 Task: Look for Airbnb properties in Stilfontein, South Africa from 3rd December, 2023 to 17th December, 2023 for 3 adults, 1 child.3 bedrooms having 4 beds and 2 bathrooms. Property type can be house. Amenities needed are: wifi. Look for 5 properties as per requirement.
Action: Mouse moved to (528, 117)
Screenshot: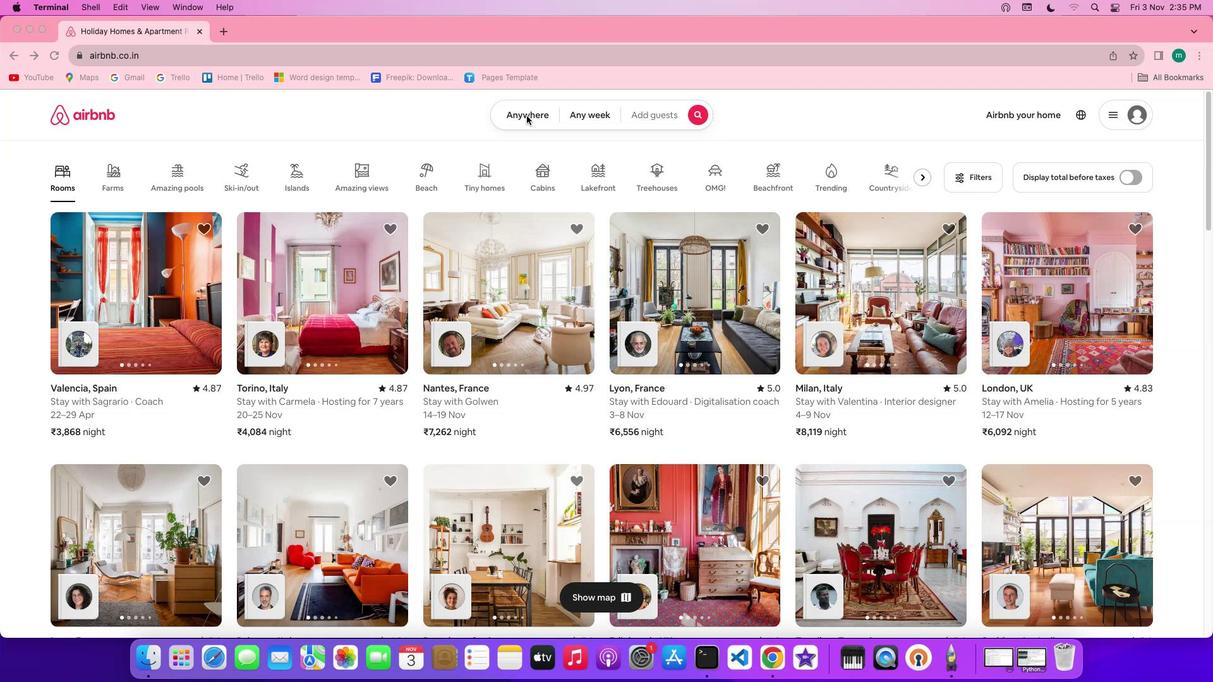 
Action: Mouse pressed left at (528, 117)
Screenshot: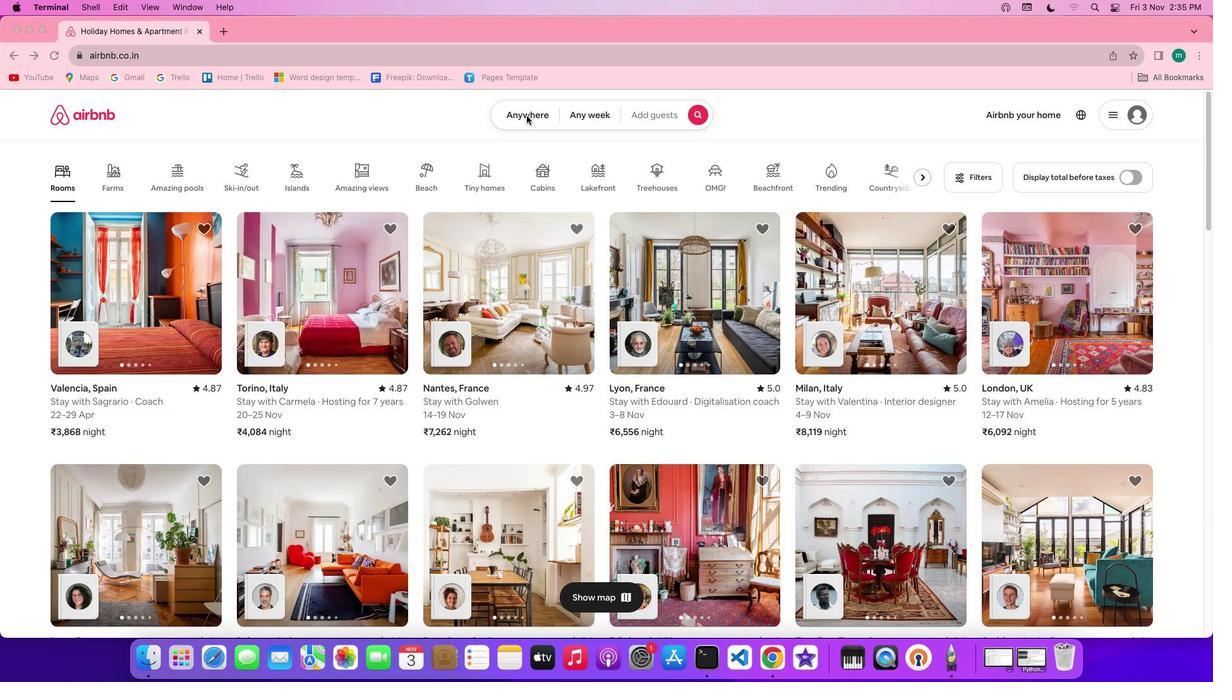 
Action: Mouse pressed left at (528, 117)
Screenshot: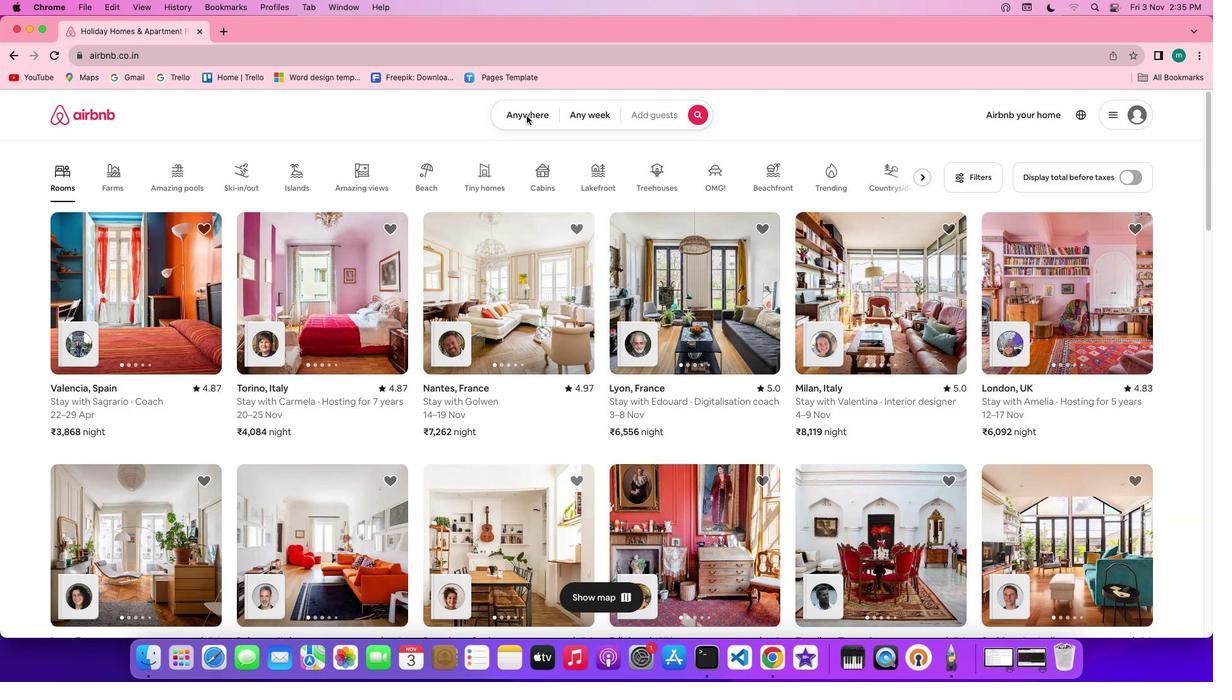 
Action: Mouse moved to (437, 168)
Screenshot: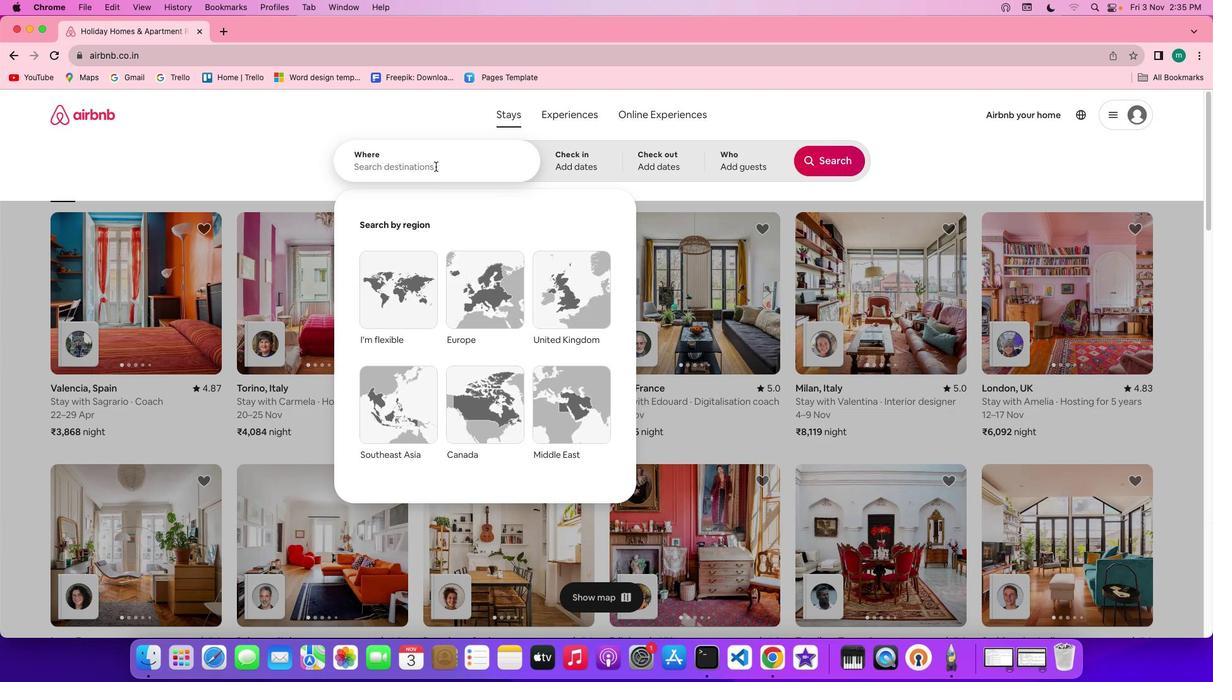 
Action: Mouse pressed left at (437, 168)
Screenshot: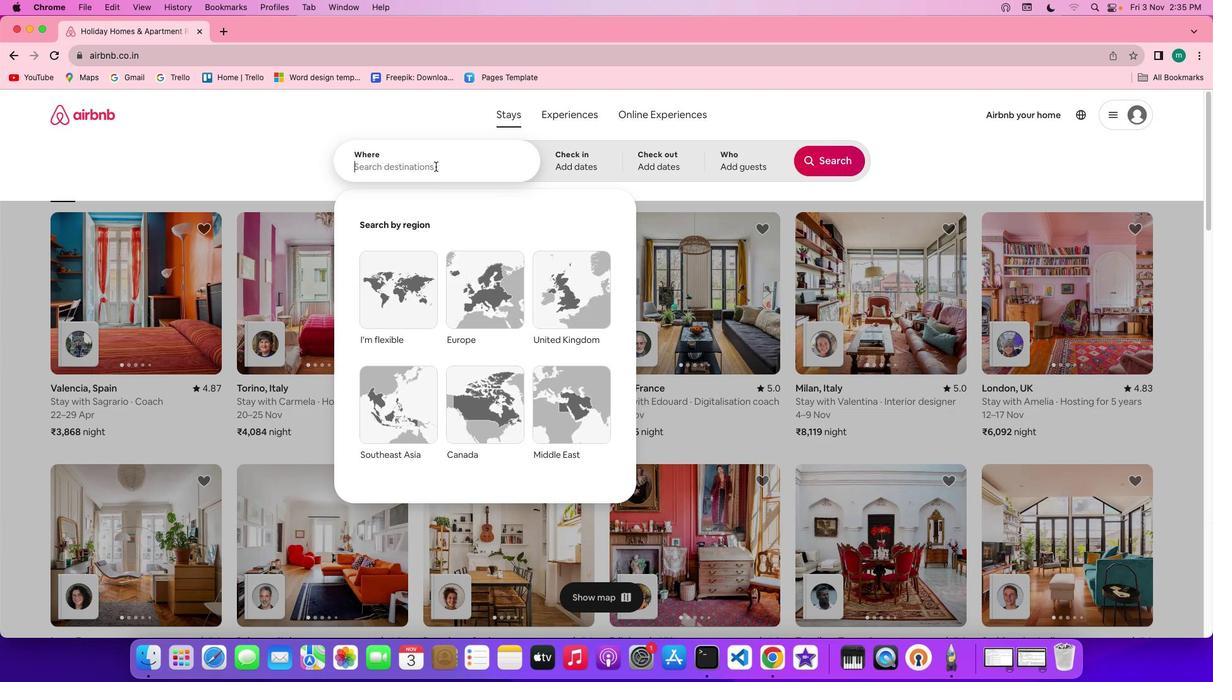 
Action: Key pressed Key.shift'S''t''i''l''f''o''n''t''e''i''n'','Key.spaceKey.shift'S''o''u''t''h'Key.spaceKey.shift'A''f''r''i''c''a'
Screenshot: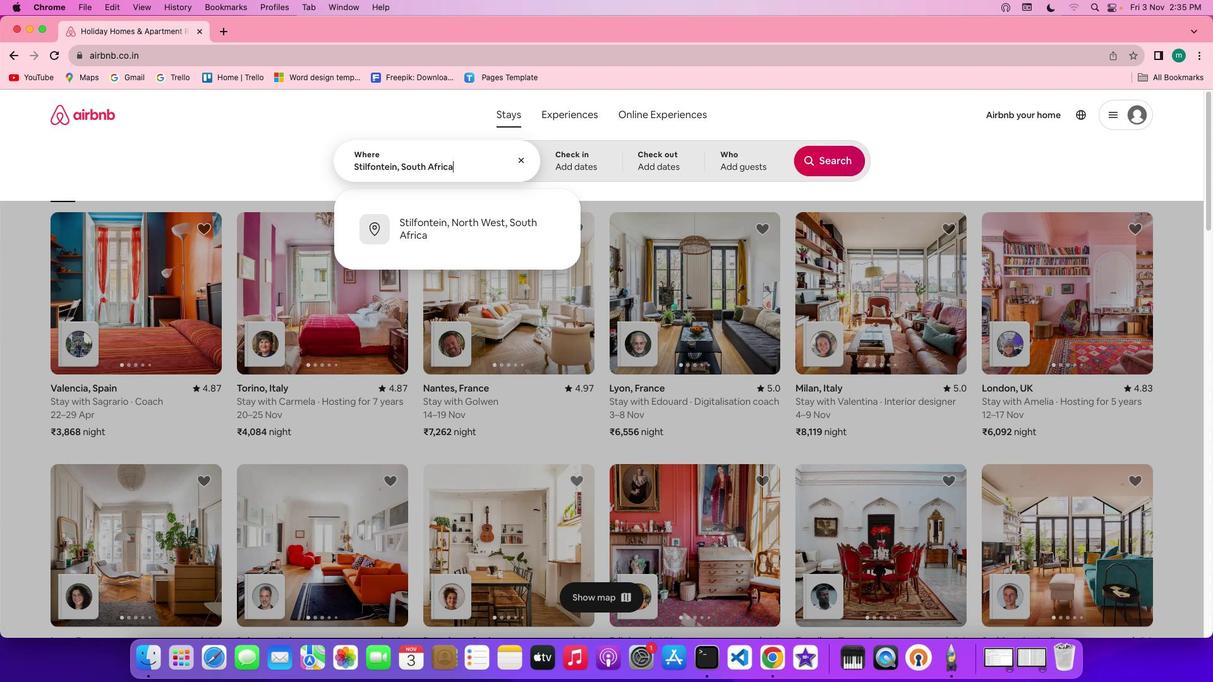 
Action: Mouse moved to (577, 170)
Screenshot: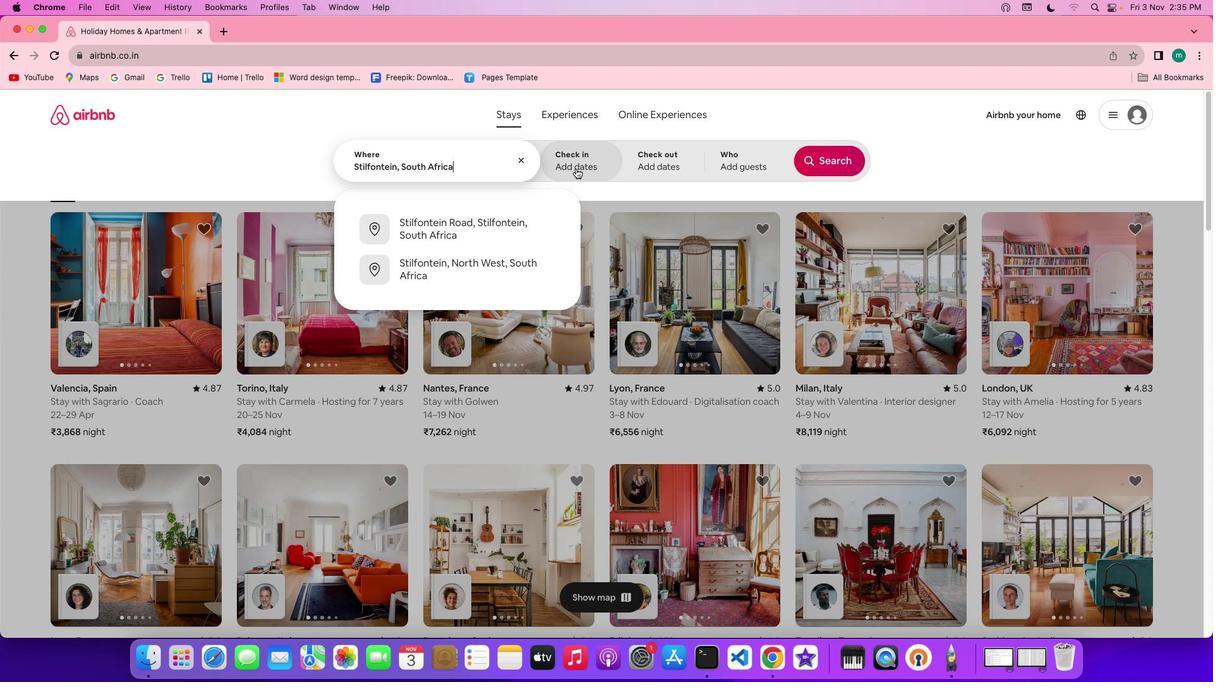 
Action: Mouse pressed left at (577, 170)
Screenshot: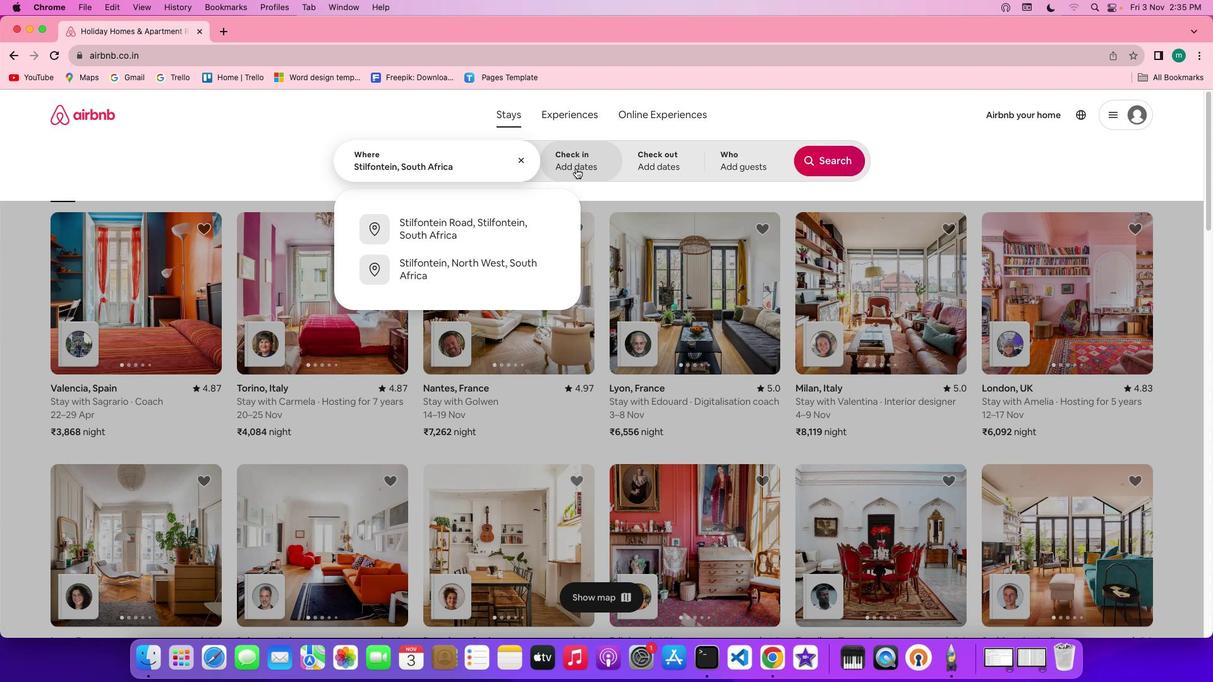 
Action: Mouse moved to (633, 348)
Screenshot: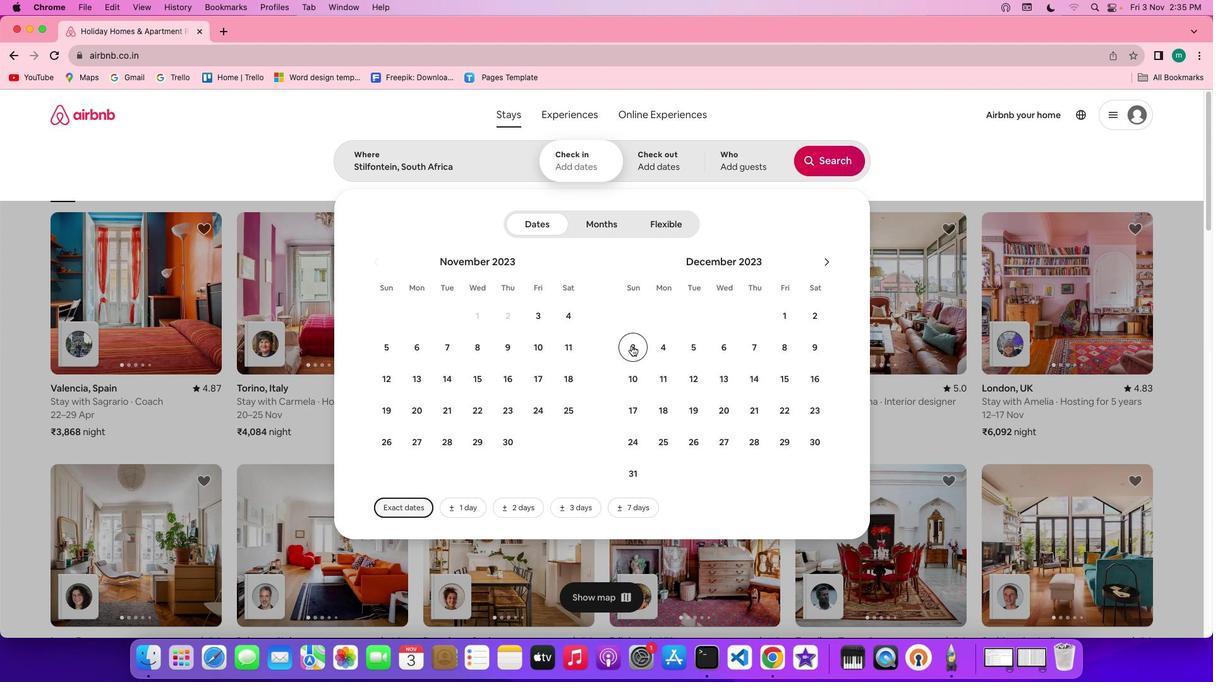 
Action: Mouse pressed left at (633, 348)
Screenshot: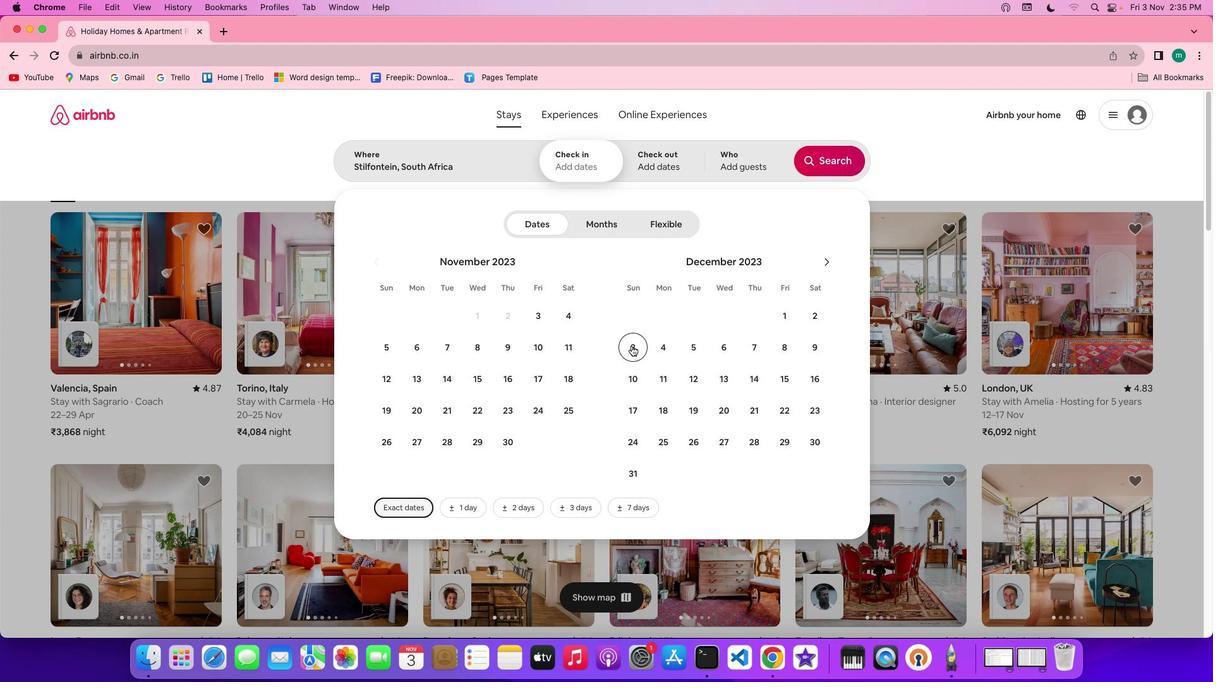 
Action: Mouse moved to (639, 407)
Screenshot: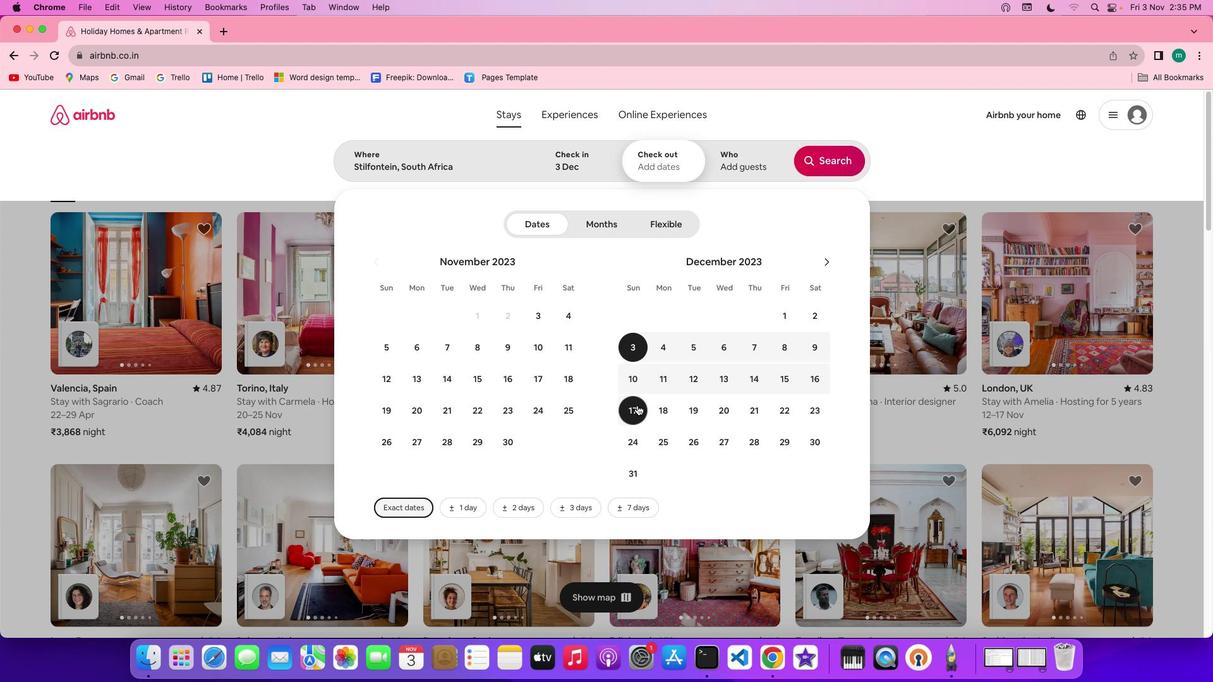 
Action: Mouse pressed left at (639, 407)
Screenshot: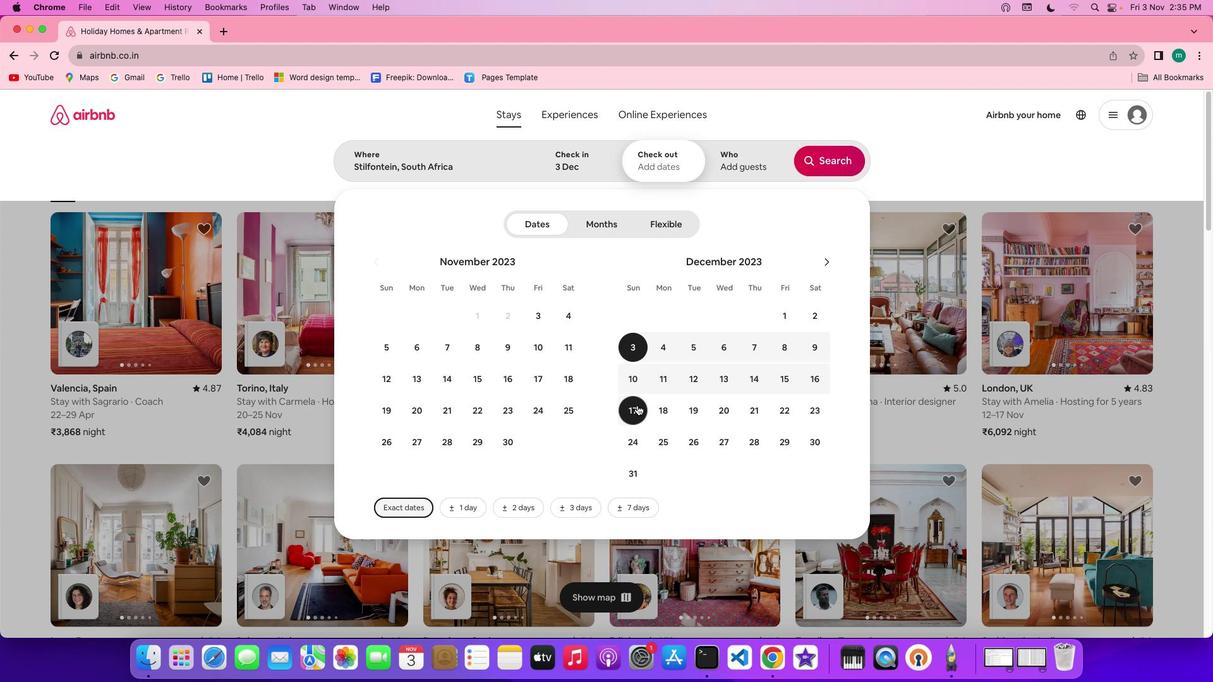 
Action: Mouse moved to (745, 163)
Screenshot: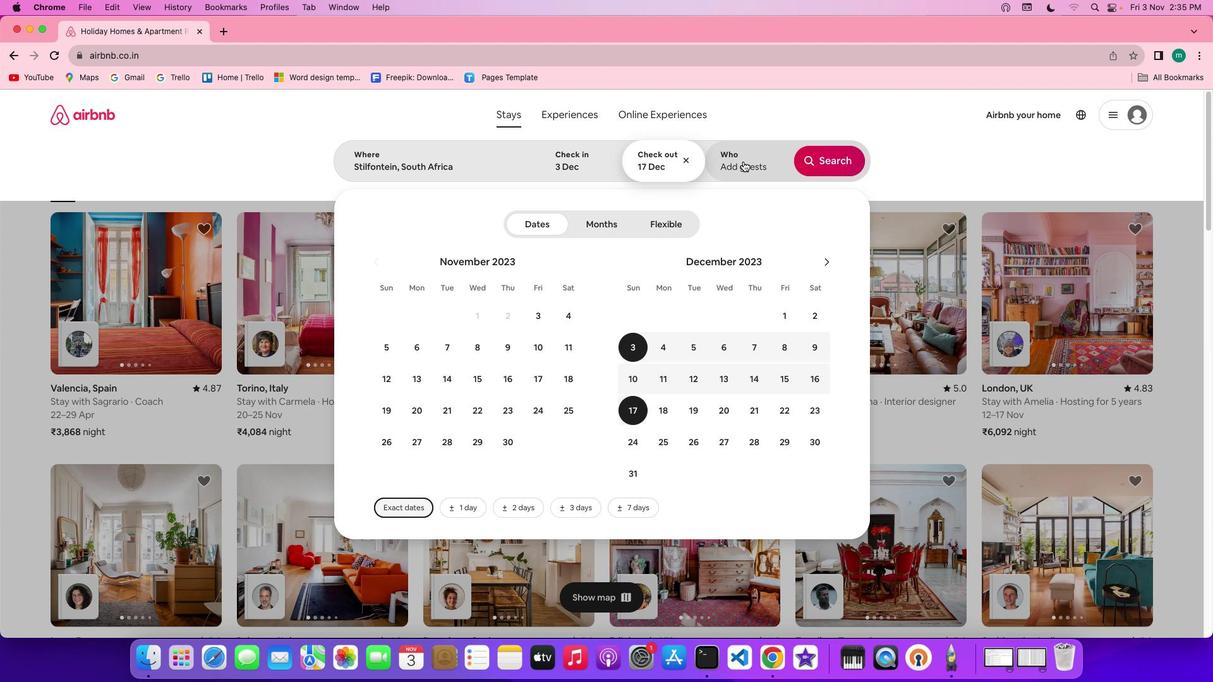 
Action: Mouse pressed left at (745, 163)
Screenshot: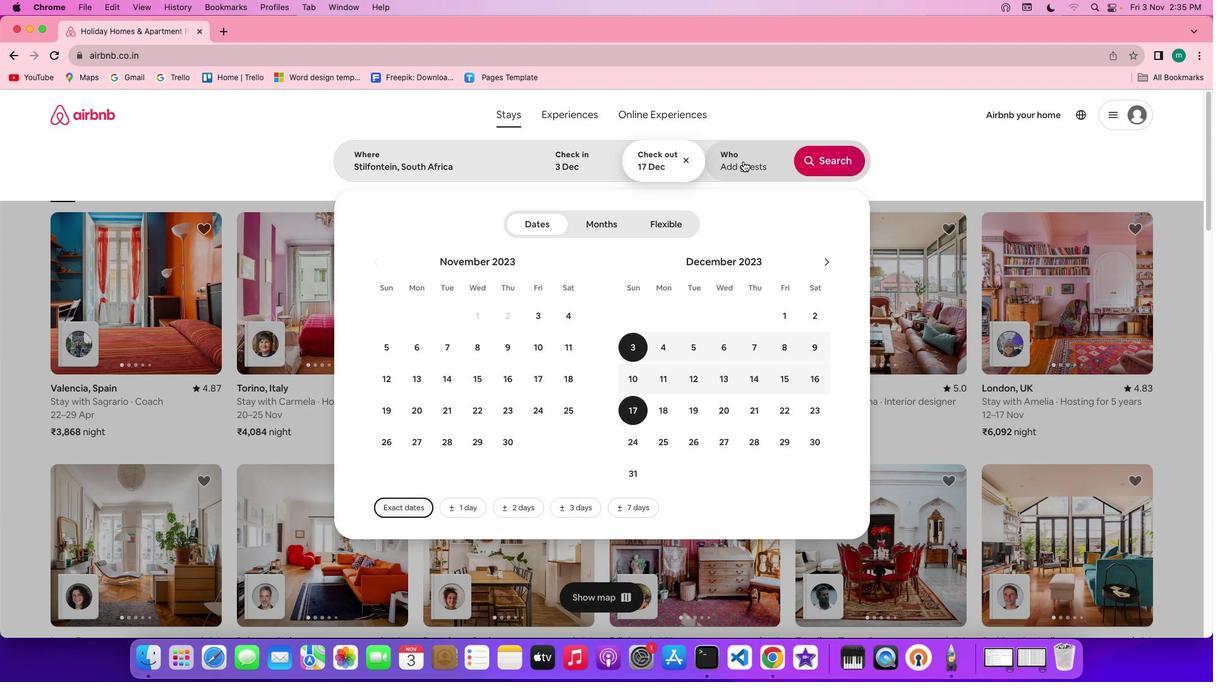
Action: Mouse moved to (842, 228)
Screenshot: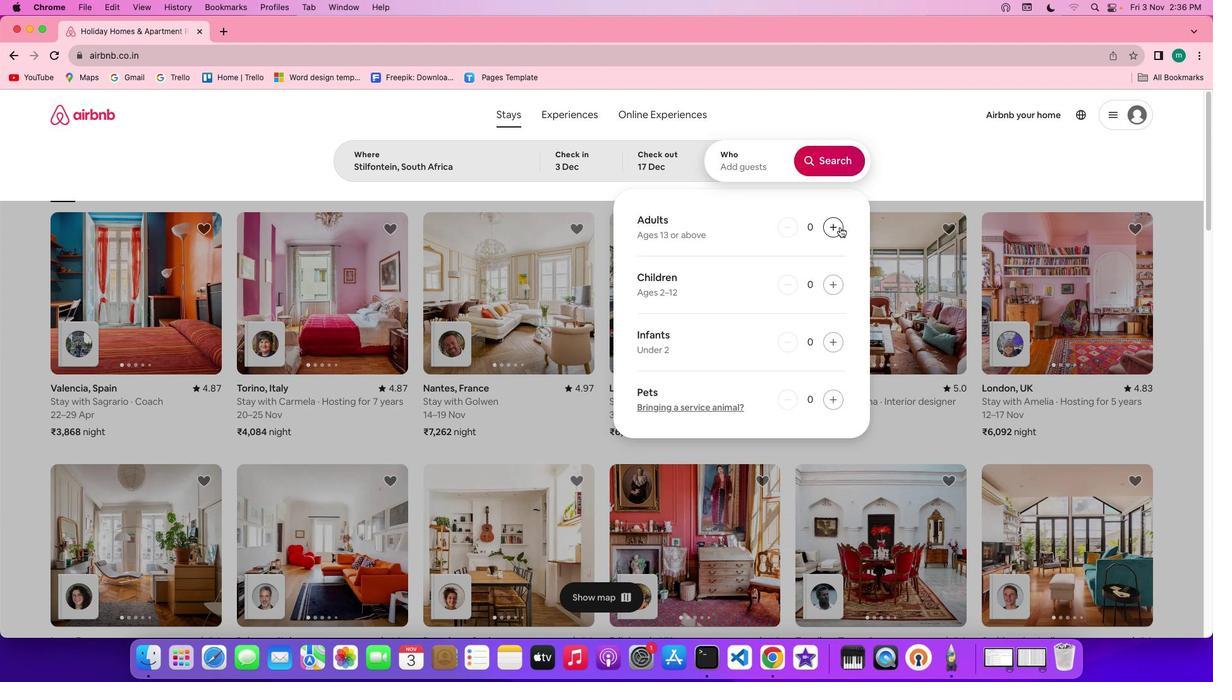 
Action: Mouse pressed left at (842, 228)
Screenshot: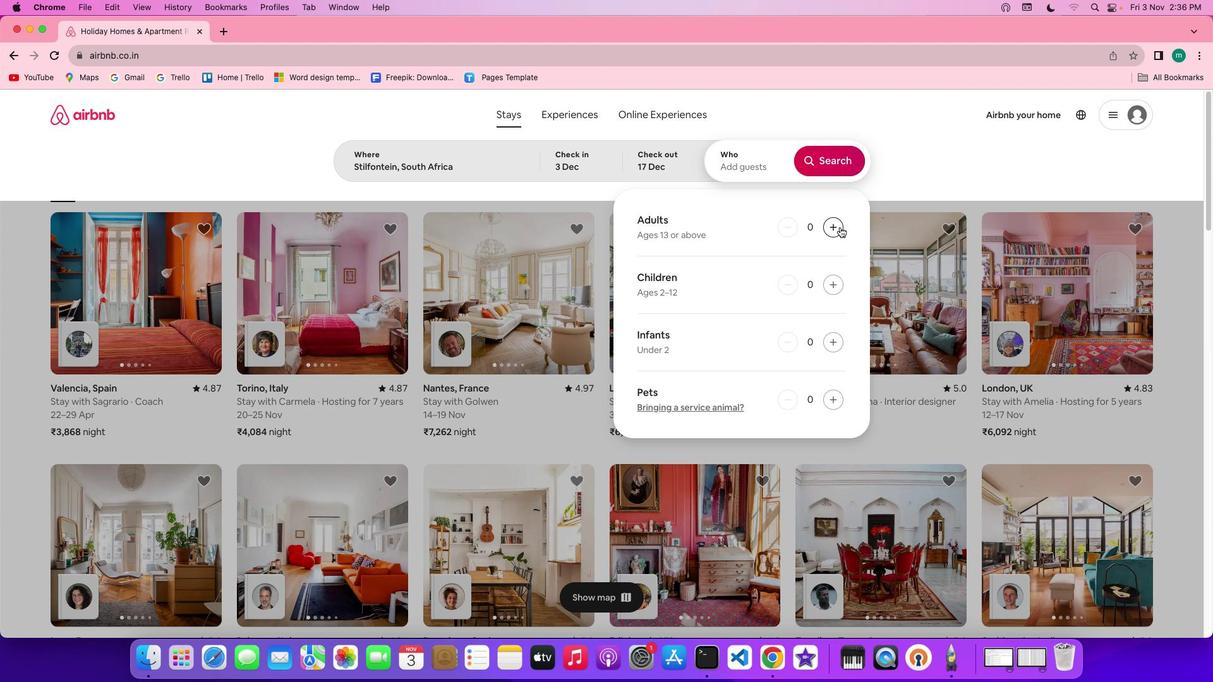 
Action: Mouse pressed left at (842, 228)
Screenshot: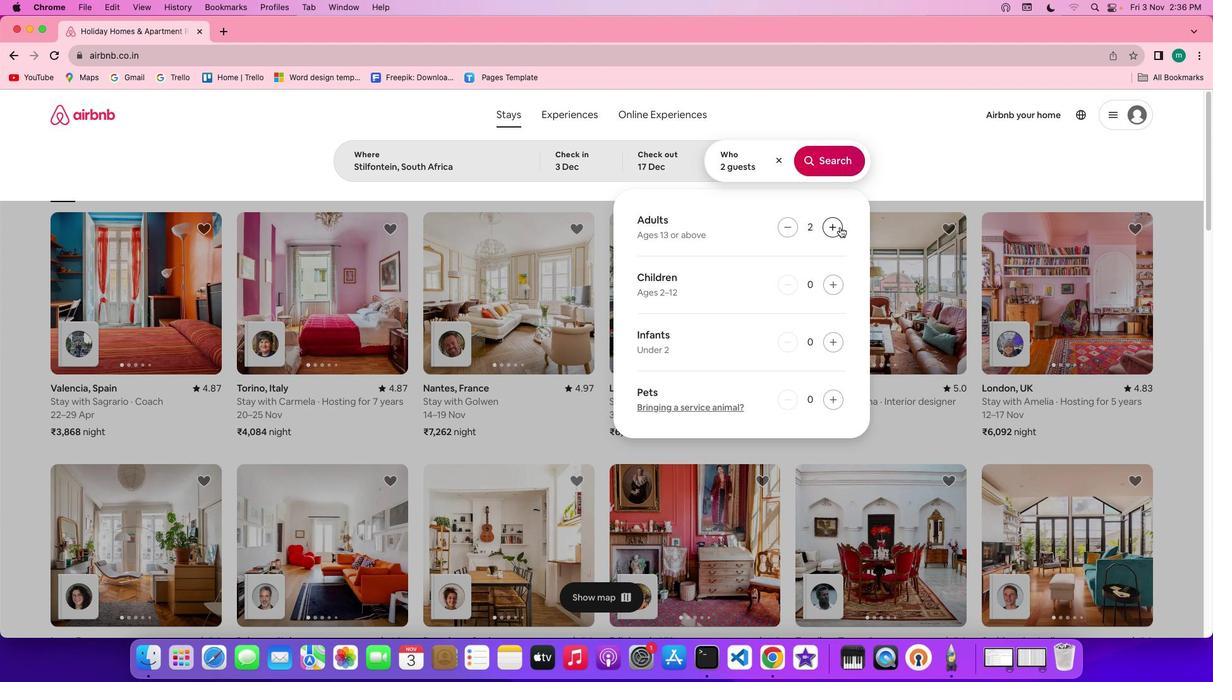 
Action: Mouse pressed left at (842, 228)
Screenshot: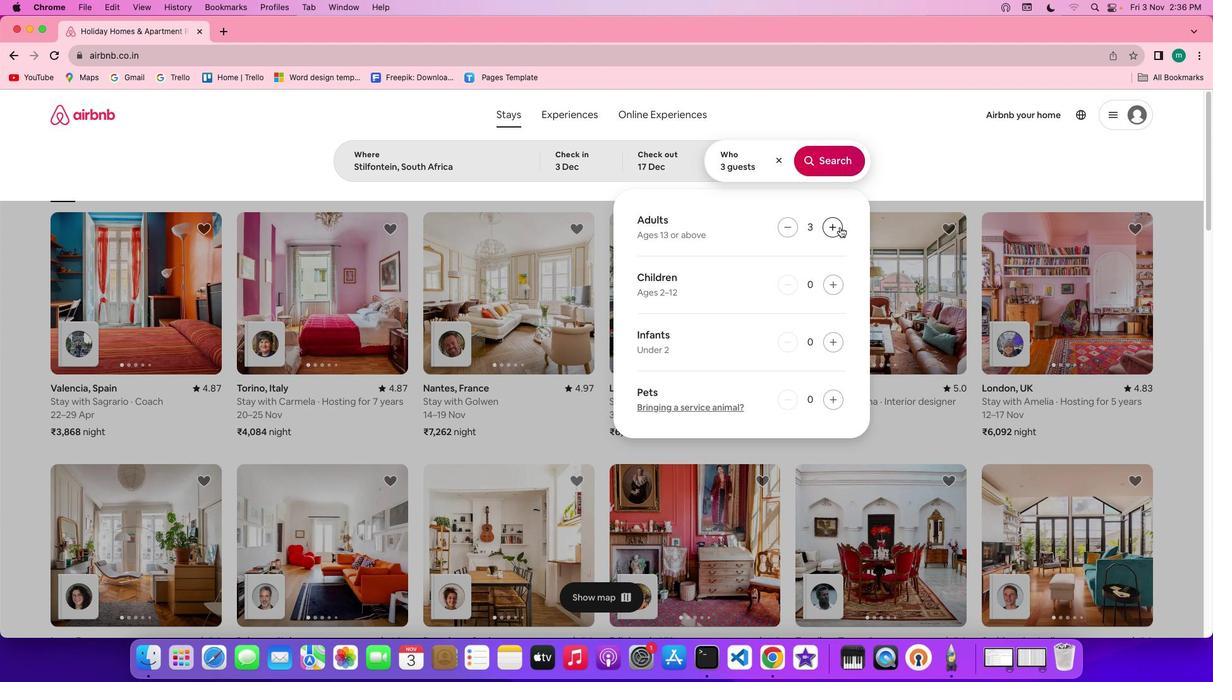 
Action: Mouse moved to (838, 290)
Screenshot: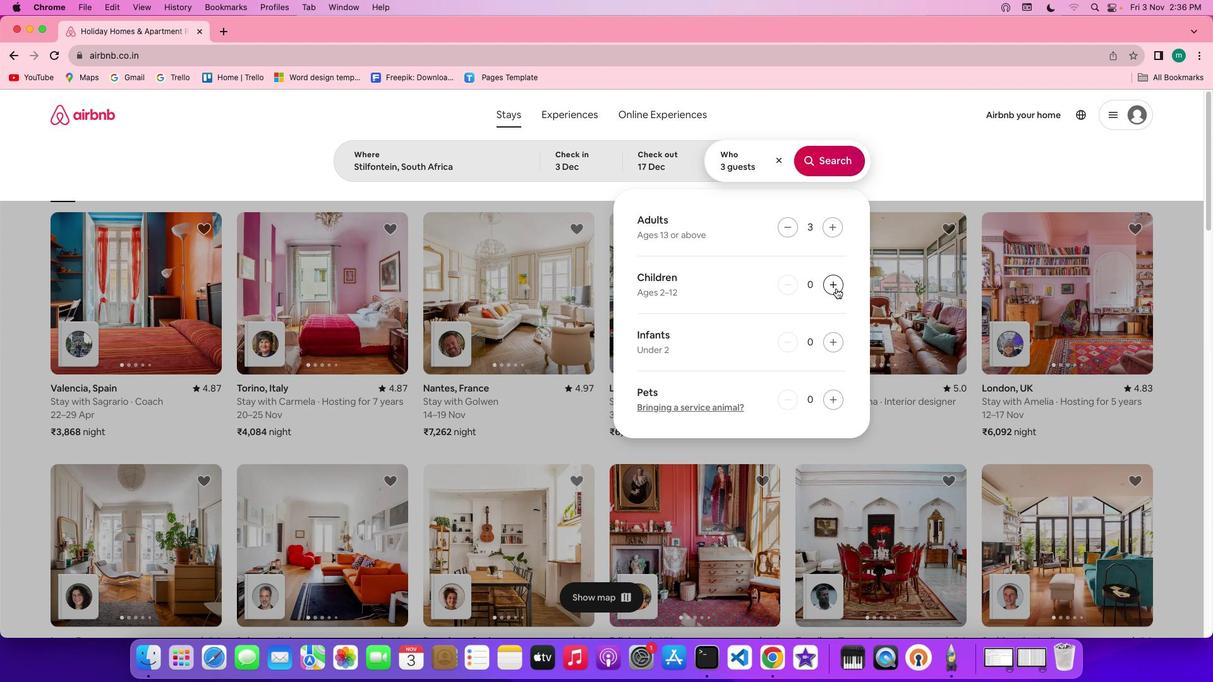 
Action: Mouse pressed left at (838, 290)
Screenshot: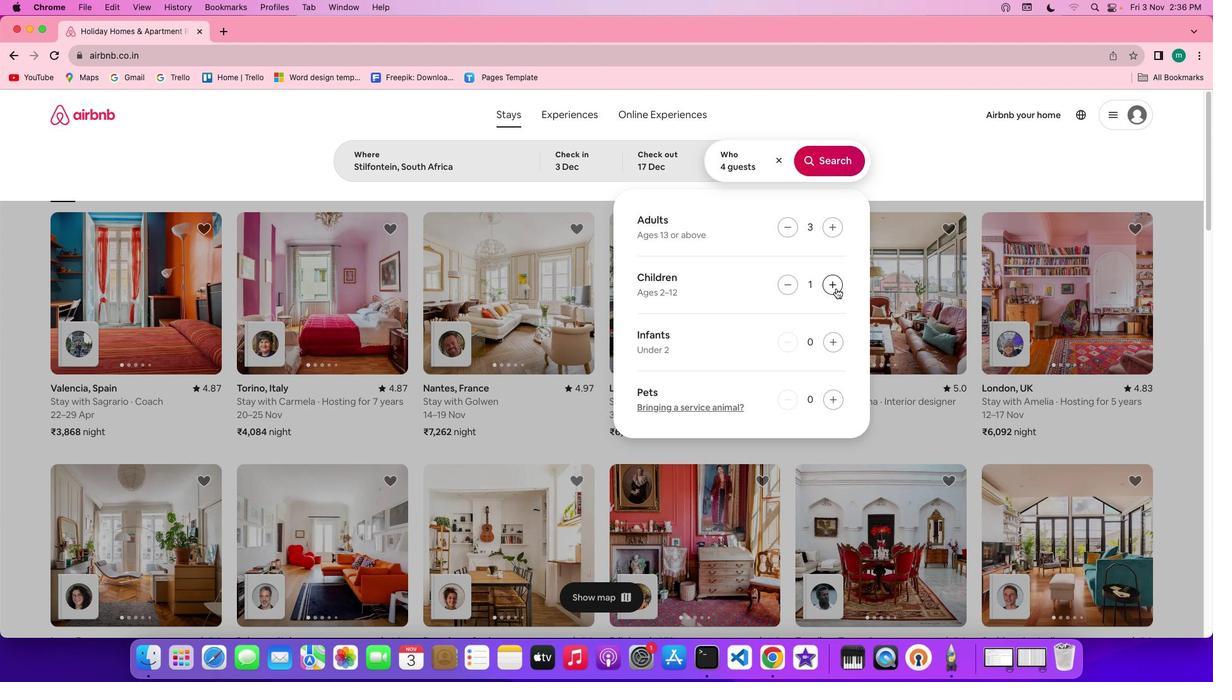 
Action: Mouse moved to (836, 164)
Screenshot: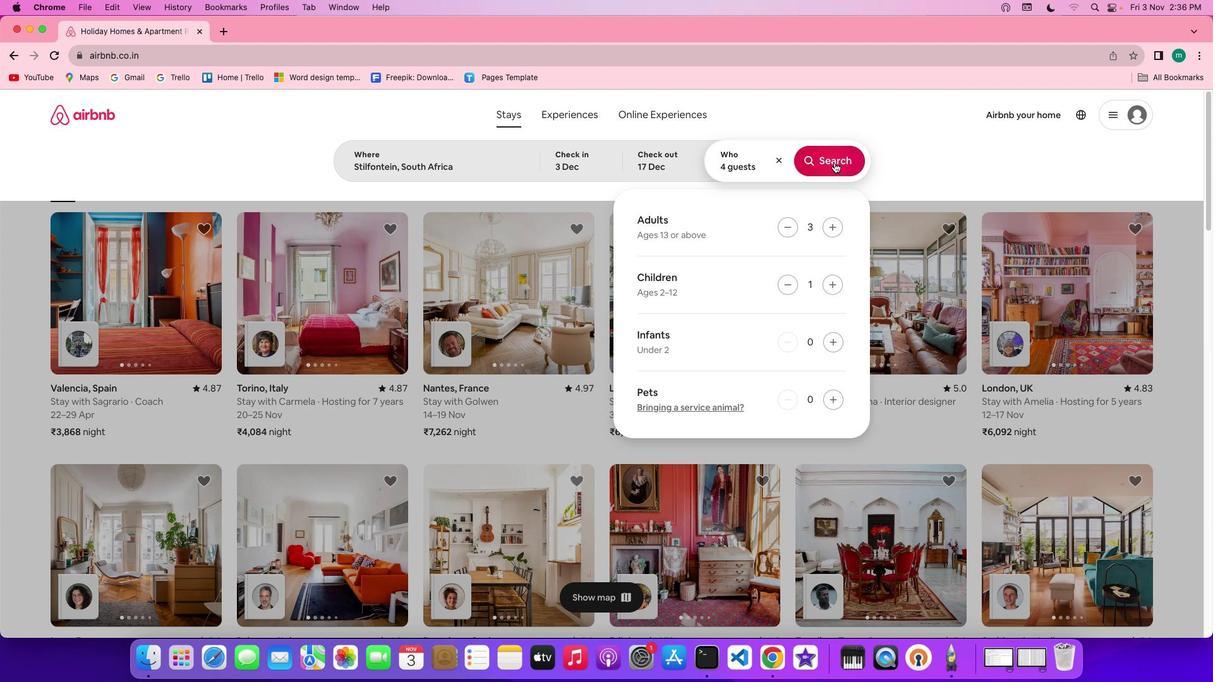 
Action: Mouse pressed left at (836, 164)
Screenshot: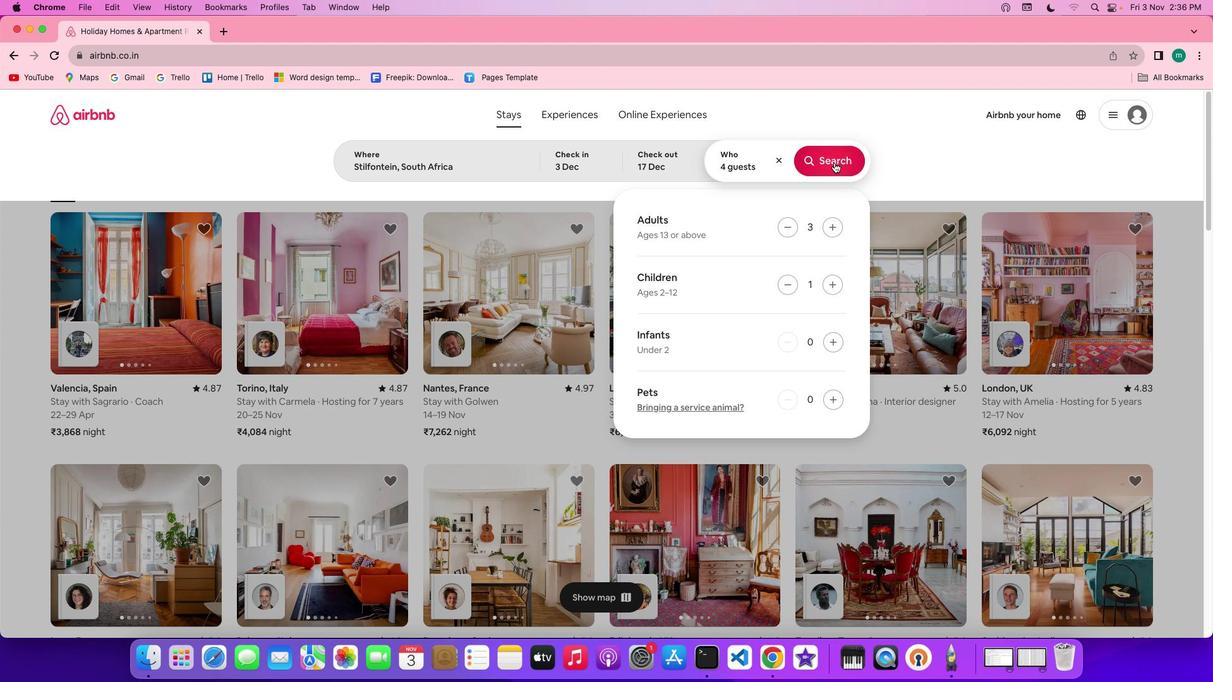 
Action: Mouse moved to (1018, 166)
Screenshot: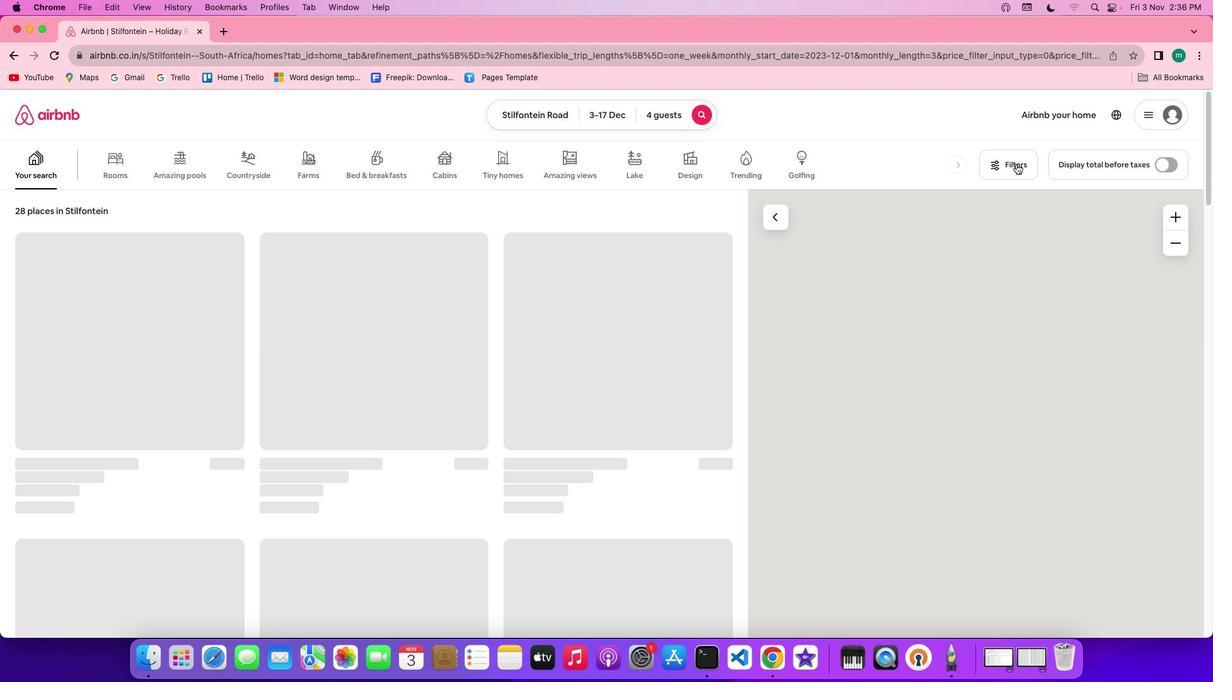 
Action: Mouse pressed left at (1018, 166)
Screenshot: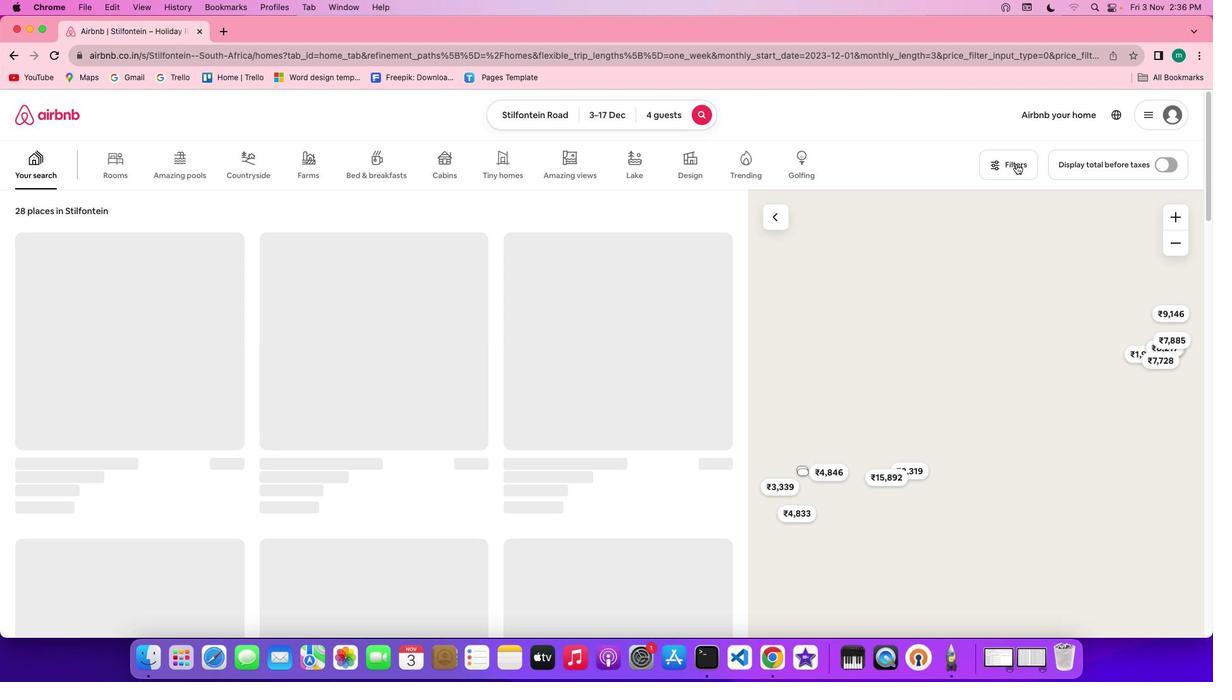 
Action: Mouse moved to (701, 302)
Screenshot: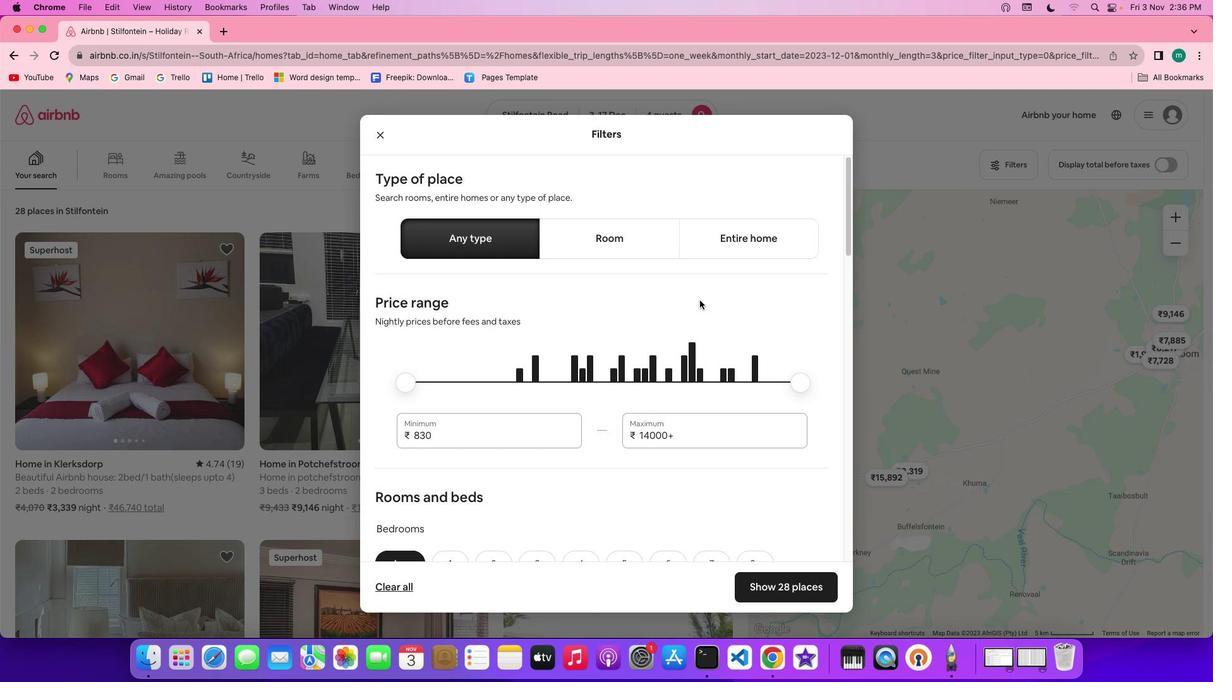 
Action: Mouse scrolled (701, 302) with delta (1, 1)
Screenshot: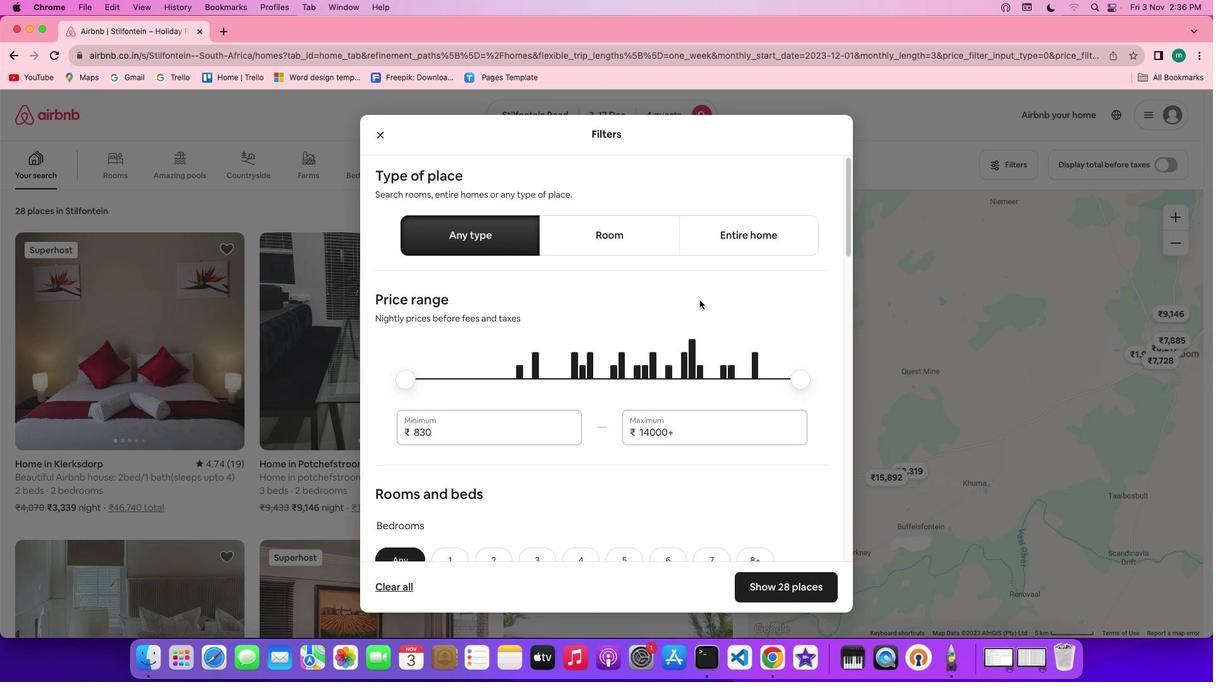 
Action: Mouse scrolled (701, 302) with delta (1, 1)
Screenshot: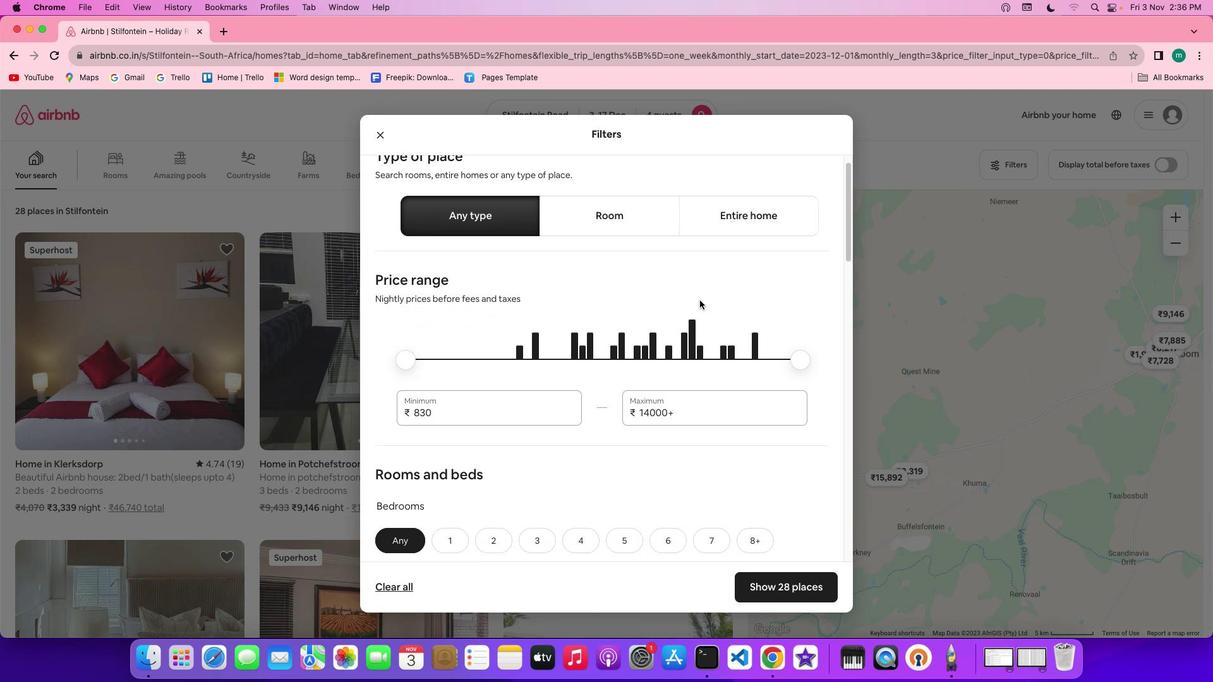 
Action: Mouse scrolled (701, 302) with delta (1, 1)
Screenshot: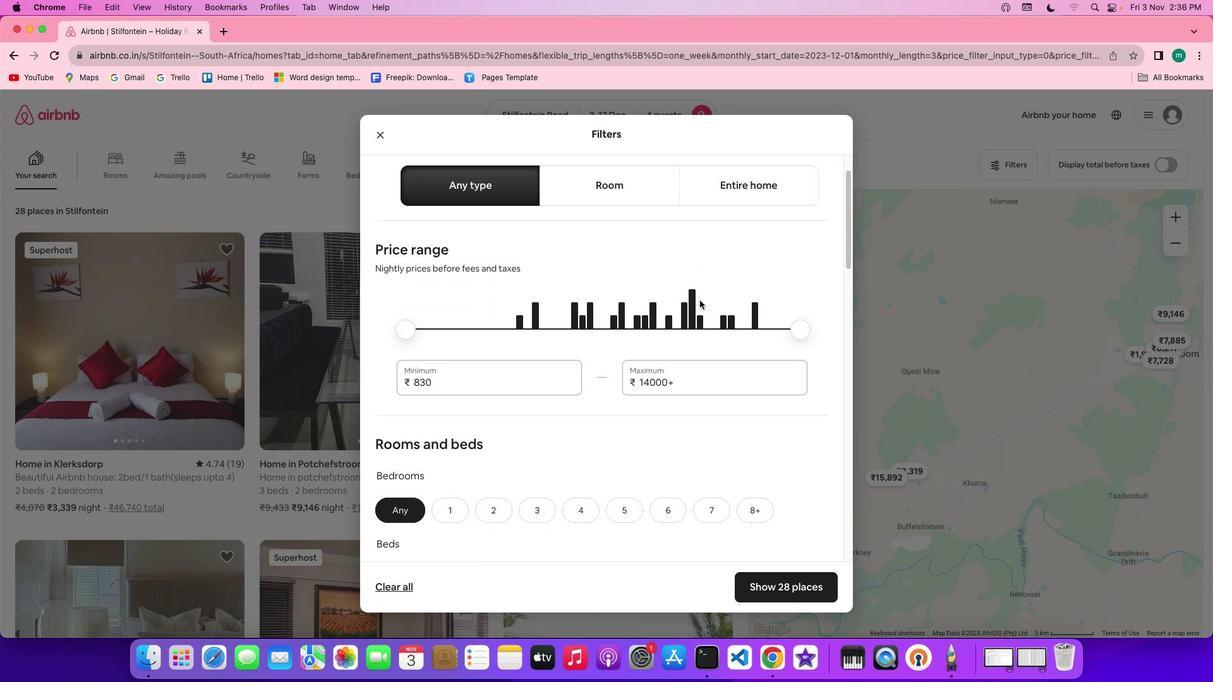 
Action: Mouse scrolled (701, 302) with delta (1, 1)
Screenshot: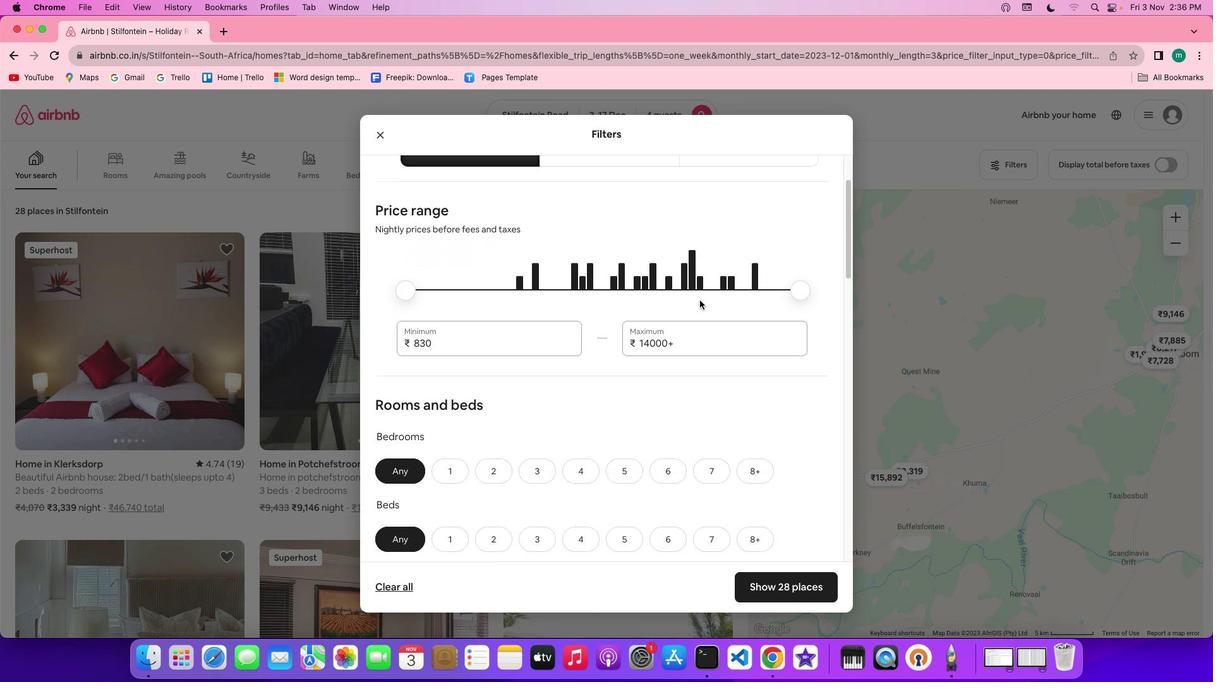 
Action: Mouse scrolled (701, 302) with delta (1, 1)
Screenshot: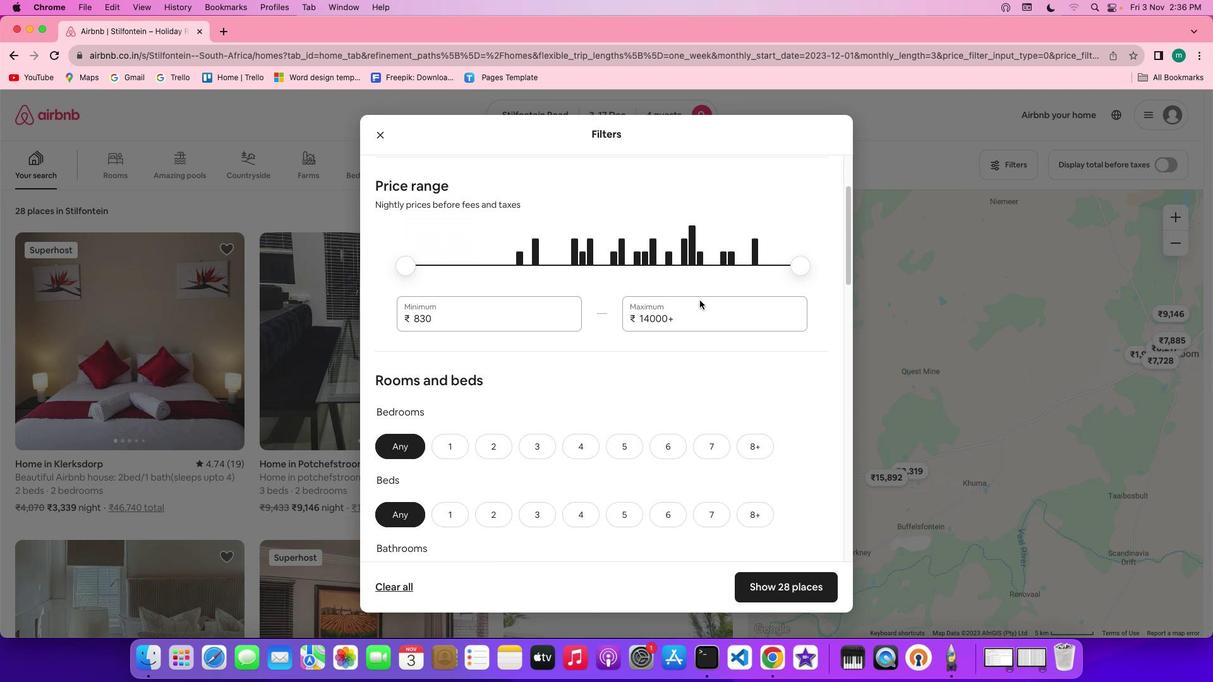 
Action: Mouse scrolled (701, 302) with delta (1, 1)
Screenshot: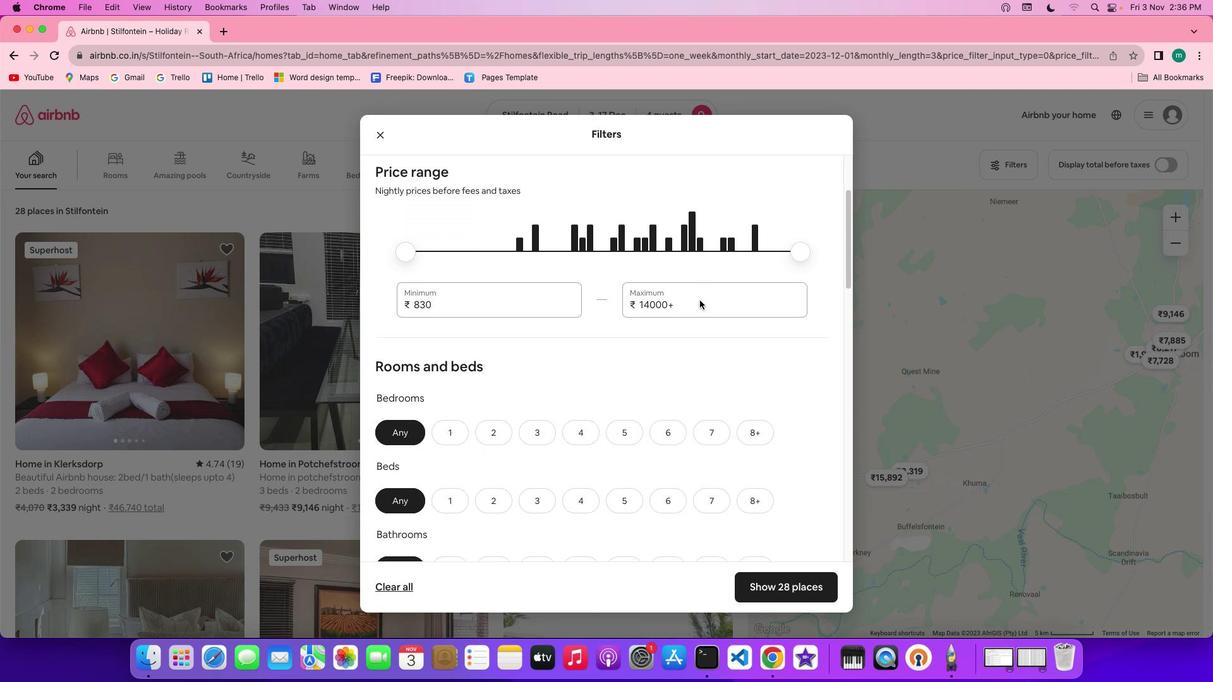 
Action: Mouse scrolled (701, 302) with delta (1, 0)
Screenshot: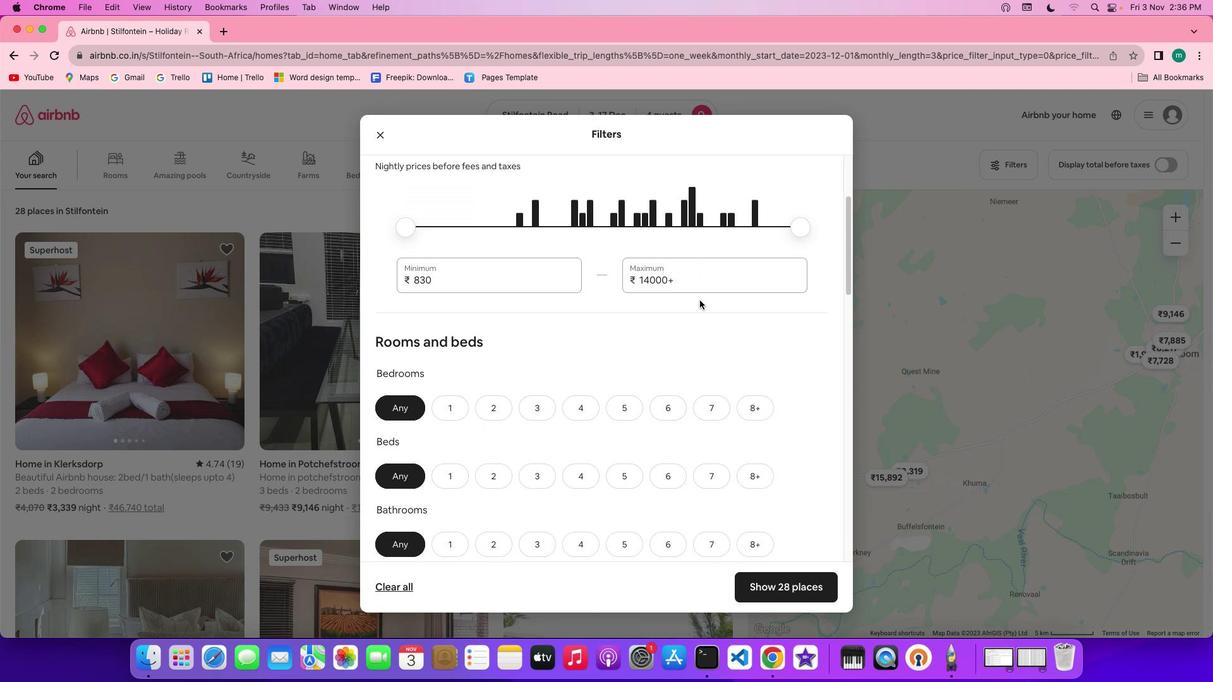 
Action: Mouse scrolled (701, 302) with delta (1, 1)
Screenshot: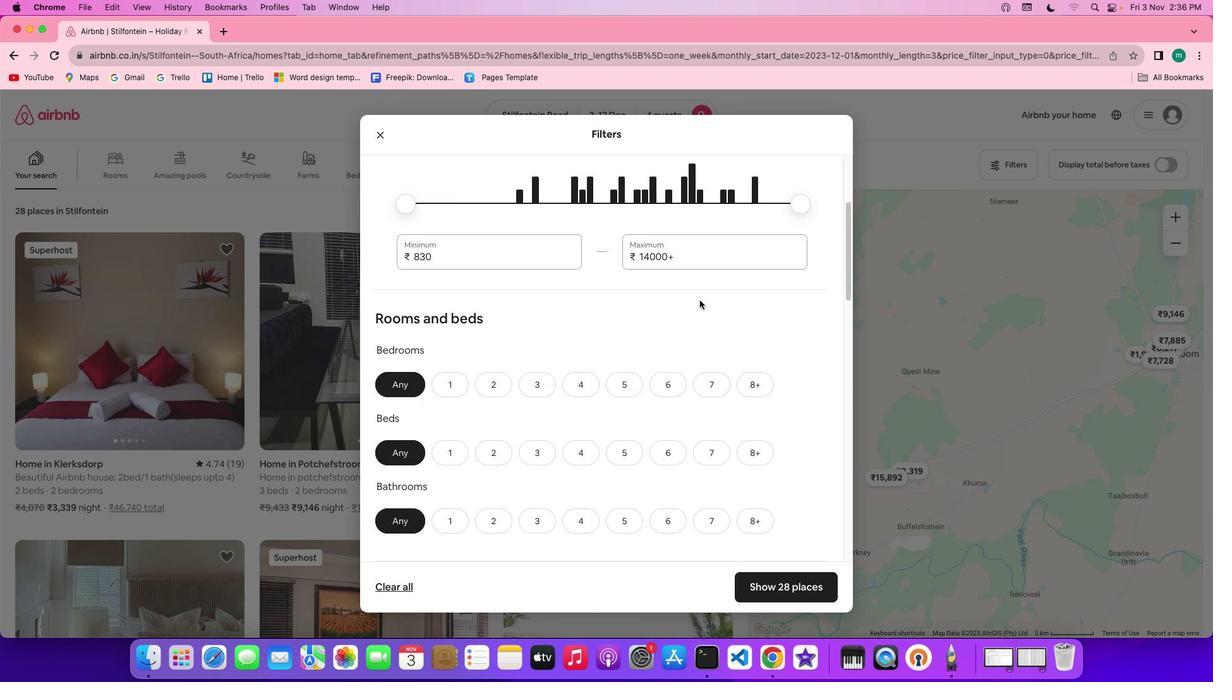 
Action: Mouse scrolled (701, 302) with delta (1, 1)
Screenshot: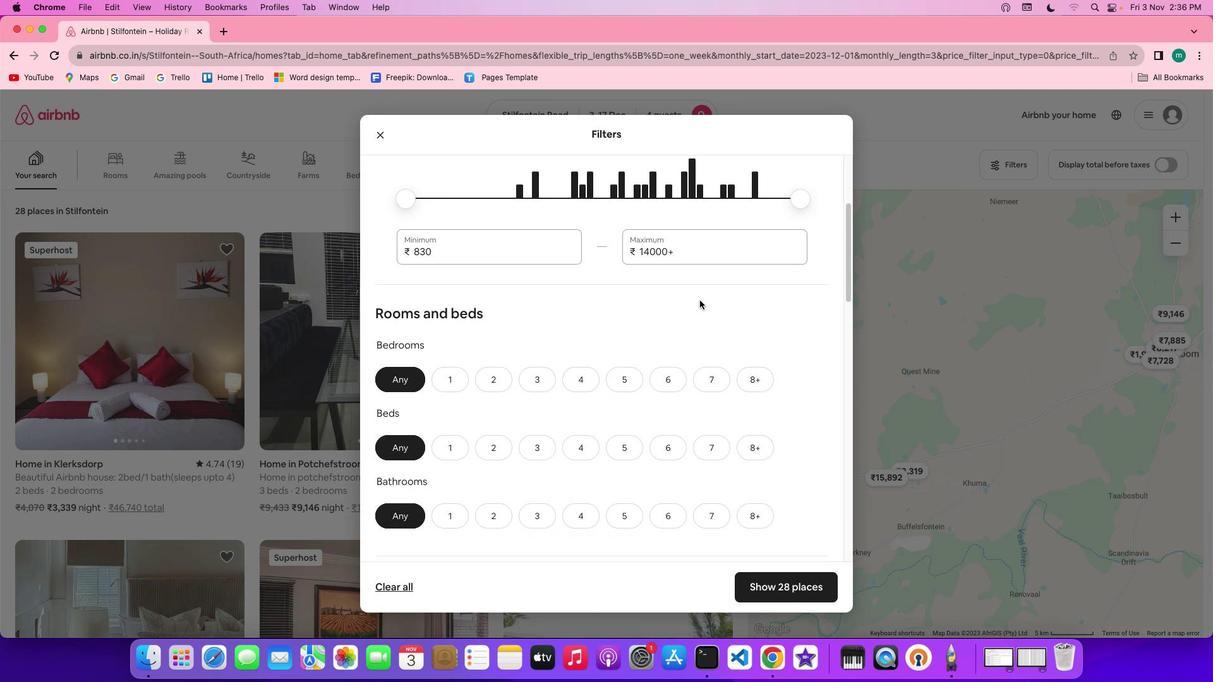 
Action: Mouse scrolled (701, 302) with delta (1, 1)
Screenshot: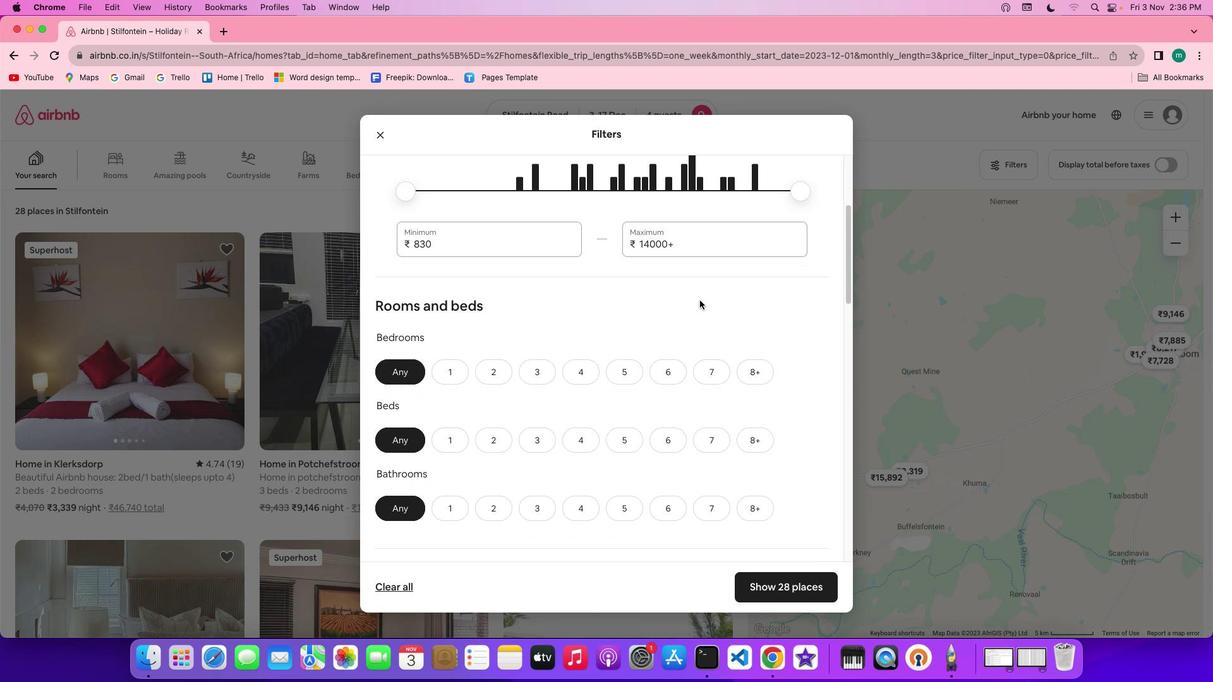 
Action: Mouse scrolled (701, 302) with delta (1, 1)
Screenshot: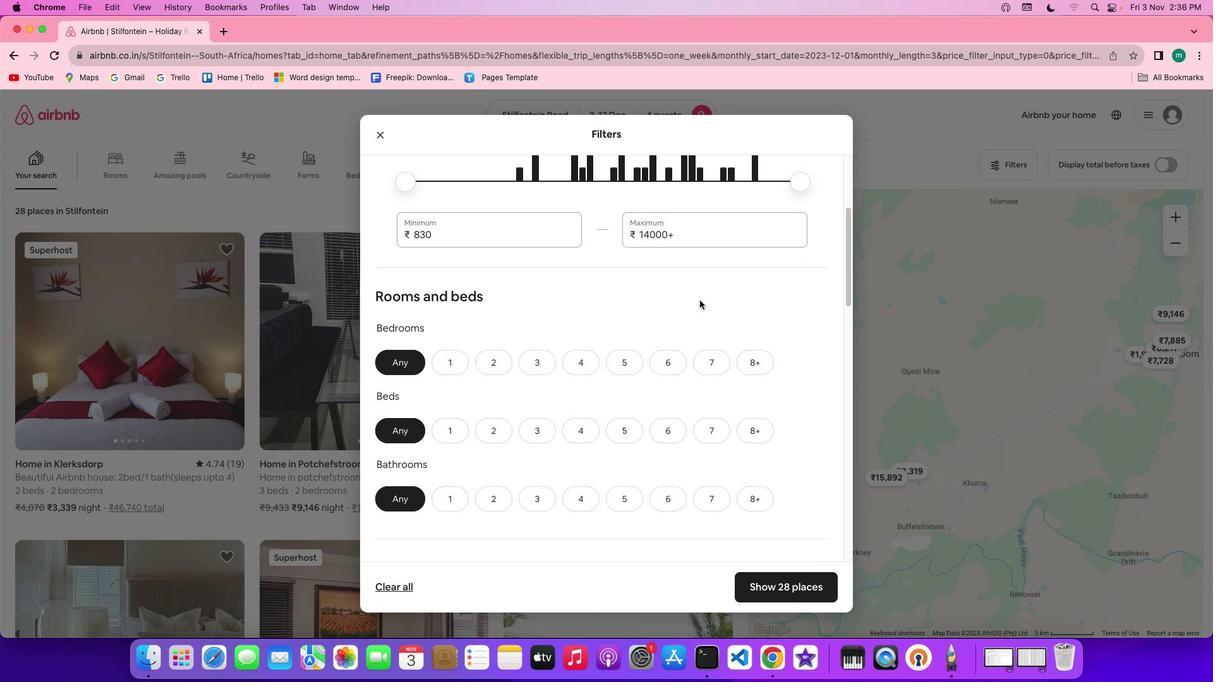 
Action: Mouse scrolled (701, 302) with delta (1, 1)
Screenshot: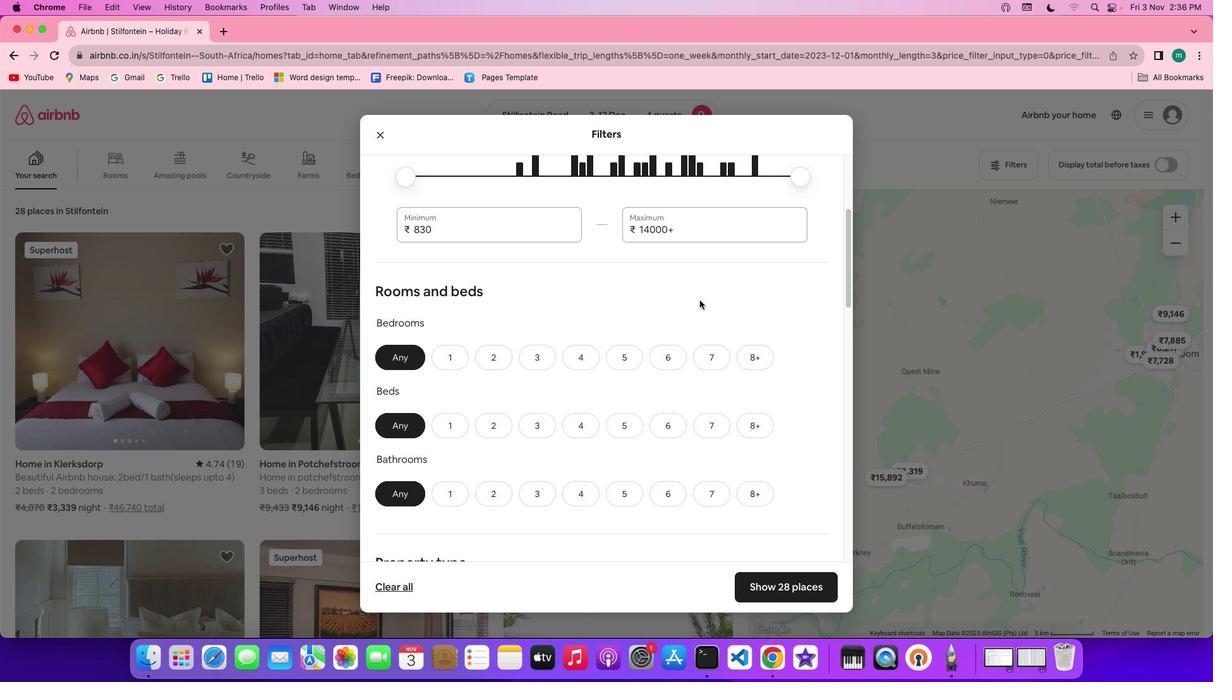 
Action: Mouse scrolled (701, 302) with delta (1, 1)
Screenshot: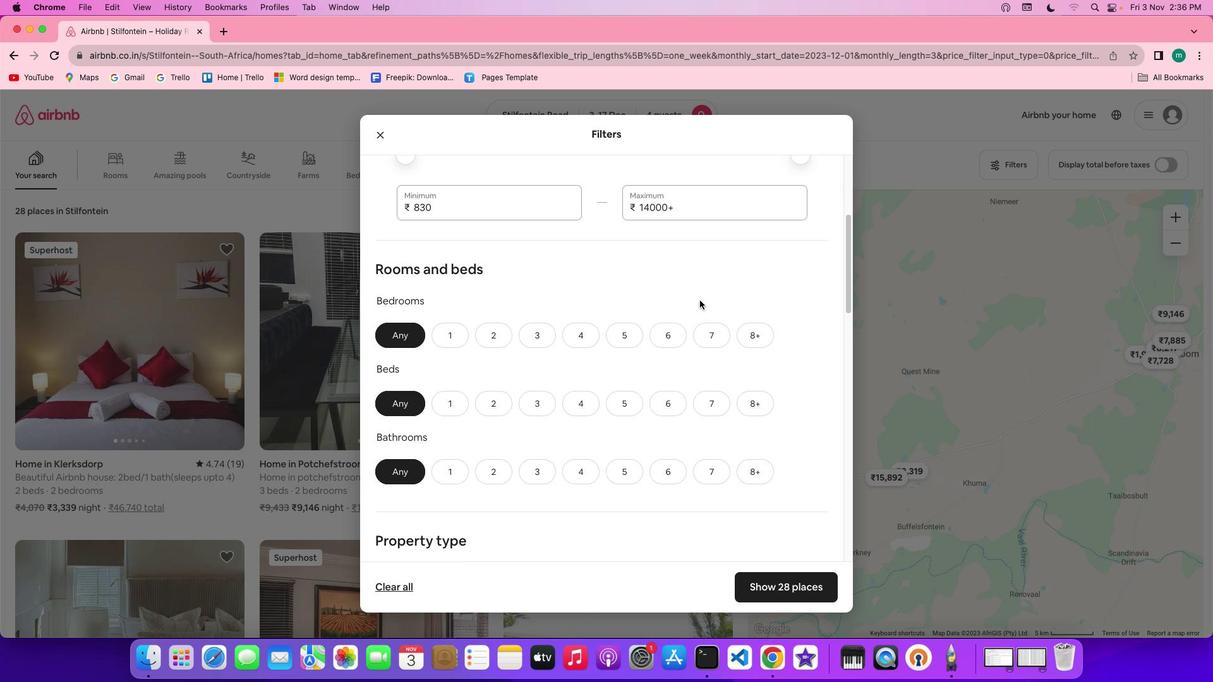 
Action: Mouse scrolled (701, 302) with delta (1, 1)
Screenshot: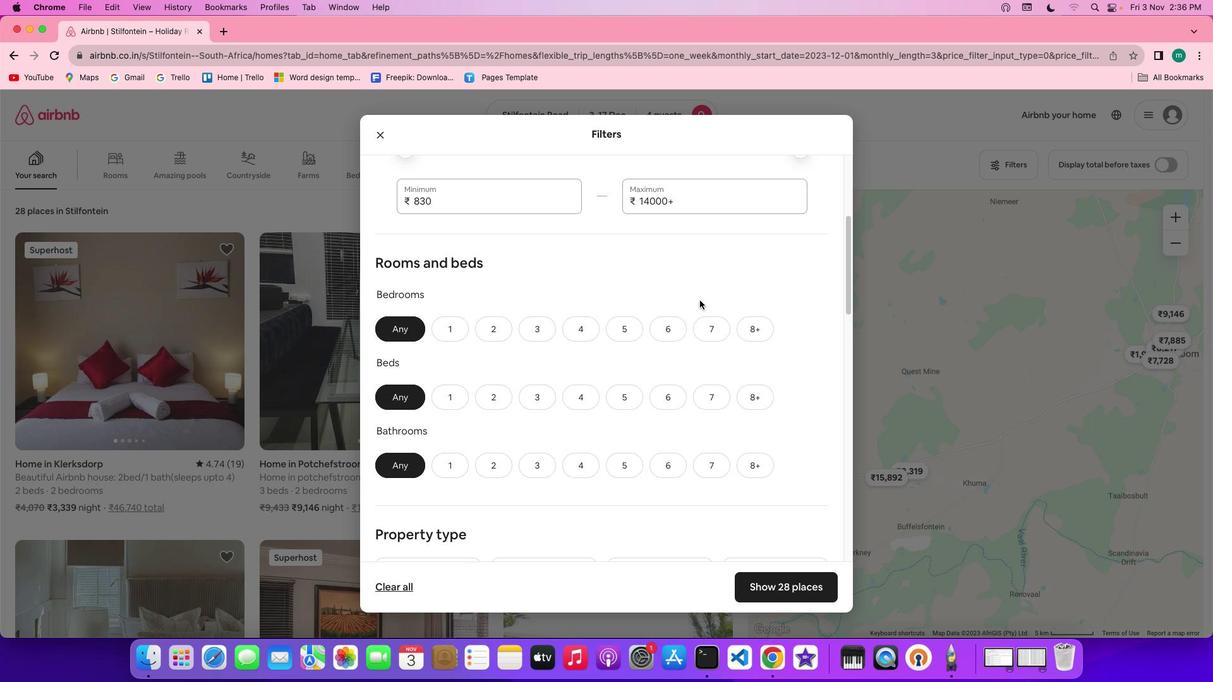 
Action: Mouse scrolled (701, 302) with delta (1, 1)
Screenshot: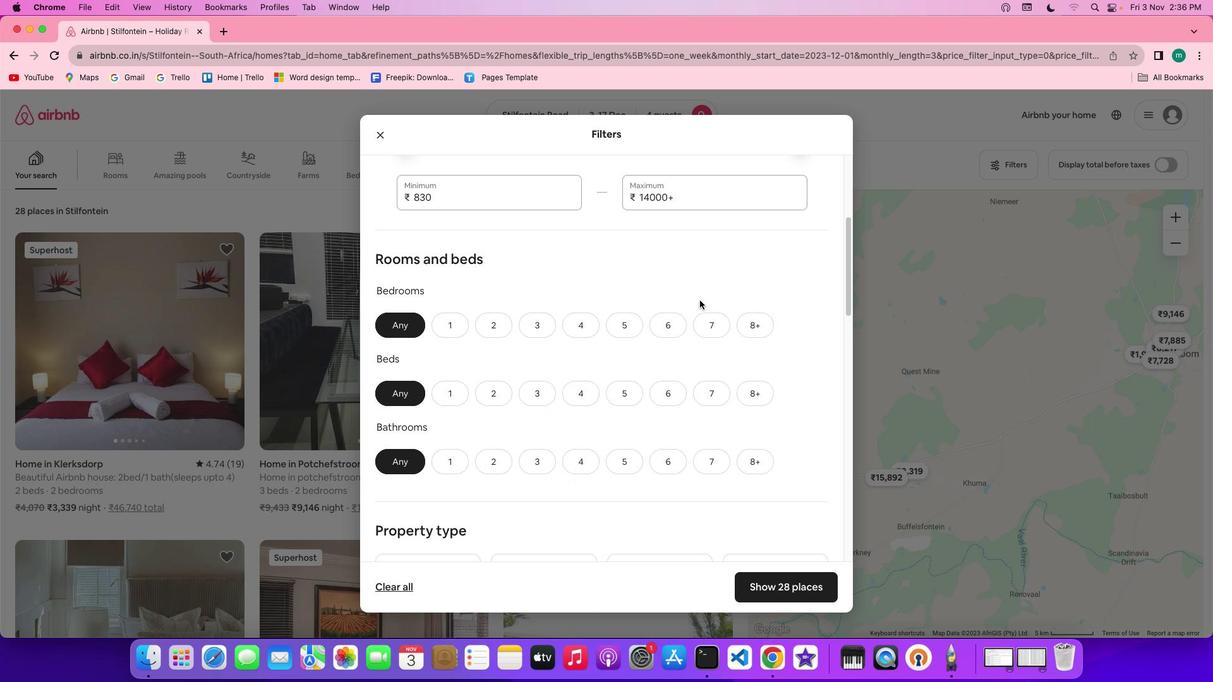 
Action: Mouse scrolled (701, 302) with delta (1, 1)
Screenshot: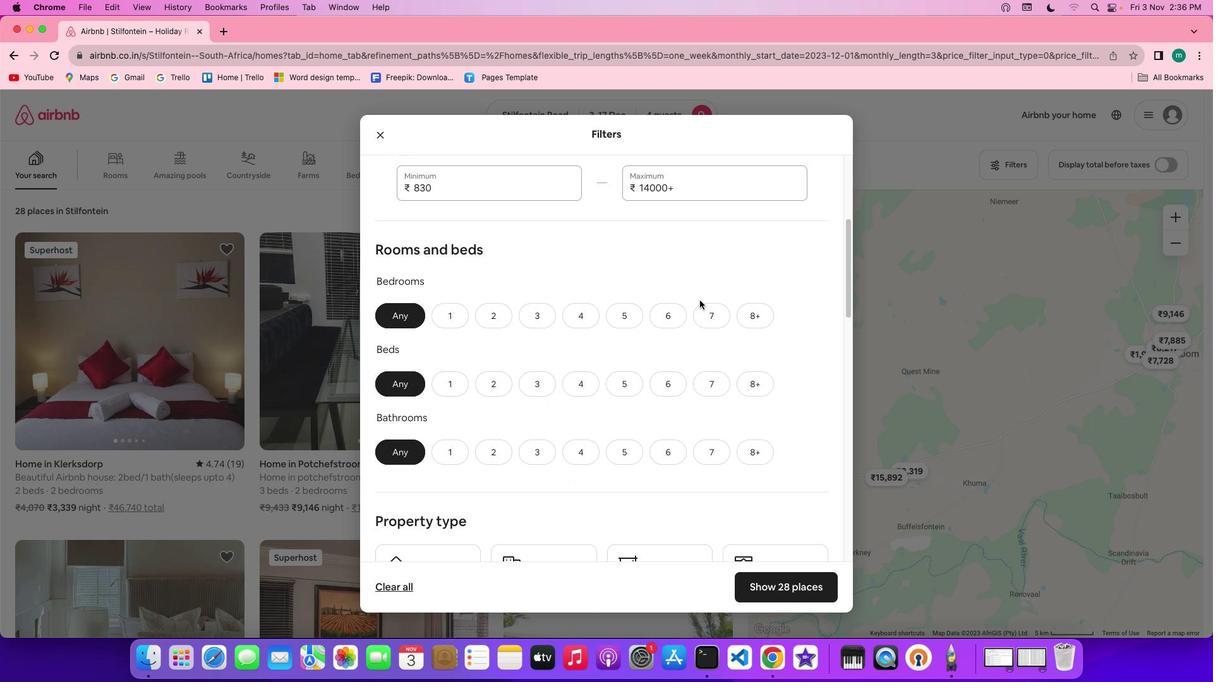 
Action: Mouse scrolled (701, 302) with delta (1, 1)
Screenshot: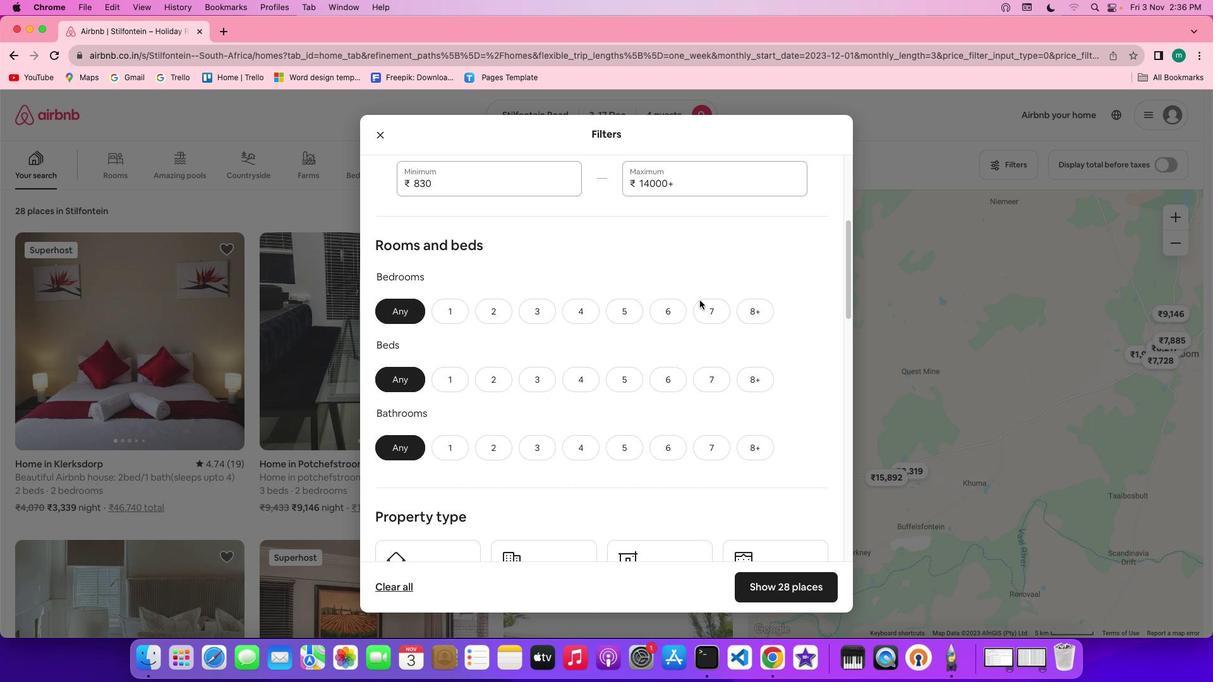 
Action: Mouse scrolled (701, 302) with delta (1, 1)
Screenshot: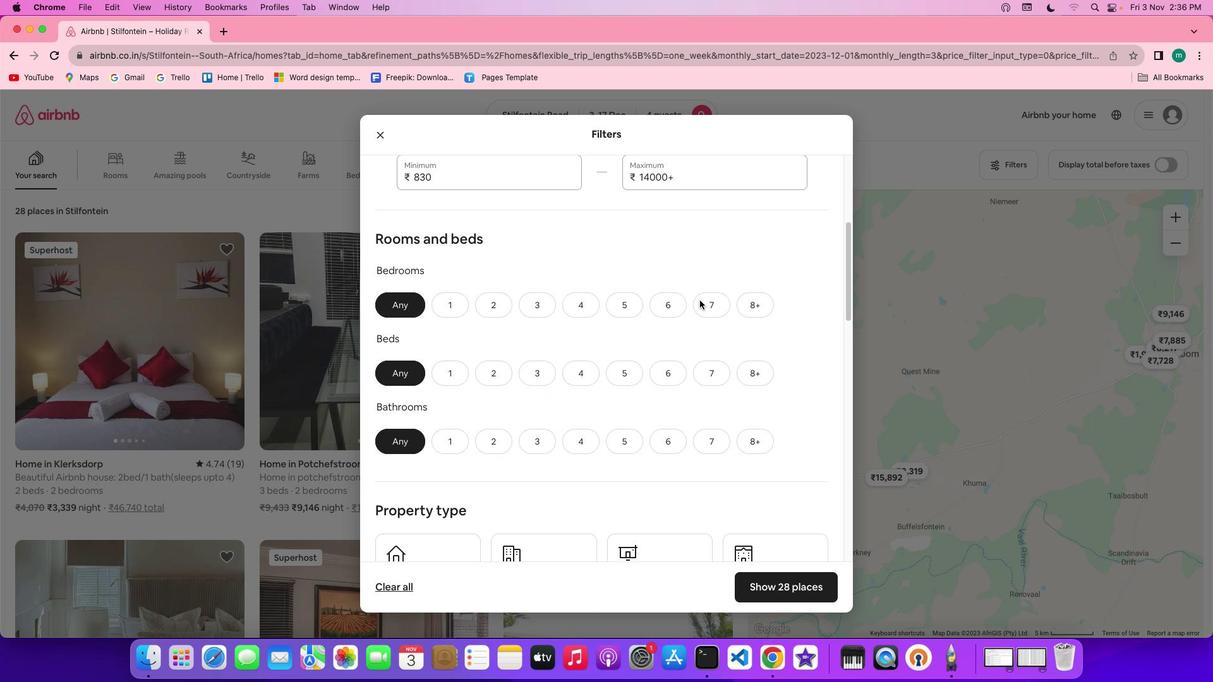 
Action: Mouse scrolled (701, 302) with delta (1, 1)
Screenshot: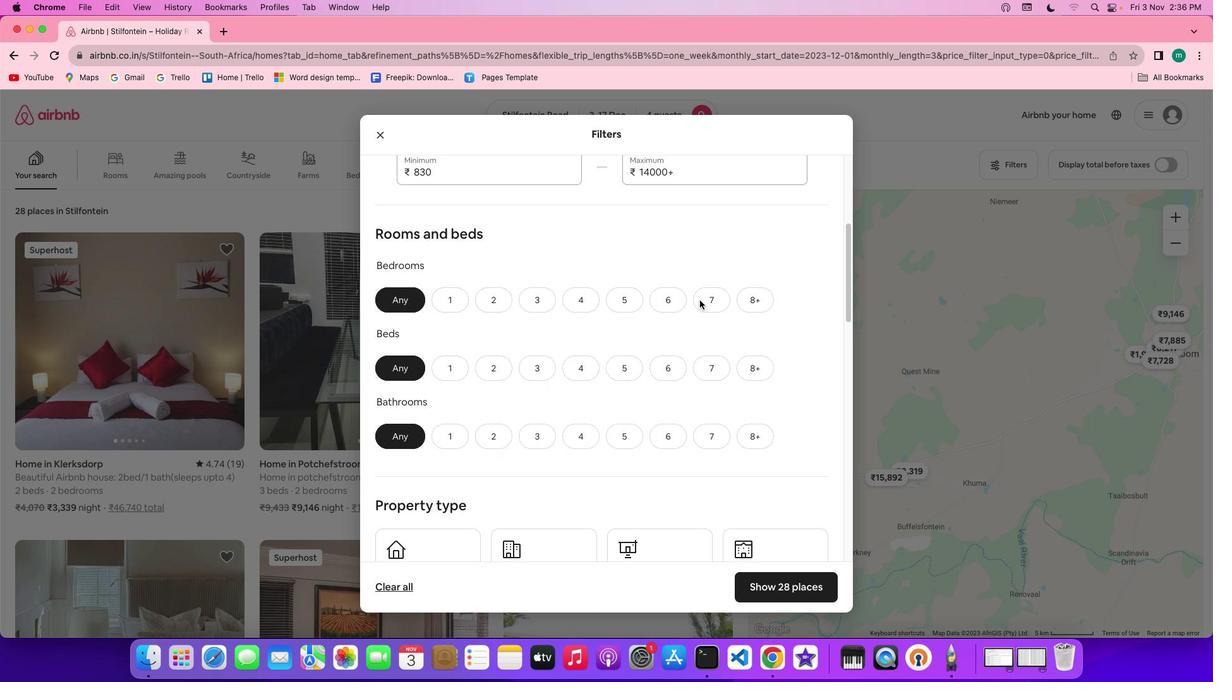 
Action: Mouse scrolled (701, 302) with delta (1, 1)
Screenshot: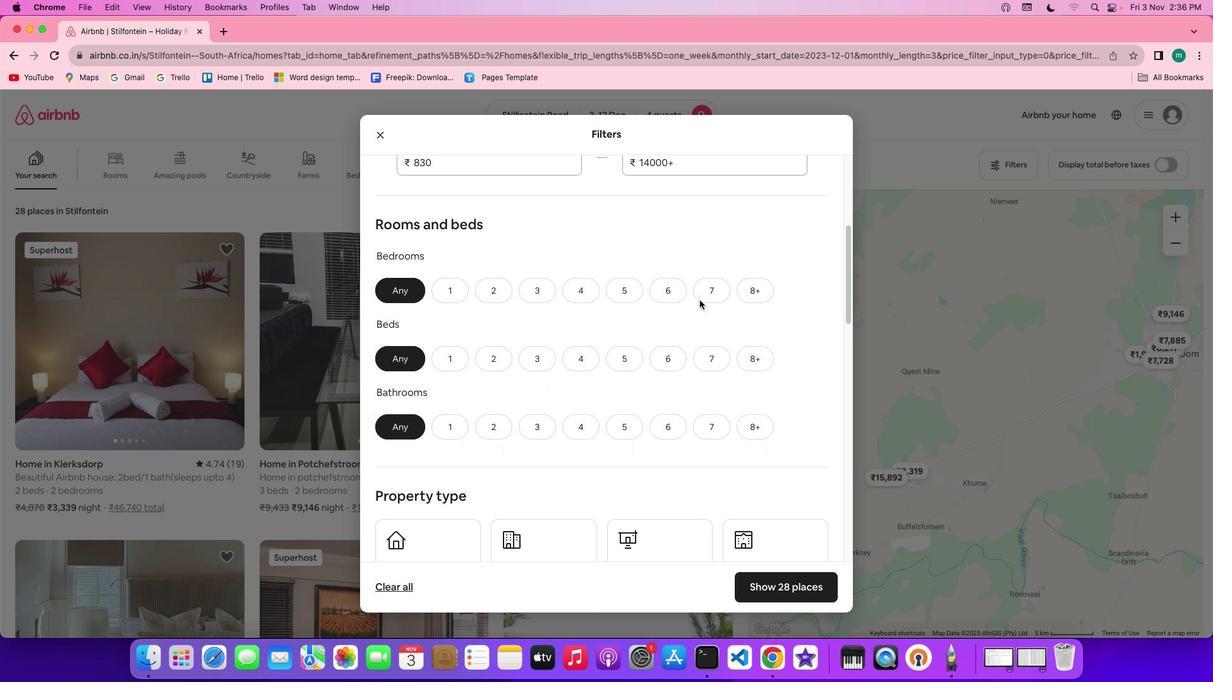 
Action: Mouse scrolled (701, 302) with delta (1, 1)
Screenshot: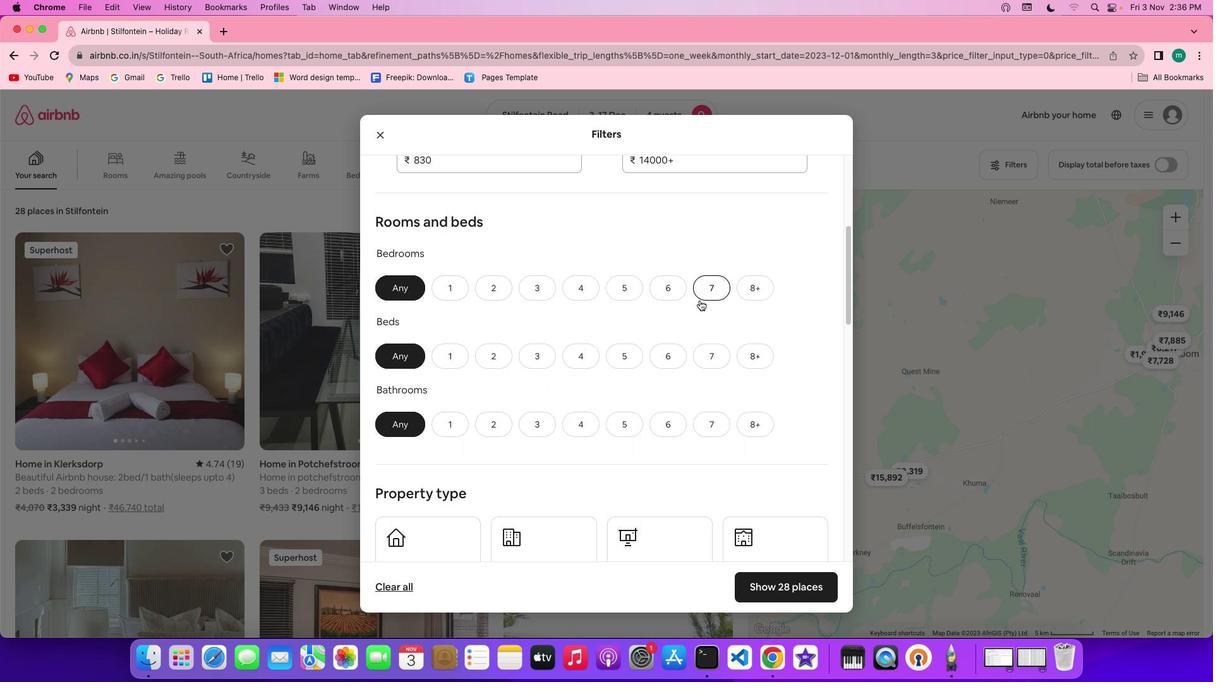 
Action: Mouse scrolled (701, 302) with delta (1, 1)
Screenshot: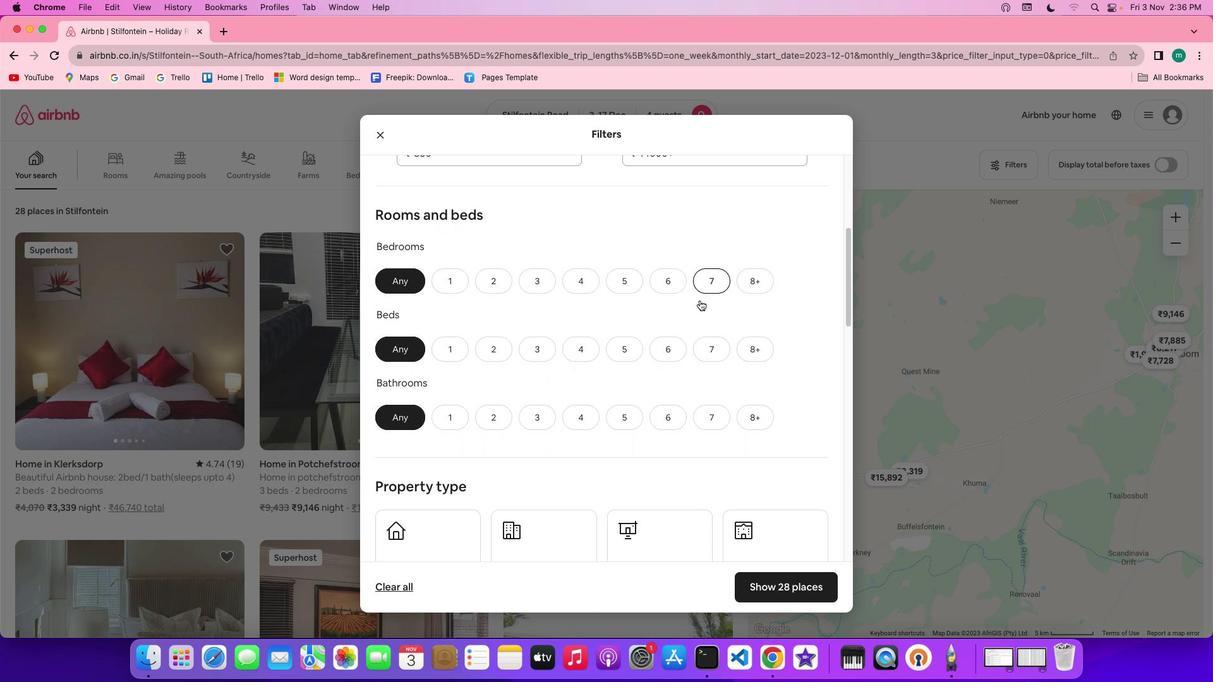 
Action: Mouse scrolled (701, 302) with delta (1, 1)
Screenshot: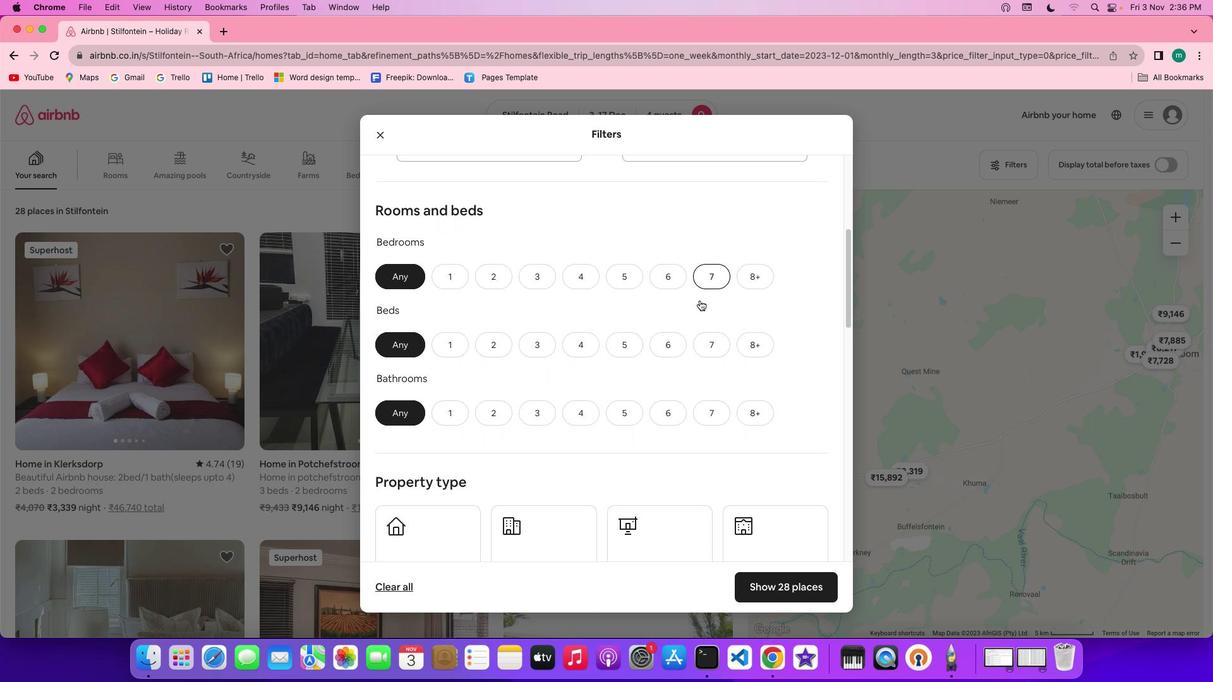 
Action: Mouse scrolled (701, 302) with delta (1, 1)
Screenshot: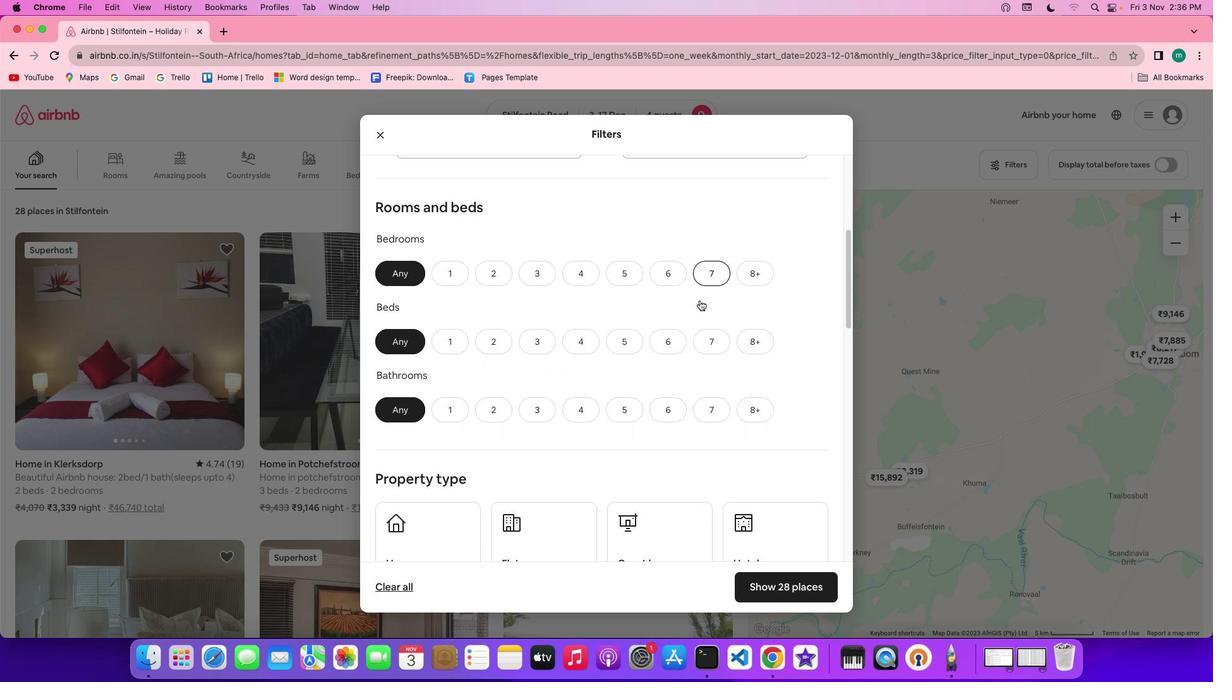 
Action: Mouse scrolled (701, 302) with delta (1, 1)
Screenshot: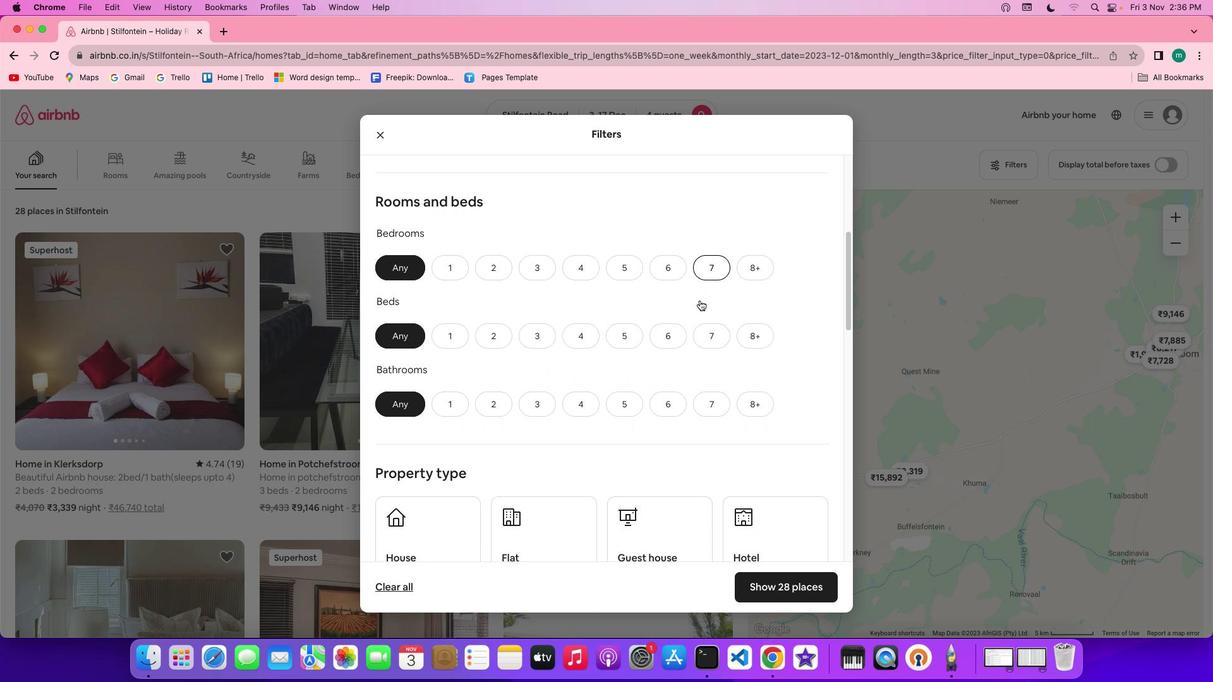 
Action: Mouse moved to (544, 261)
Screenshot: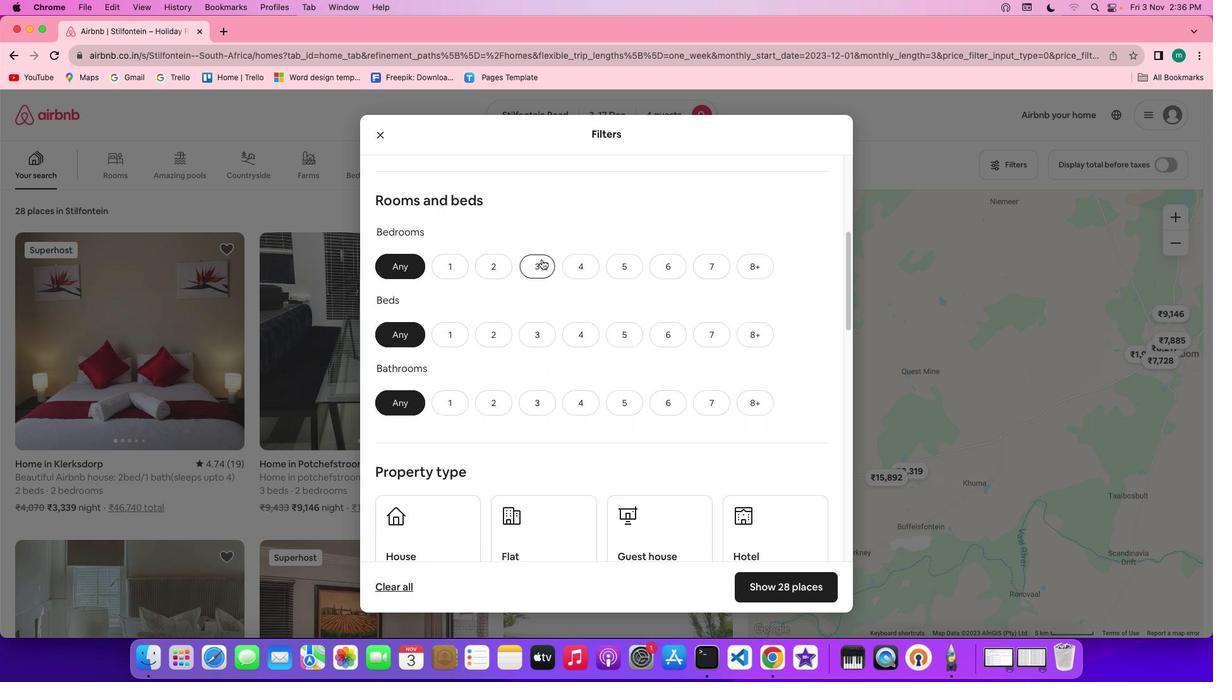 
Action: Mouse pressed left at (544, 261)
Screenshot: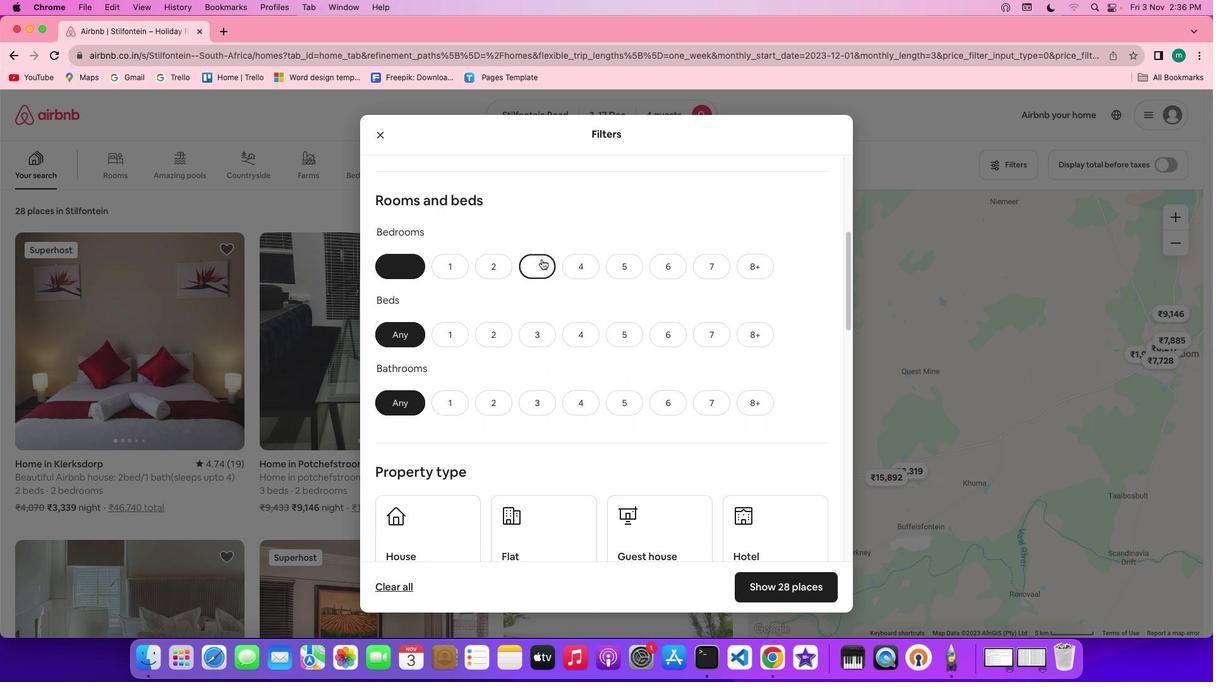 
Action: Mouse moved to (582, 330)
Screenshot: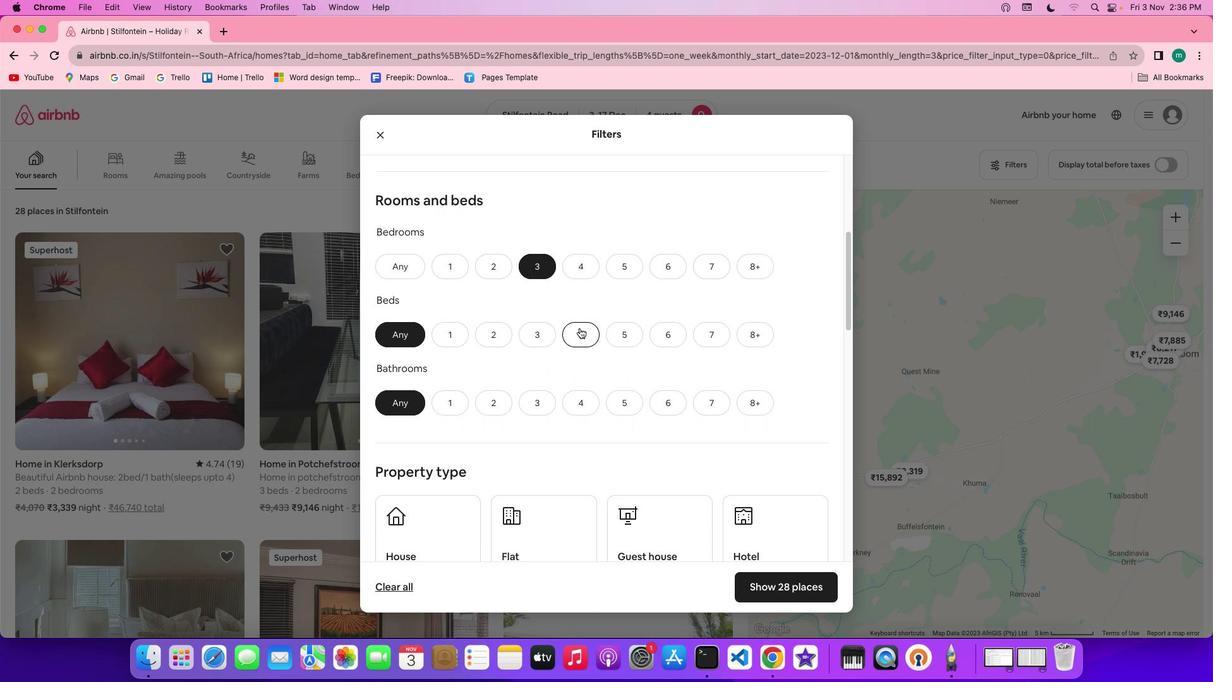
Action: Mouse pressed left at (582, 330)
Screenshot: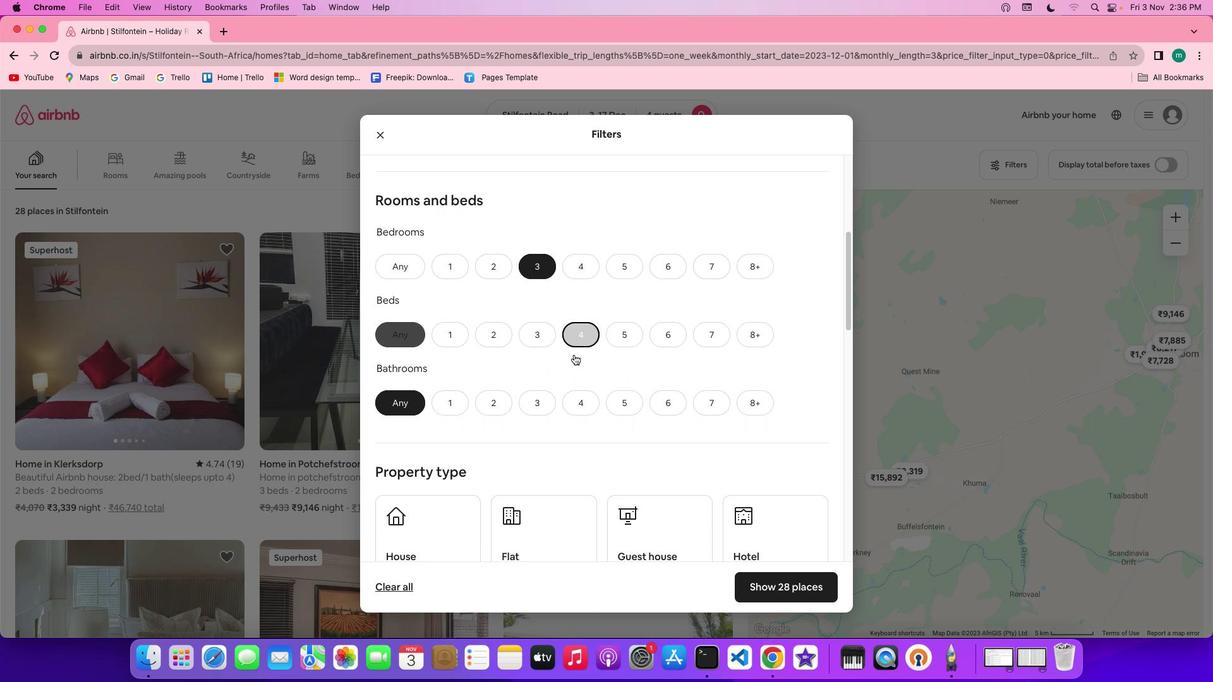 
Action: Mouse moved to (503, 398)
Screenshot: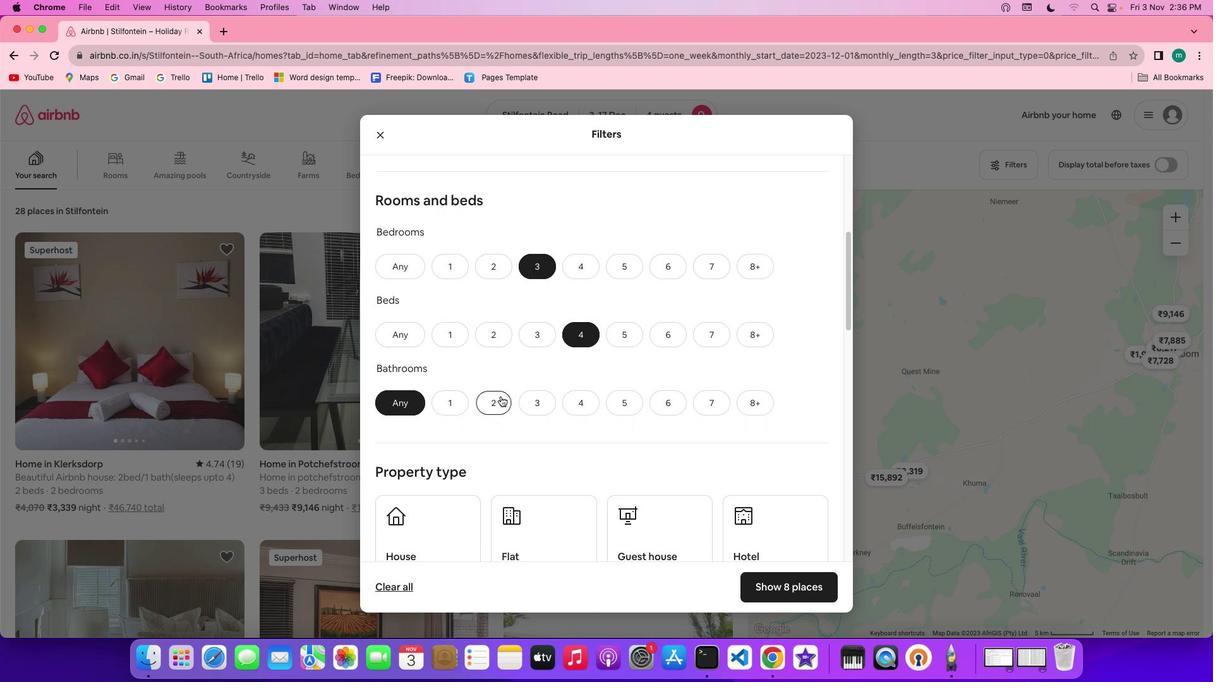
Action: Mouse pressed left at (503, 398)
Screenshot: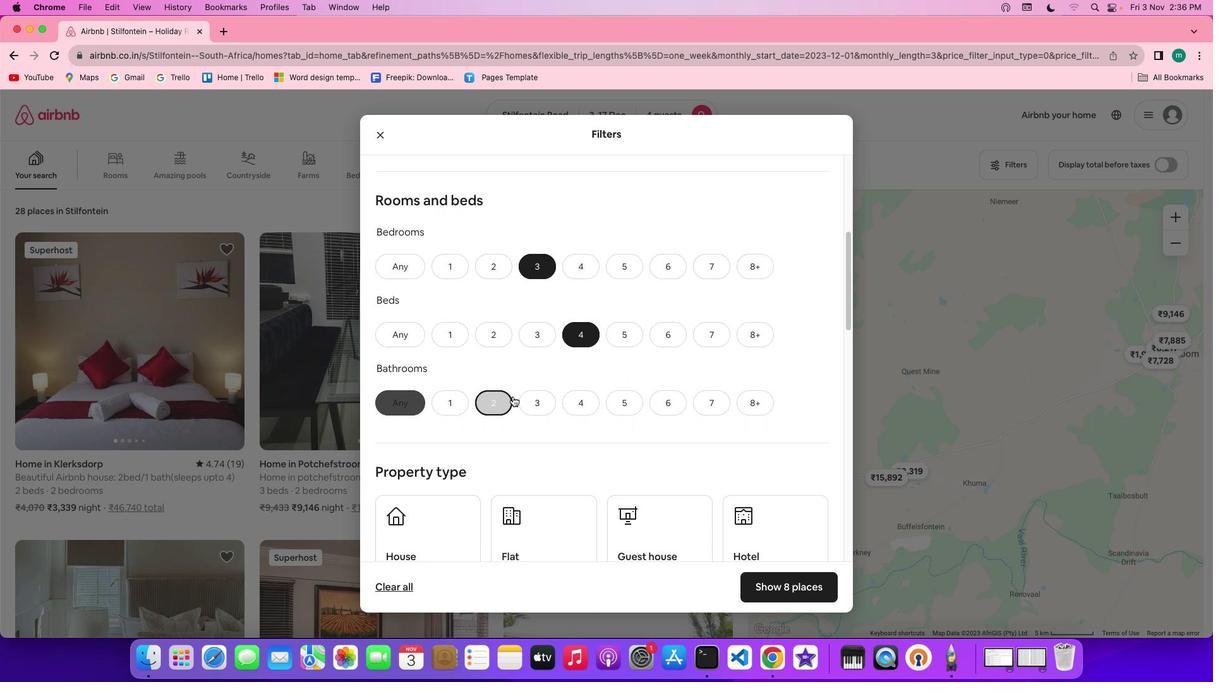 
Action: Mouse moved to (725, 376)
Screenshot: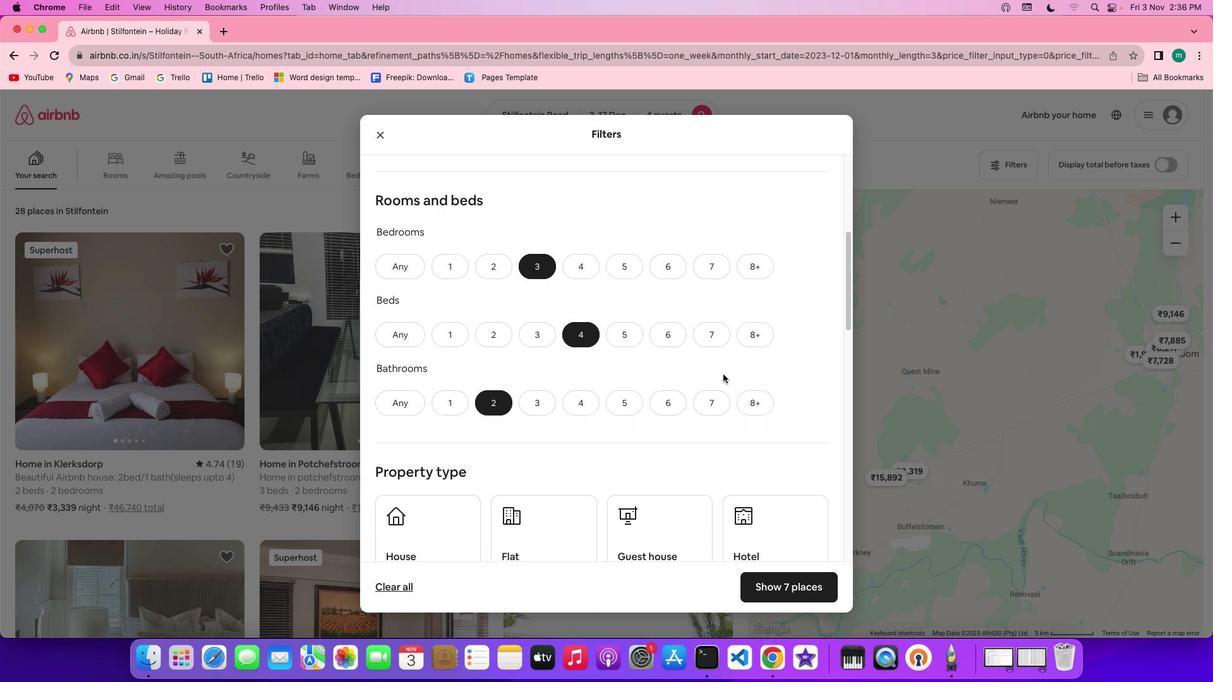 
Action: Mouse scrolled (725, 376) with delta (1, 1)
Screenshot: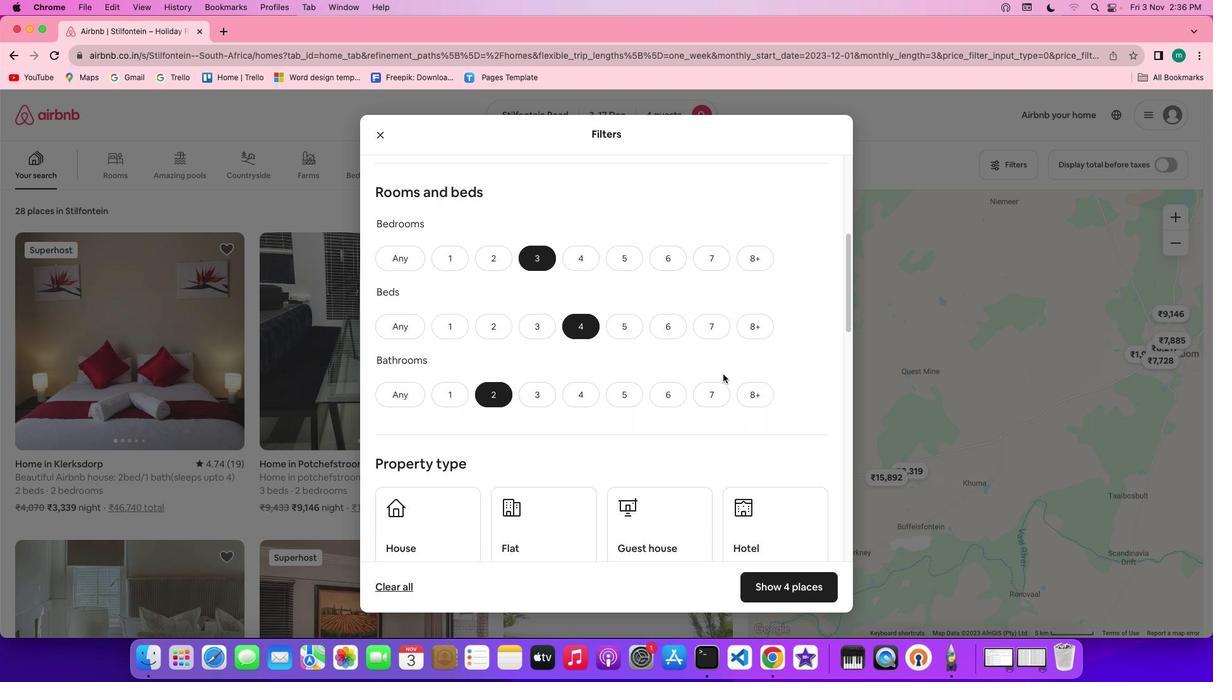 
Action: Mouse scrolled (725, 376) with delta (1, 1)
Screenshot: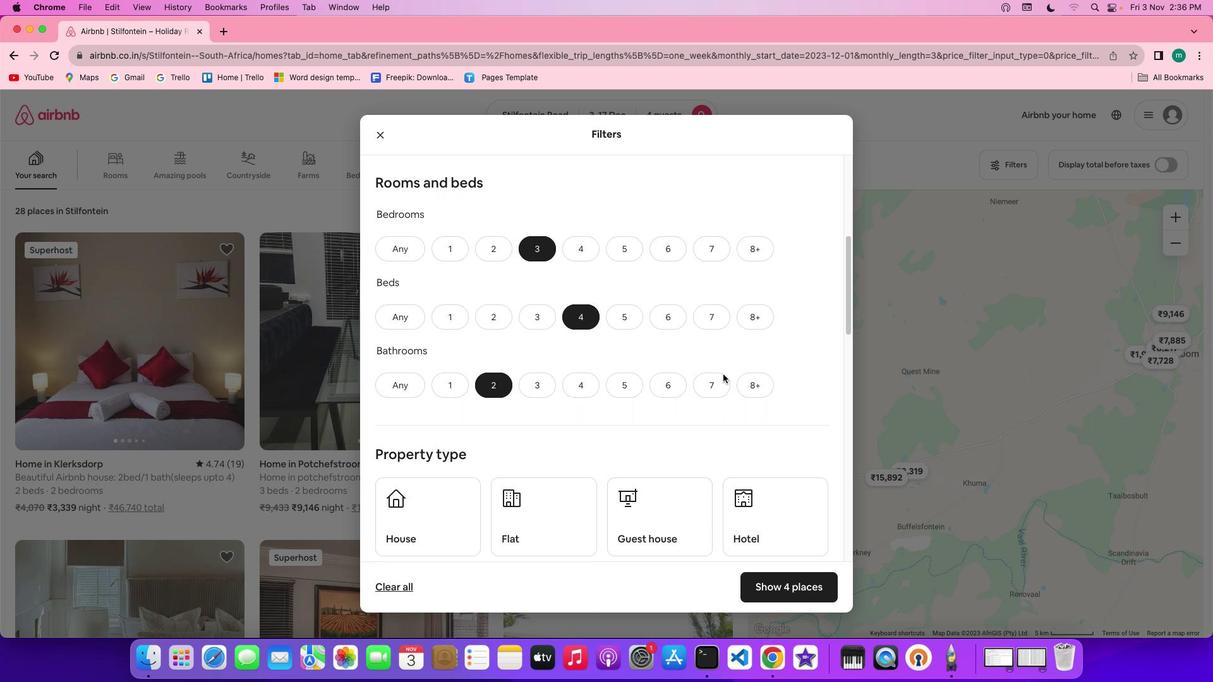 
Action: Mouse scrolled (725, 376) with delta (1, 1)
Screenshot: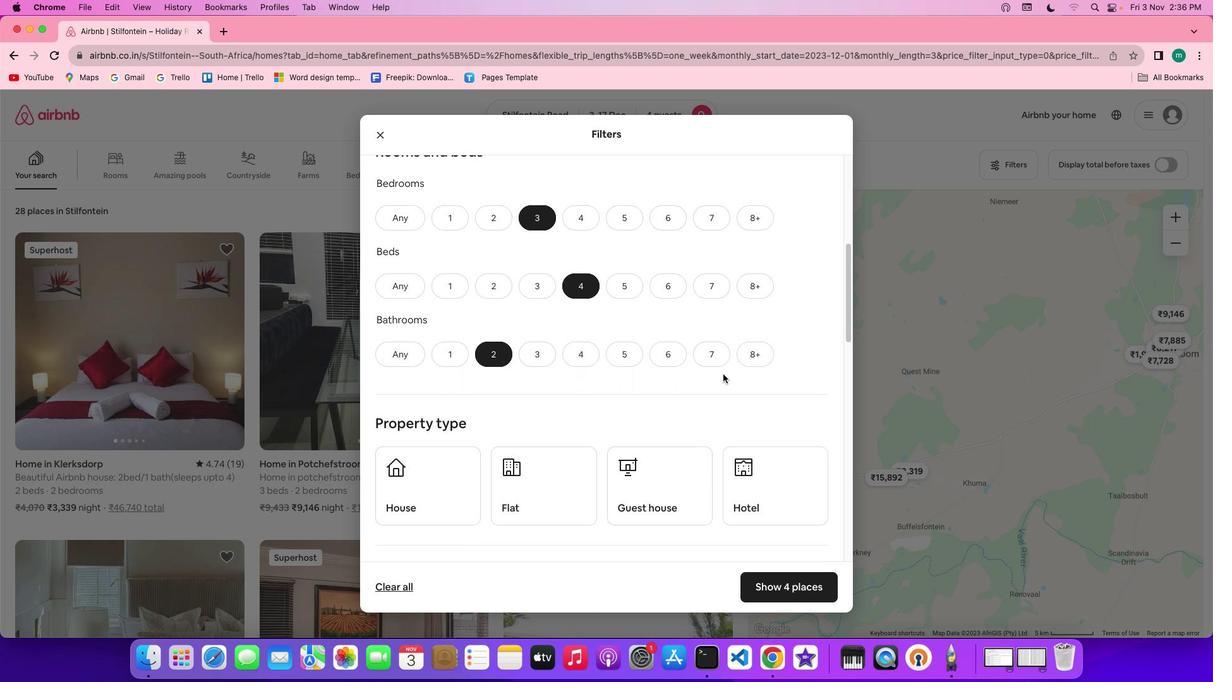 
Action: Mouse scrolled (725, 376) with delta (1, 1)
Screenshot: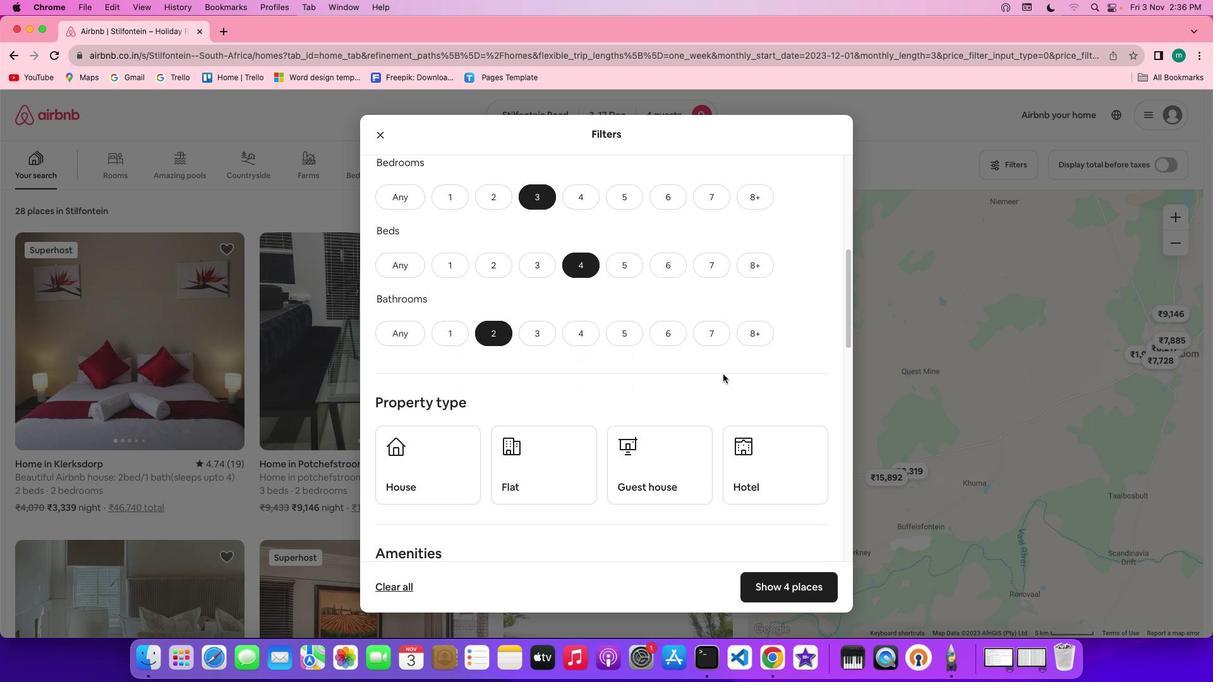 
Action: Mouse scrolled (725, 376) with delta (1, 1)
Screenshot: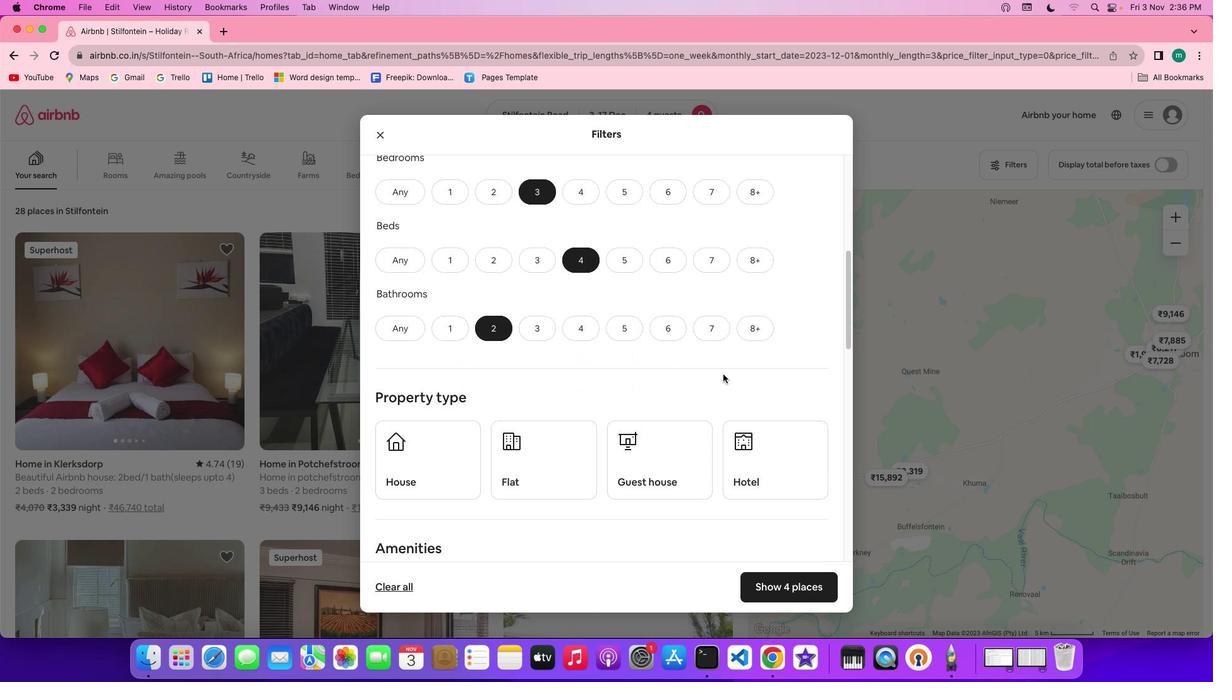 
Action: Mouse scrolled (725, 376) with delta (1, 1)
Screenshot: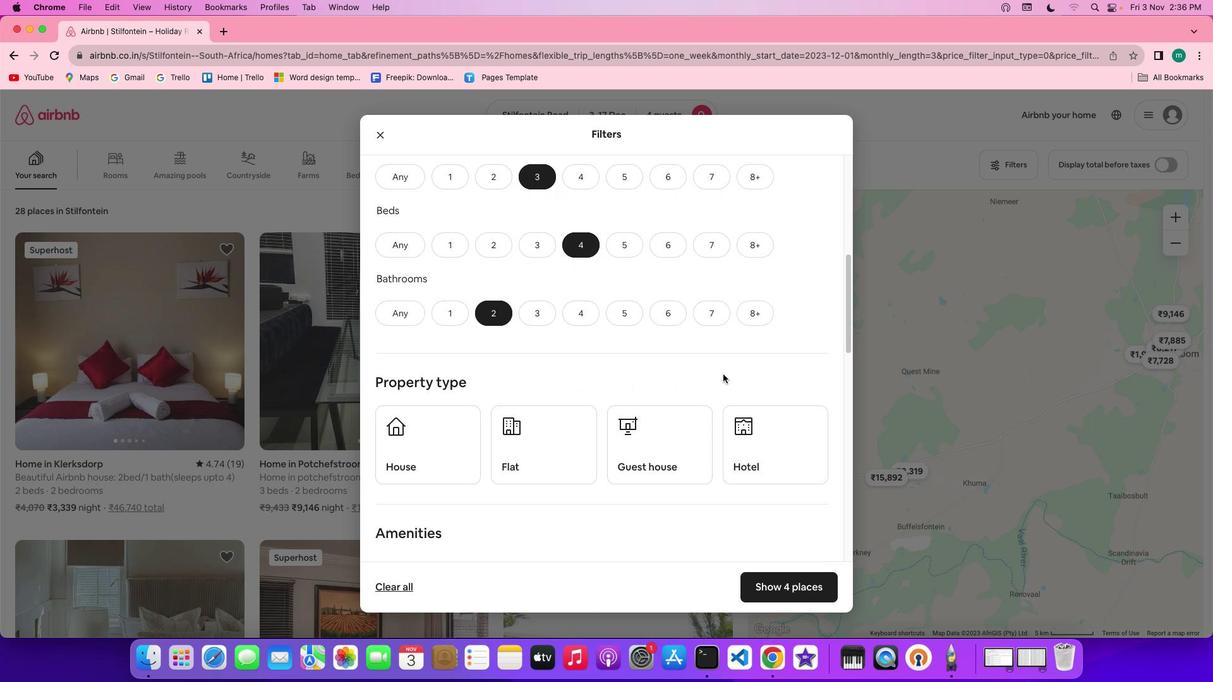 
Action: Mouse scrolled (725, 376) with delta (1, 1)
Screenshot: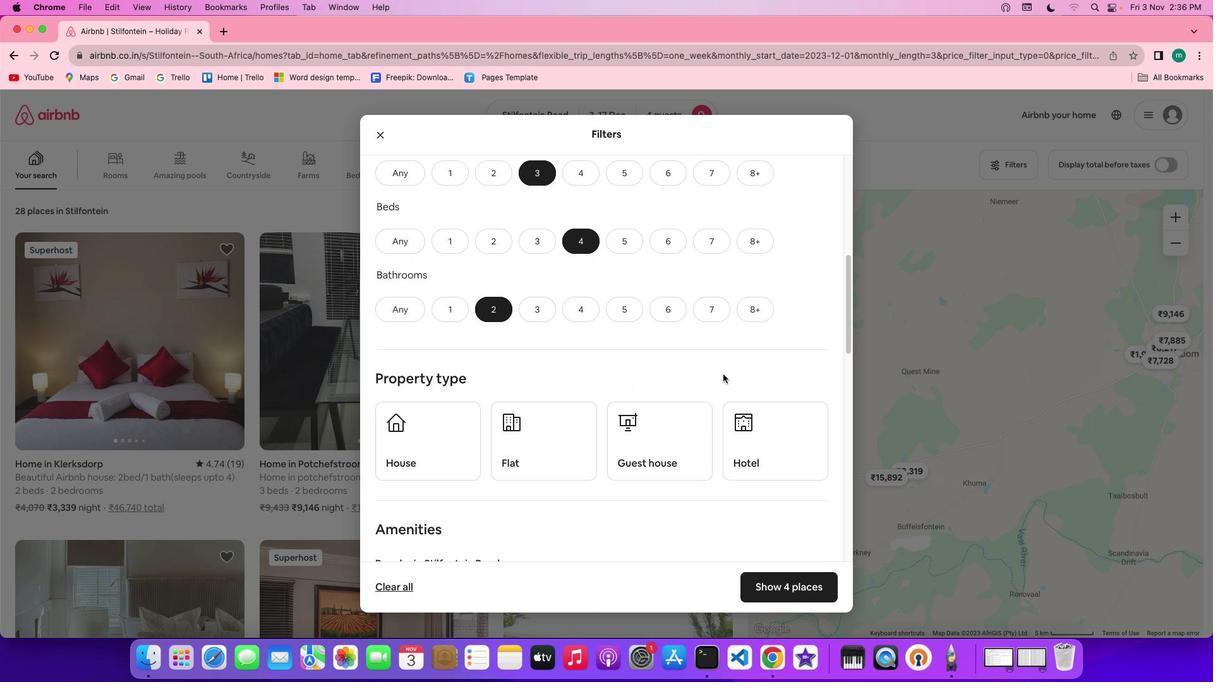 
Action: Mouse scrolled (725, 376) with delta (1, 1)
Screenshot: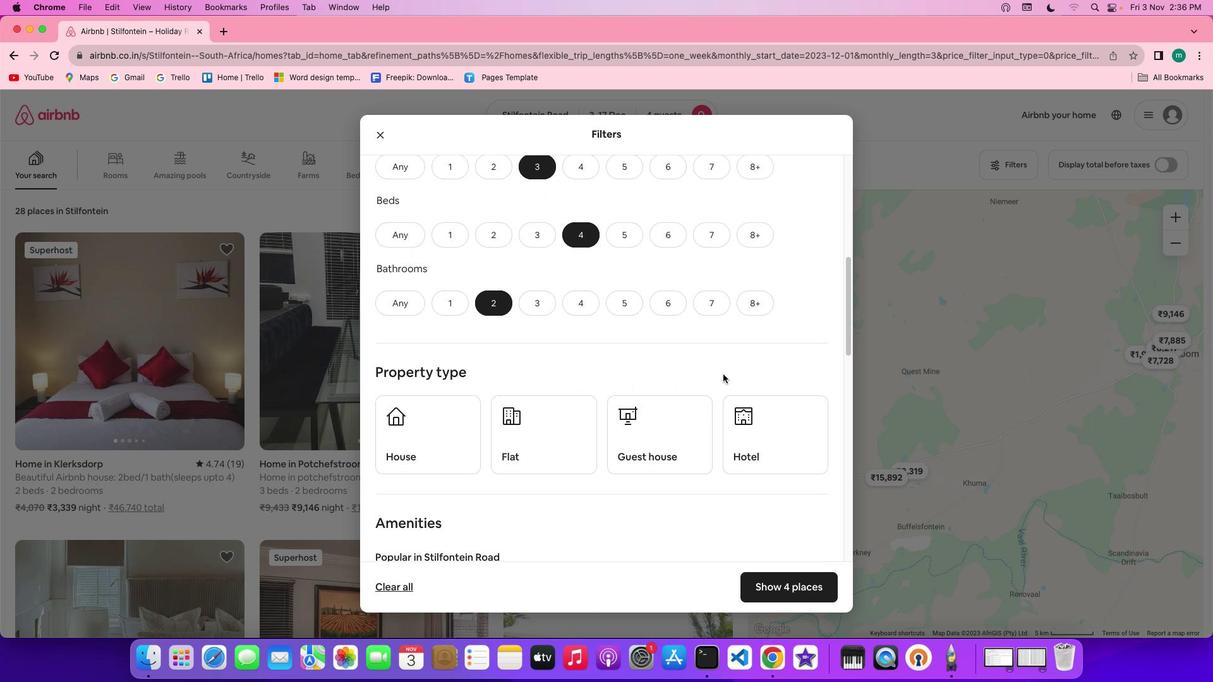 
Action: Mouse scrolled (725, 376) with delta (1, 1)
Screenshot: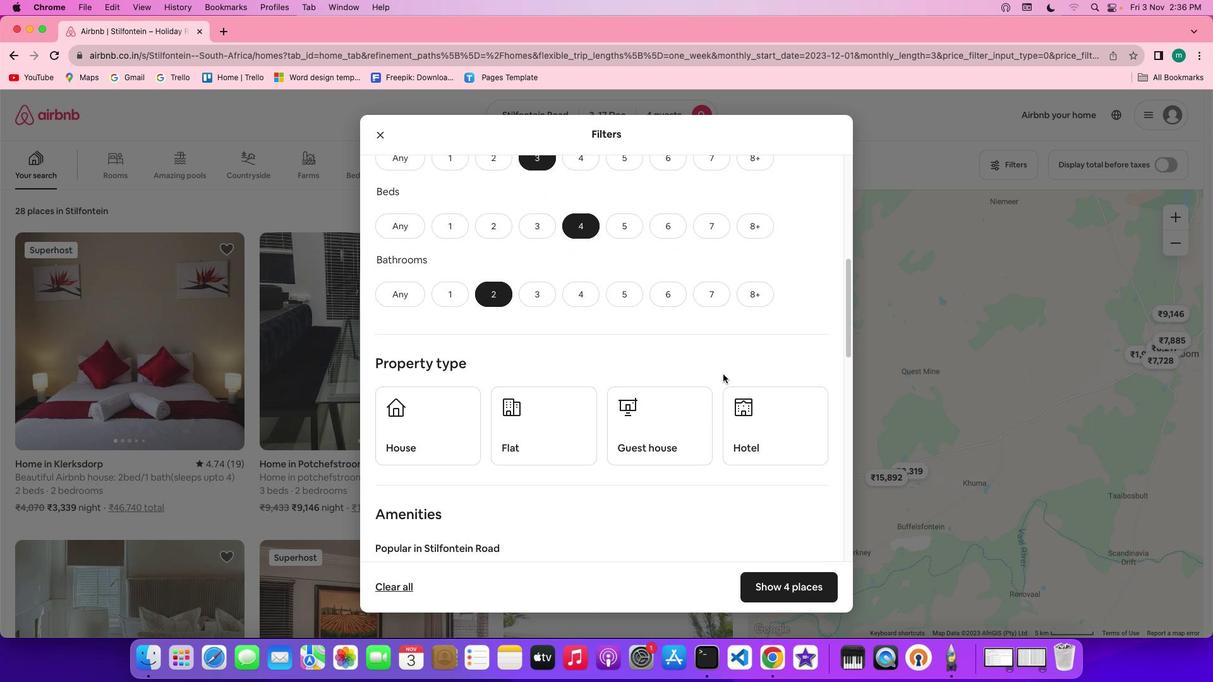 
Action: Mouse scrolled (725, 376) with delta (1, 1)
Screenshot: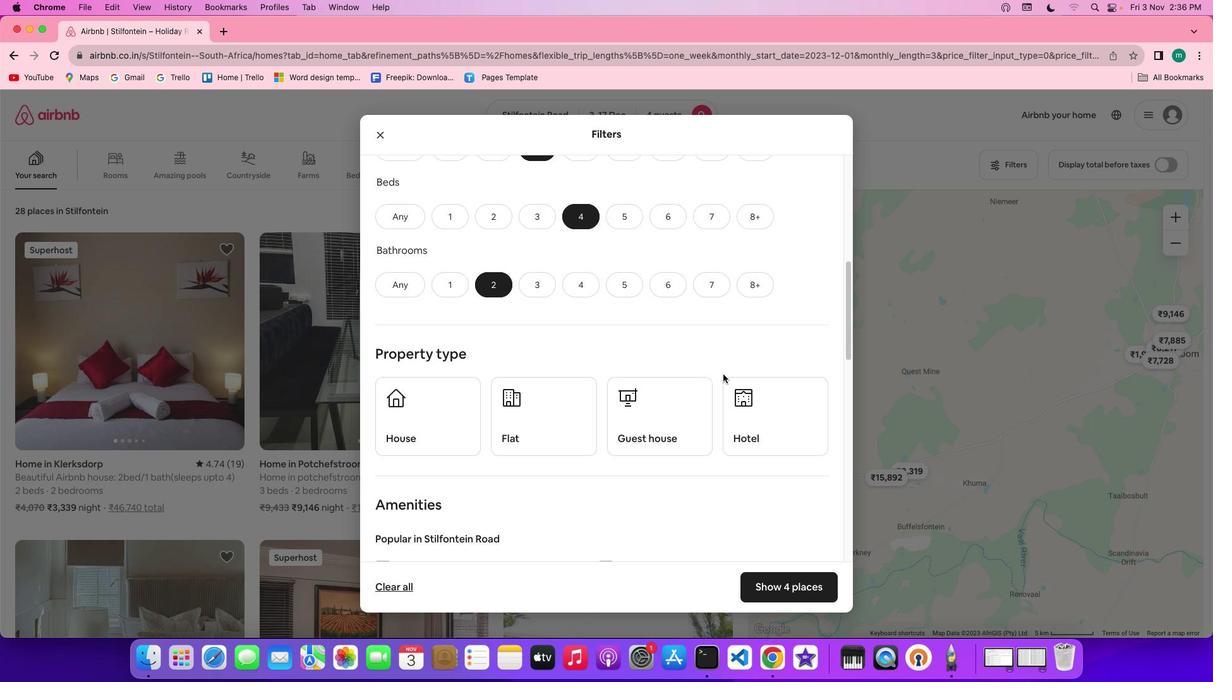 
Action: Mouse scrolled (725, 376) with delta (1, 1)
Screenshot: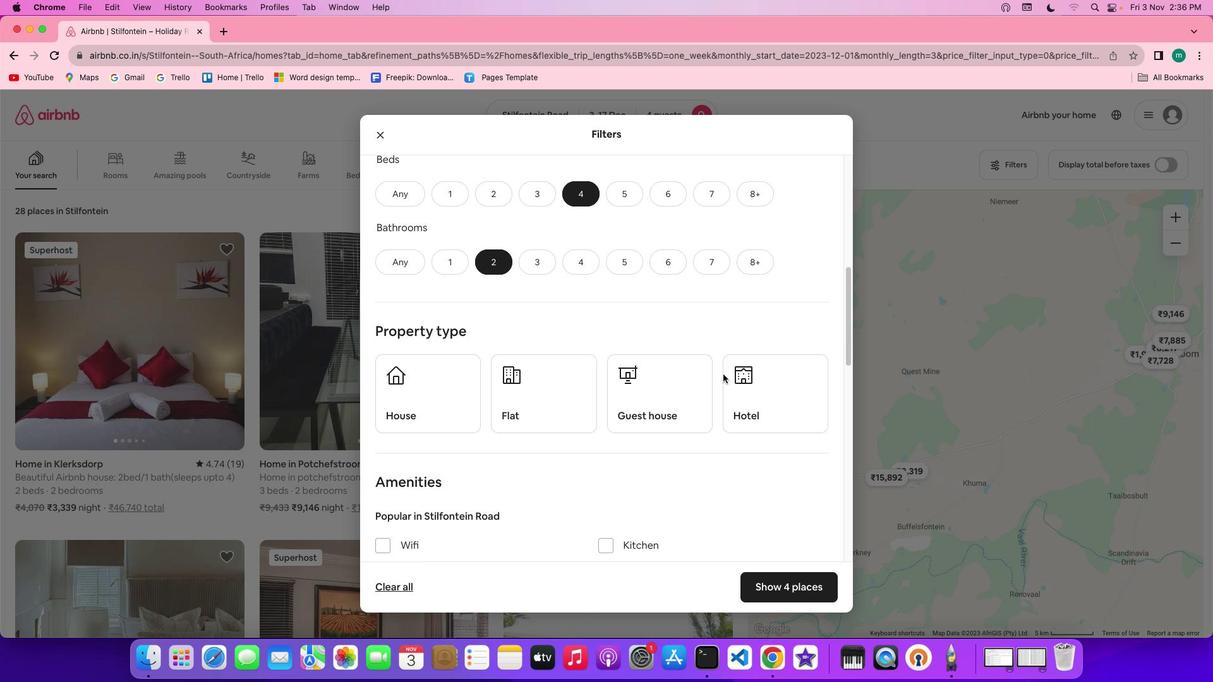 
Action: Mouse scrolled (725, 376) with delta (1, 1)
Screenshot: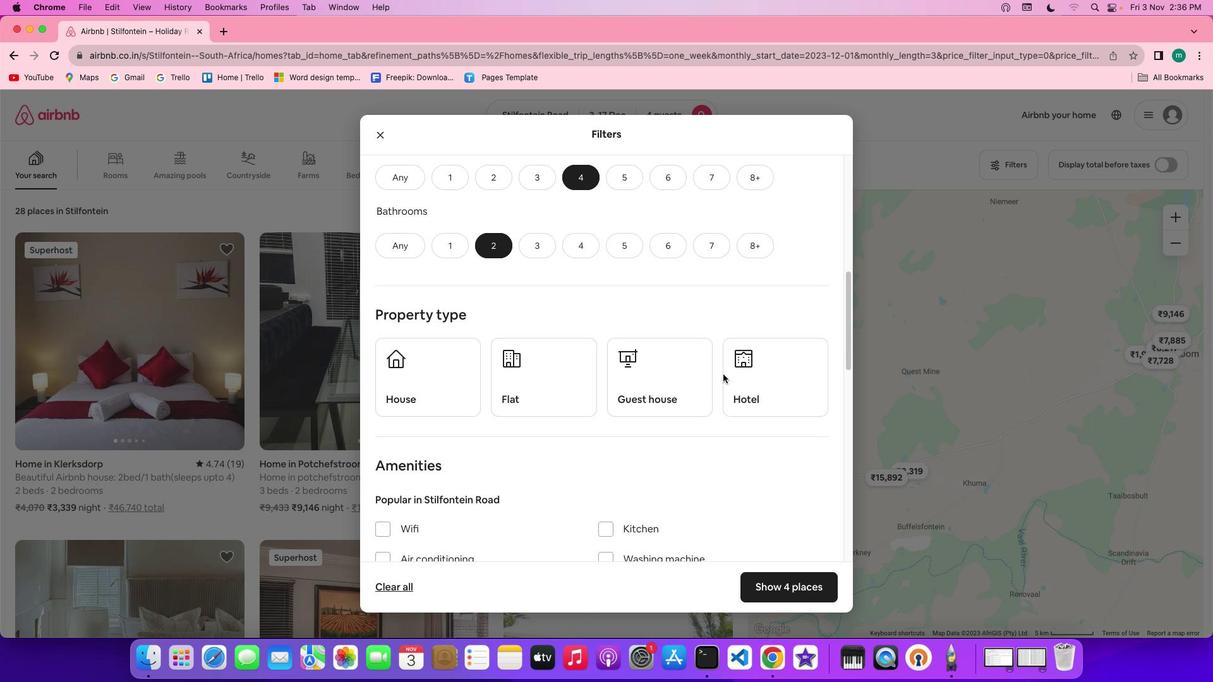 
Action: Mouse scrolled (725, 376) with delta (1, 1)
Screenshot: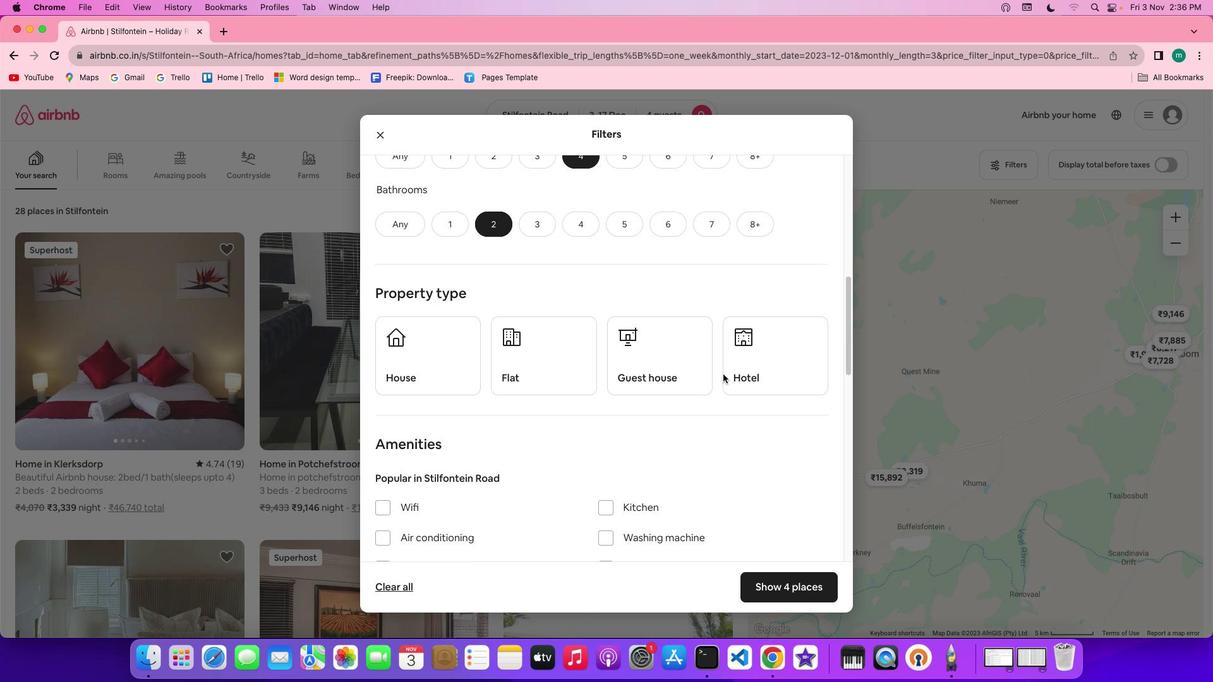 
Action: Mouse scrolled (725, 376) with delta (1, 1)
Screenshot: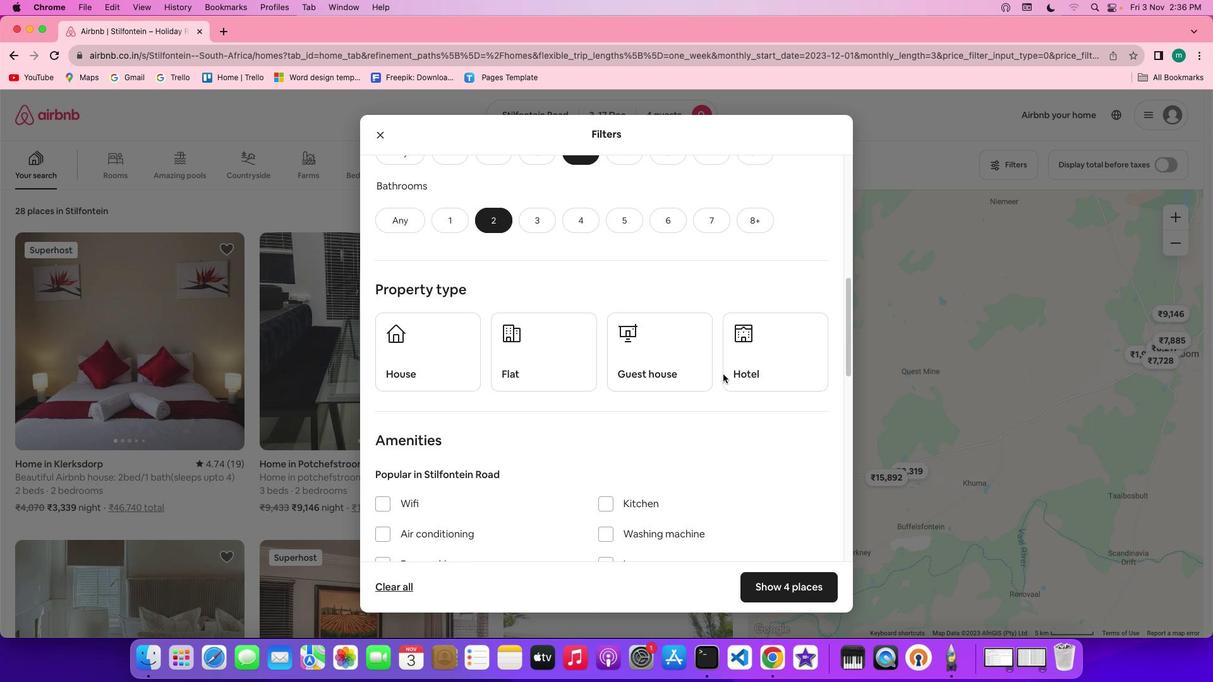 
Action: Mouse scrolled (725, 376) with delta (1, 1)
Screenshot: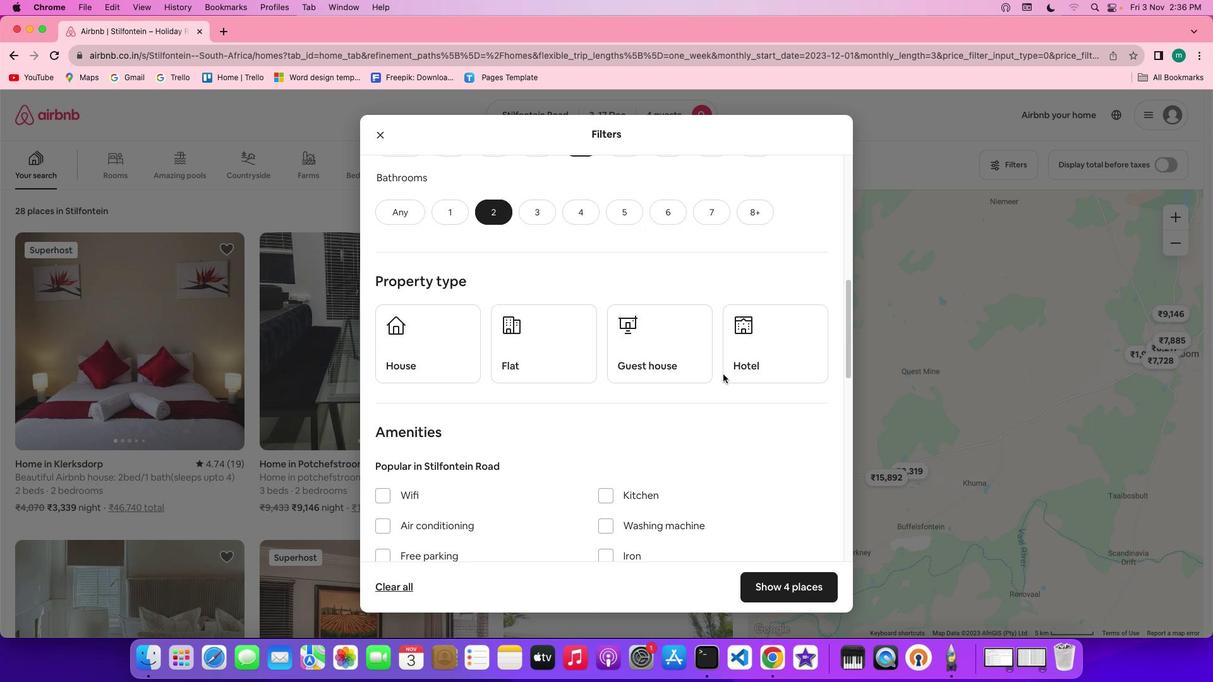 
Action: Mouse moved to (409, 304)
Screenshot: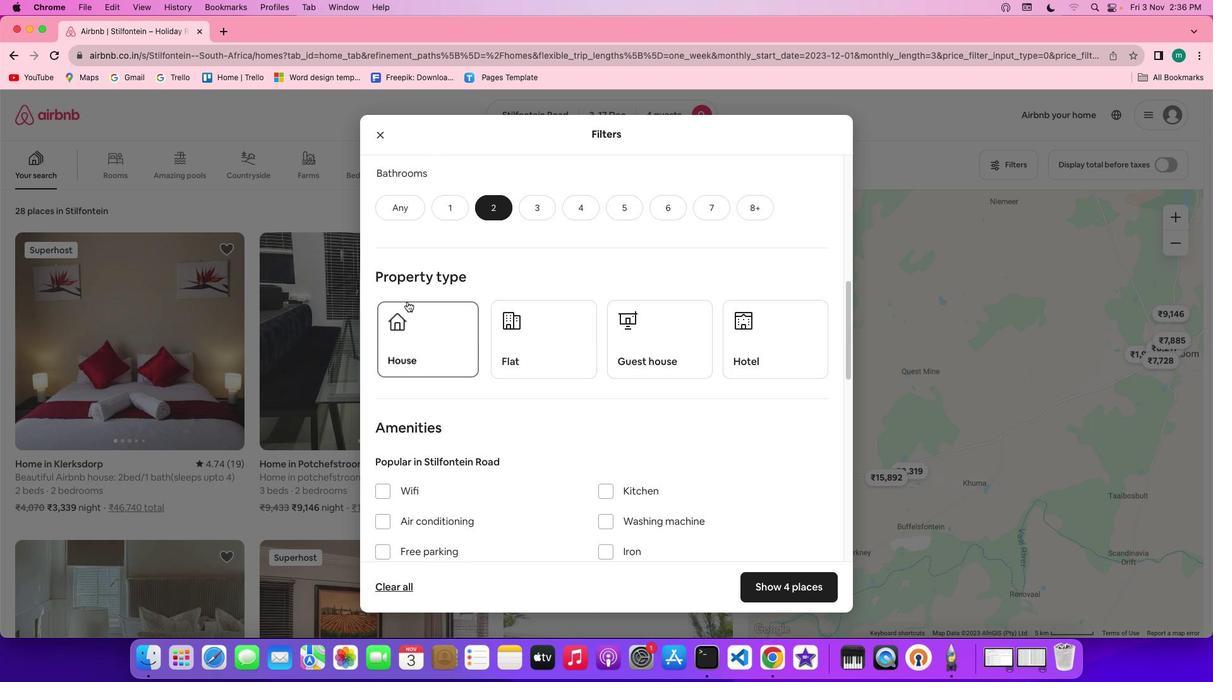 
Action: Mouse pressed left at (409, 304)
Screenshot: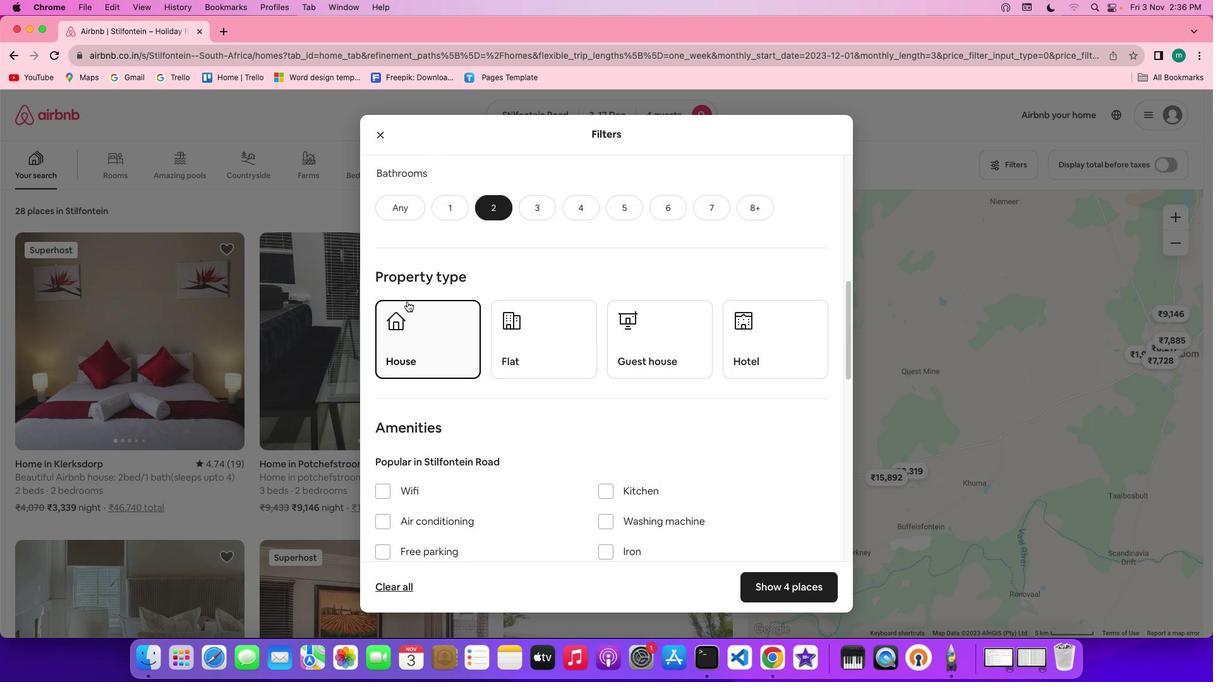 
Action: Mouse moved to (659, 390)
Screenshot: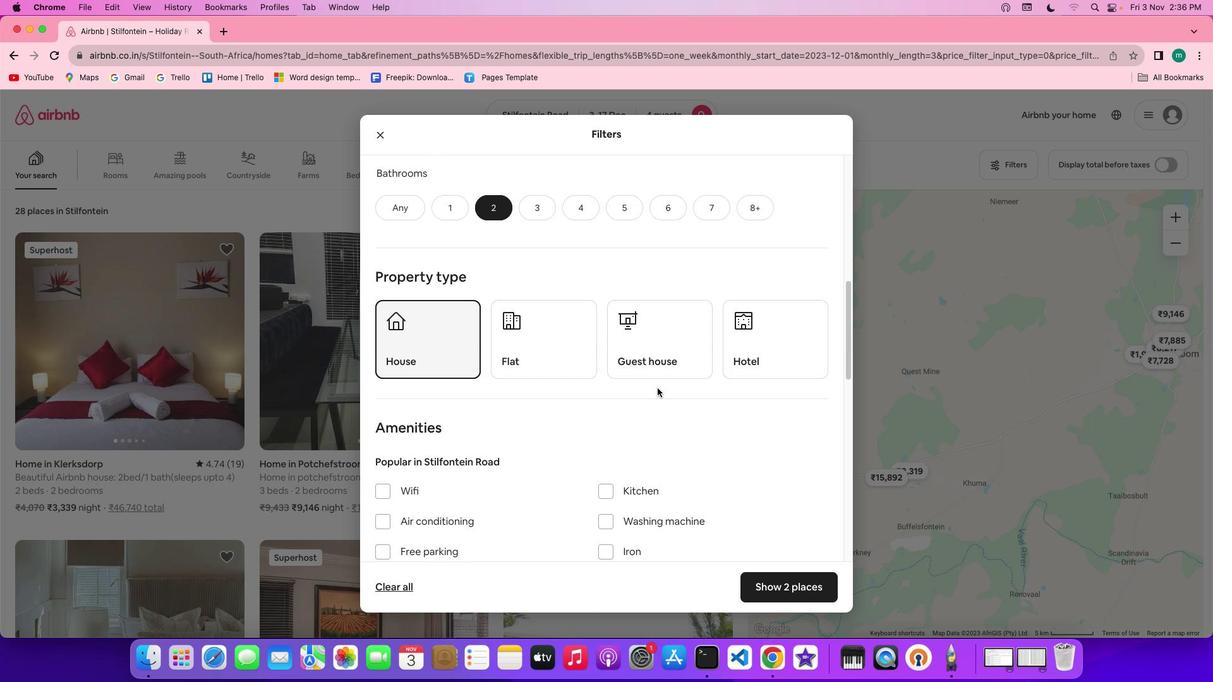 
Action: Mouse scrolled (659, 390) with delta (1, 1)
Screenshot: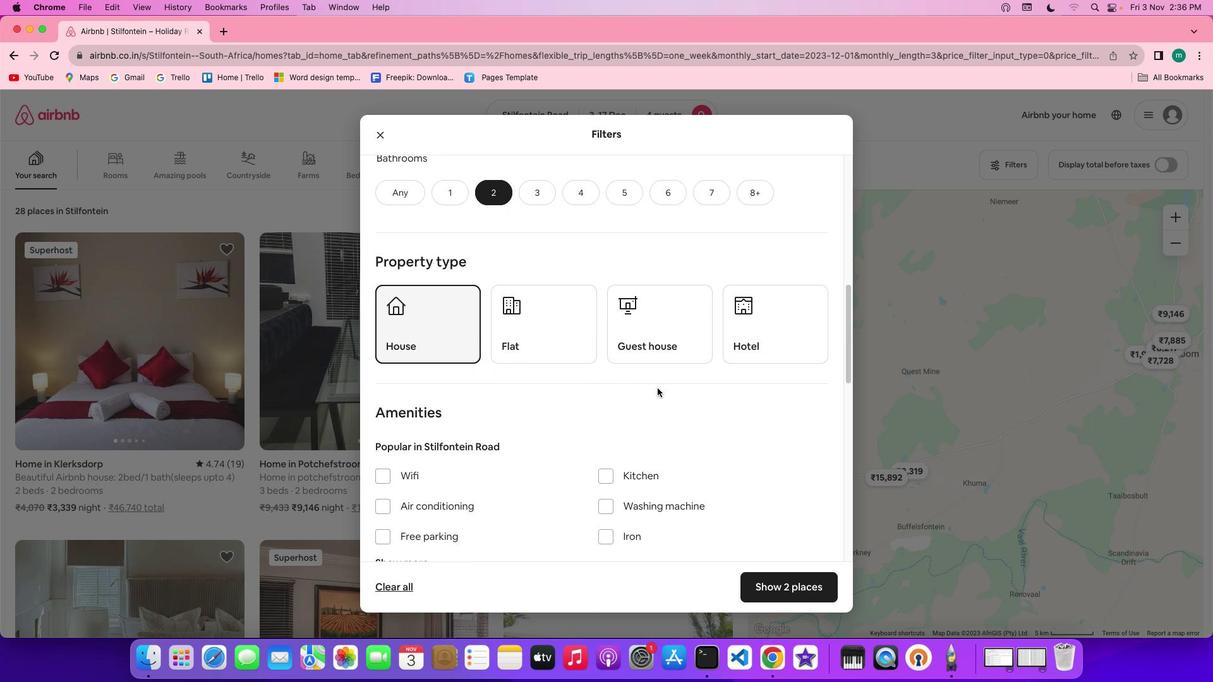 
Action: Mouse scrolled (659, 390) with delta (1, 1)
Screenshot: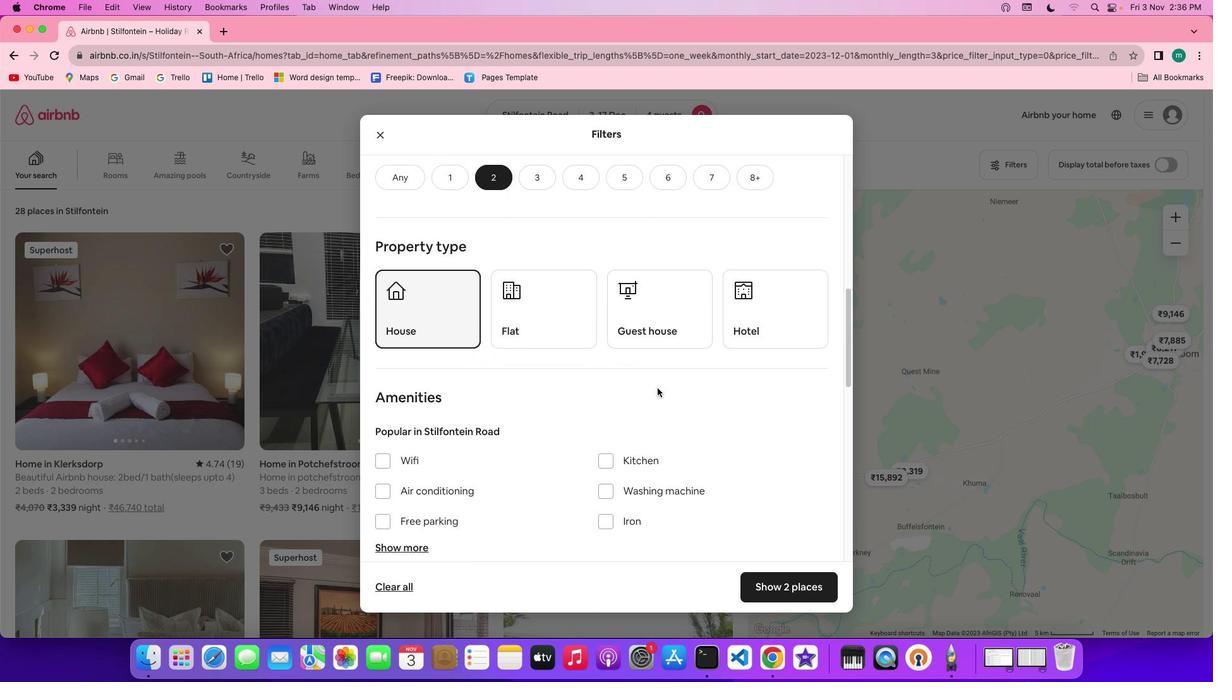 
Action: Mouse scrolled (659, 390) with delta (1, 0)
Screenshot: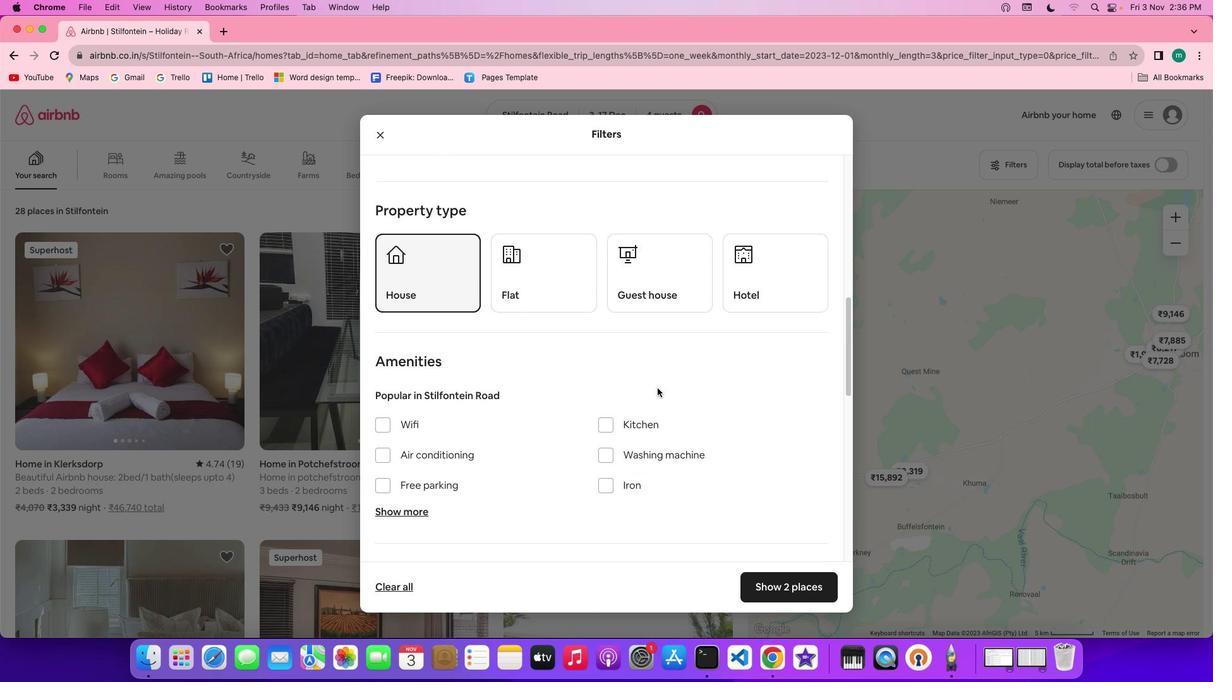 
Action: Mouse scrolled (659, 390) with delta (1, 1)
Screenshot: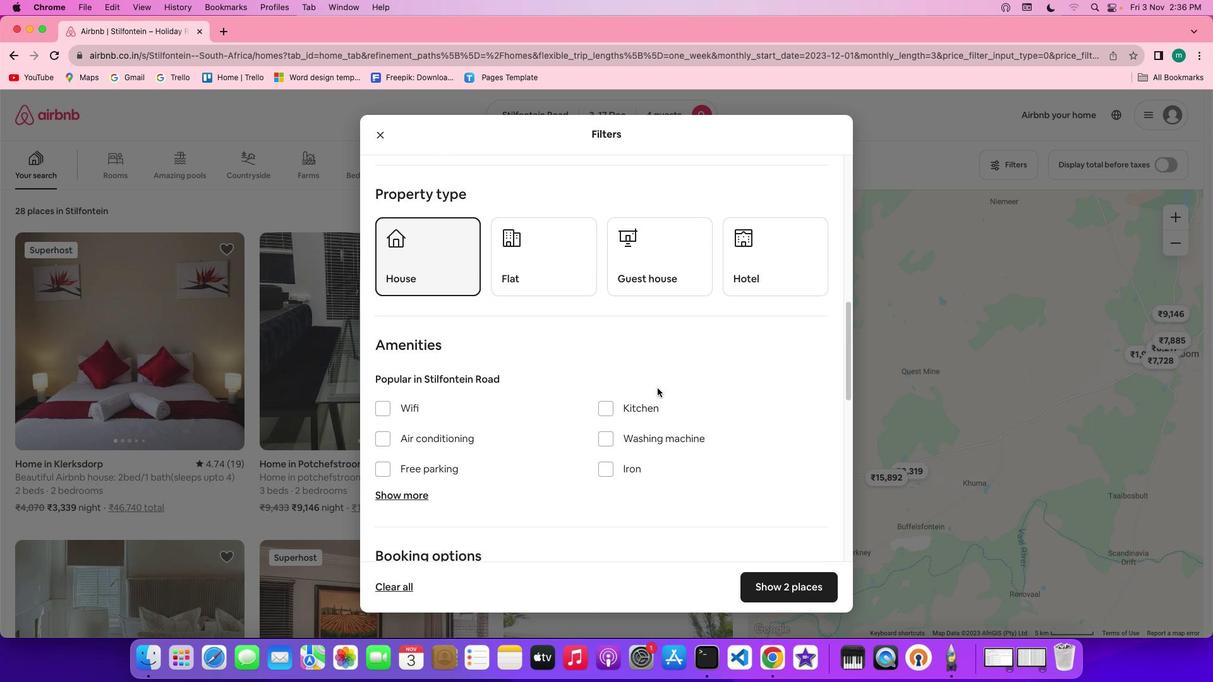 
Action: Mouse scrolled (659, 390) with delta (1, 1)
Screenshot: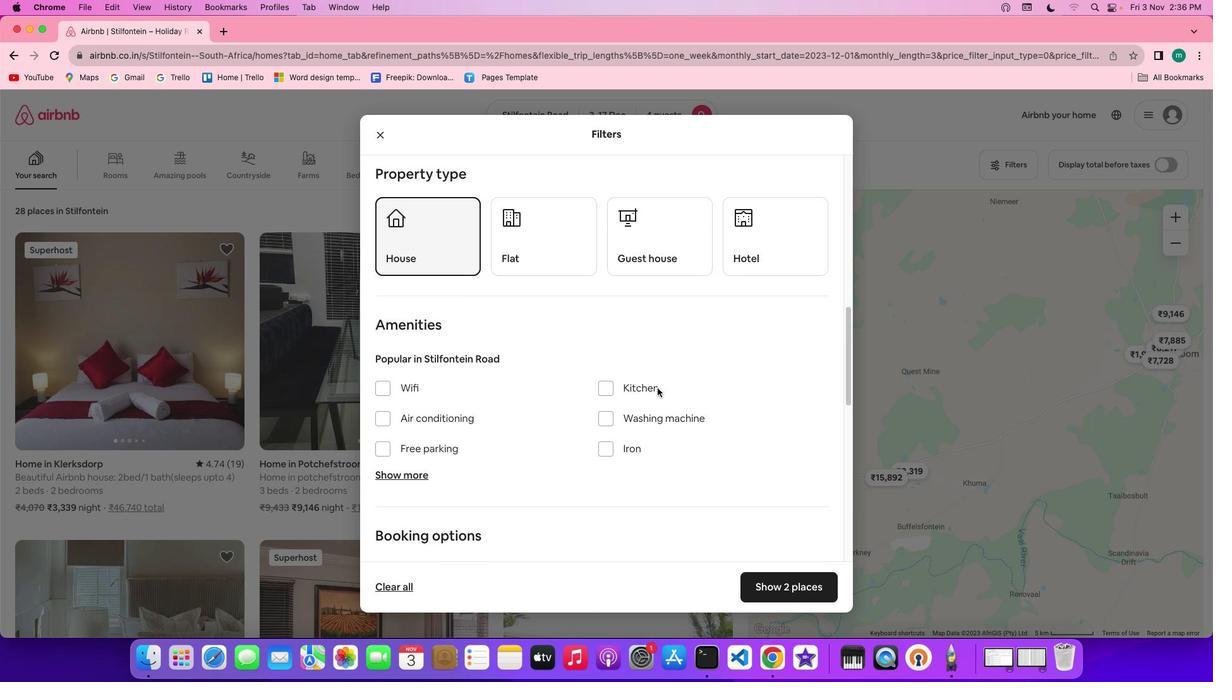 
Action: Mouse scrolled (659, 390) with delta (1, 1)
Screenshot: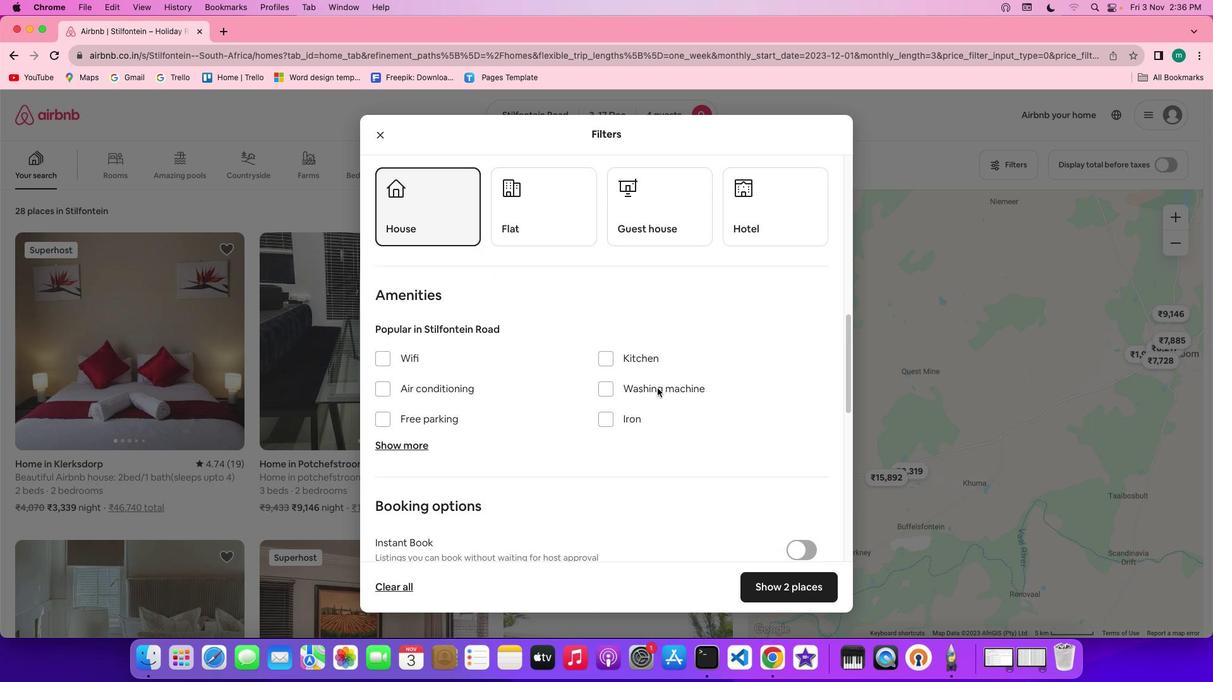 
Action: Mouse scrolled (659, 390) with delta (1, 1)
Screenshot: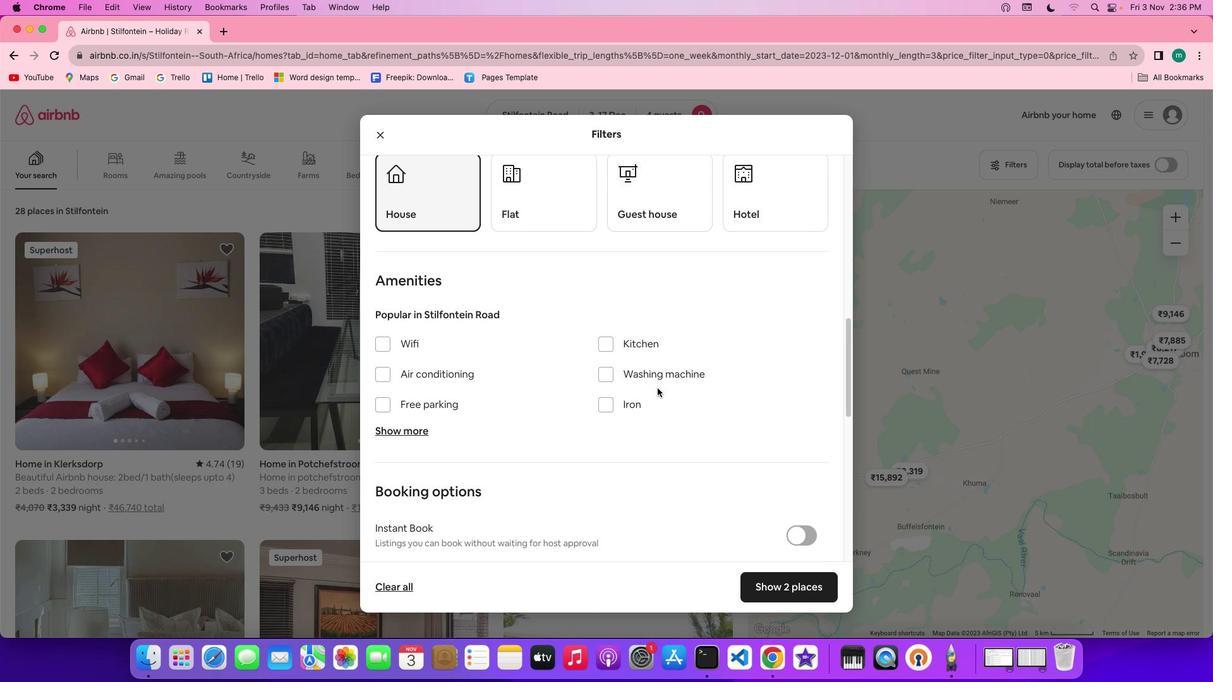
Action: Mouse scrolled (659, 390) with delta (1, 1)
Screenshot: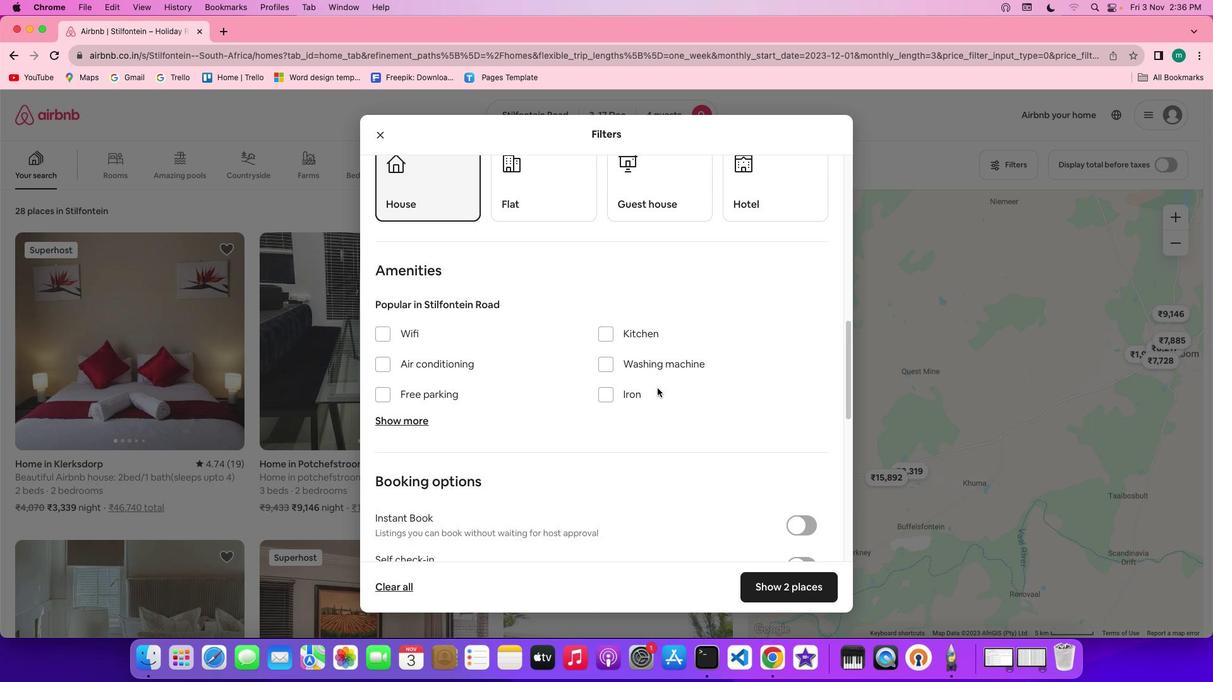 
Action: Mouse scrolled (659, 390) with delta (1, 1)
Screenshot: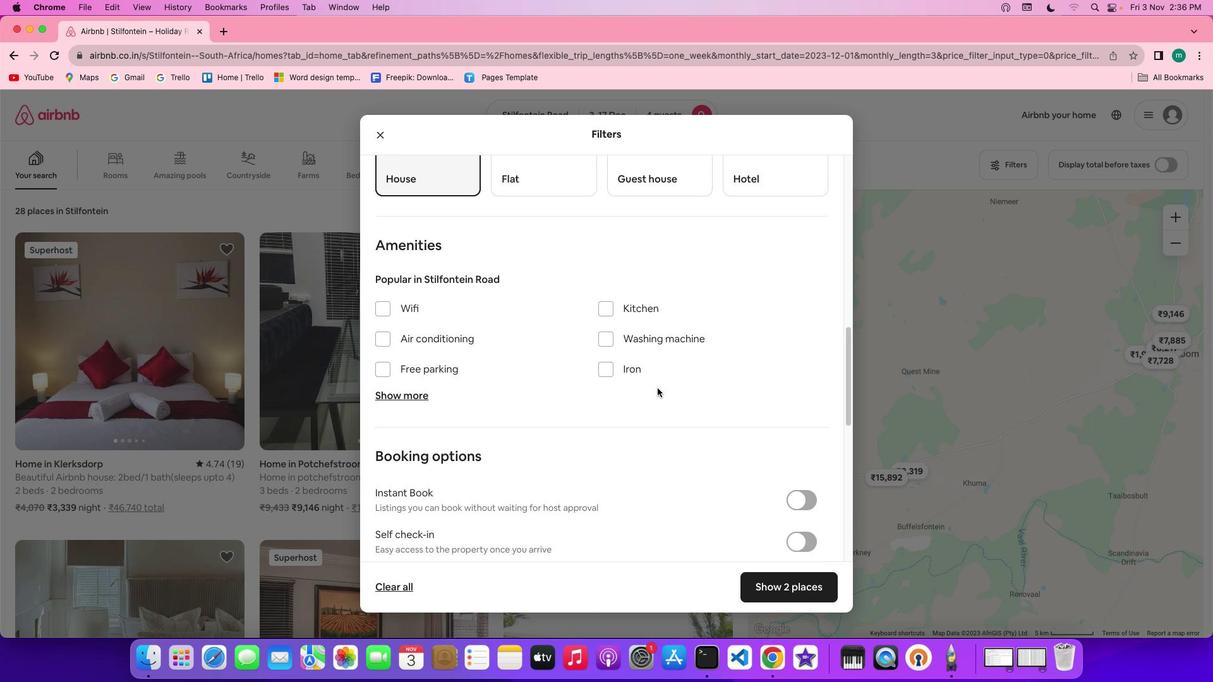 
Action: Mouse scrolled (659, 390) with delta (1, 1)
Screenshot: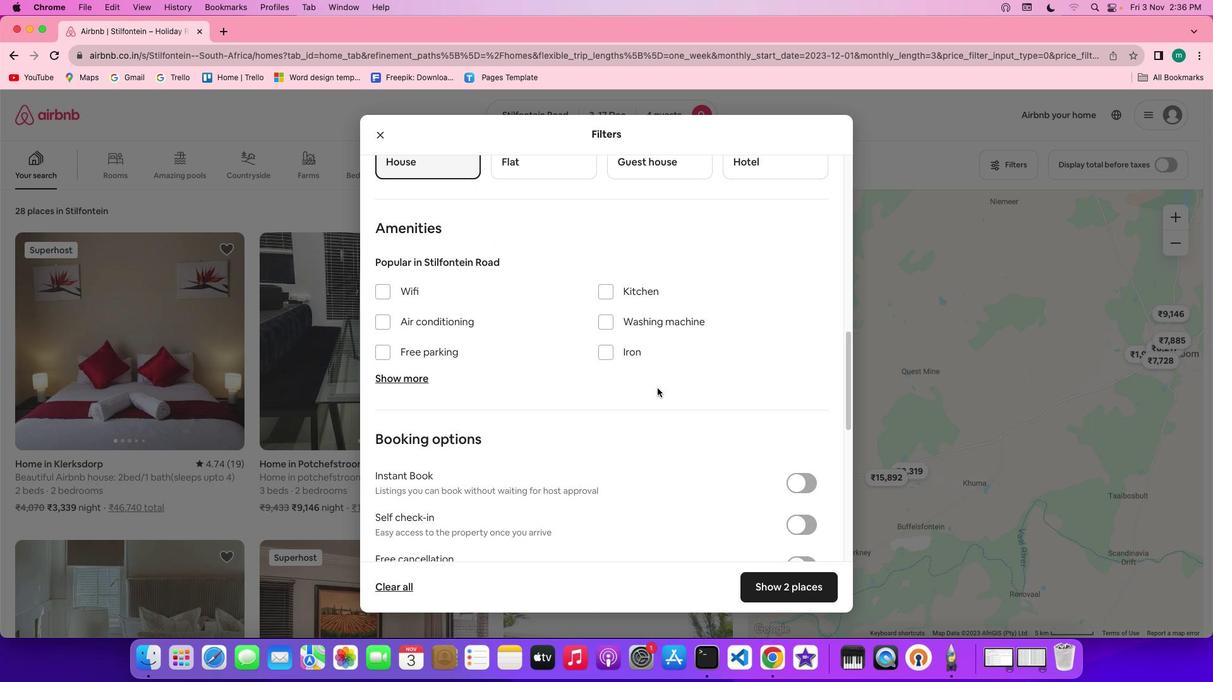 
Action: Mouse scrolled (659, 390) with delta (1, 1)
Screenshot: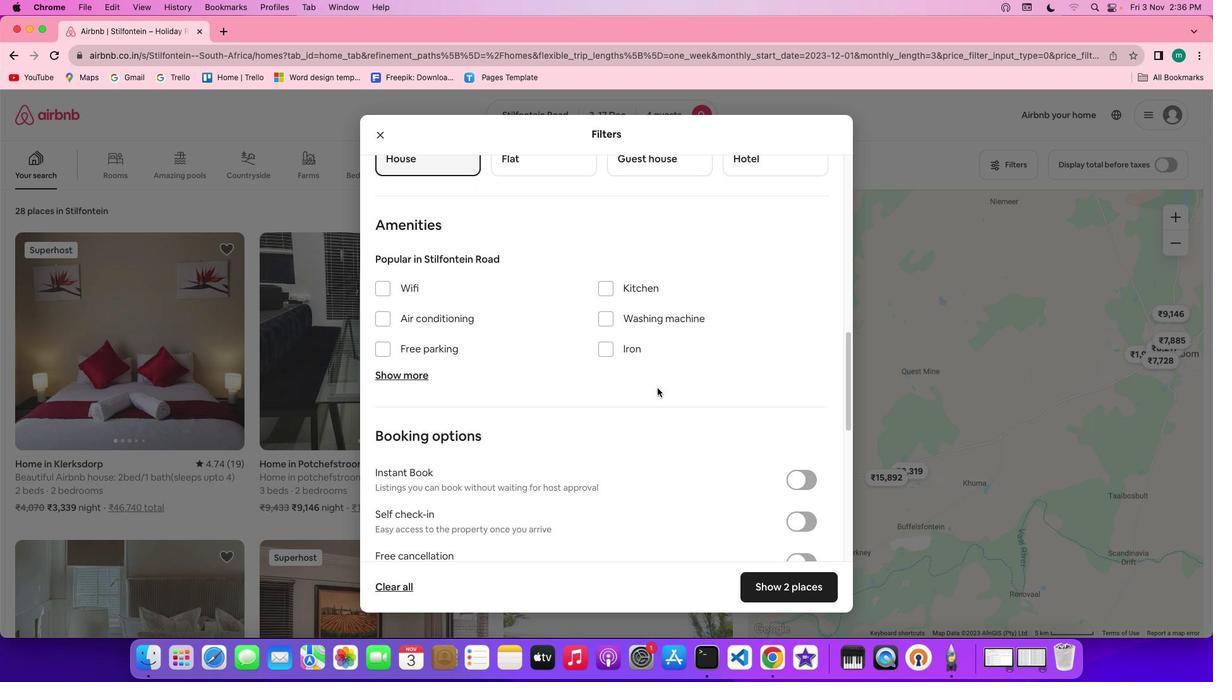 
Action: Mouse scrolled (659, 390) with delta (1, 1)
Screenshot: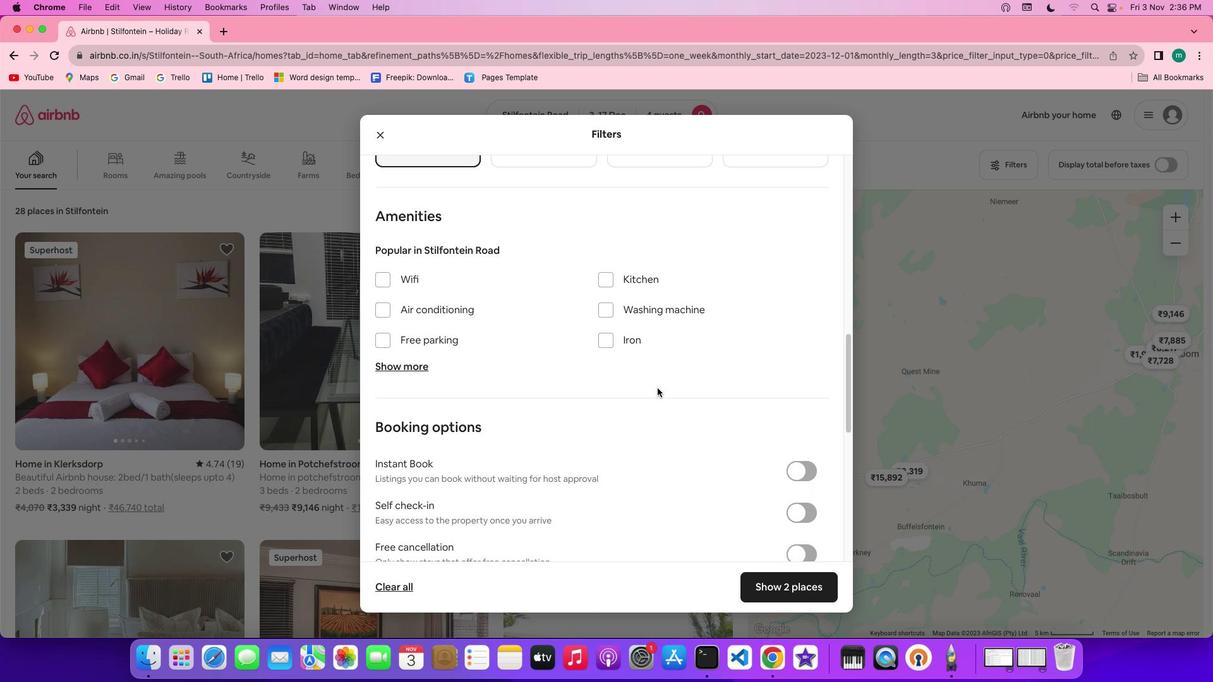 
Action: Mouse scrolled (659, 390) with delta (1, 1)
Screenshot: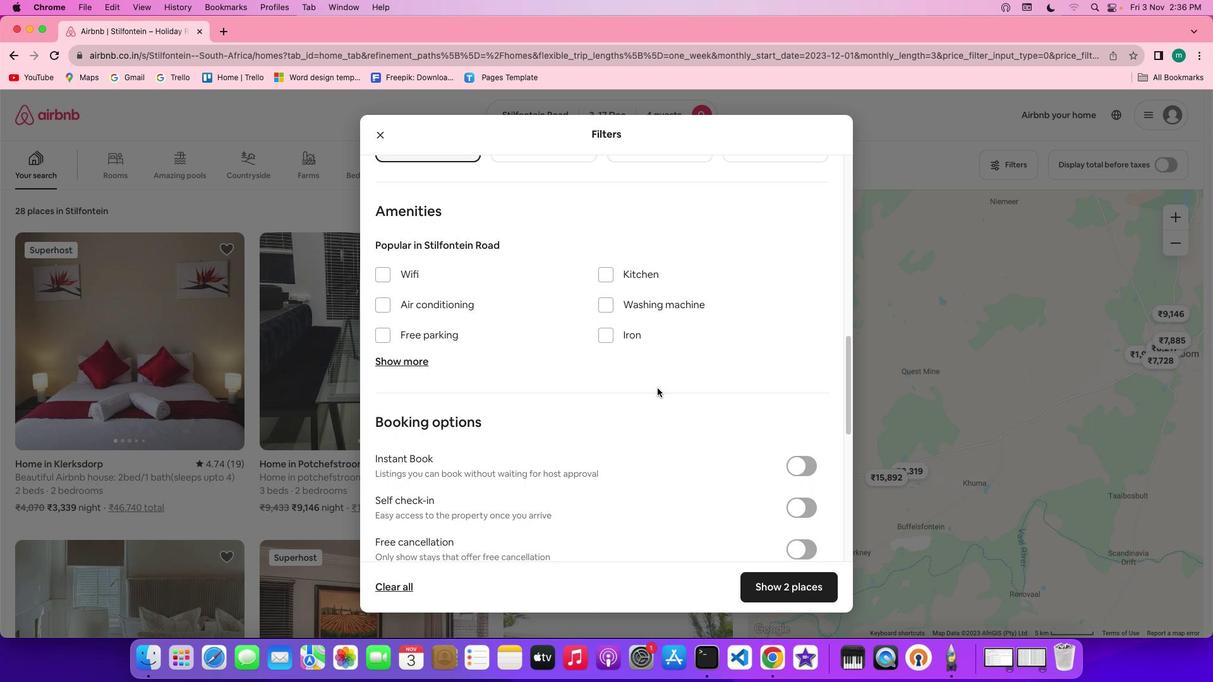 
Action: Mouse scrolled (659, 390) with delta (1, 1)
Screenshot: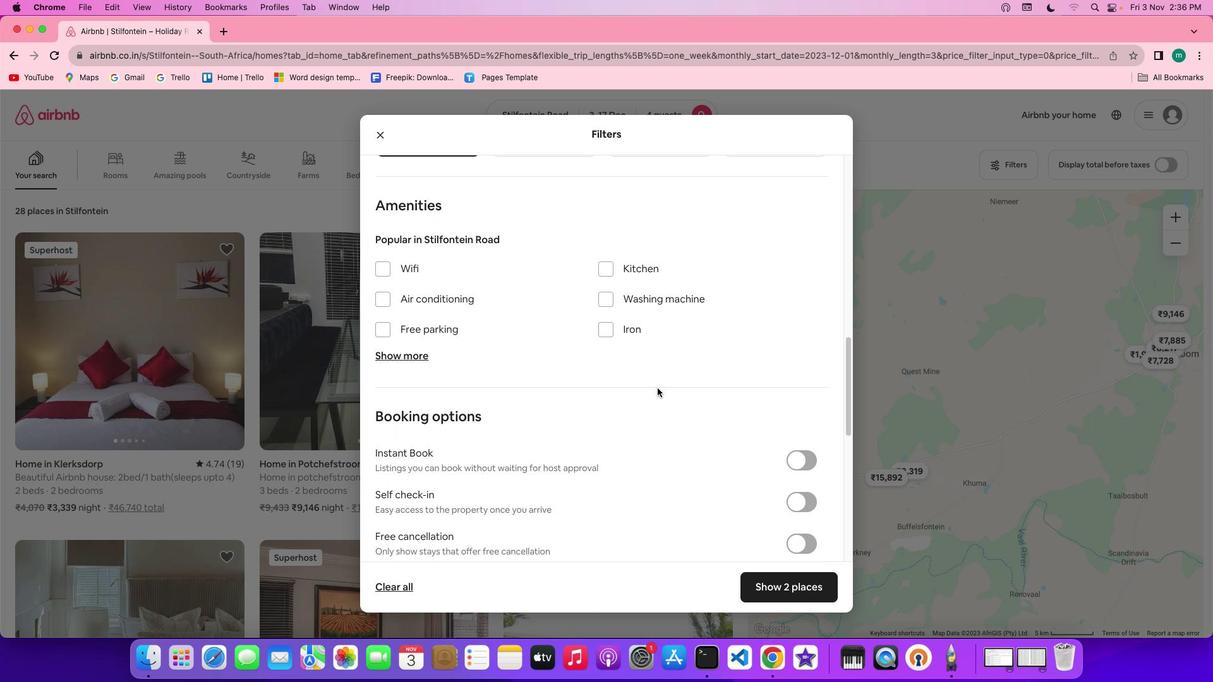 
Action: Mouse scrolled (659, 390) with delta (1, 1)
Screenshot: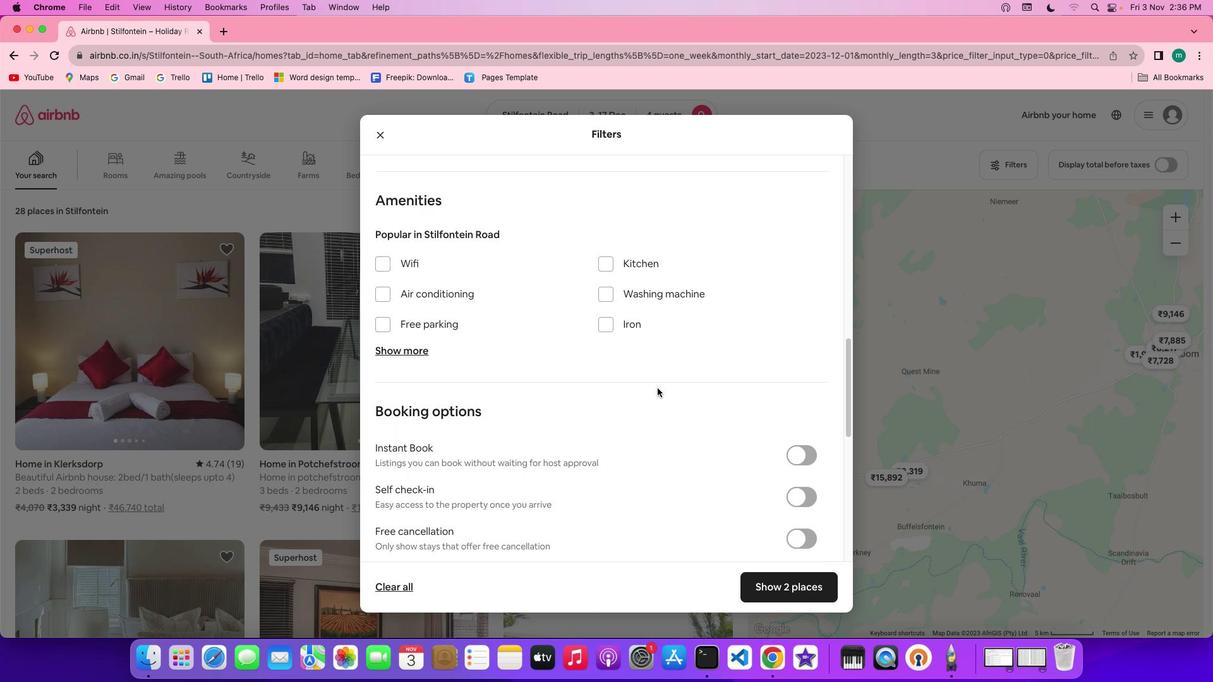 
Action: Mouse scrolled (659, 390) with delta (1, 1)
Screenshot: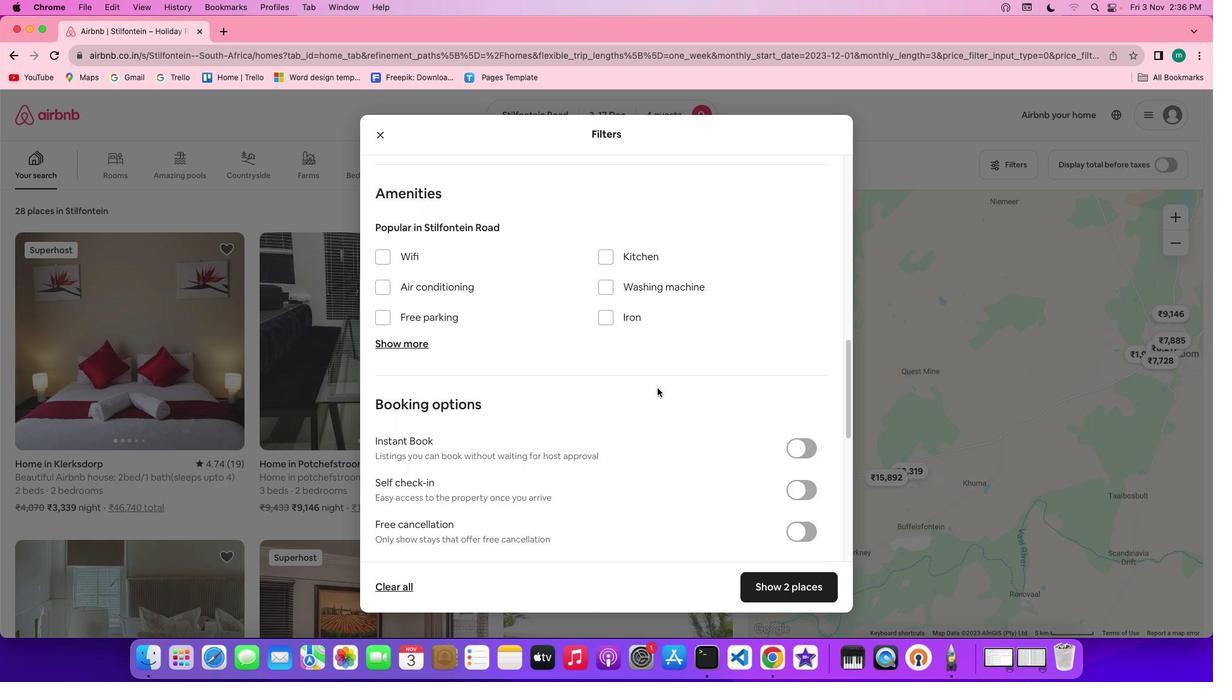 
Action: Mouse moved to (400, 259)
Screenshot: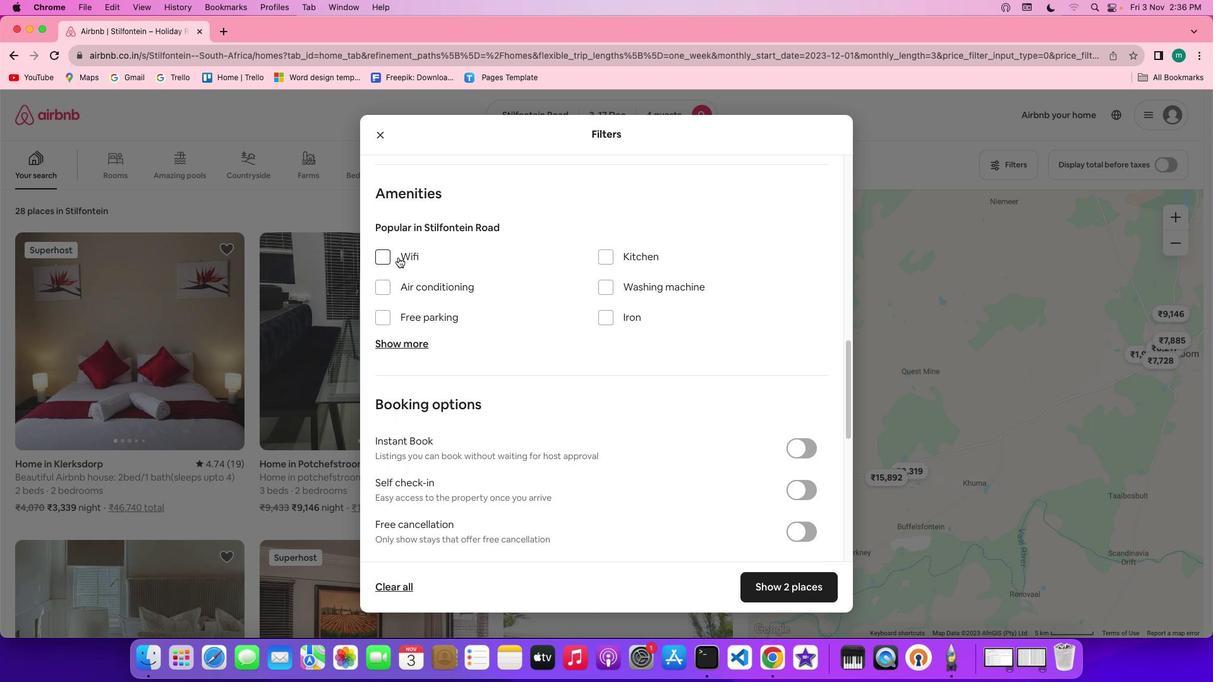 
Action: Mouse pressed left at (400, 259)
Screenshot: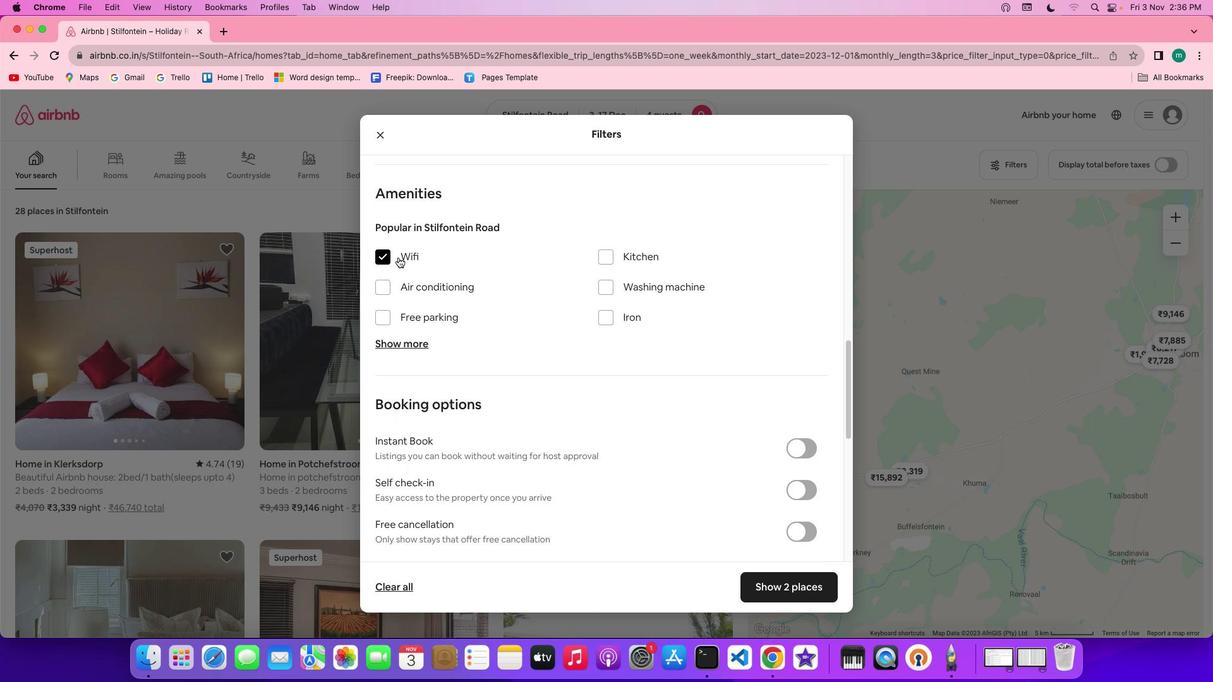 
Action: Mouse moved to (597, 413)
Screenshot: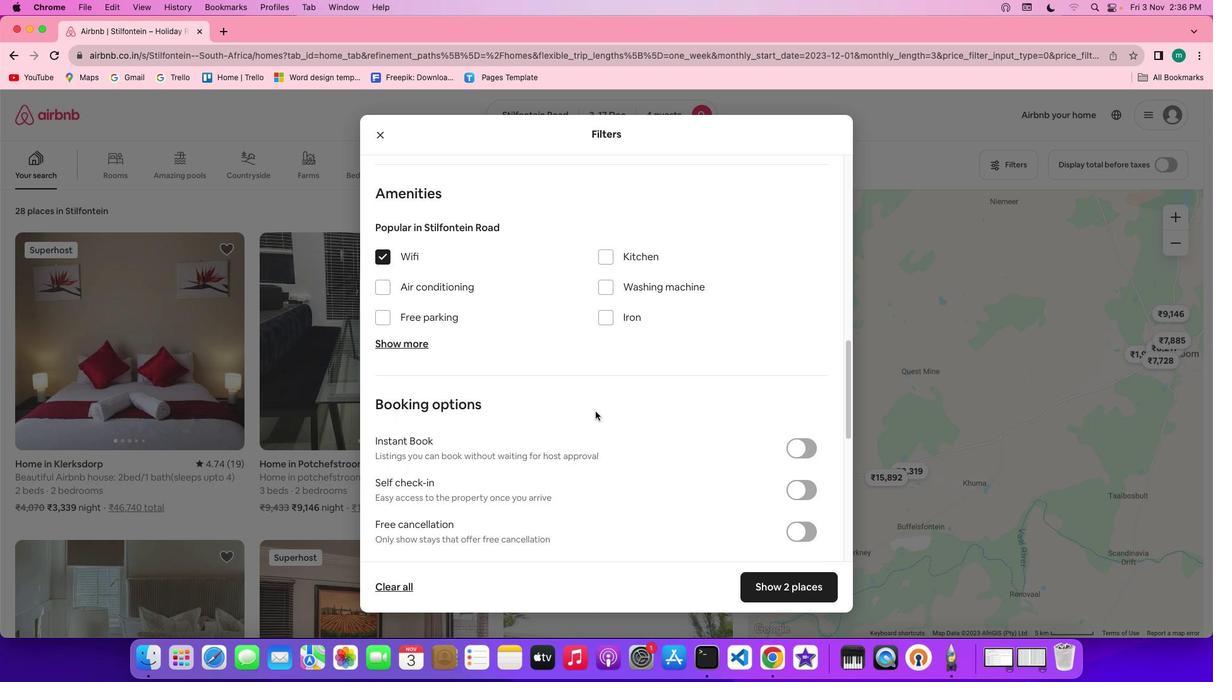 
Action: Mouse scrolled (597, 413) with delta (1, 1)
Screenshot: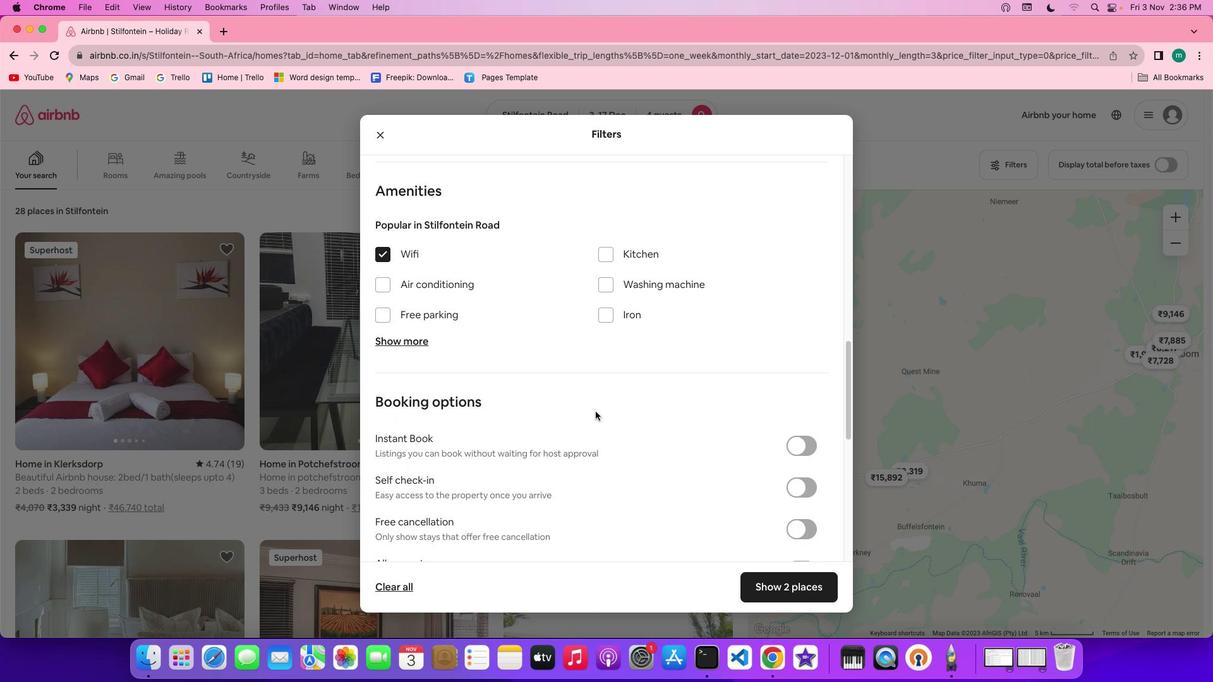 
Action: Mouse scrolled (597, 413) with delta (1, 1)
Screenshot: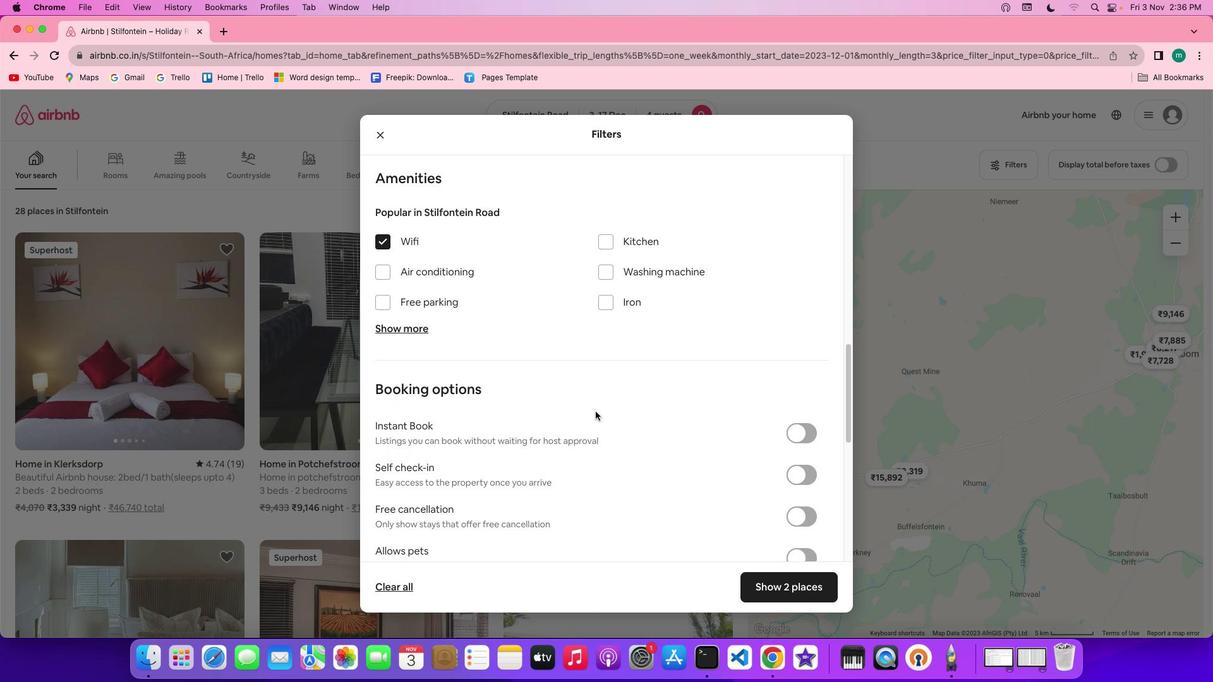 
Action: Mouse scrolled (597, 413) with delta (1, 1)
Screenshot: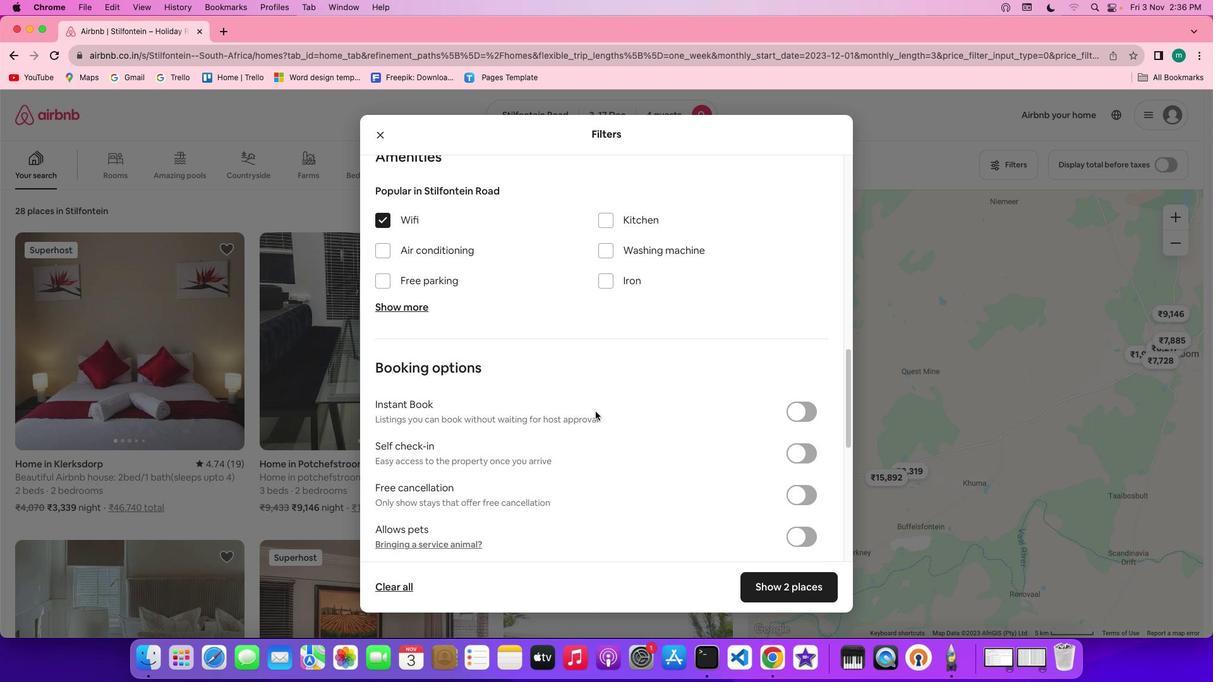 
Action: Mouse moved to (644, 435)
Screenshot: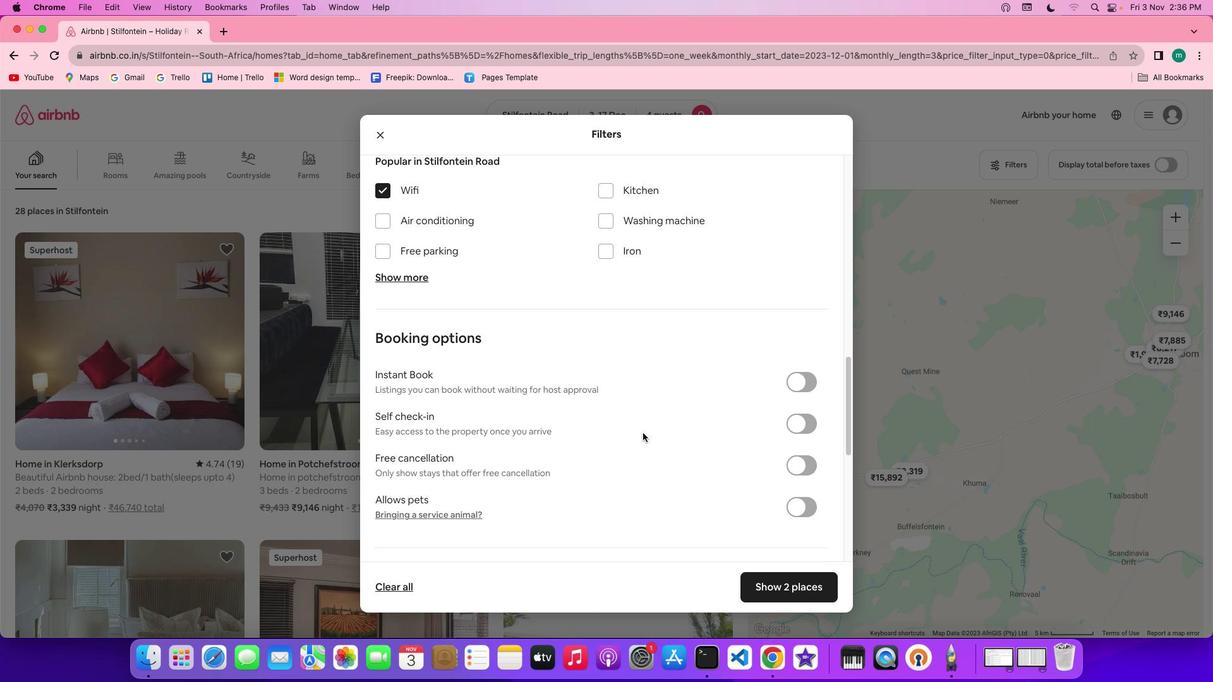 
Action: Mouse scrolled (644, 435) with delta (1, 1)
Screenshot: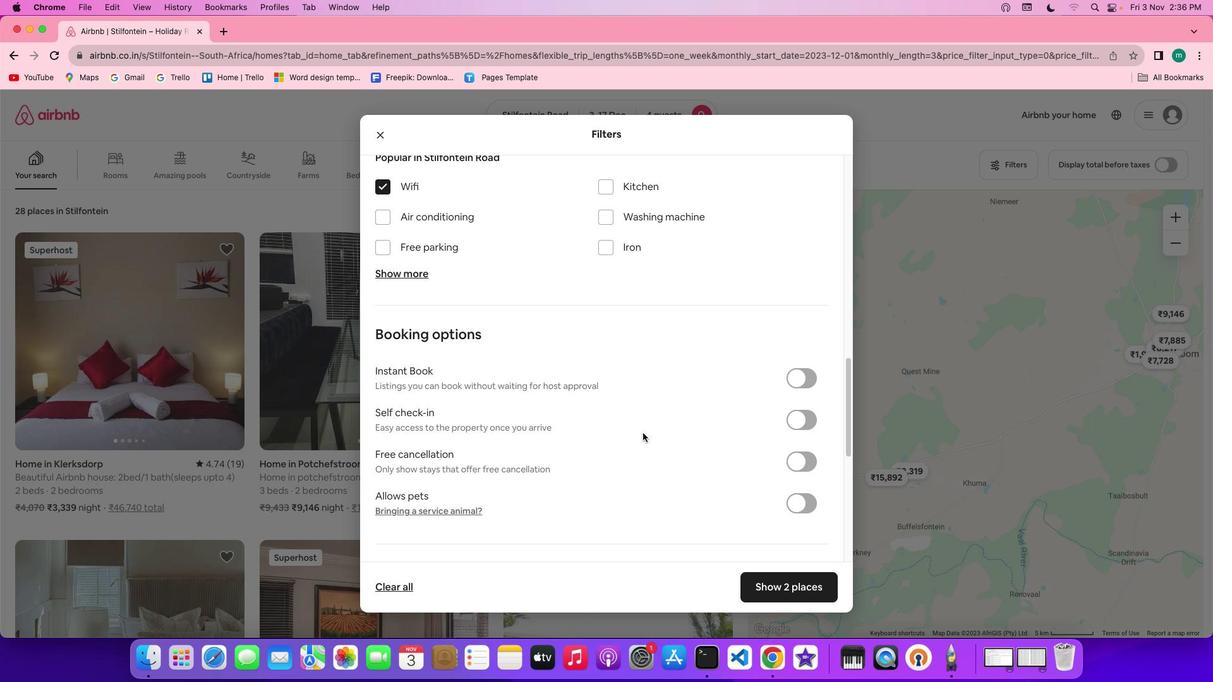 
Action: Mouse scrolled (644, 435) with delta (1, 1)
Screenshot: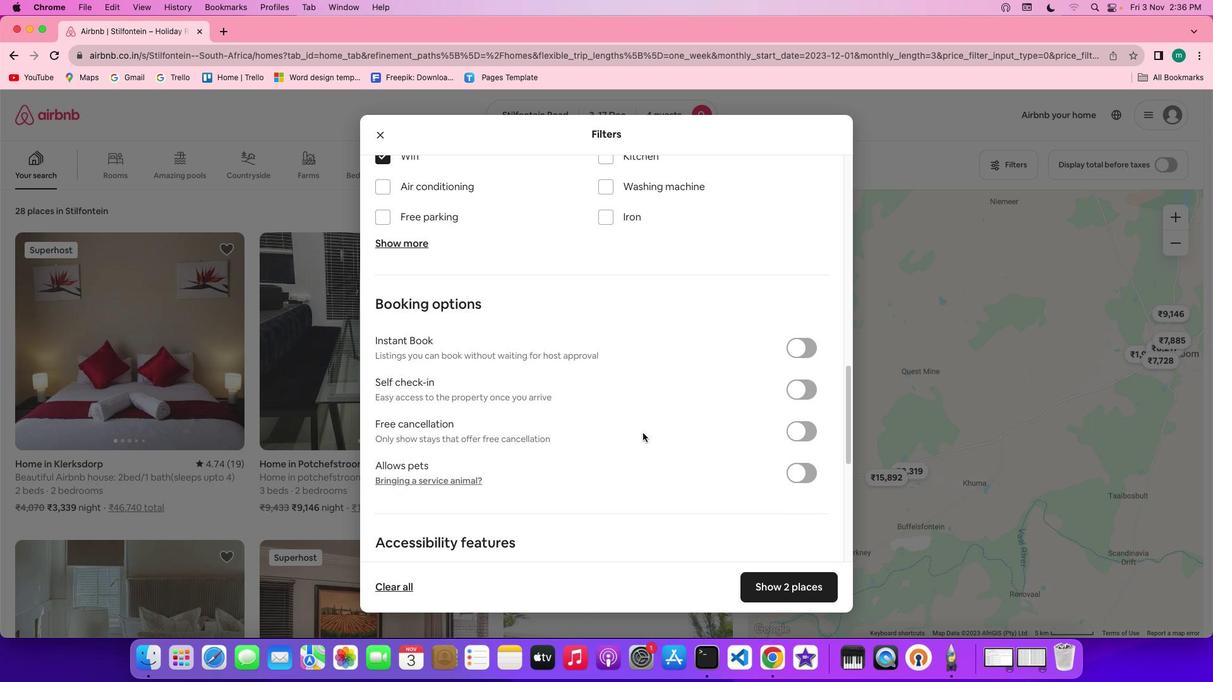 
Action: Mouse scrolled (644, 435) with delta (1, 0)
Screenshot: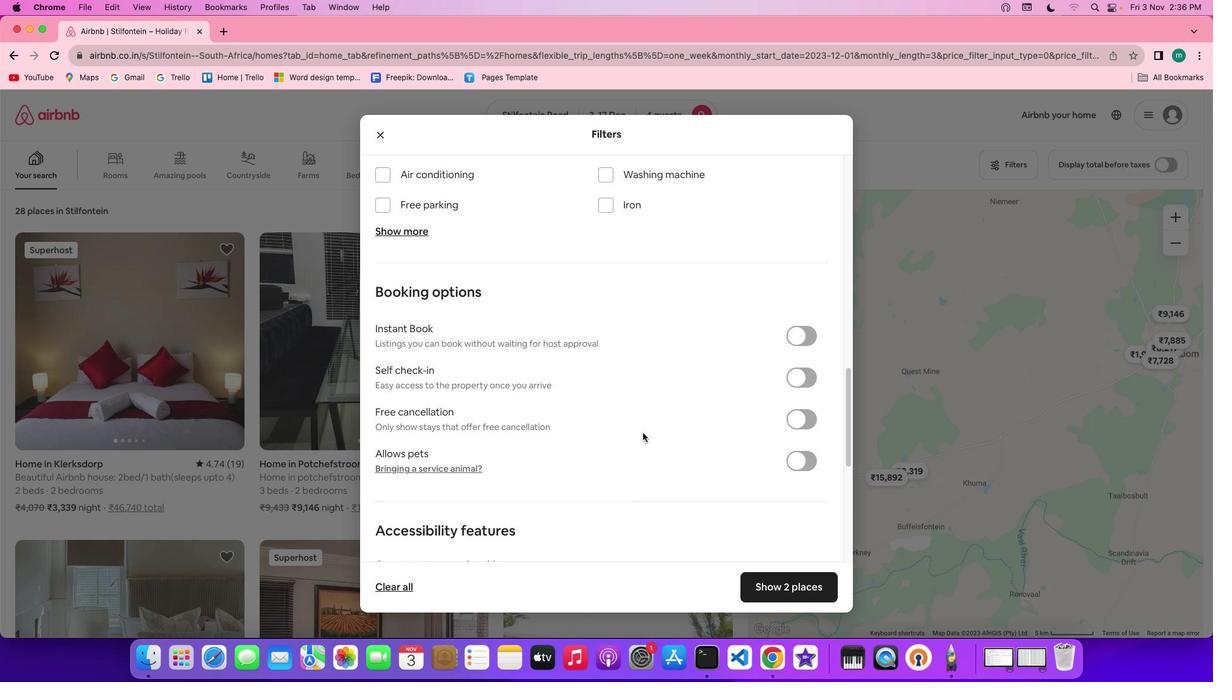 
Action: Mouse scrolled (644, 435) with delta (1, 0)
Screenshot: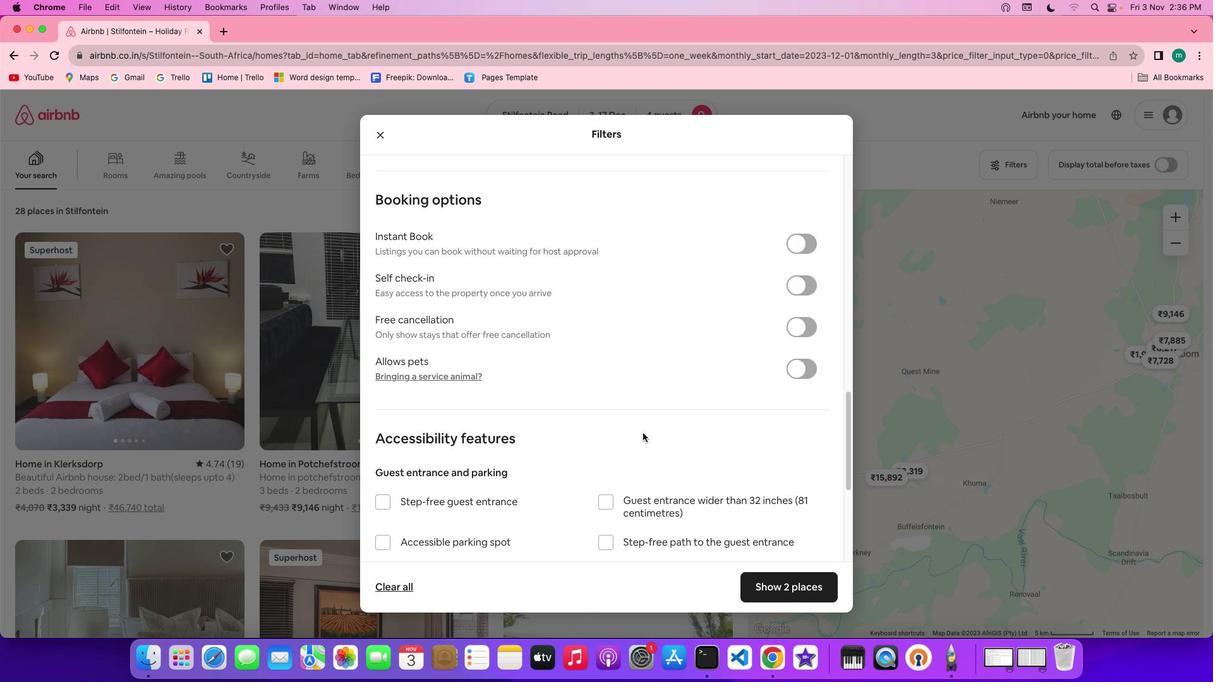 
Action: Mouse scrolled (644, 435) with delta (1, 1)
Screenshot: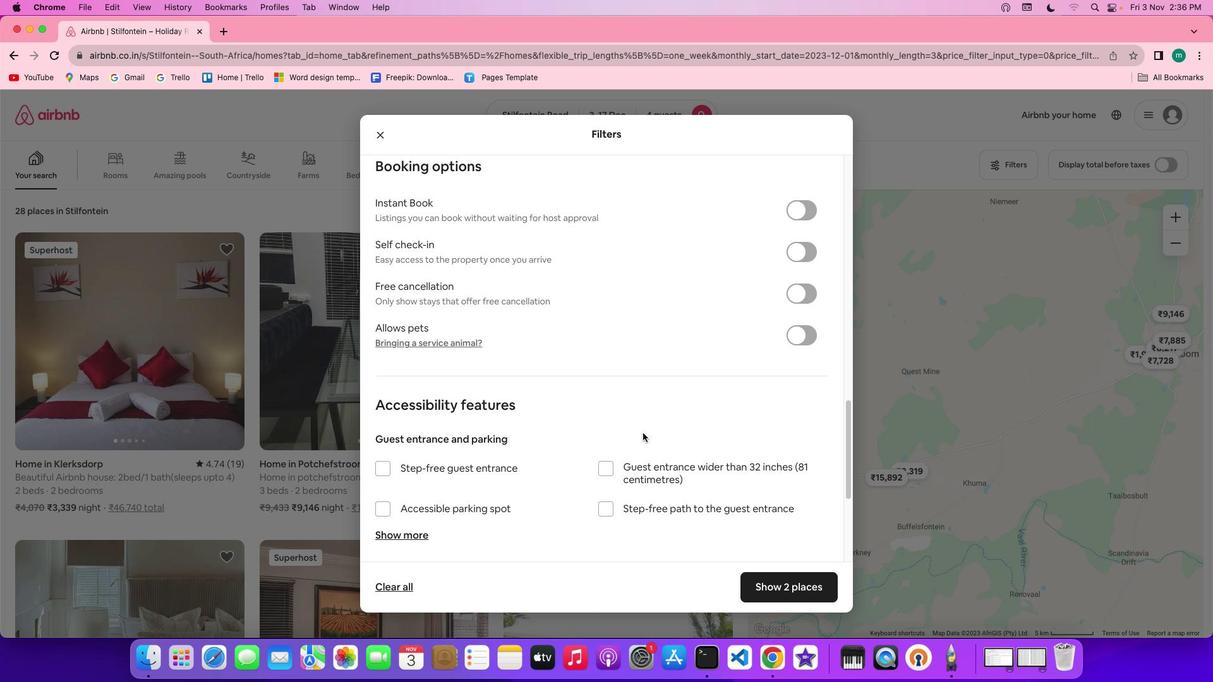
Action: Mouse scrolled (644, 435) with delta (1, 1)
Screenshot: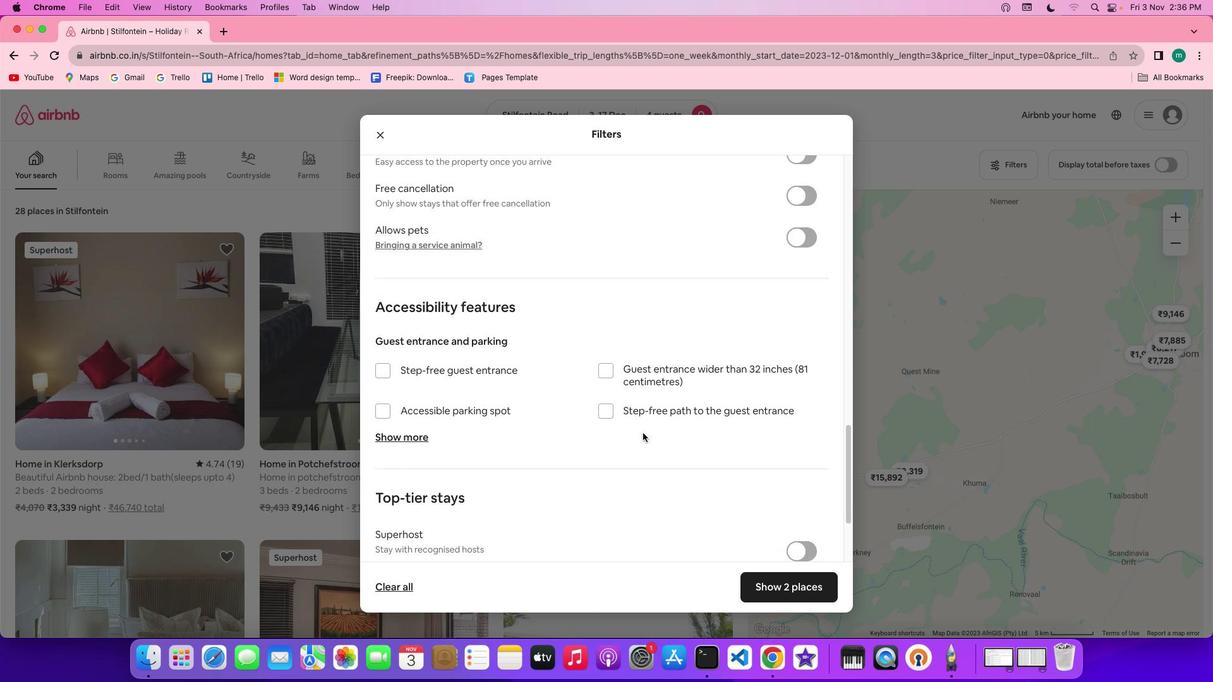 
Action: Mouse scrolled (644, 435) with delta (1, 0)
Screenshot: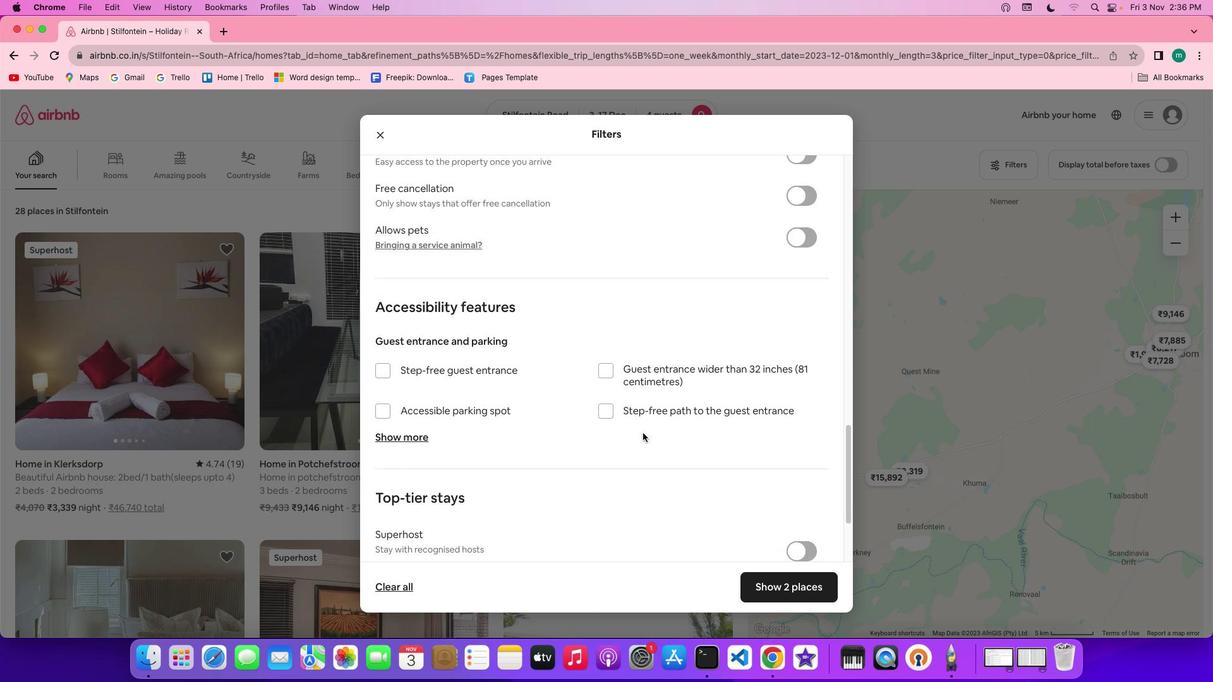 
Action: Mouse scrolled (644, 435) with delta (1, 0)
Screenshot: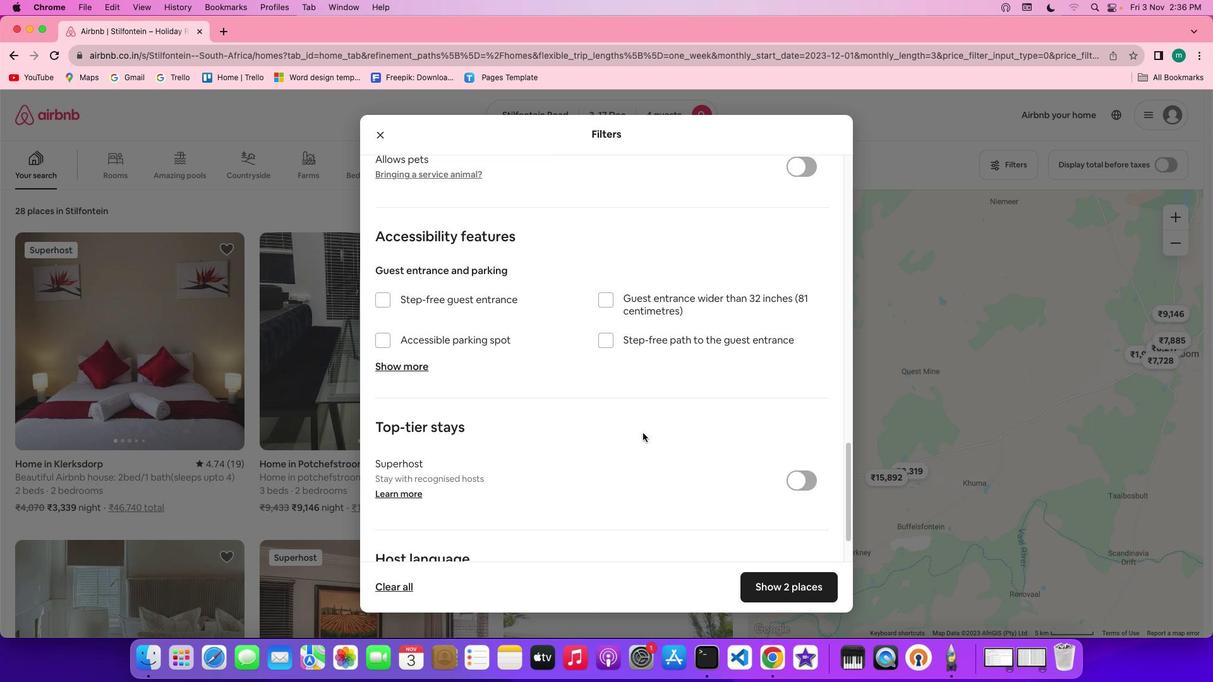 
Action: Mouse scrolled (644, 435) with delta (1, 0)
Screenshot: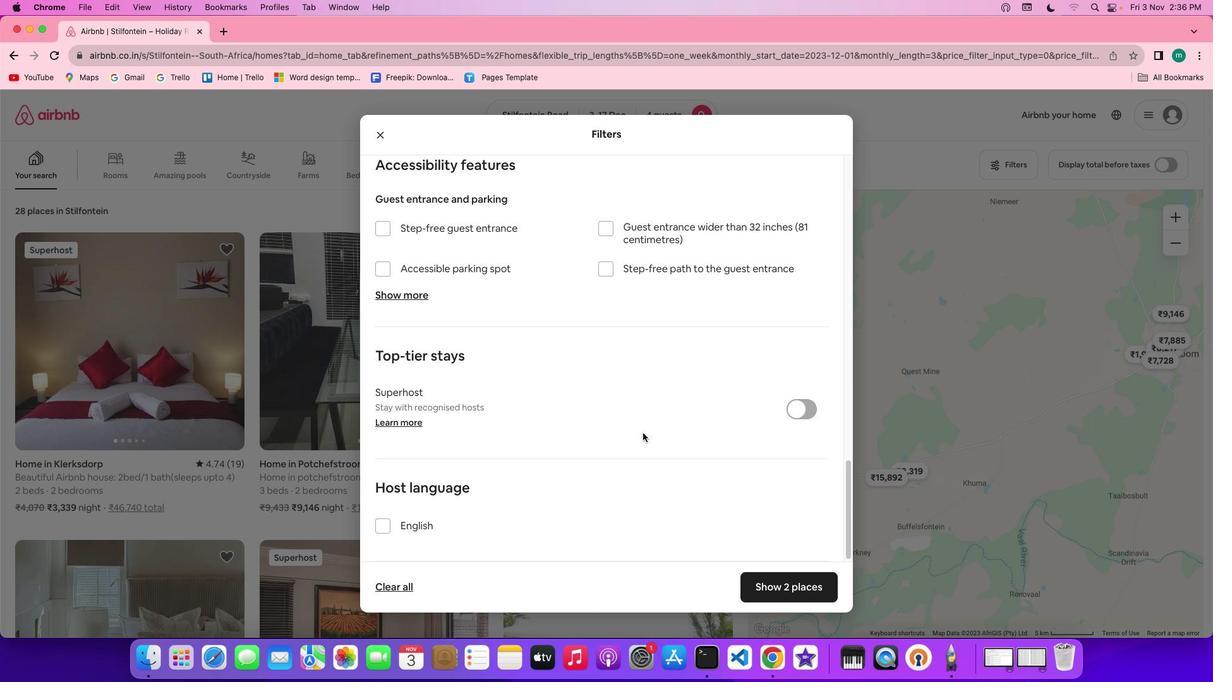 
Action: Mouse scrolled (644, 435) with delta (1, 1)
Screenshot: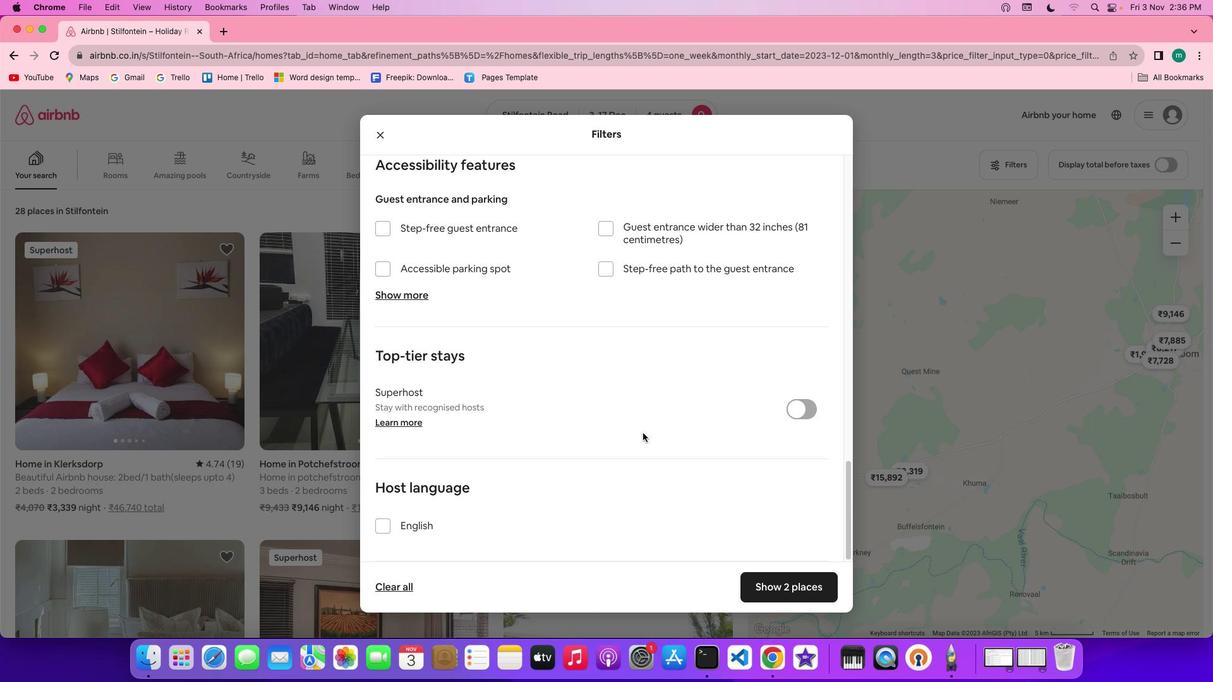 
Action: Mouse scrolled (644, 435) with delta (1, 1)
Screenshot: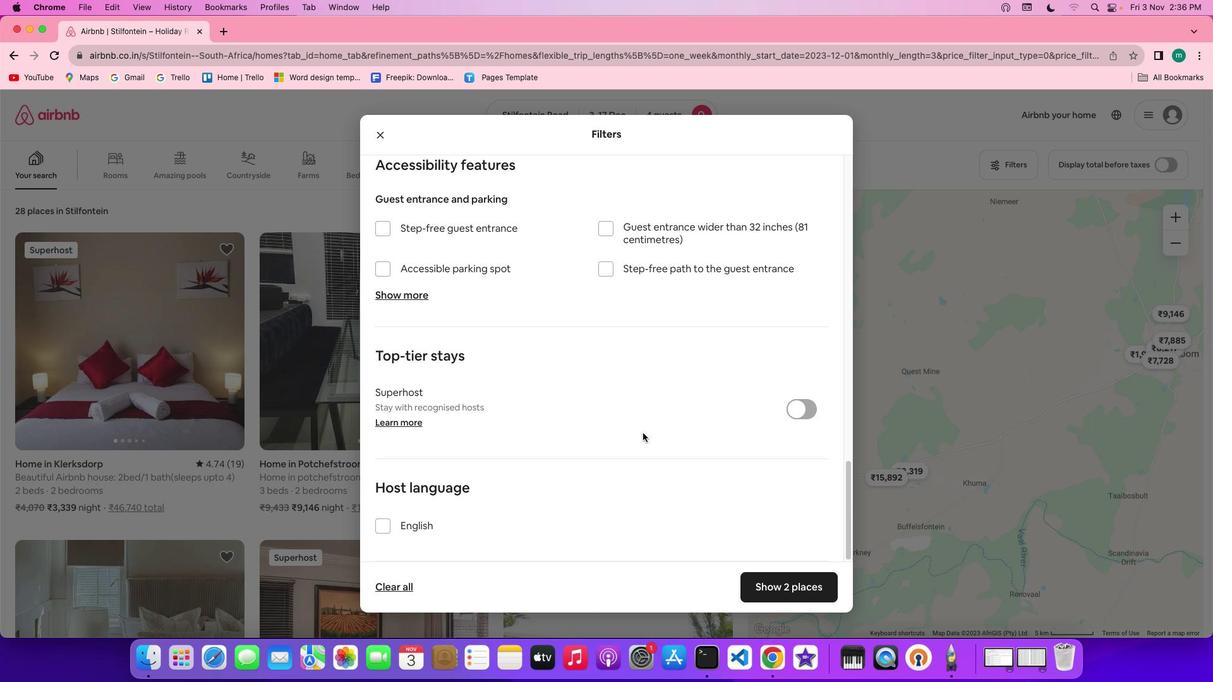 
Action: Mouse scrolled (644, 435) with delta (1, 0)
Screenshot: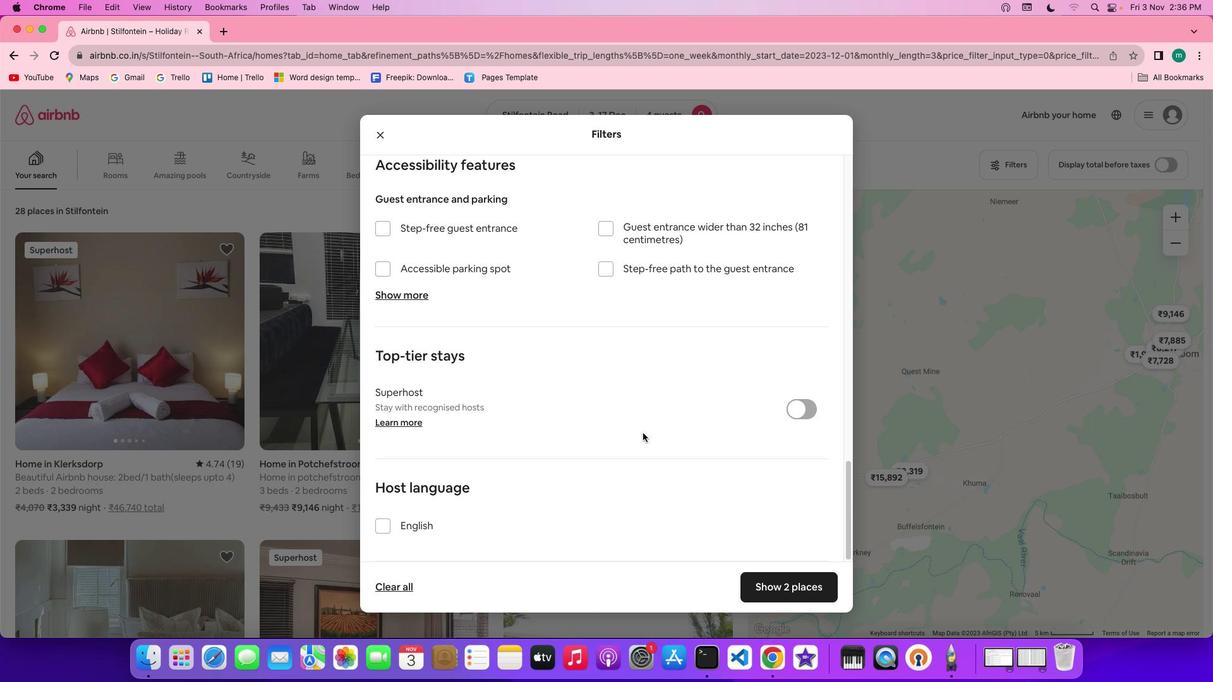 
Action: Mouse scrolled (644, 435) with delta (1, 0)
Screenshot: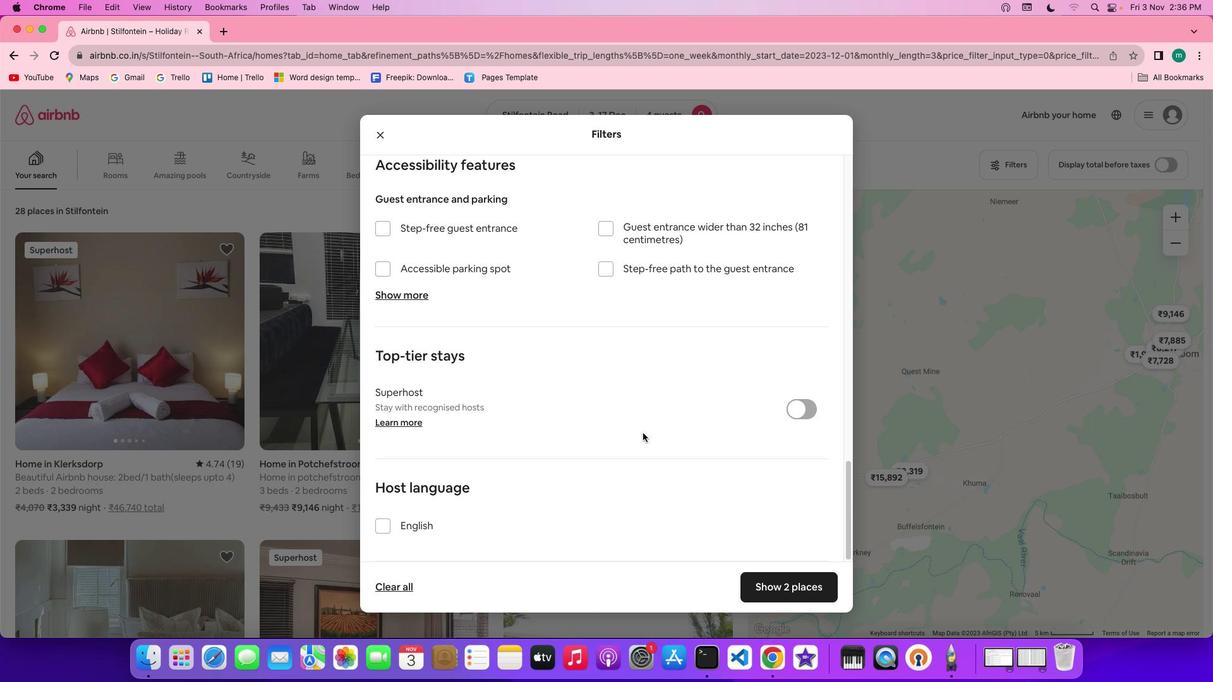 
Action: Mouse moved to (797, 583)
Screenshot: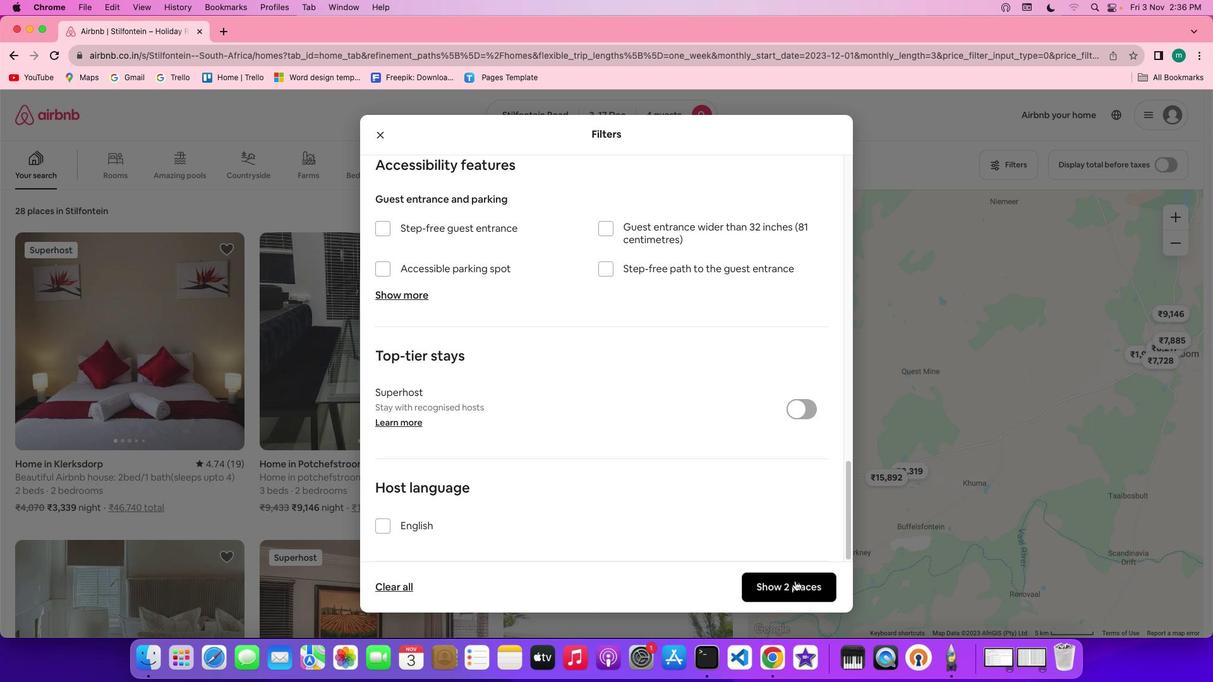 
Action: Mouse pressed left at (797, 583)
Screenshot: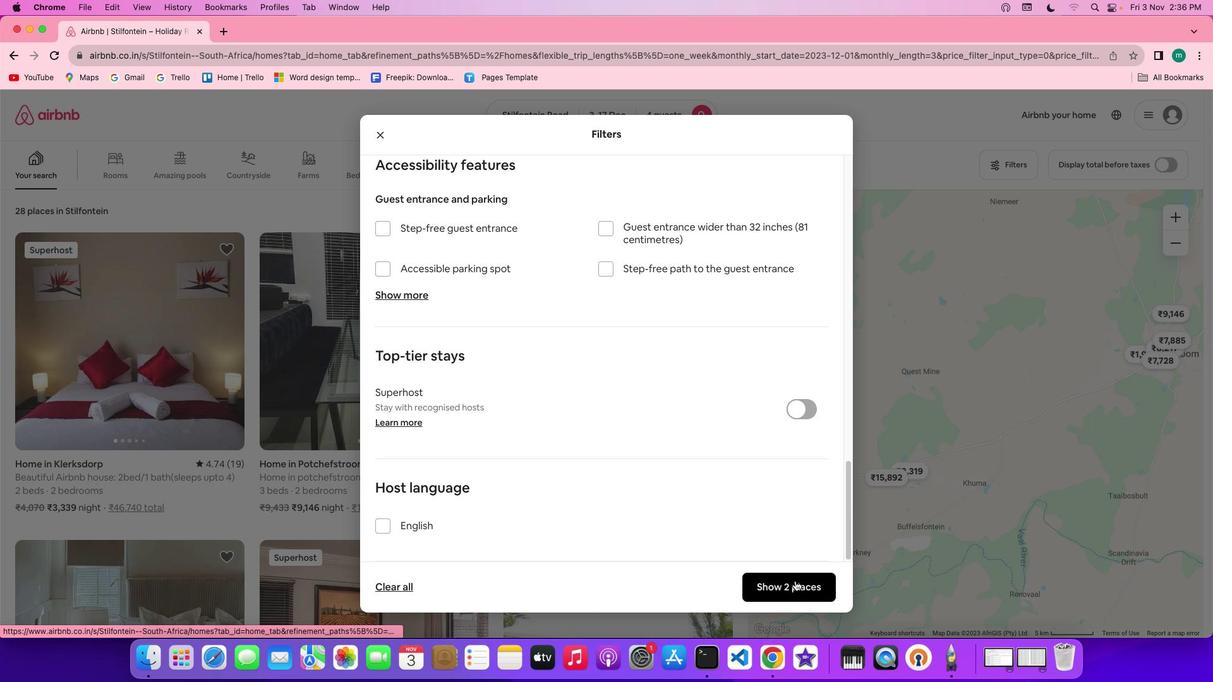 
Action: Mouse moved to (84, 329)
Screenshot: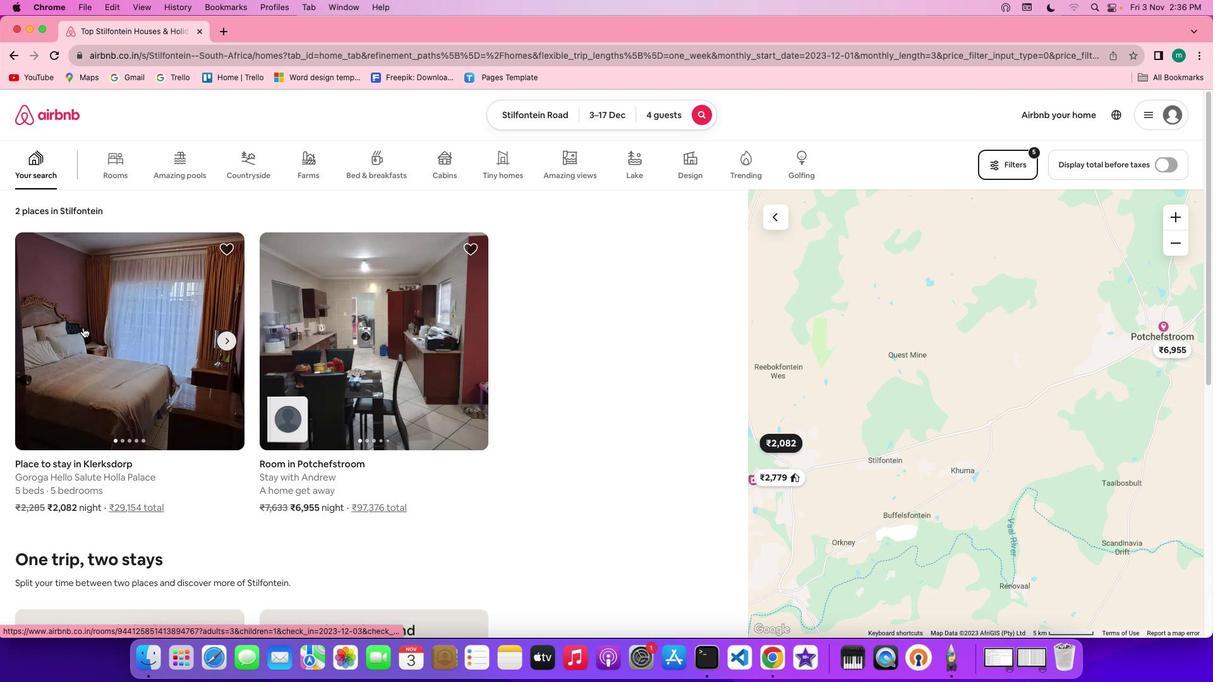 
Action: Mouse pressed left at (84, 329)
Screenshot: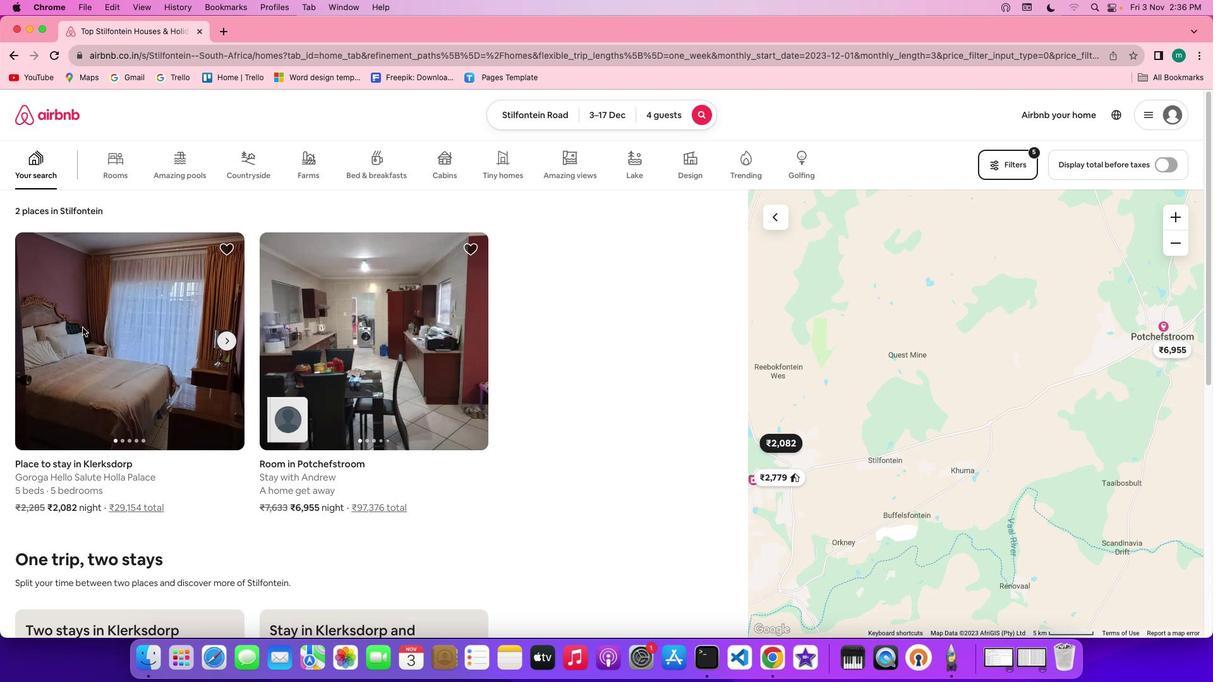 
Action: Mouse moved to (904, 470)
Screenshot: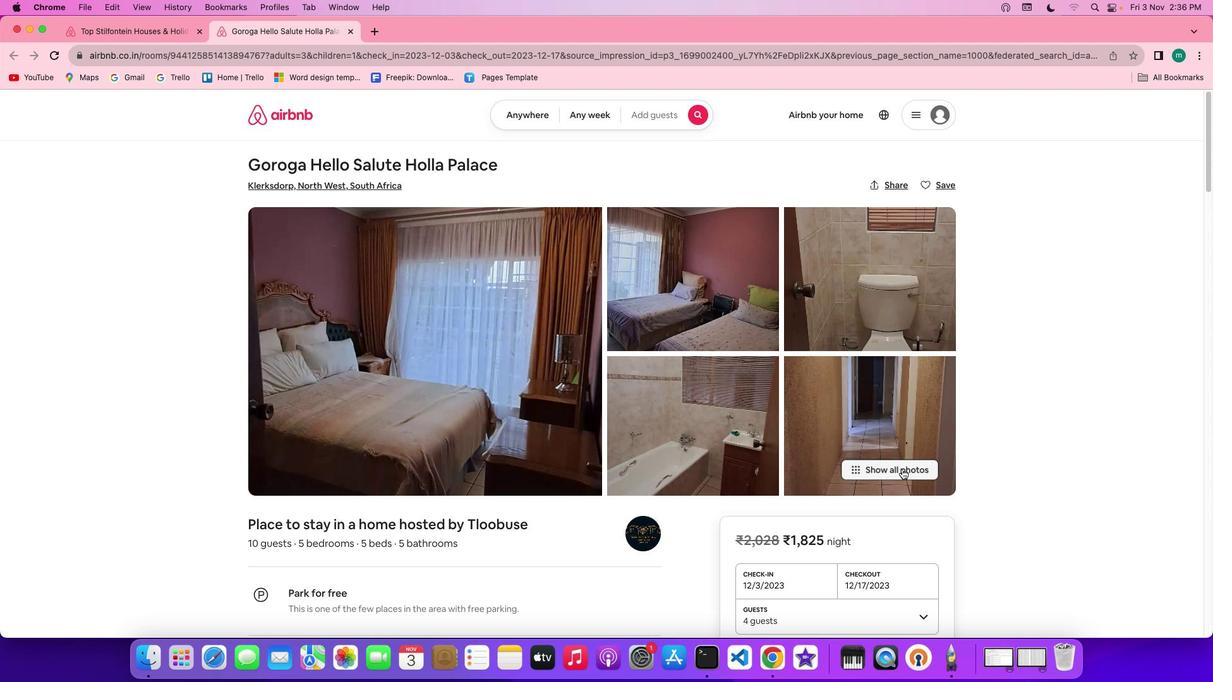 
Action: Mouse pressed left at (904, 470)
Screenshot: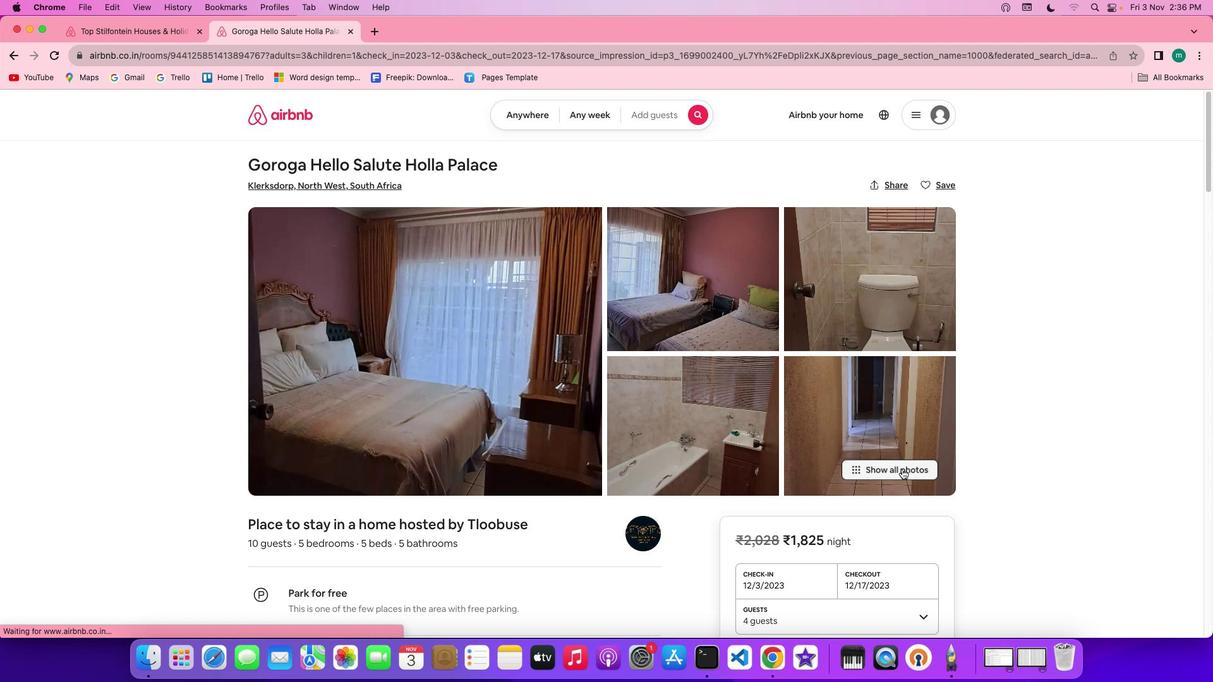 
Action: Mouse moved to (672, 436)
Screenshot: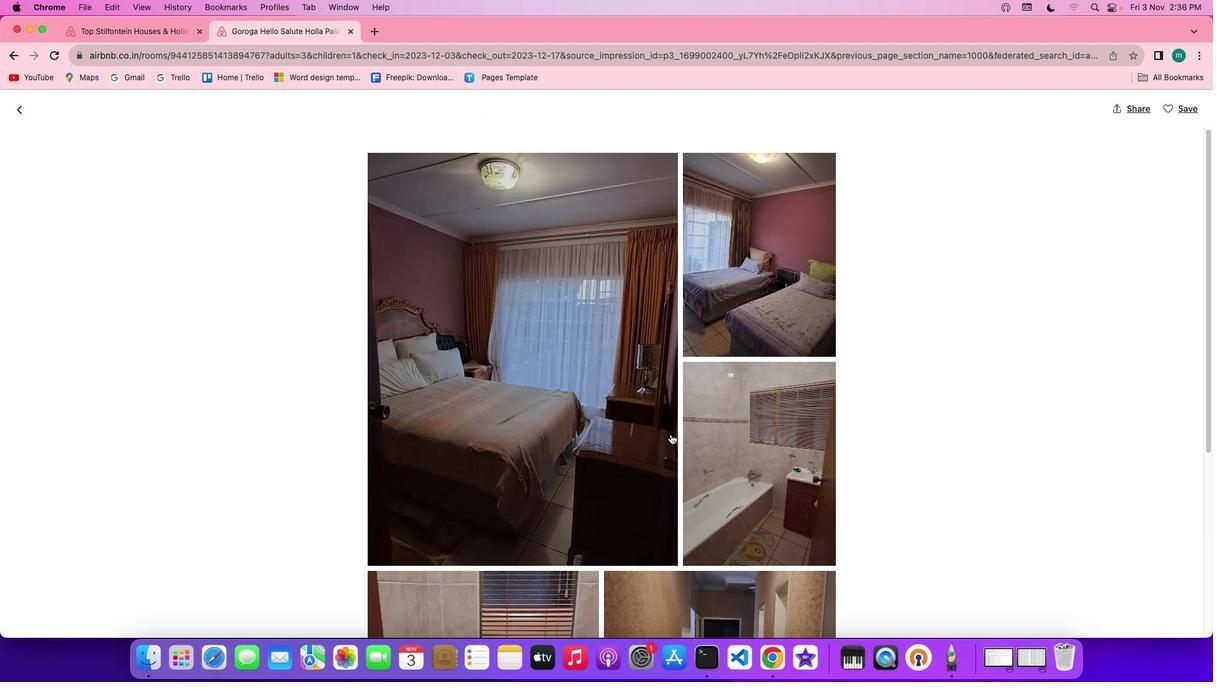 
Action: Mouse scrolled (672, 436) with delta (1, 1)
Screenshot: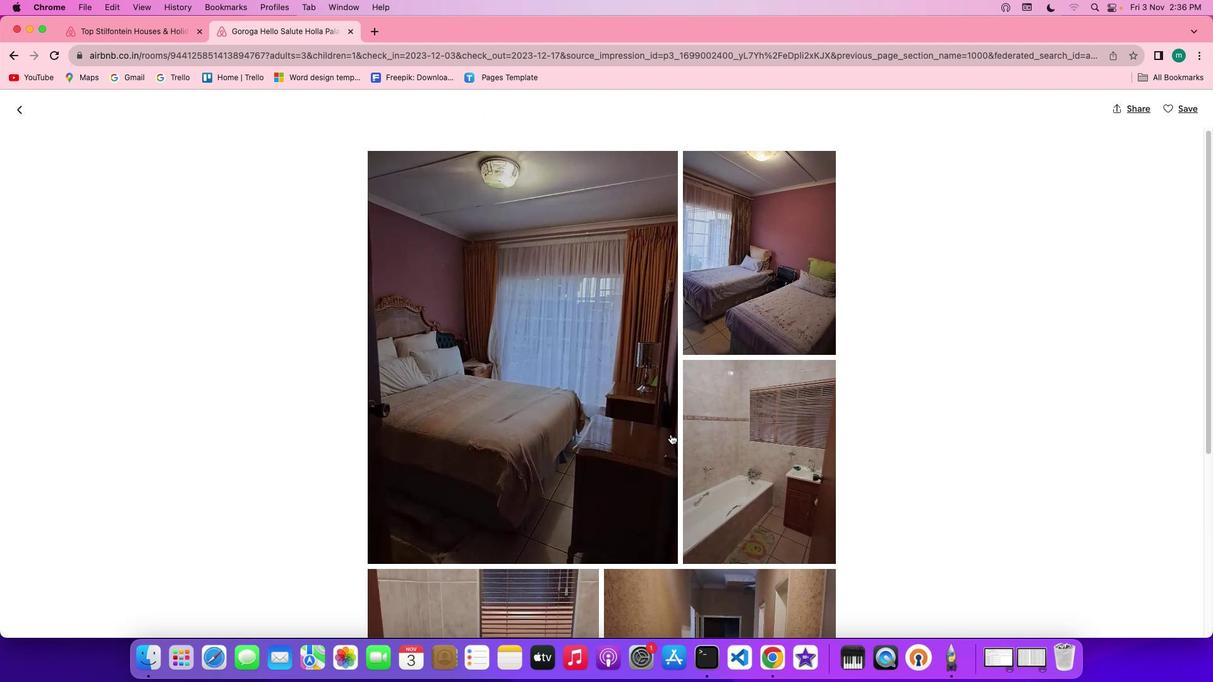 
Action: Mouse scrolled (672, 436) with delta (1, 1)
Screenshot: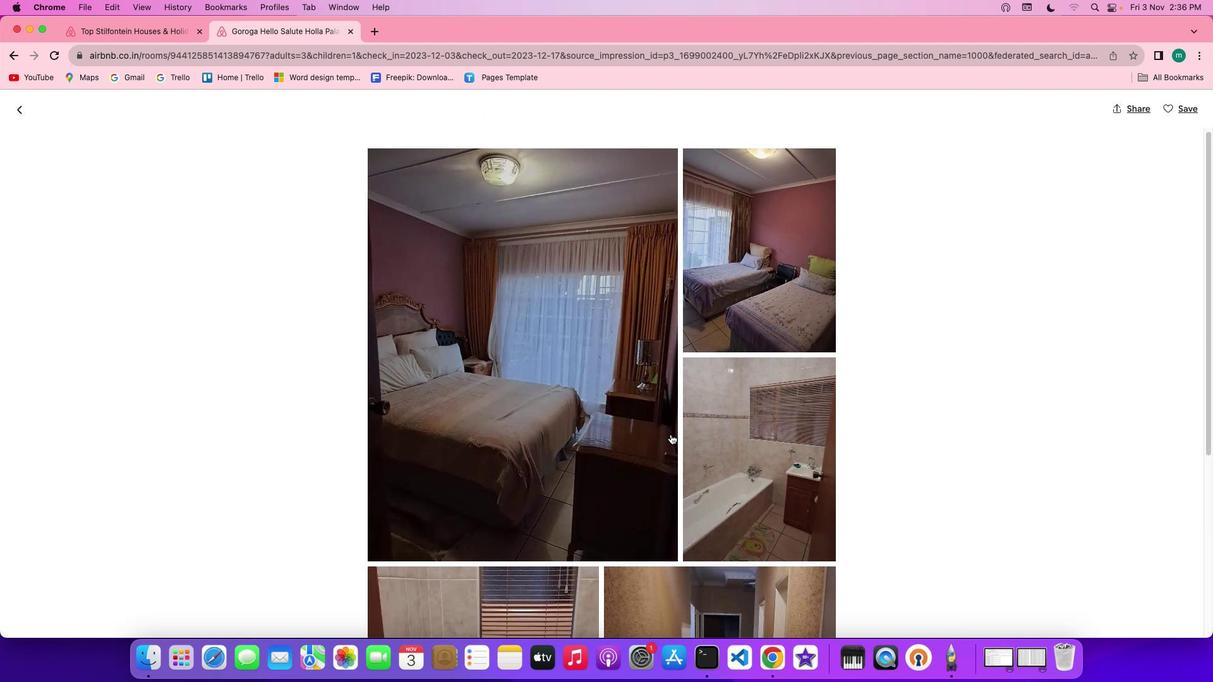 
Action: Mouse scrolled (672, 436) with delta (1, 1)
Screenshot: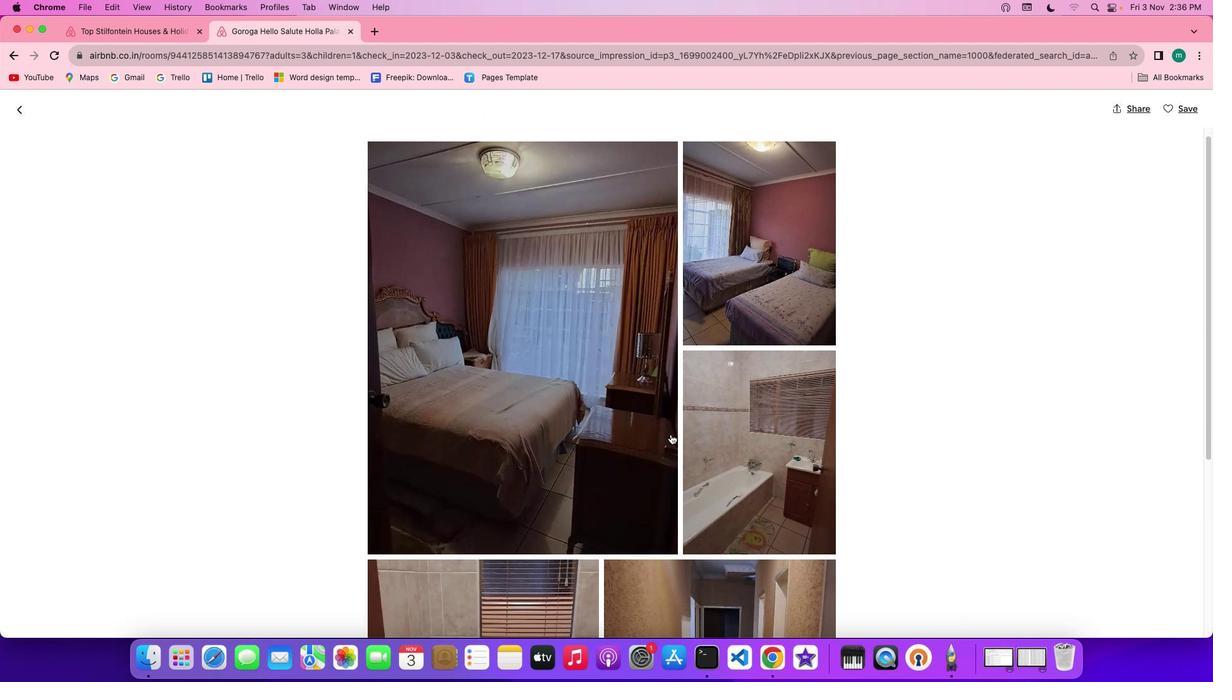 
Action: Mouse scrolled (672, 436) with delta (1, 1)
Screenshot: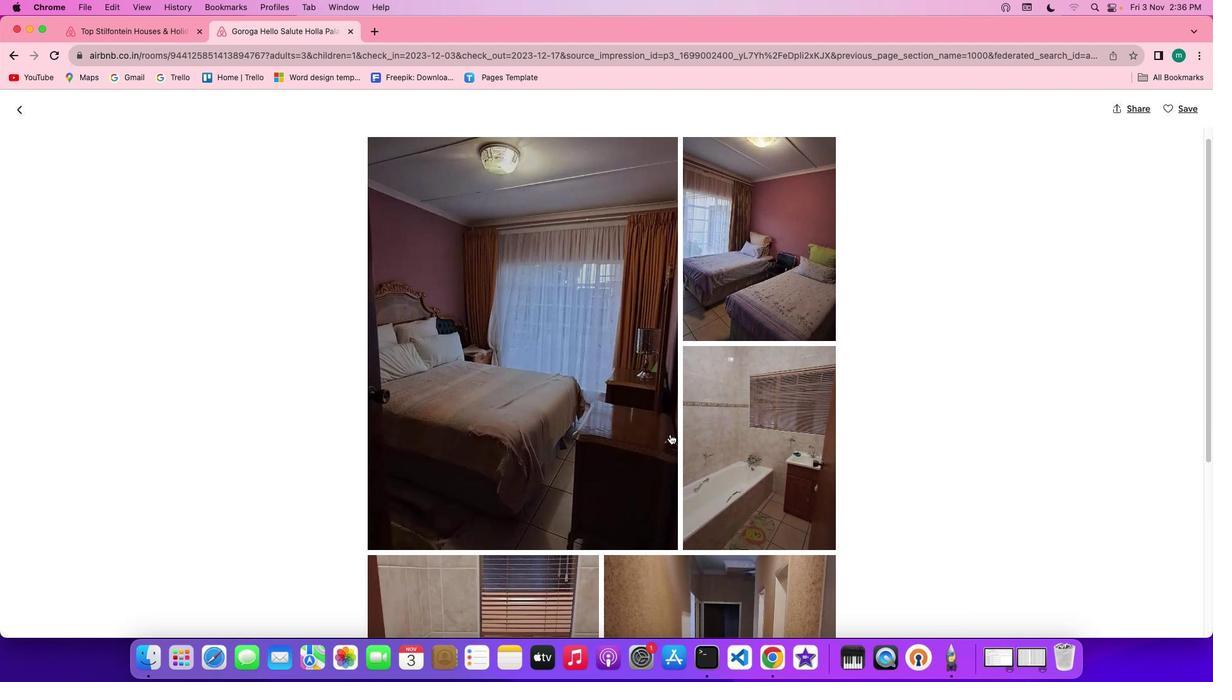 
Action: Mouse scrolled (672, 436) with delta (1, 1)
Screenshot: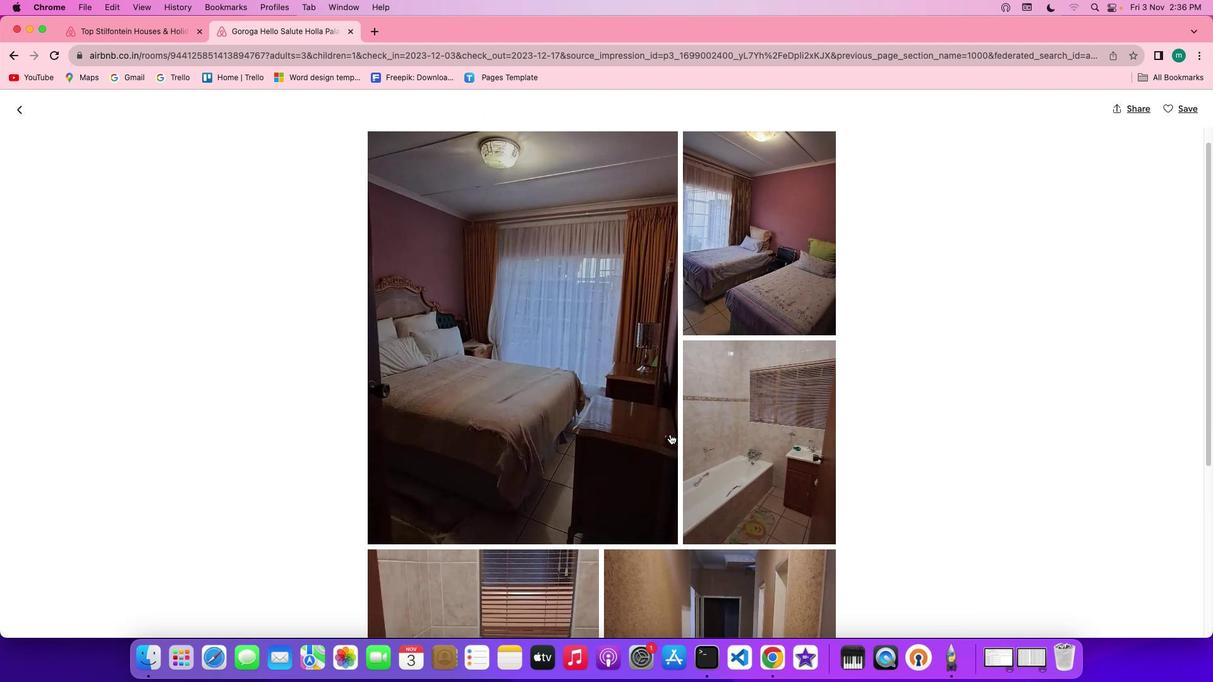 
Action: Mouse moved to (672, 436)
Screenshot: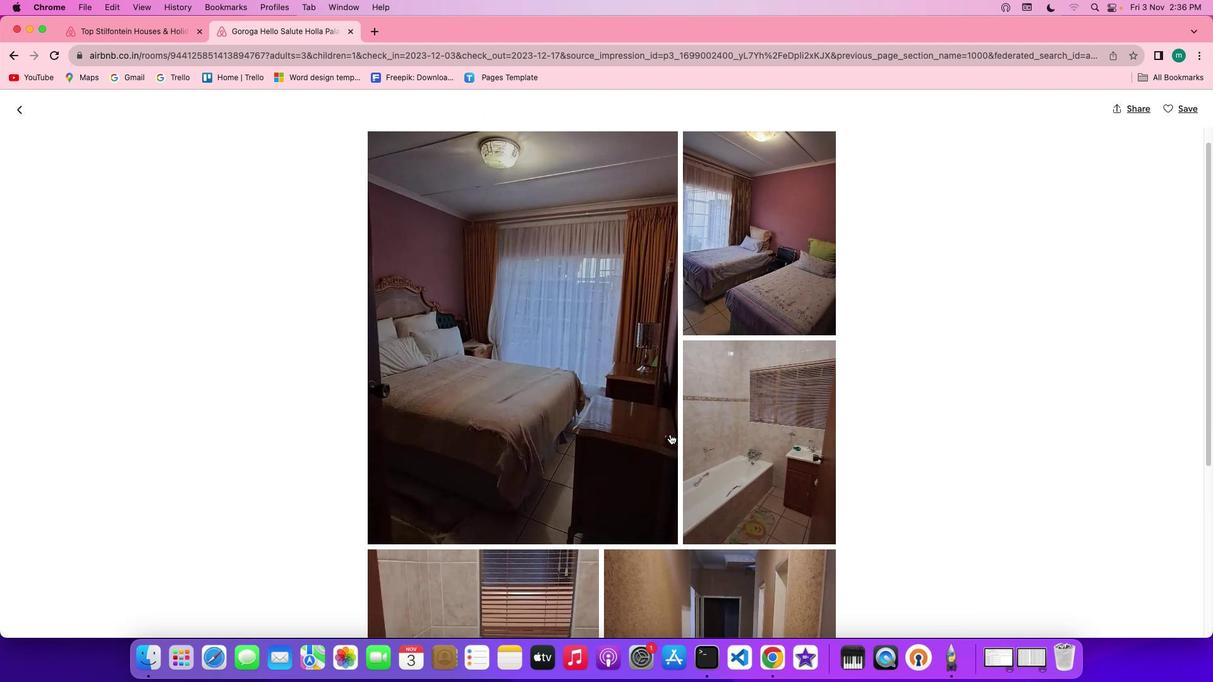 
Action: Mouse scrolled (672, 436) with delta (1, 1)
Screenshot: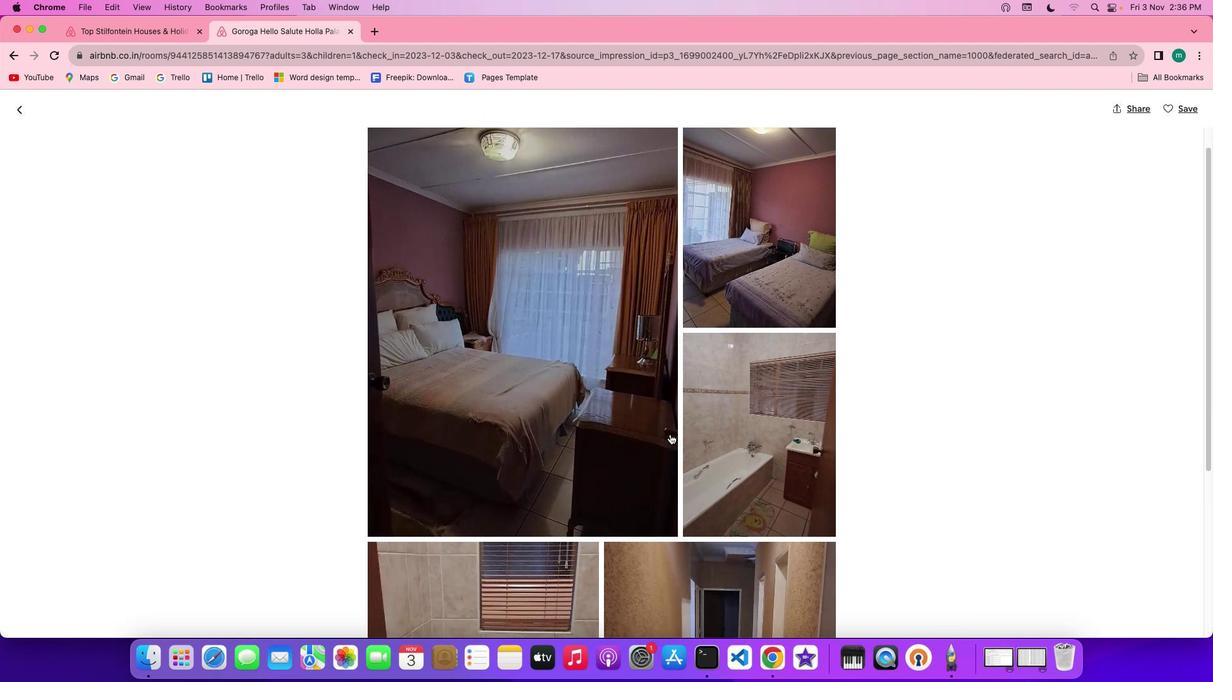 
Action: Mouse scrolled (672, 436) with delta (1, 1)
Screenshot: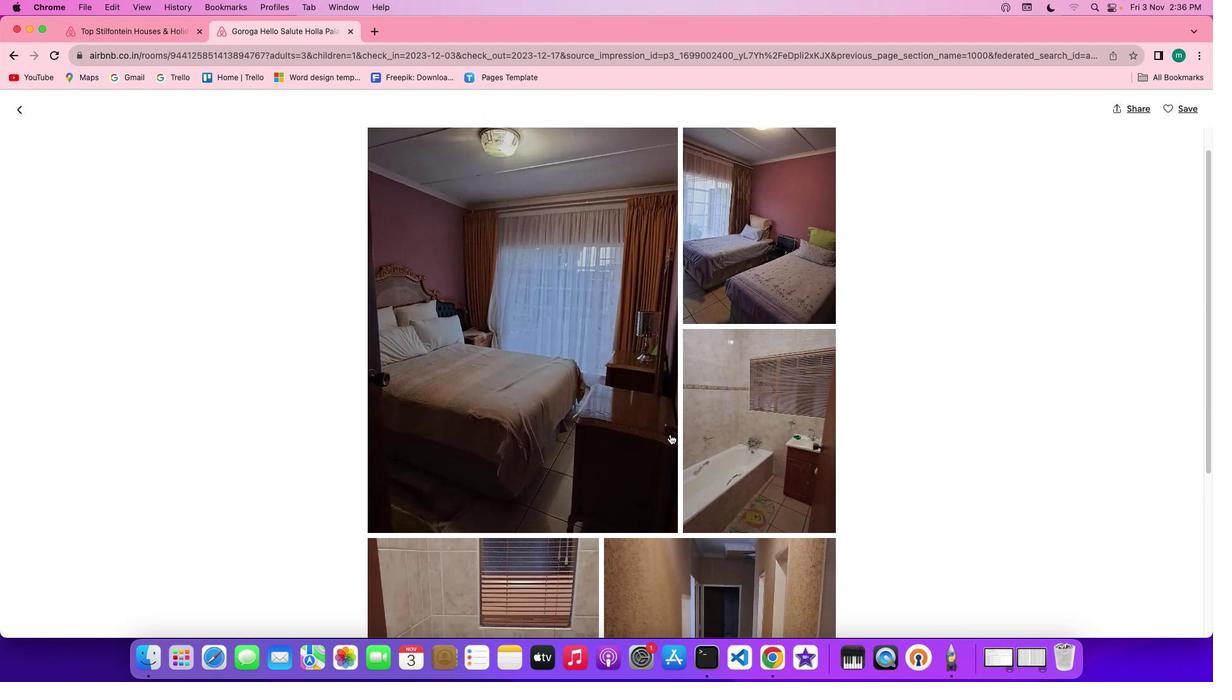 
Action: Mouse scrolled (672, 436) with delta (1, 1)
Screenshot: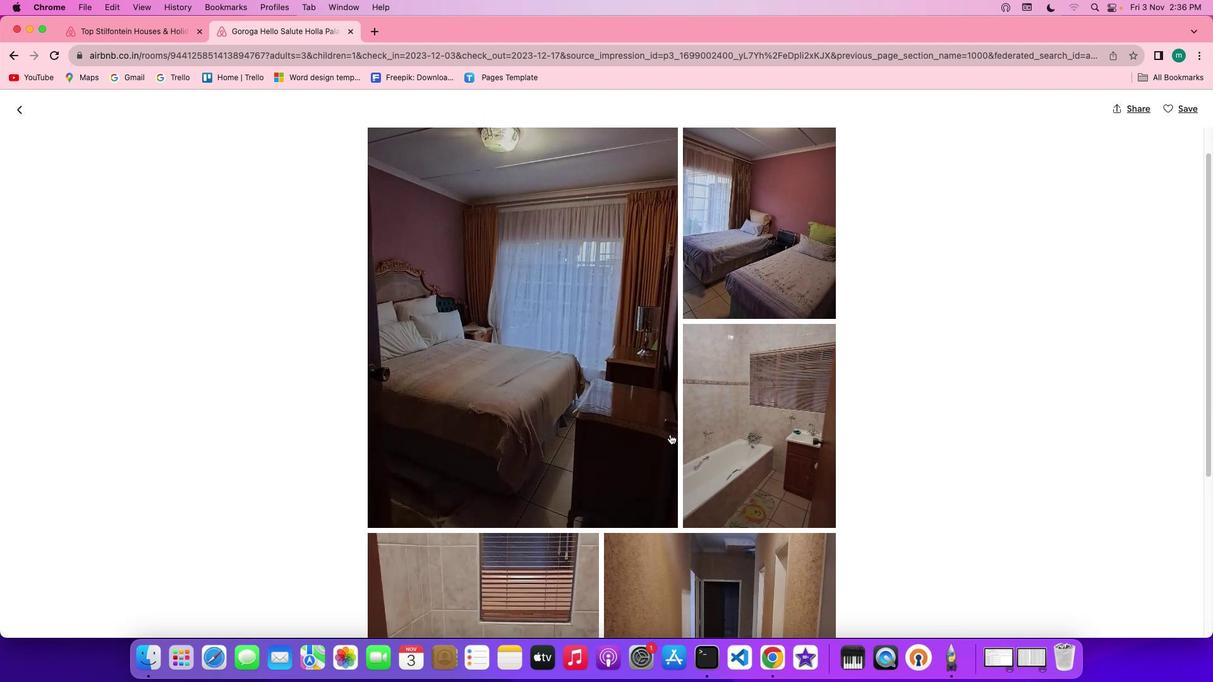 
Action: Mouse scrolled (672, 436) with delta (1, 1)
Screenshot: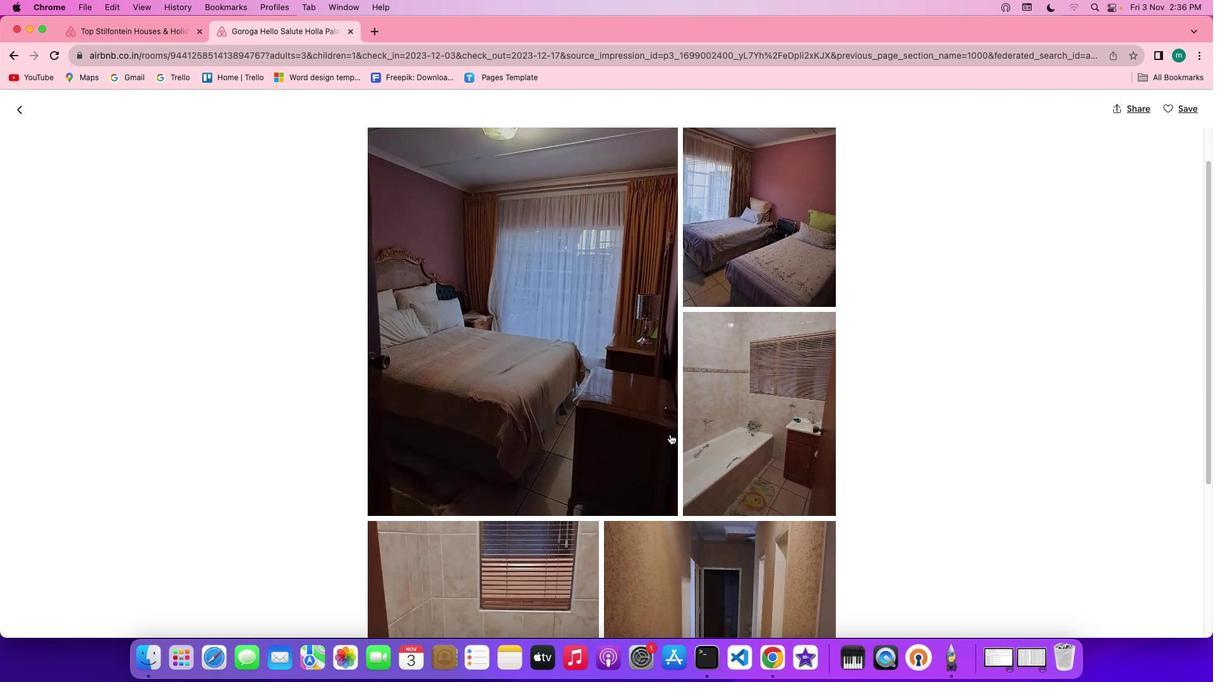 
Action: Mouse scrolled (672, 436) with delta (1, 1)
Screenshot: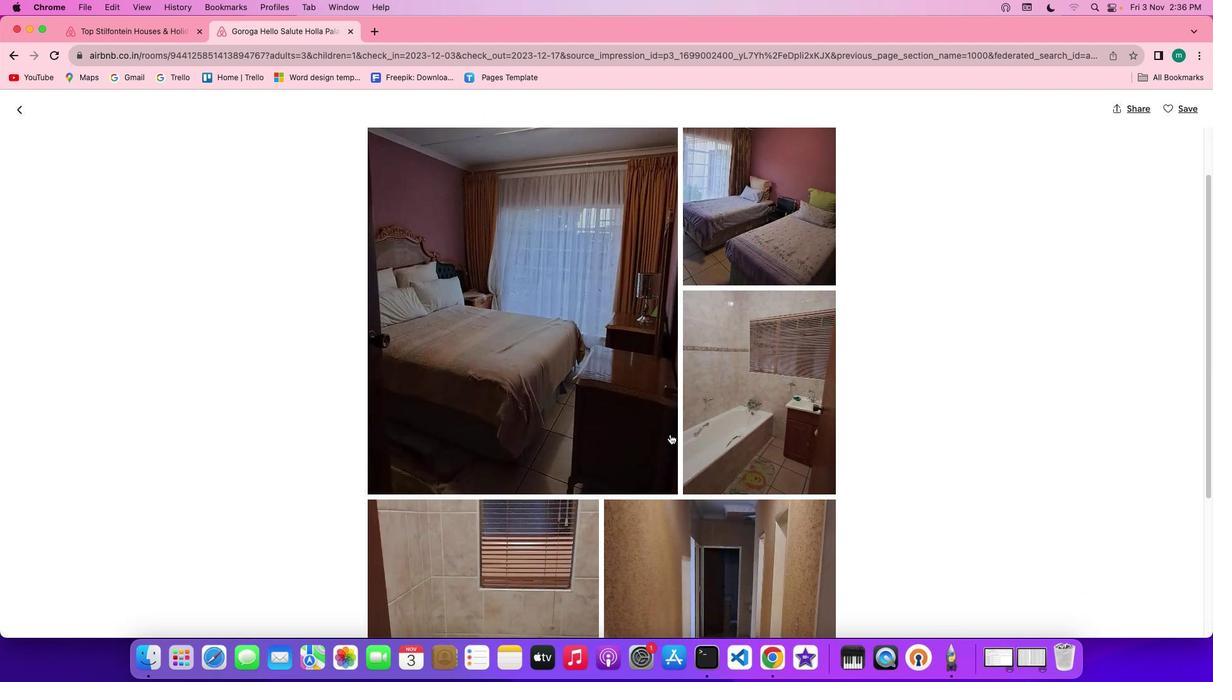 
Action: Mouse scrolled (672, 436) with delta (1, 1)
Screenshot: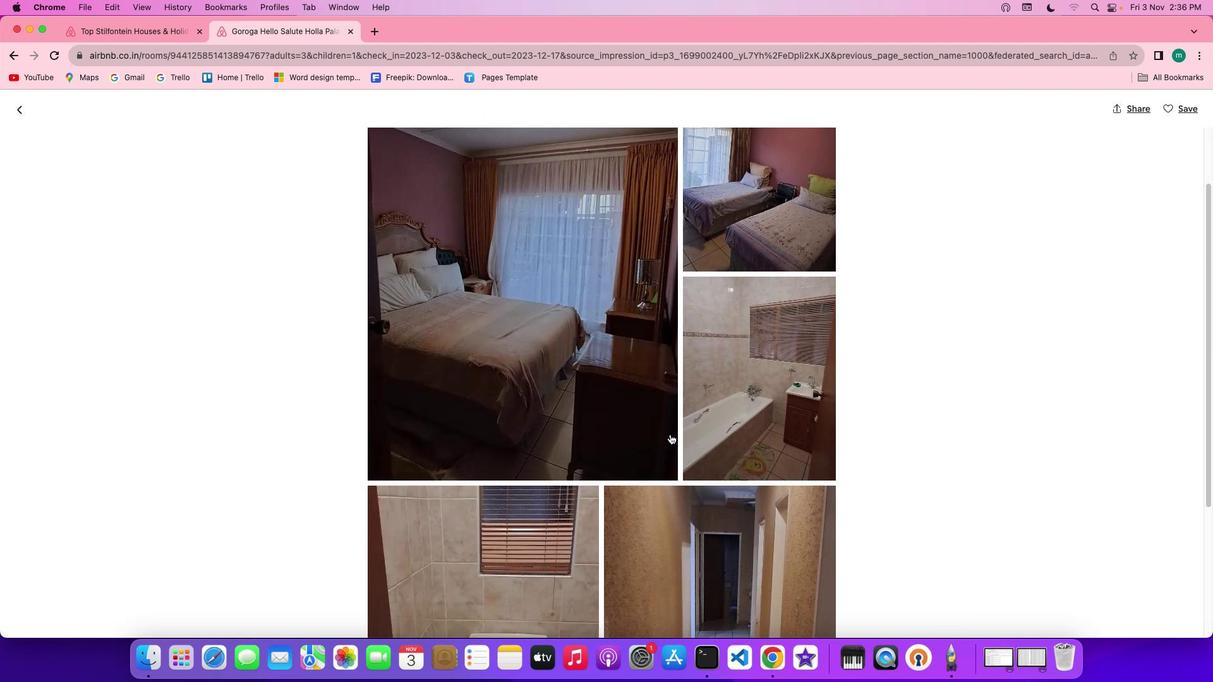 
Action: Mouse scrolled (672, 436) with delta (1, 1)
Screenshot: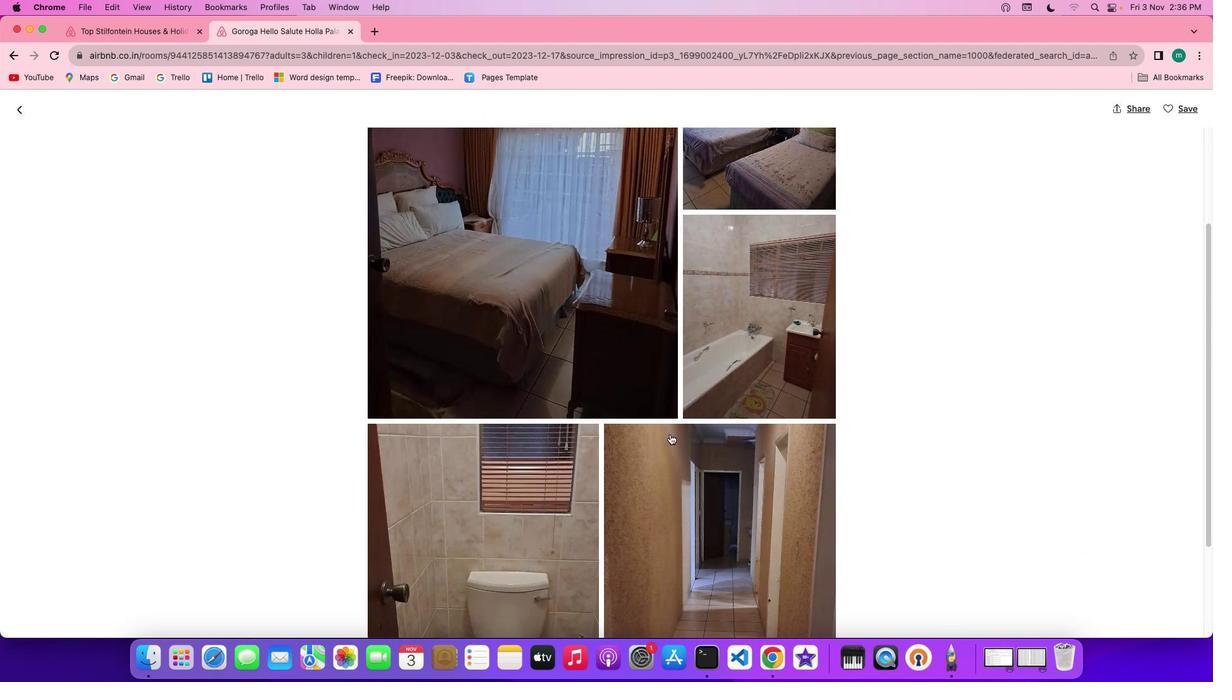 
Action: Mouse scrolled (672, 436) with delta (1, 1)
Screenshot: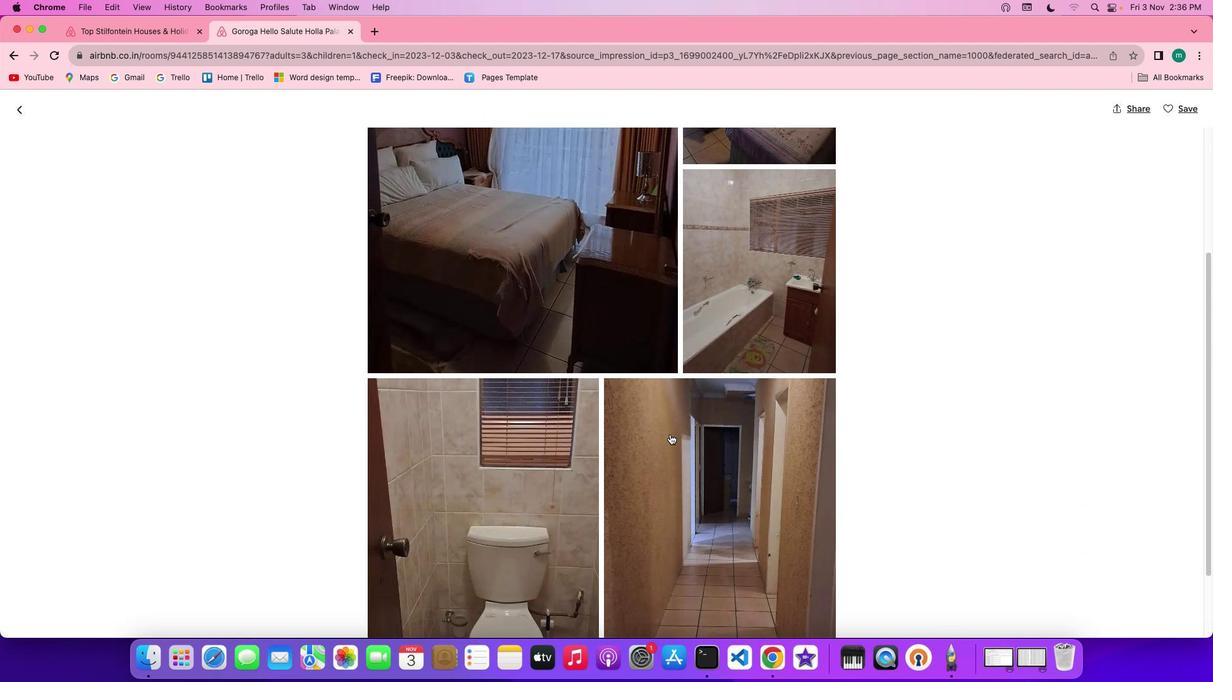 
Action: Mouse scrolled (672, 436) with delta (1, 0)
Screenshot: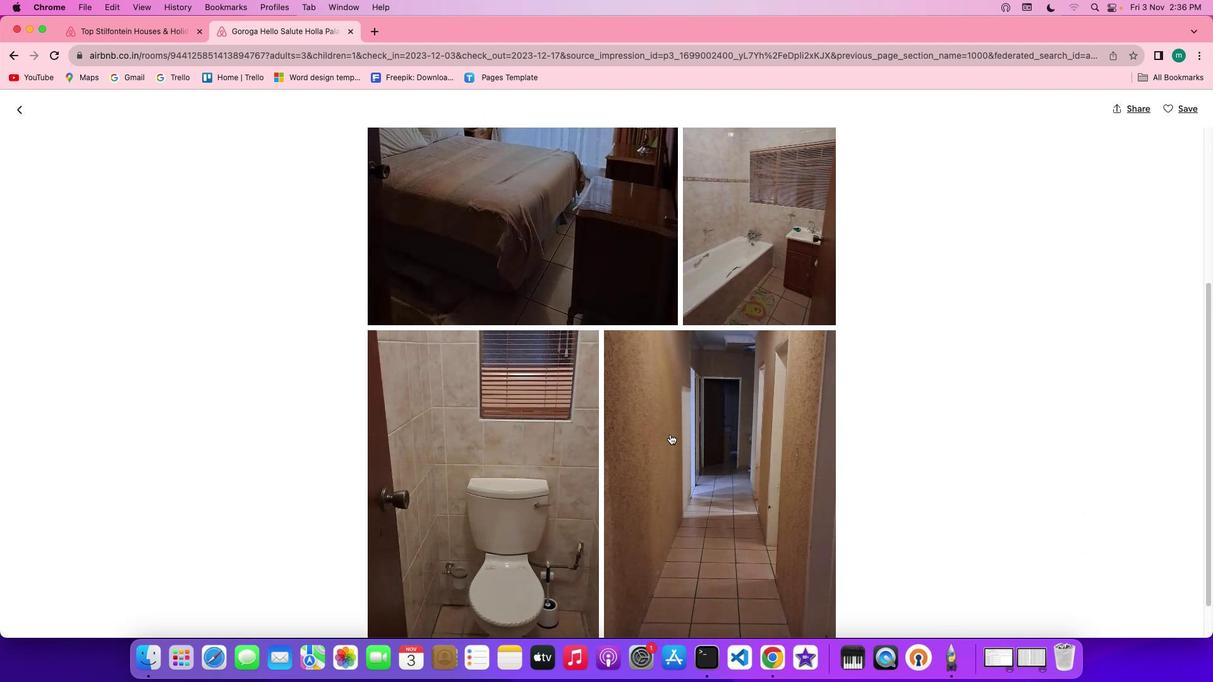 
Action: Mouse scrolled (672, 436) with delta (1, 0)
Screenshot: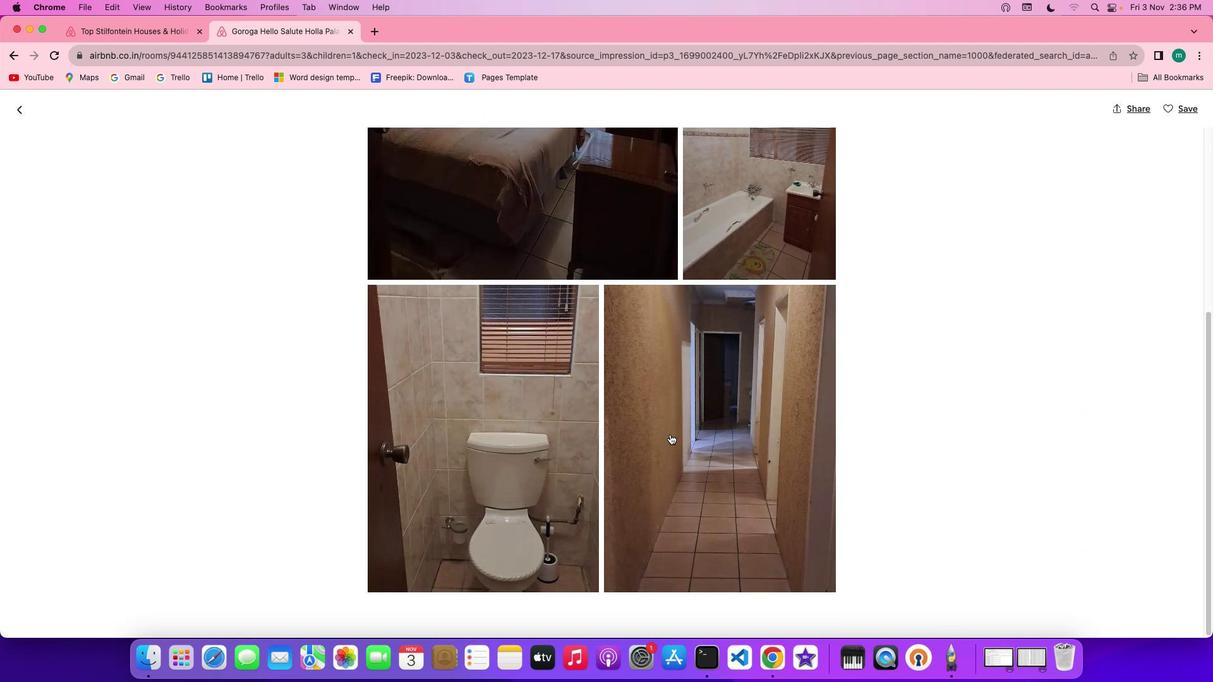 
Action: Mouse scrolled (672, 436) with delta (1, 1)
Screenshot: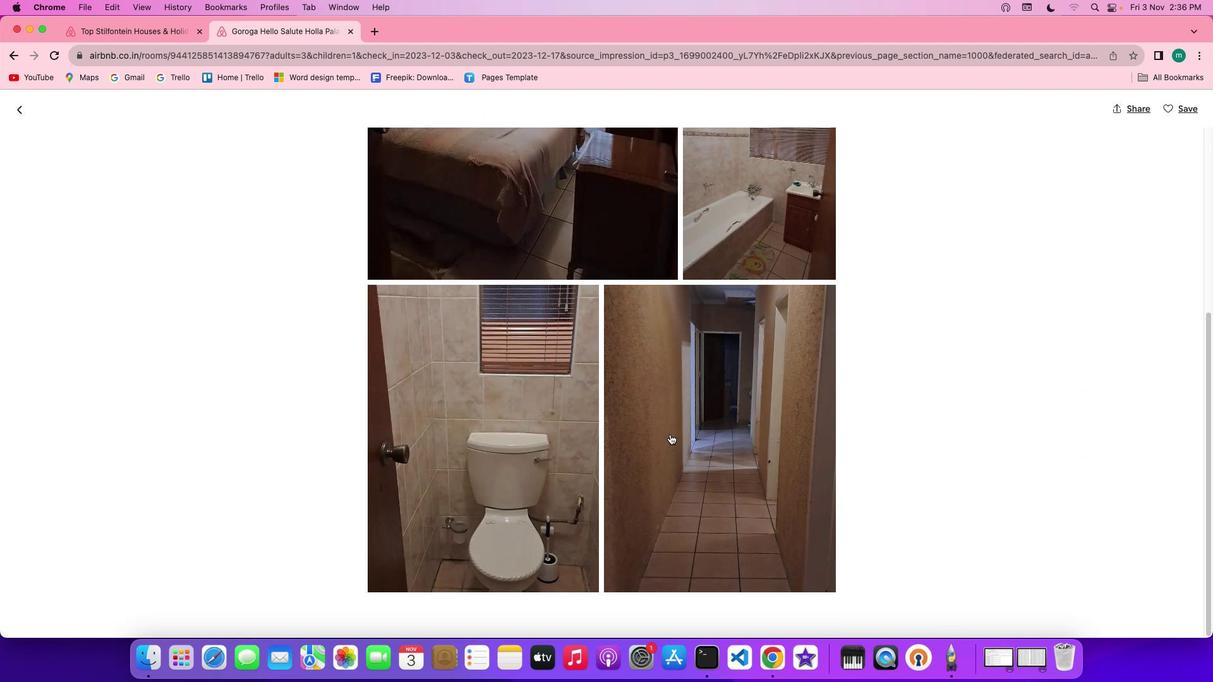 
Action: Mouse scrolled (672, 436) with delta (1, 1)
Screenshot: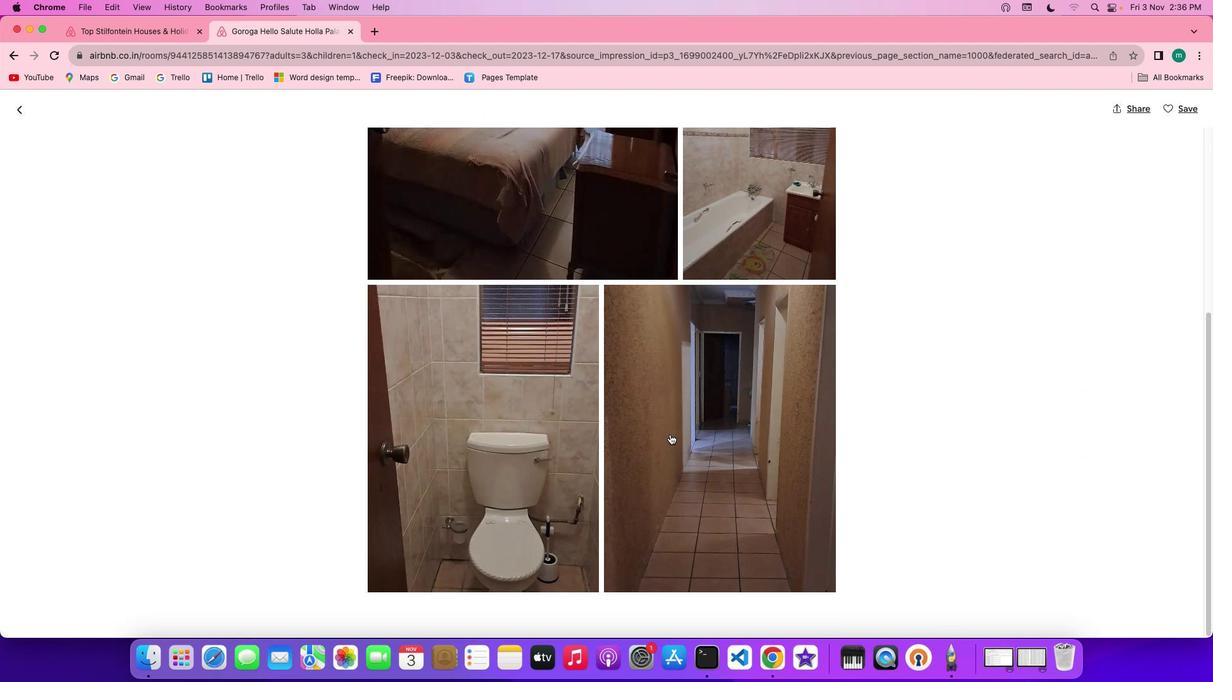 
Action: Mouse scrolled (672, 436) with delta (1, 0)
Screenshot: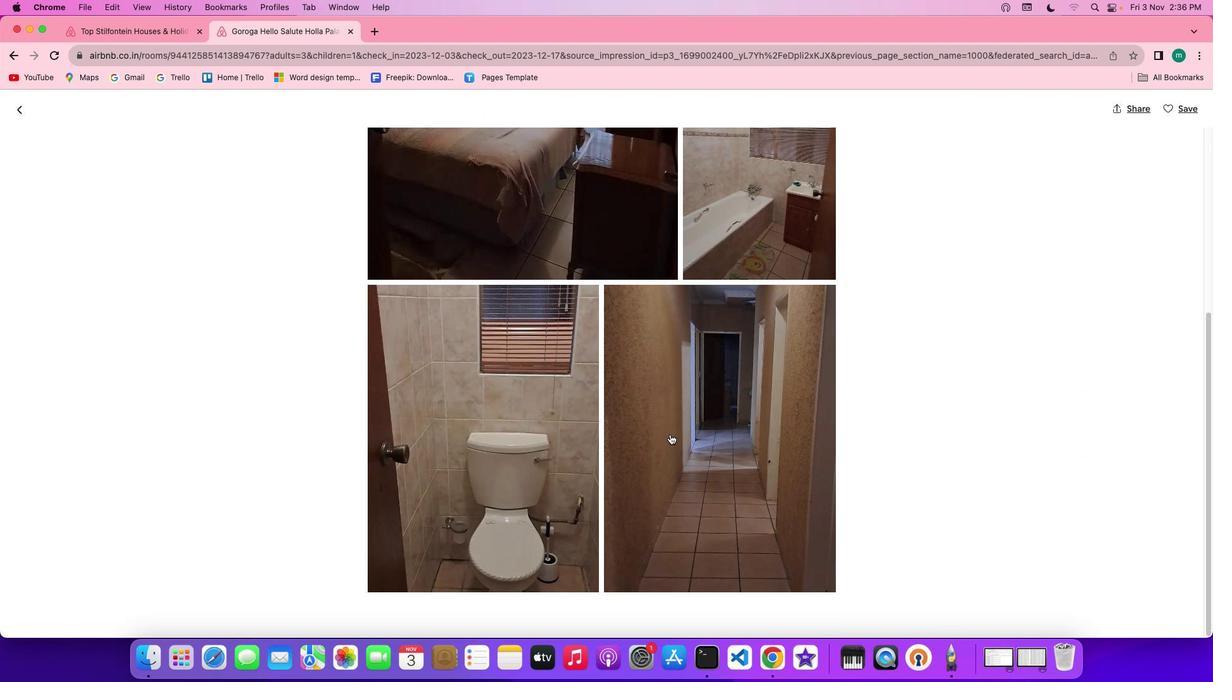 
Action: Mouse scrolled (672, 436) with delta (1, 0)
Screenshot: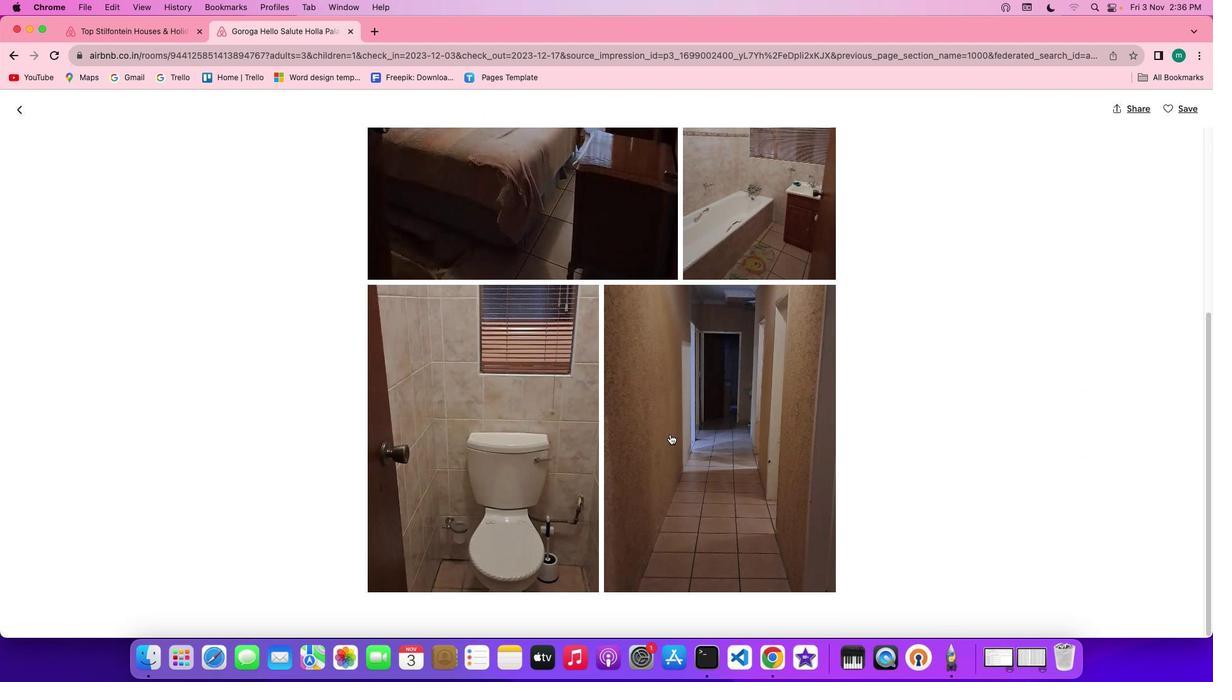 
Action: Mouse scrolled (672, 436) with delta (1, 1)
Screenshot: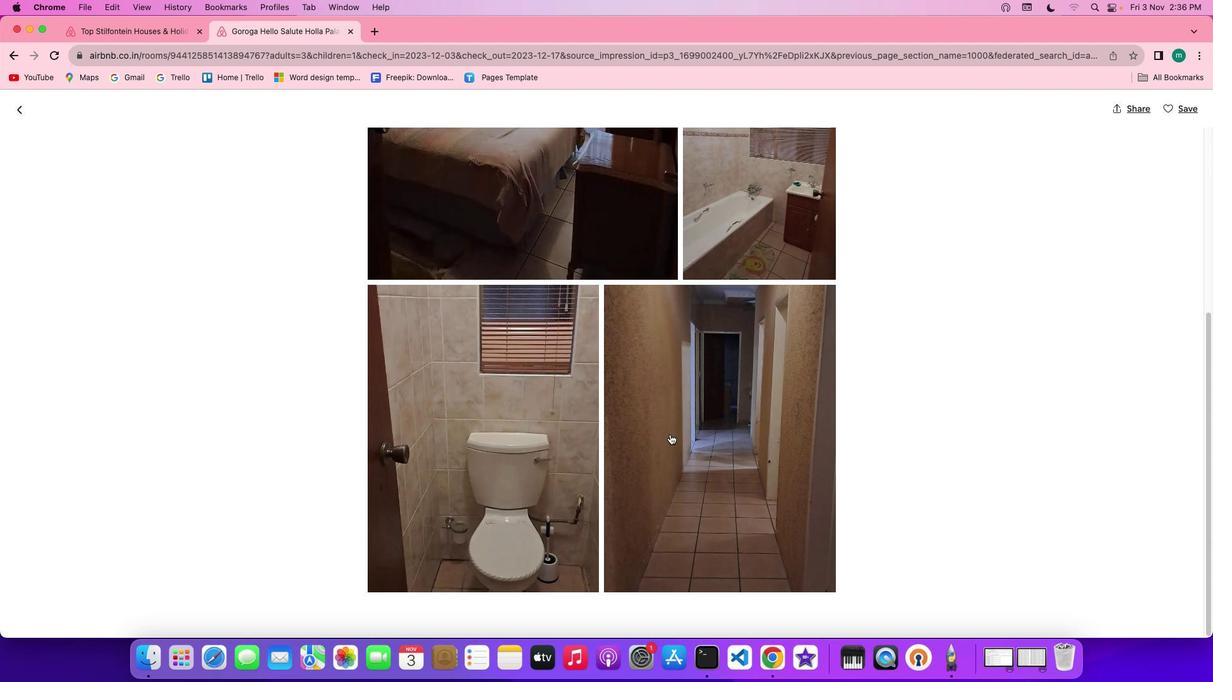 
Action: Mouse scrolled (672, 436) with delta (1, 1)
Screenshot: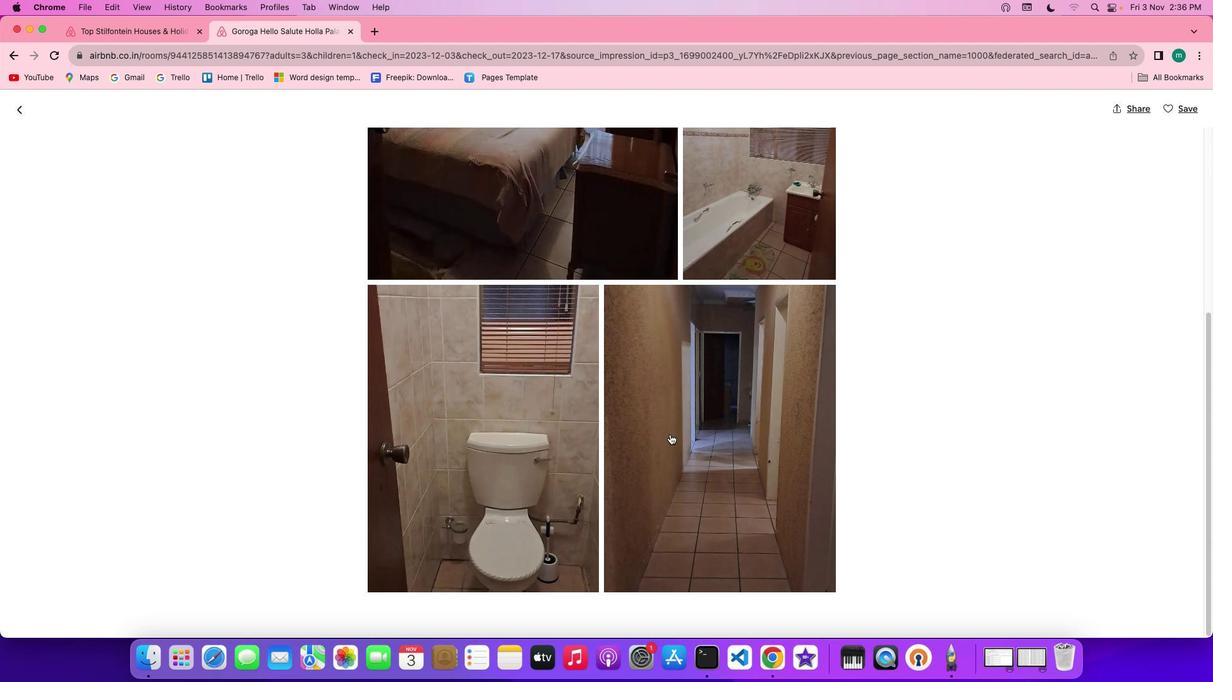 
Action: Mouse scrolled (672, 436) with delta (1, 0)
Screenshot: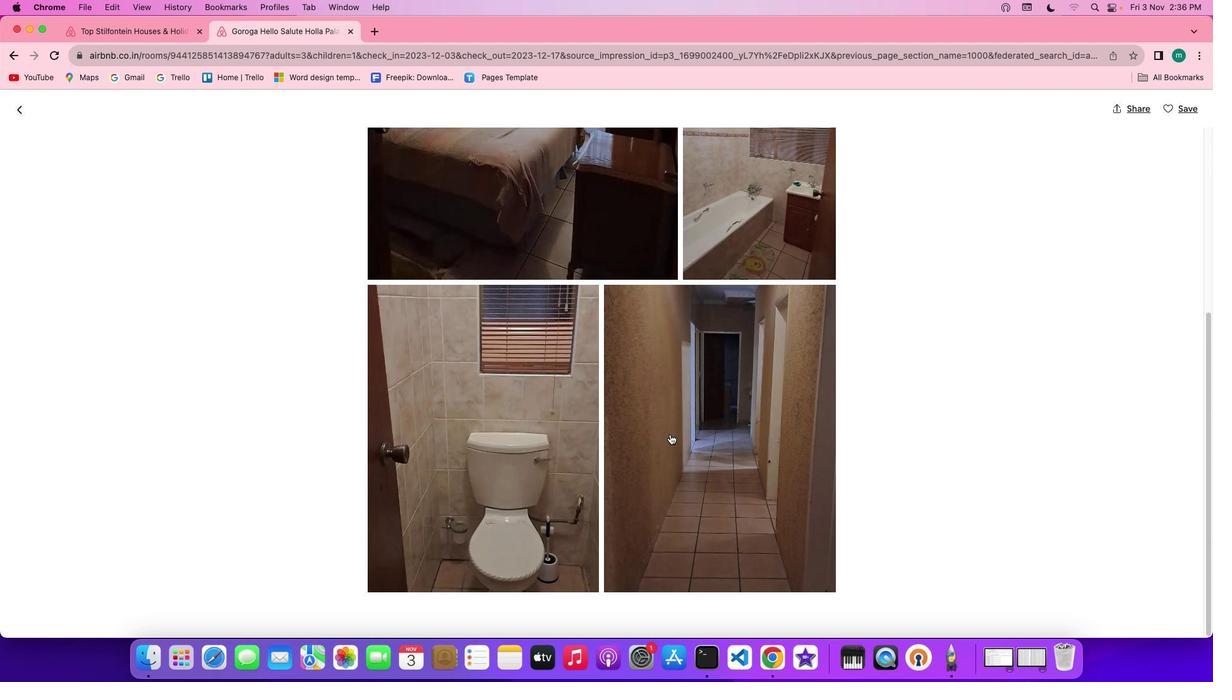 
Action: Mouse scrolled (672, 436) with delta (1, 1)
Screenshot: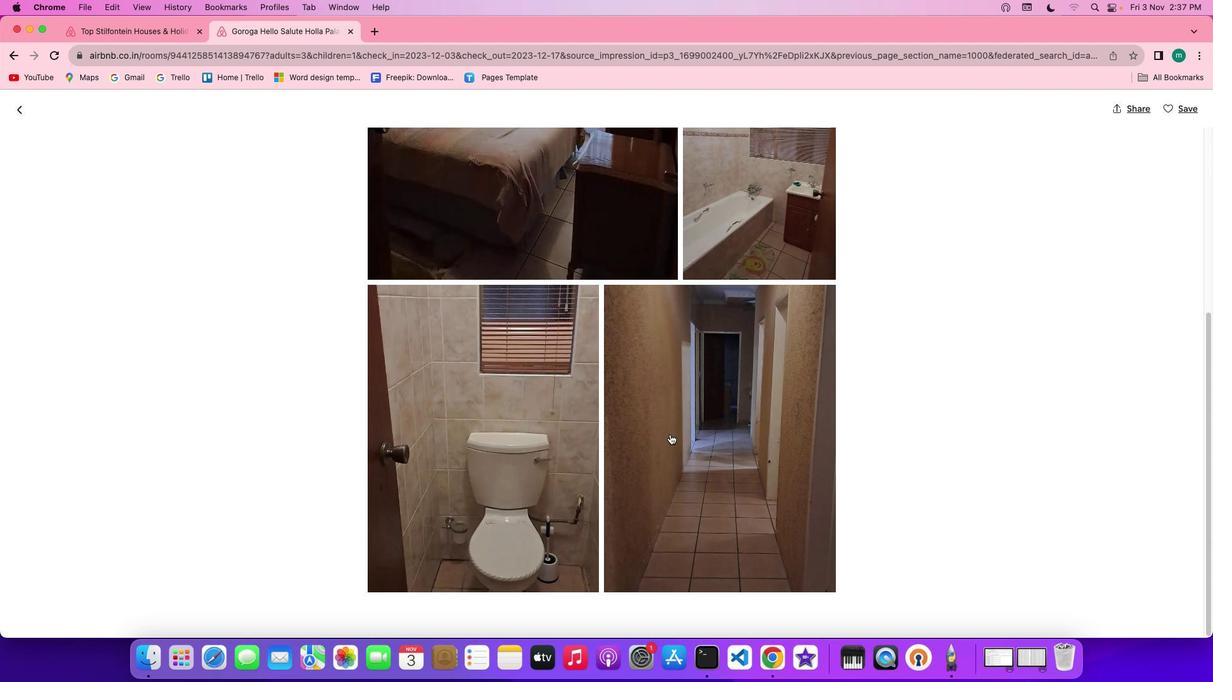 
Action: Mouse scrolled (672, 436) with delta (1, 1)
Screenshot: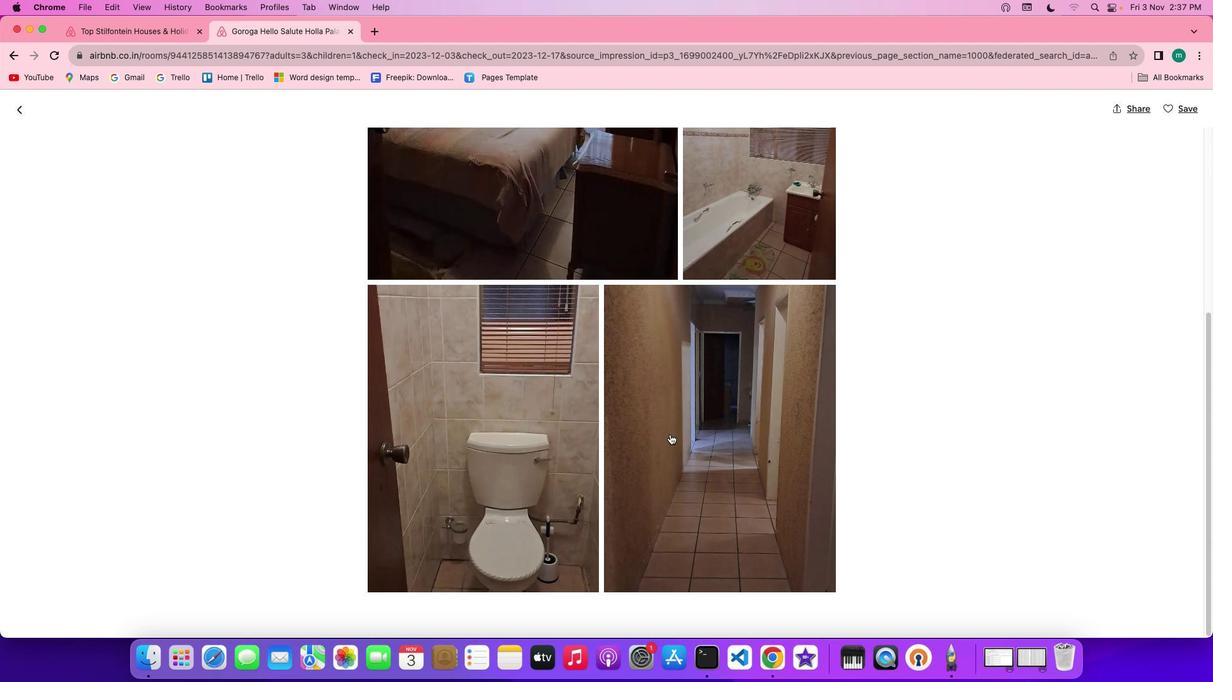
Action: Mouse scrolled (672, 436) with delta (1, 0)
Screenshot: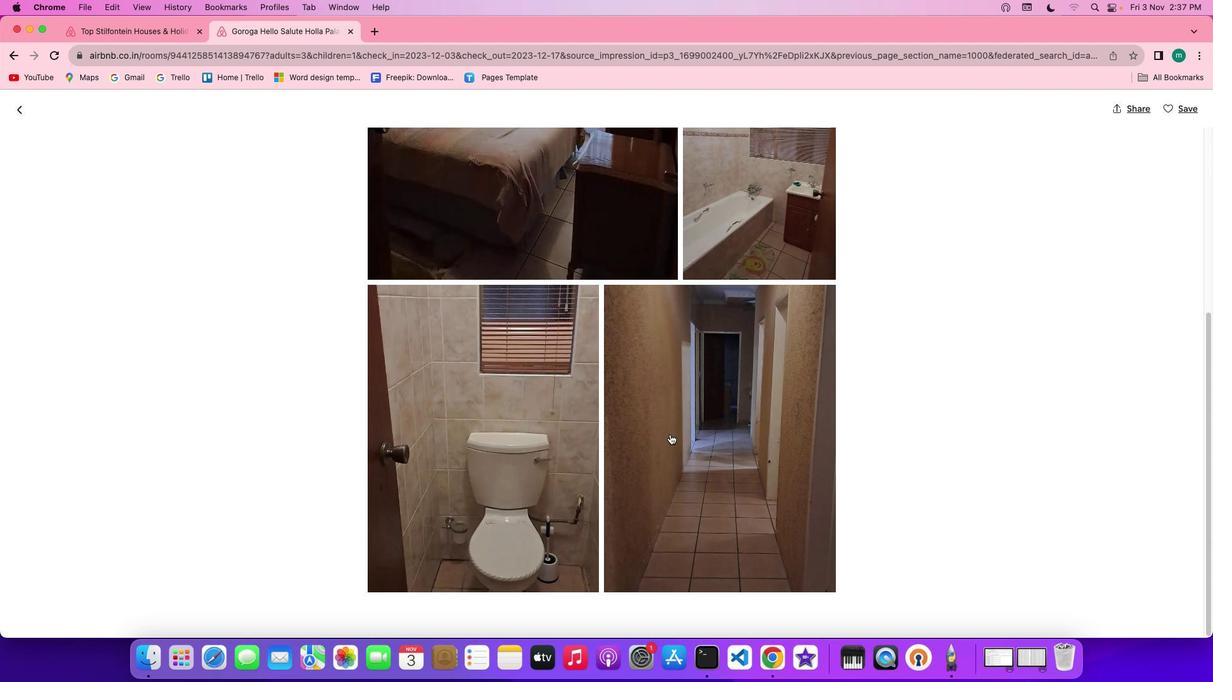 
Action: Mouse scrolled (672, 436) with delta (1, 1)
Screenshot: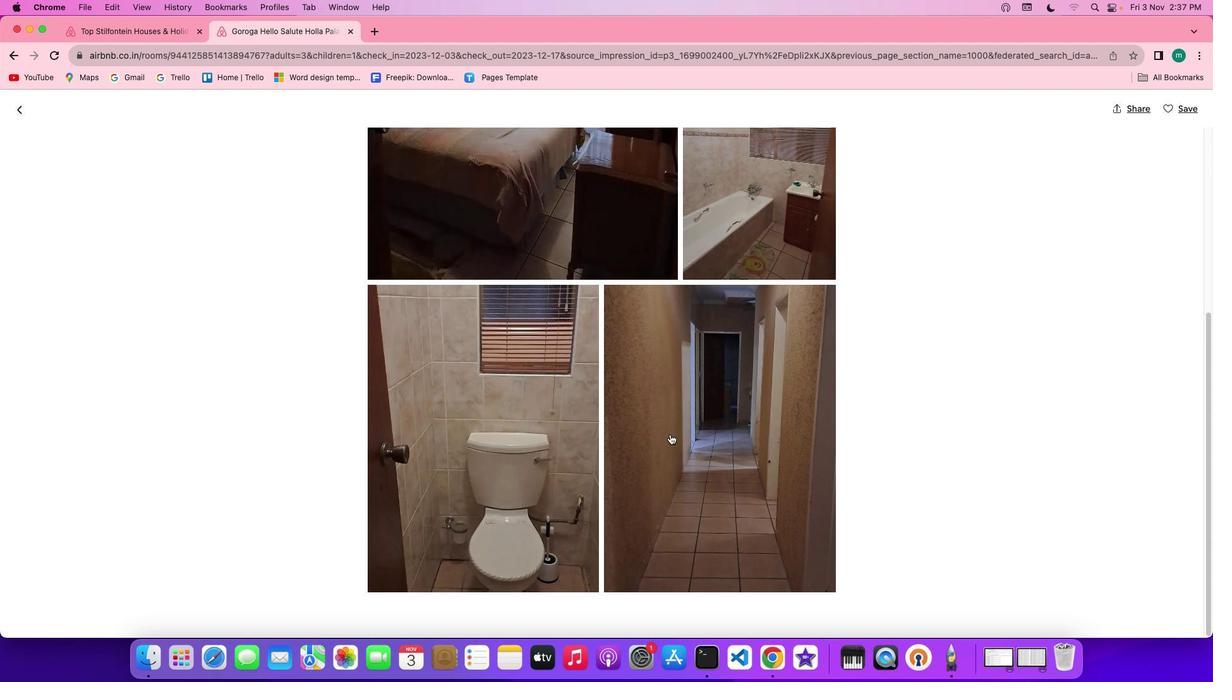 
Action: Mouse scrolled (672, 436) with delta (1, 1)
Screenshot: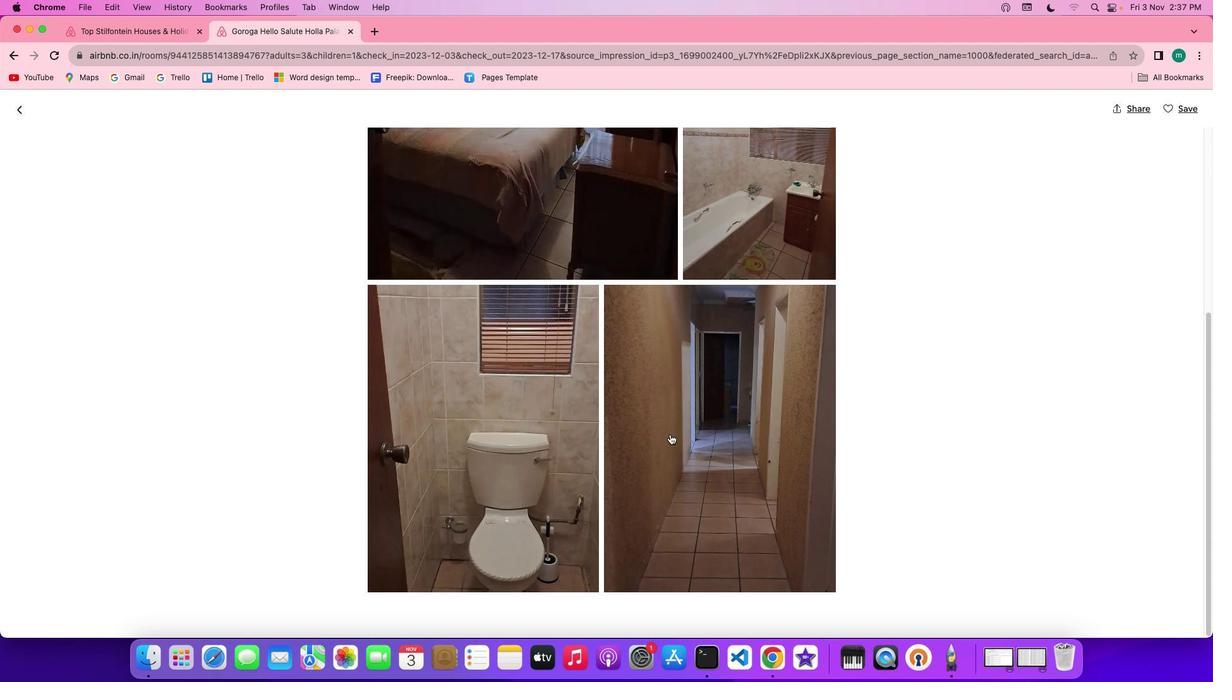 
Action: Mouse scrolled (672, 436) with delta (1, 0)
Screenshot: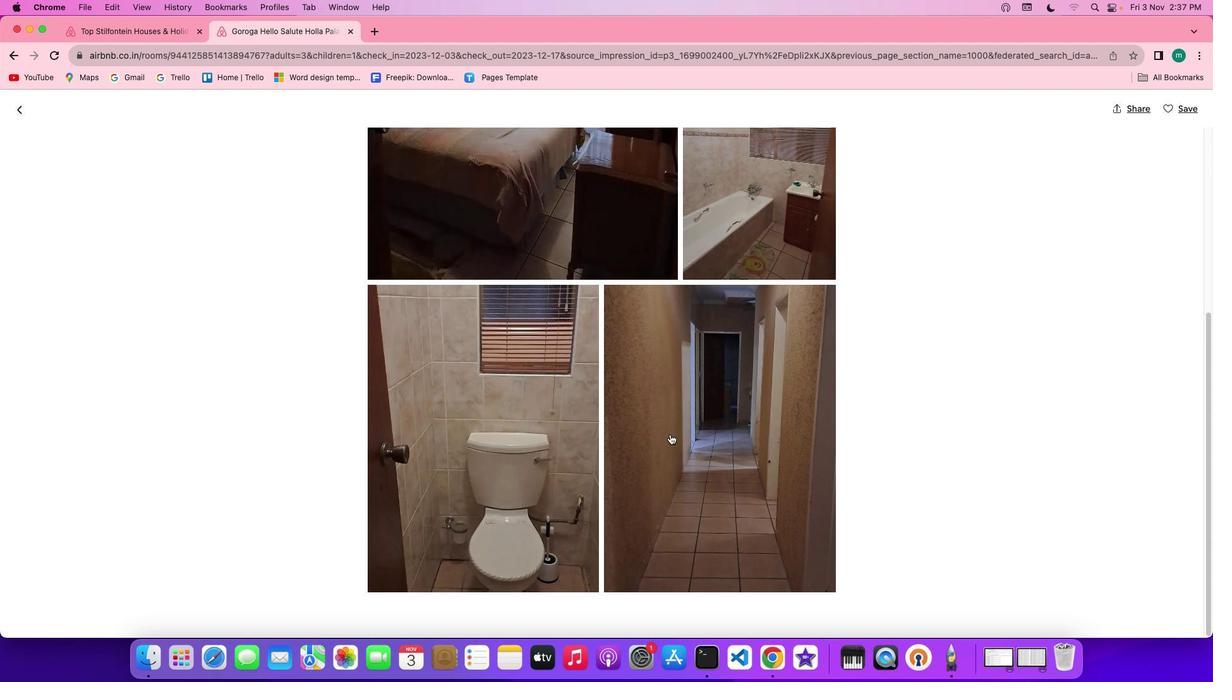 
Action: Mouse scrolled (672, 436) with delta (1, 1)
Screenshot: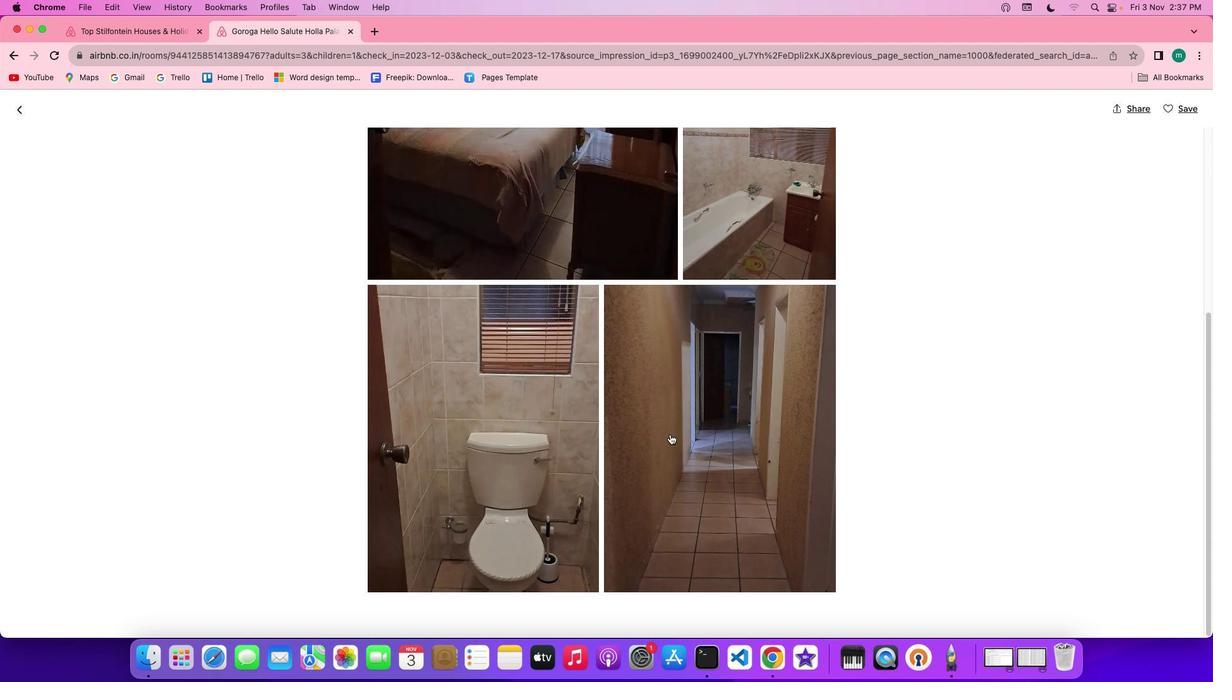 
Action: Mouse scrolled (672, 436) with delta (1, 1)
Screenshot: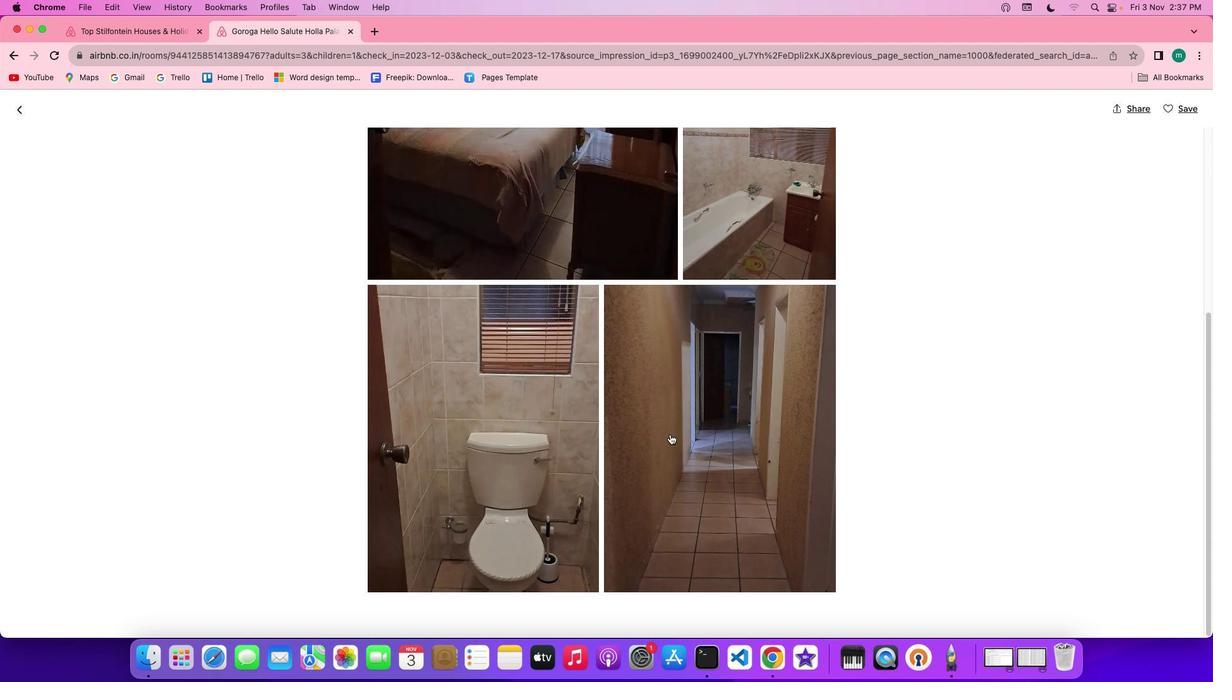 
Action: Mouse scrolled (672, 436) with delta (1, 1)
Screenshot: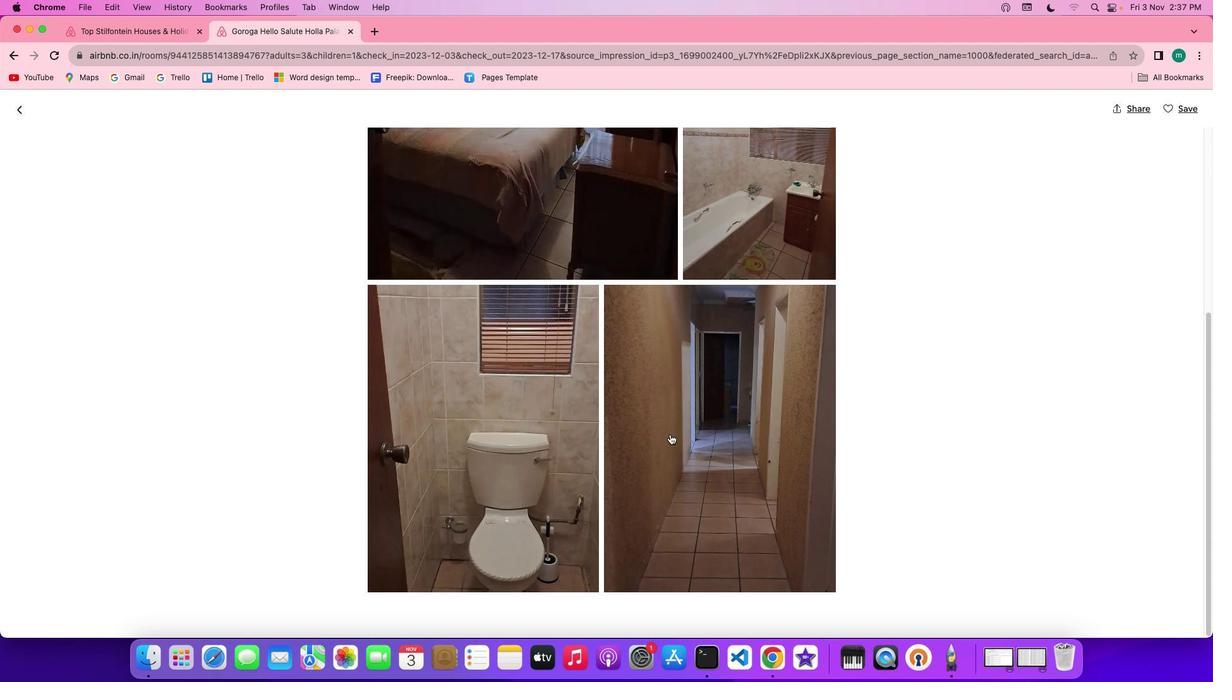 
Action: Mouse scrolled (672, 436) with delta (1, 1)
Screenshot: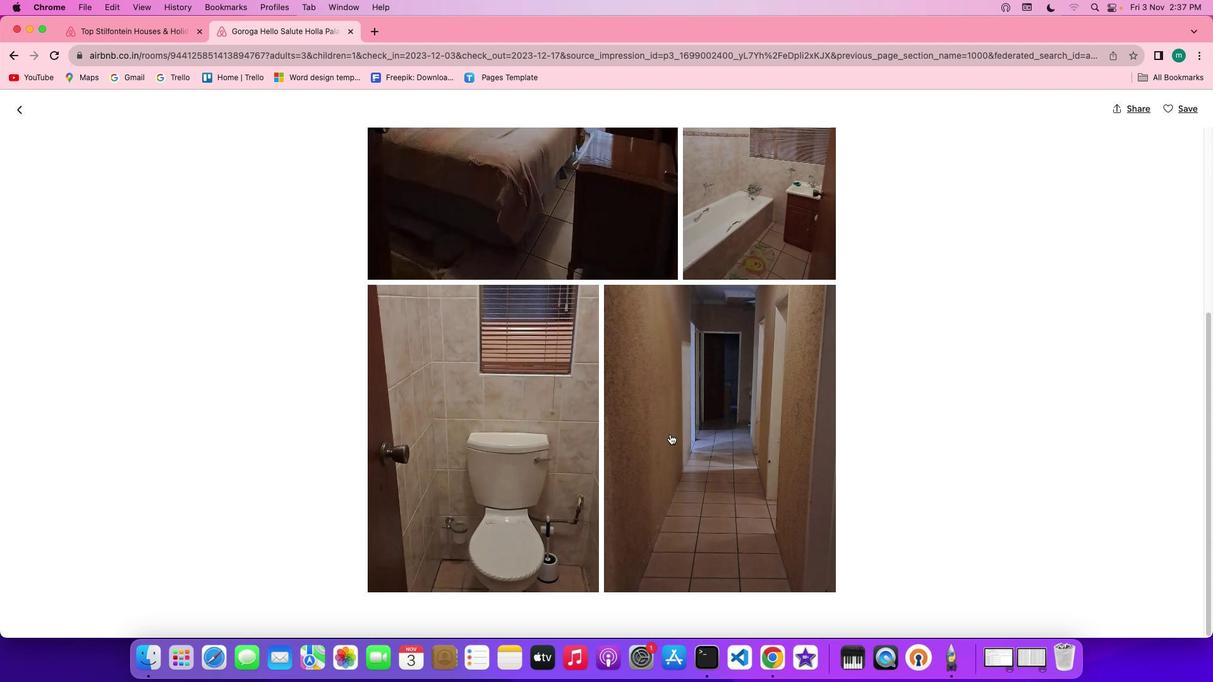 
Action: Mouse scrolled (672, 436) with delta (1, 1)
Screenshot: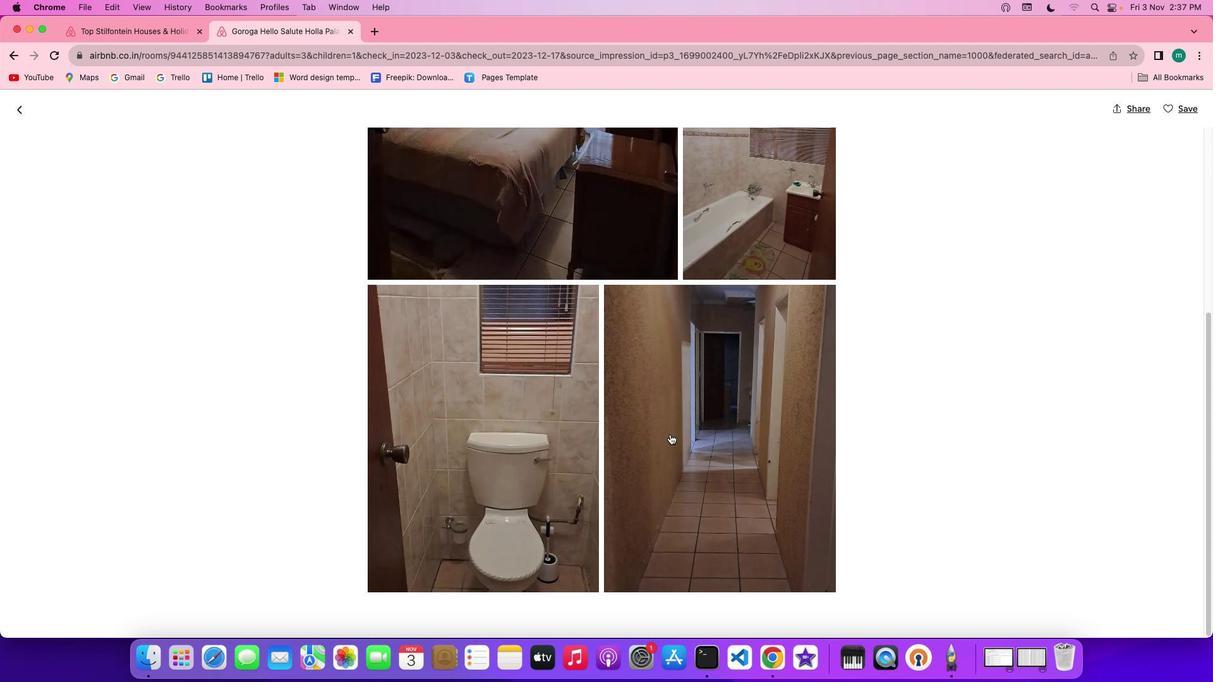 
Action: Mouse scrolled (672, 436) with delta (1, 0)
Screenshot: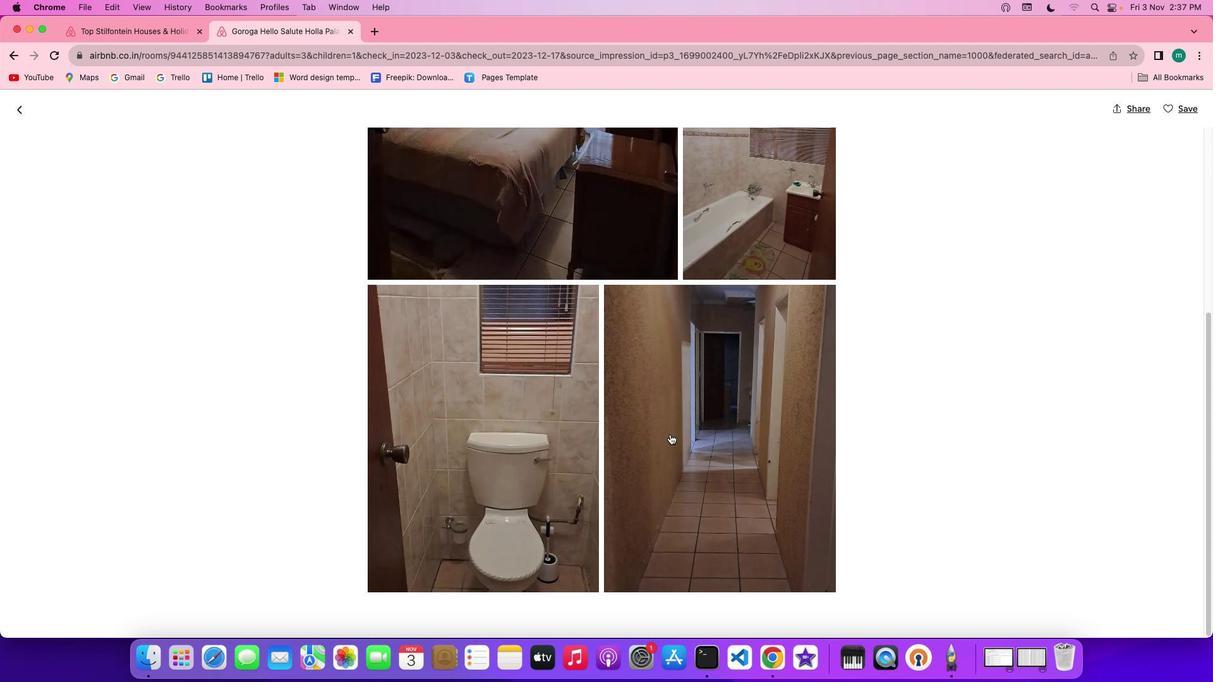 
Action: Mouse scrolled (672, 436) with delta (1, 0)
Screenshot: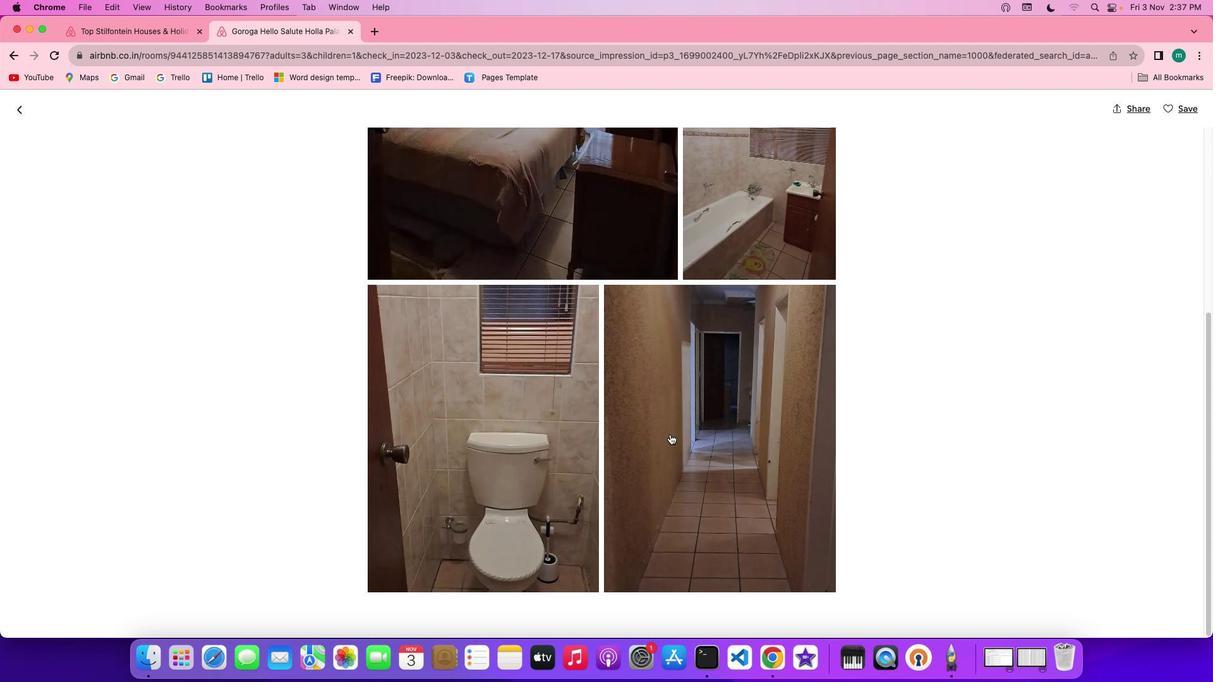 
Action: Mouse moved to (20, 103)
Screenshot: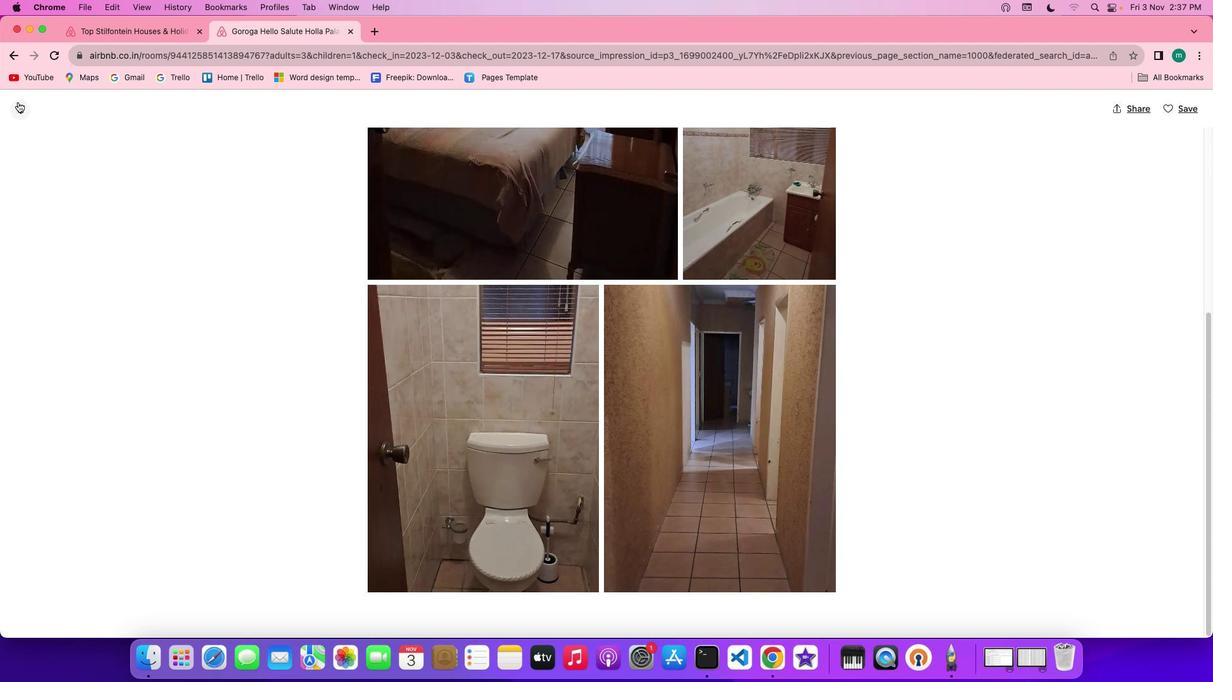 
Action: Mouse pressed left at (20, 103)
Screenshot: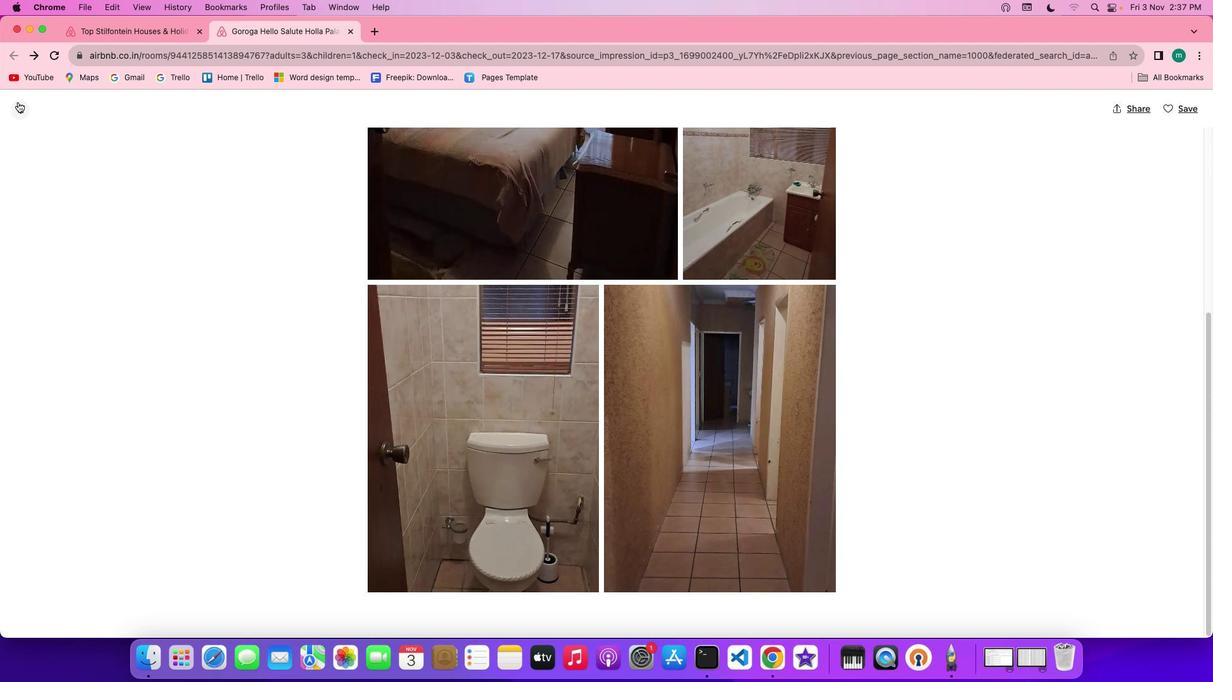 
Action: Mouse moved to (326, 269)
Screenshot: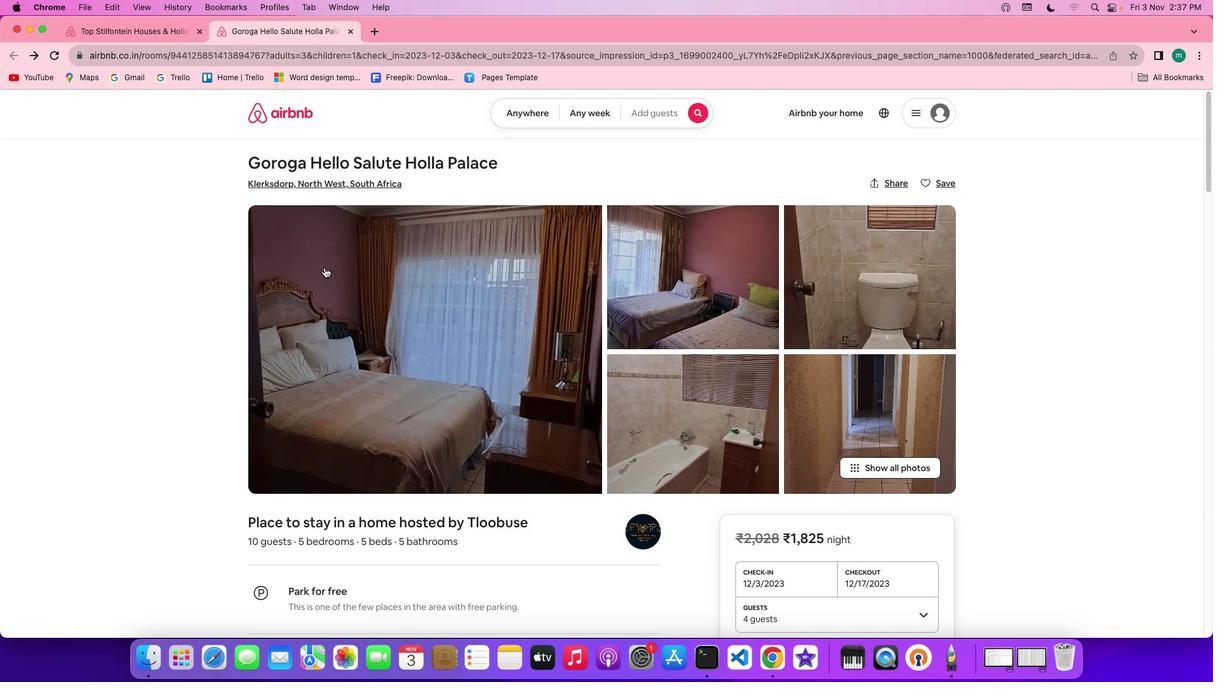 
Action: Mouse scrolled (326, 269) with delta (1, 1)
Screenshot: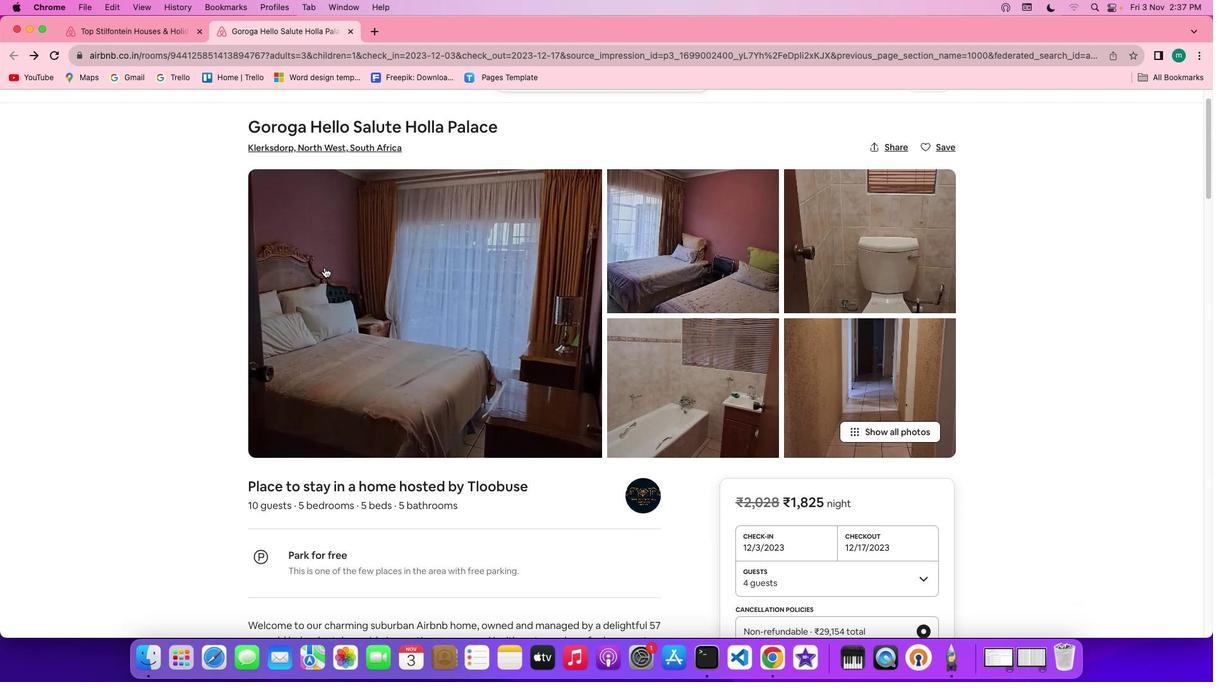 
Action: Mouse scrolled (326, 269) with delta (1, 1)
Screenshot: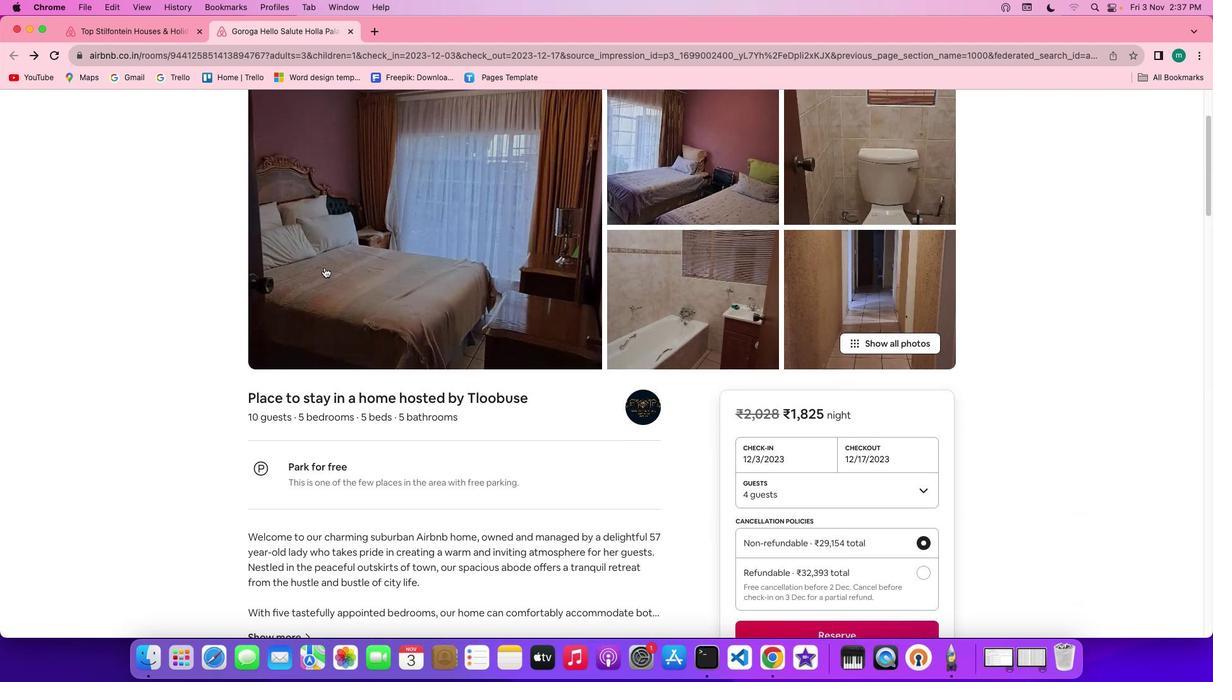 
Action: Mouse scrolled (326, 269) with delta (1, 0)
Screenshot: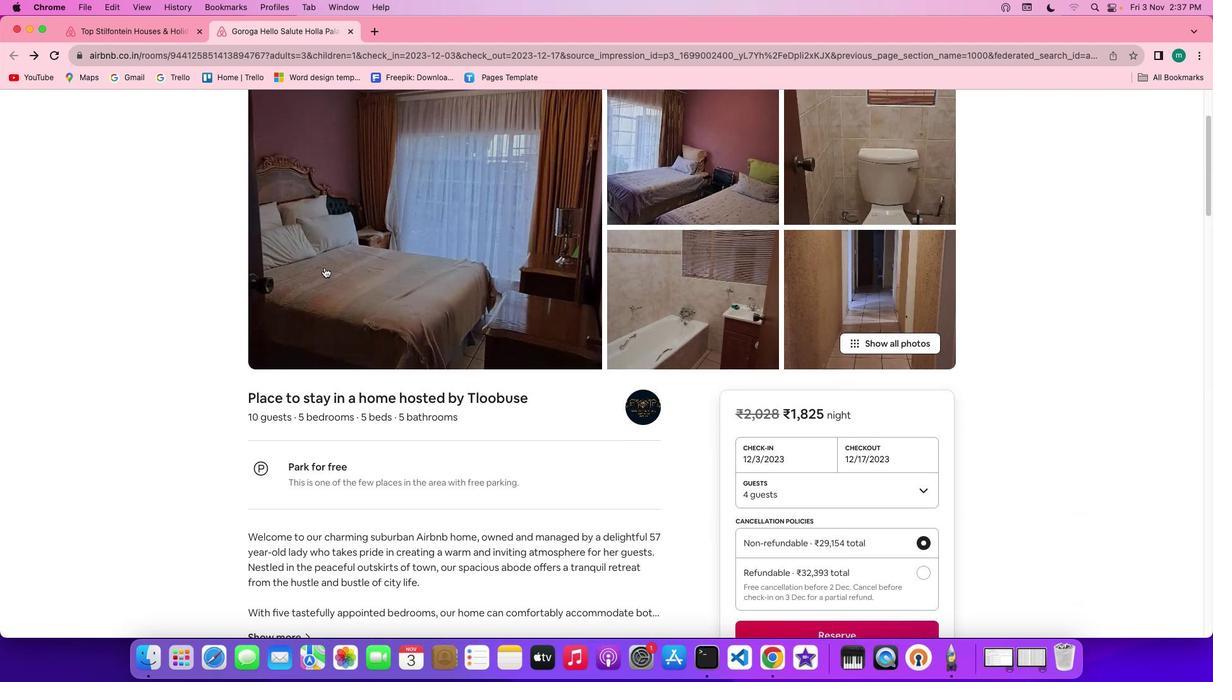 
Action: Mouse scrolled (326, 269) with delta (1, 0)
Screenshot: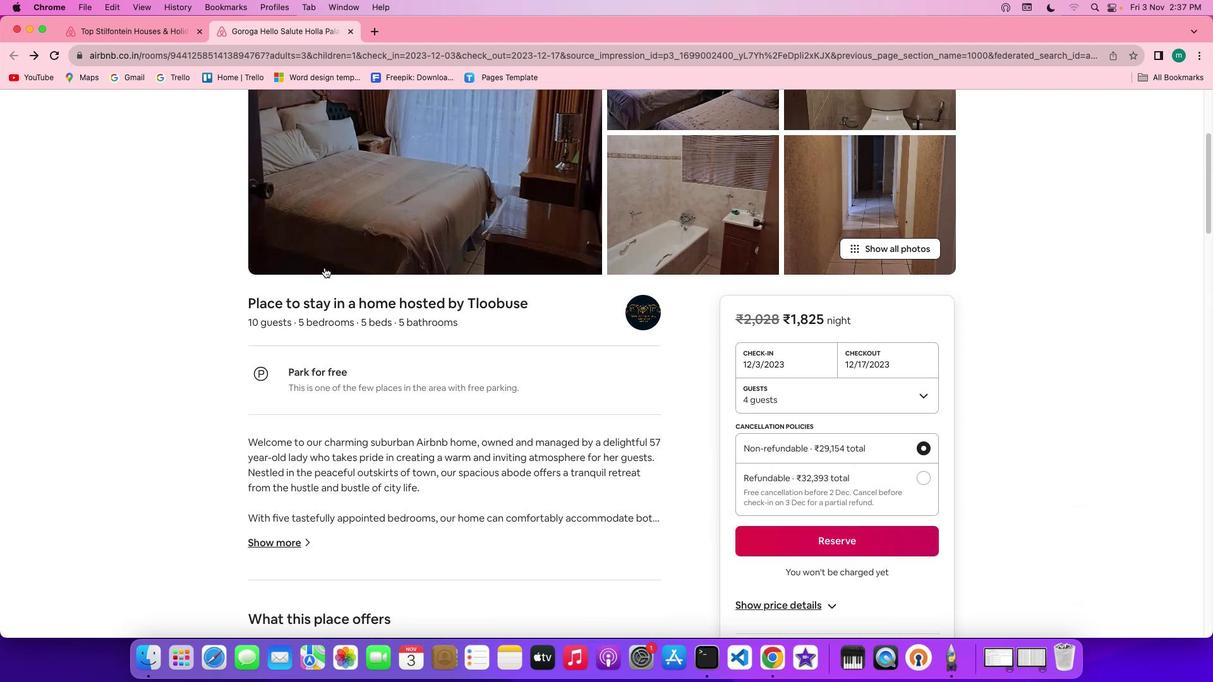
Action: Mouse scrolled (326, 269) with delta (1, 1)
Screenshot: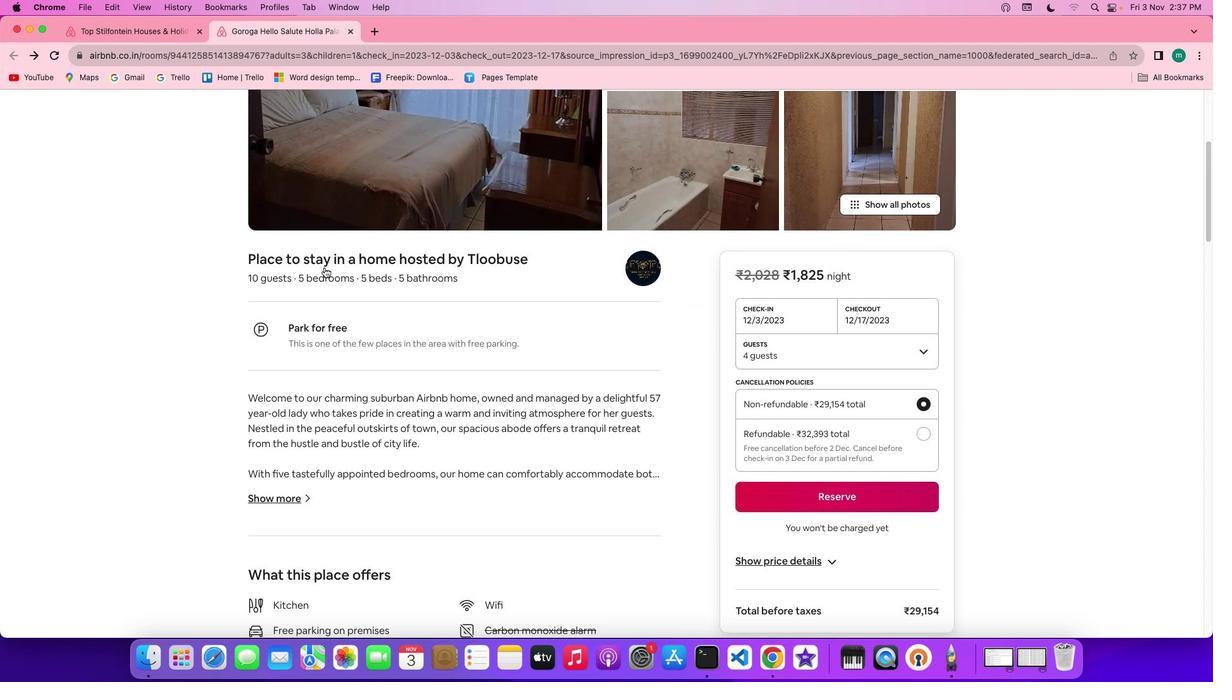 
Action: Mouse scrolled (326, 269) with delta (1, 1)
Screenshot: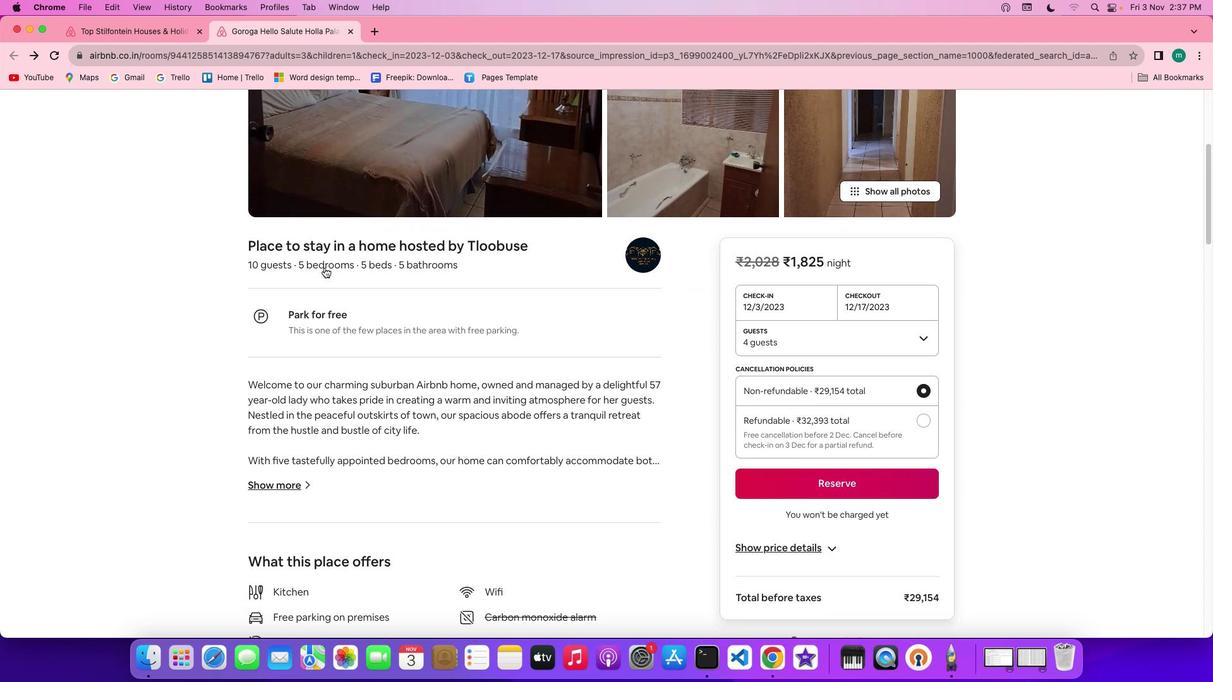
Action: Mouse scrolled (326, 269) with delta (1, 0)
Screenshot: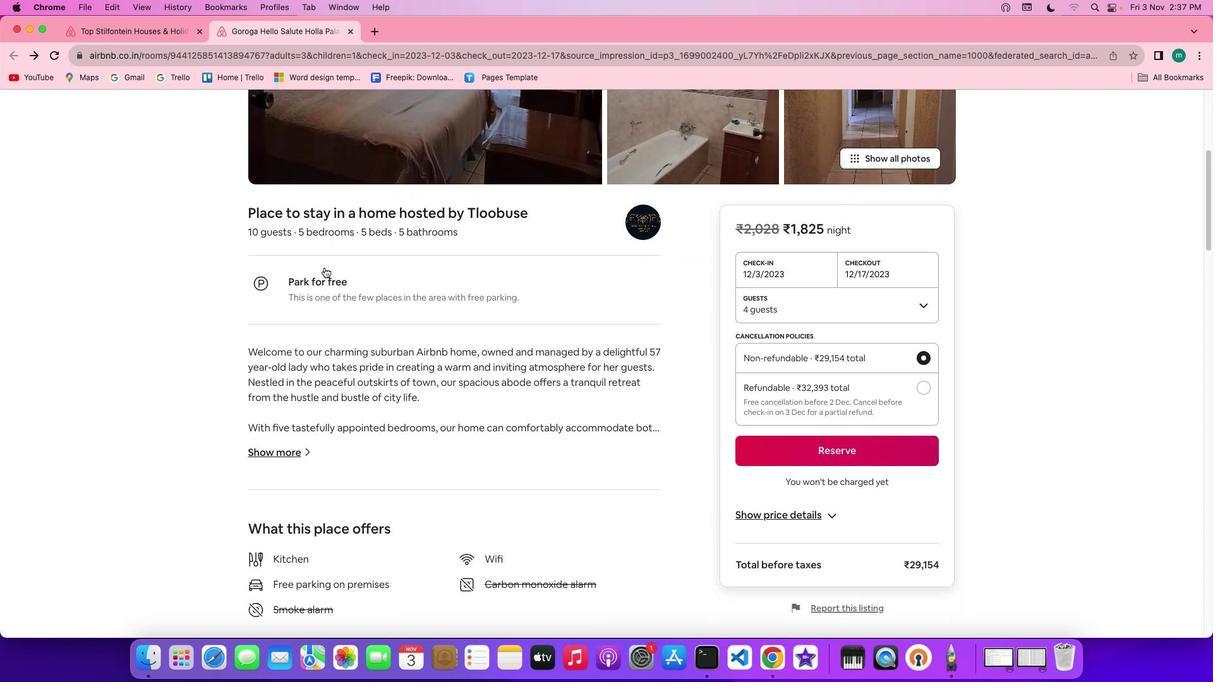 
Action: Mouse moved to (298, 415)
Screenshot: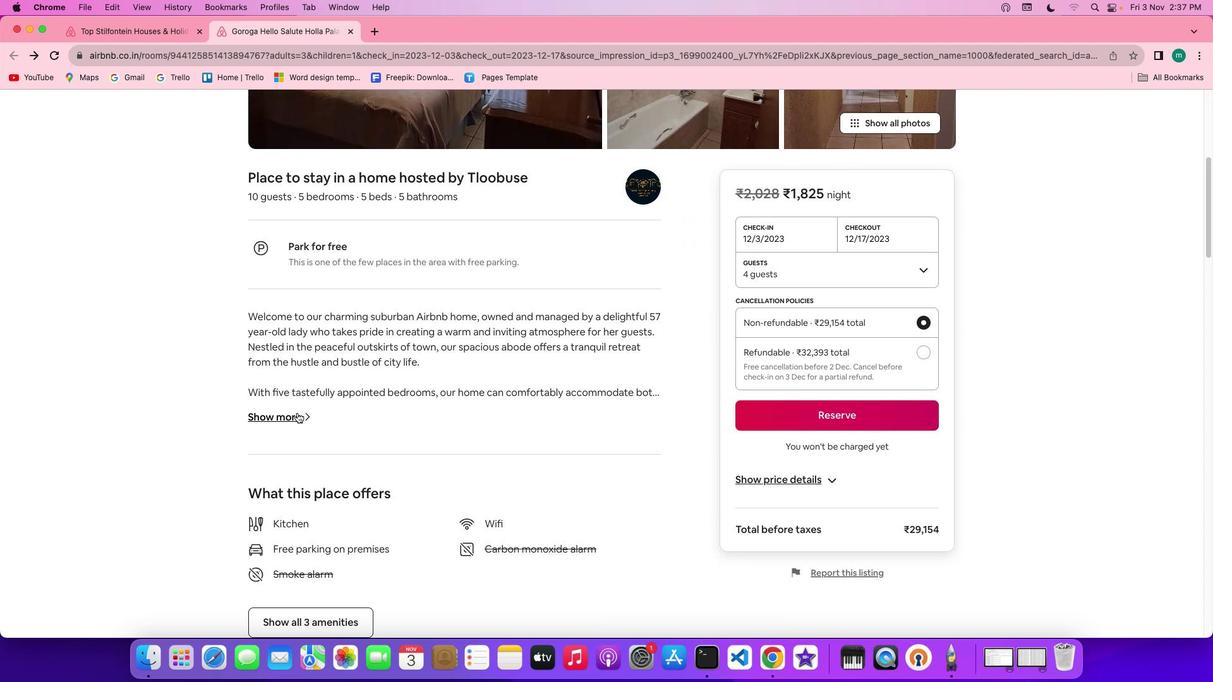 
Action: Mouse pressed left at (298, 415)
Screenshot: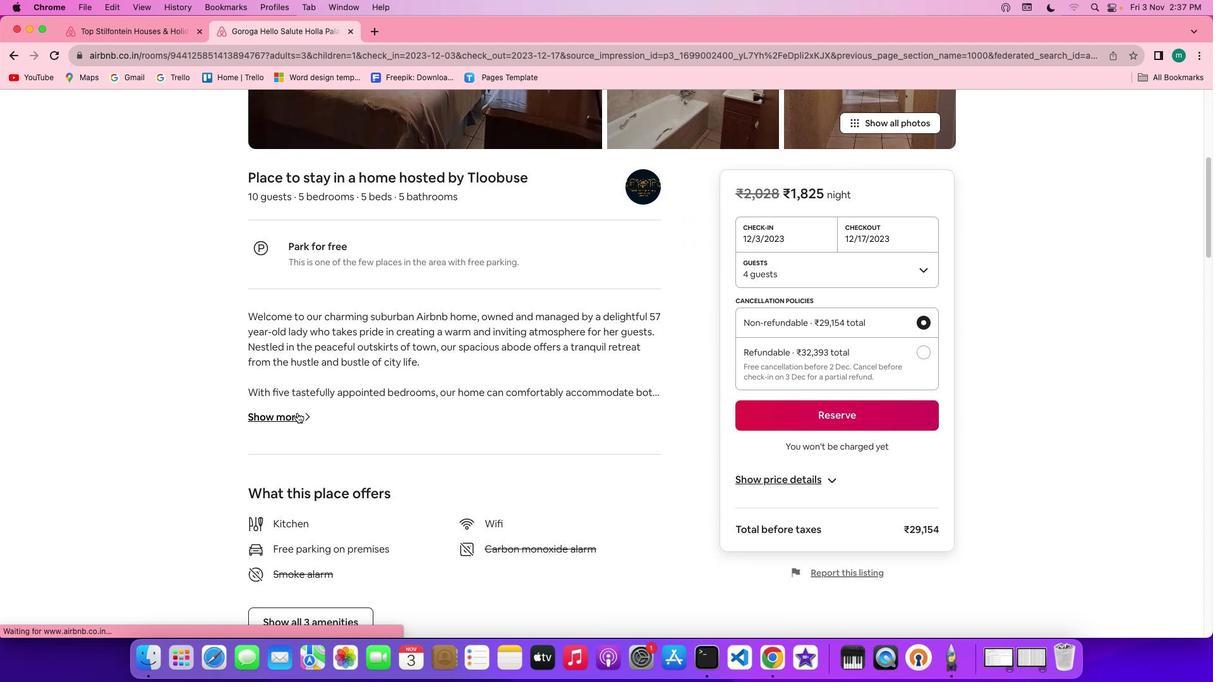 
Action: Mouse moved to (578, 380)
Screenshot: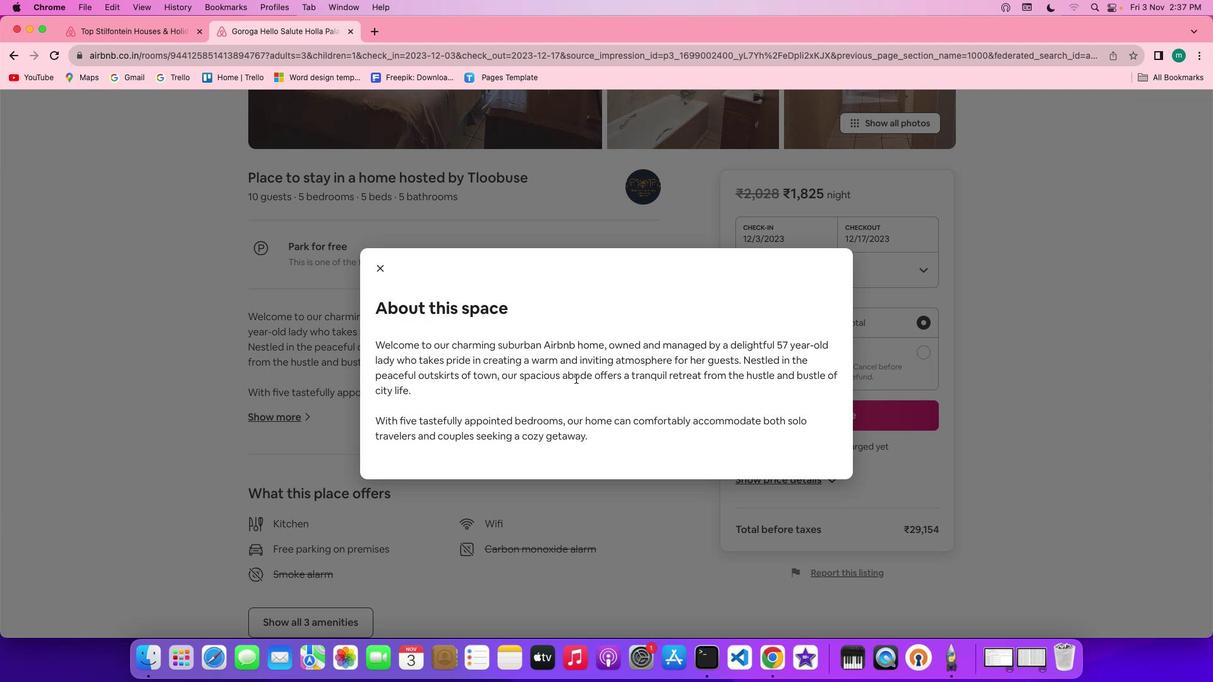 
Action: Mouse scrolled (578, 380) with delta (1, 1)
Screenshot: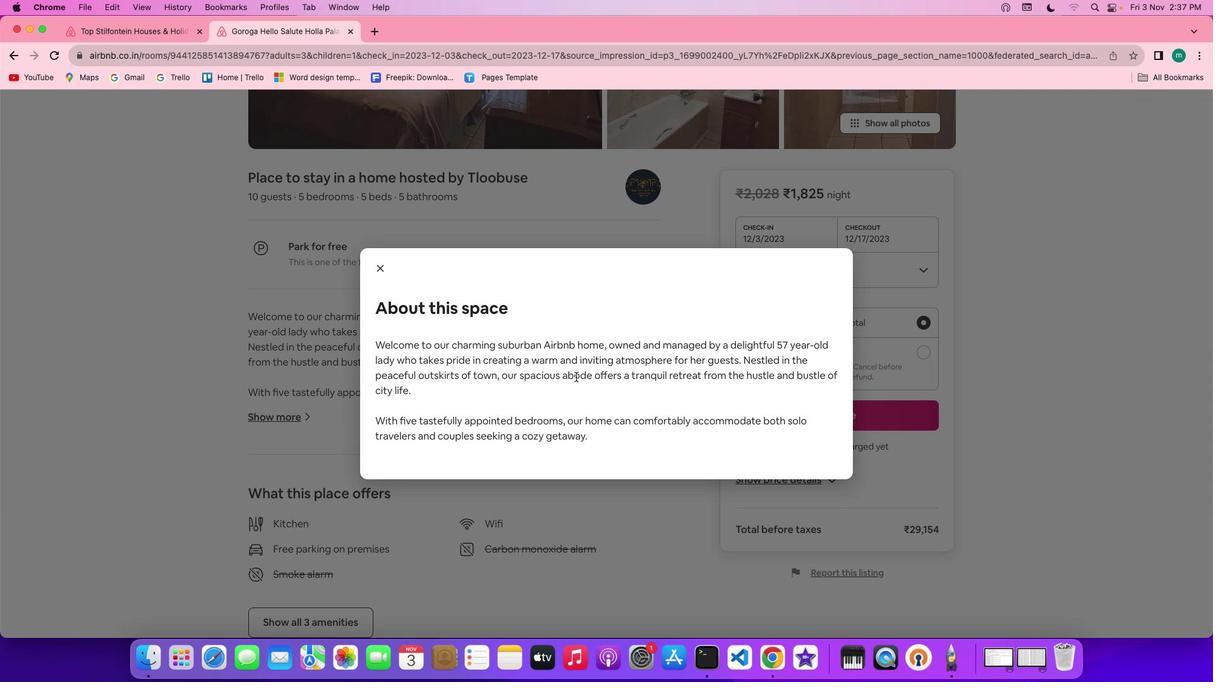 
Action: Mouse scrolled (578, 380) with delta (1, 1)
Screenshot: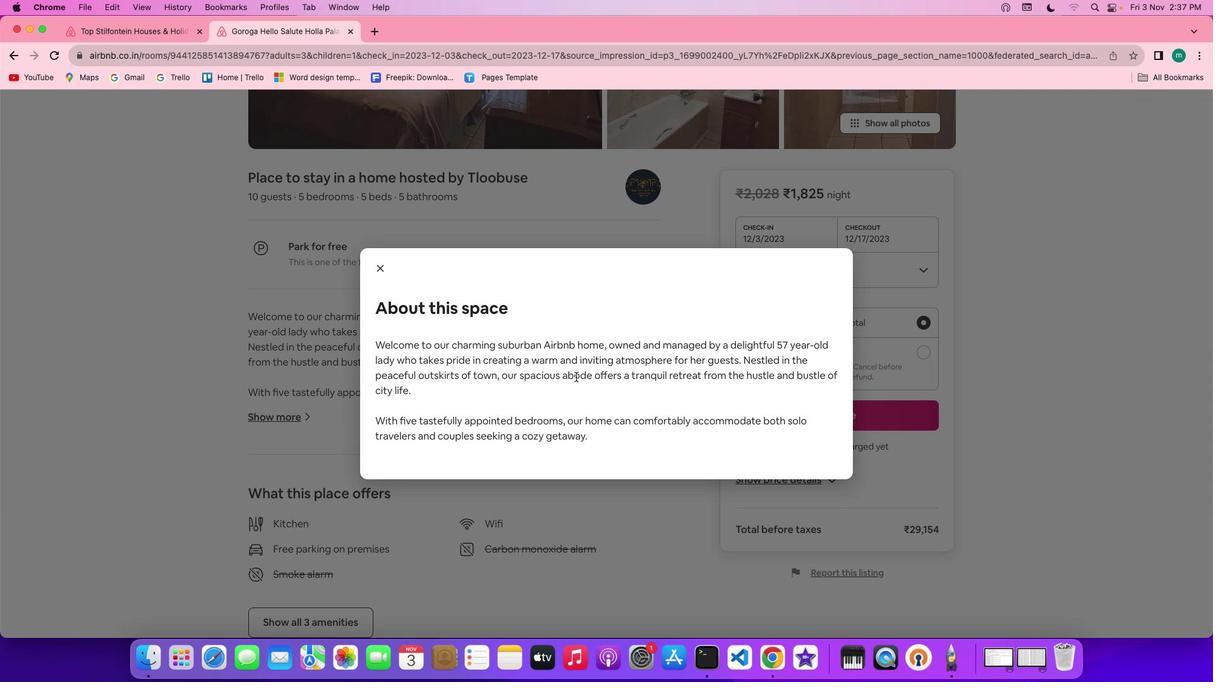 
Action: Mouse scrolled (578, 380) with delta (1, 0)
Screenshot: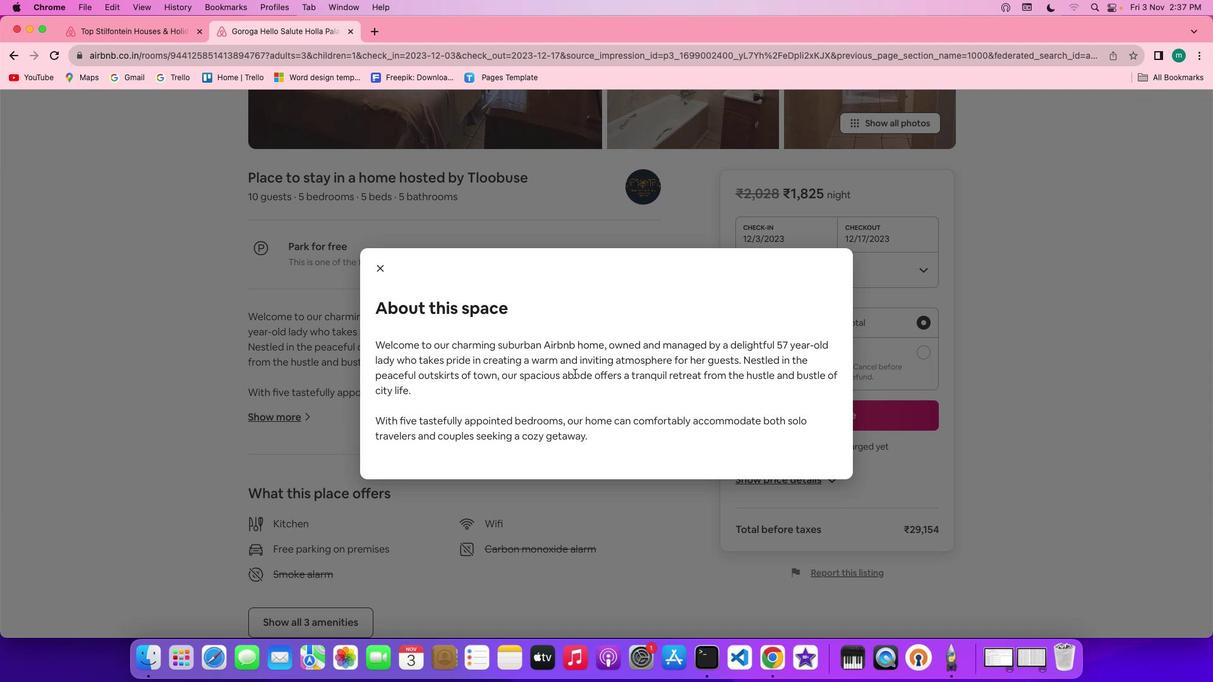 
Action: Mouse scrolled (578, 380) with delta (1, 0)
Screenshot: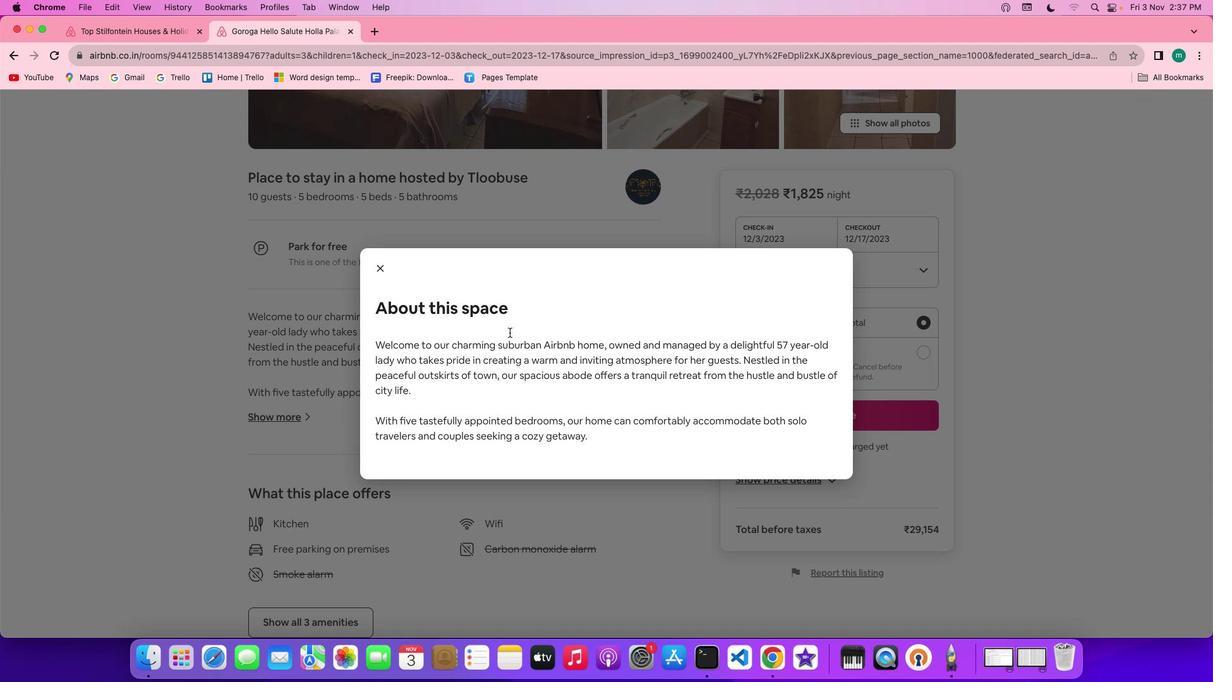 
Action: Mouse moved to (386, 267)
Screenshot: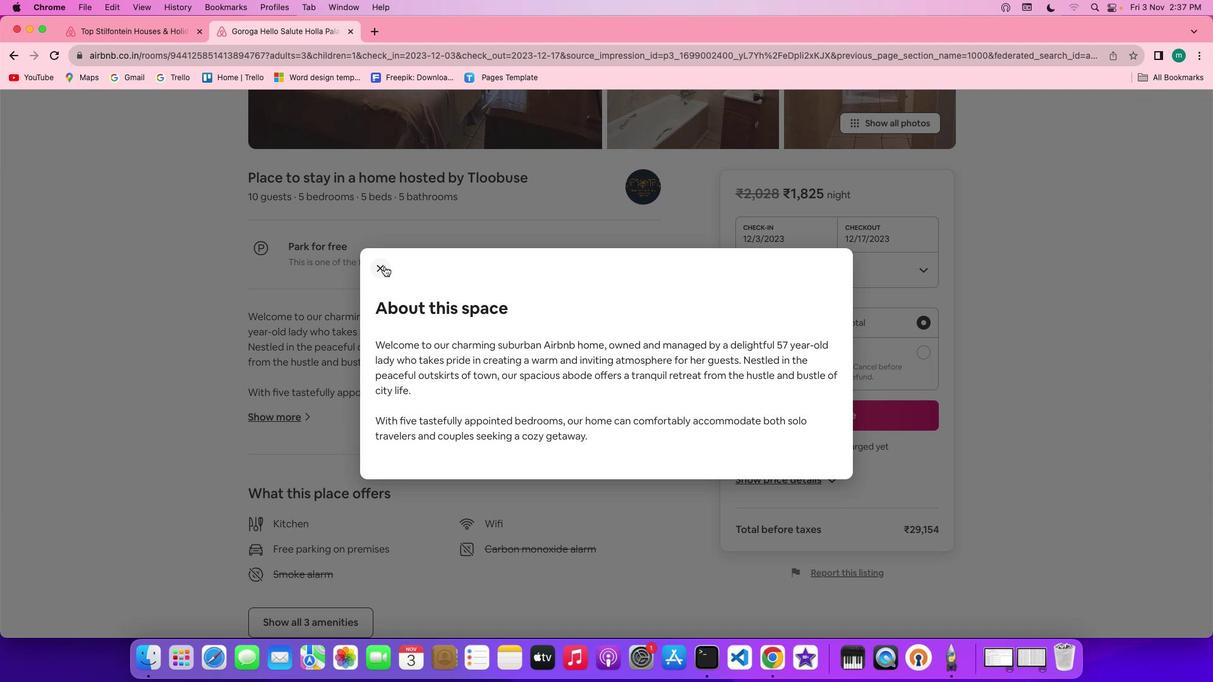 
Action: Mouse pressed left at (386, 267)
Screenshot: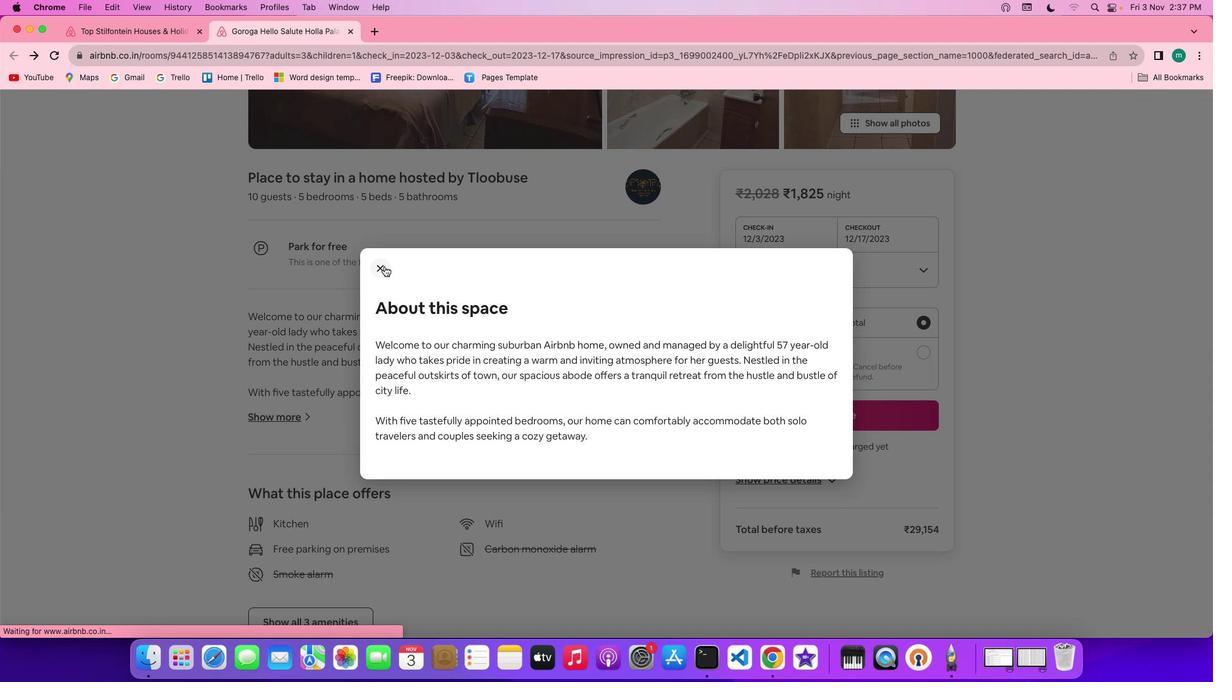 
Action: Mouse moved to (462, 359)
Screenshot: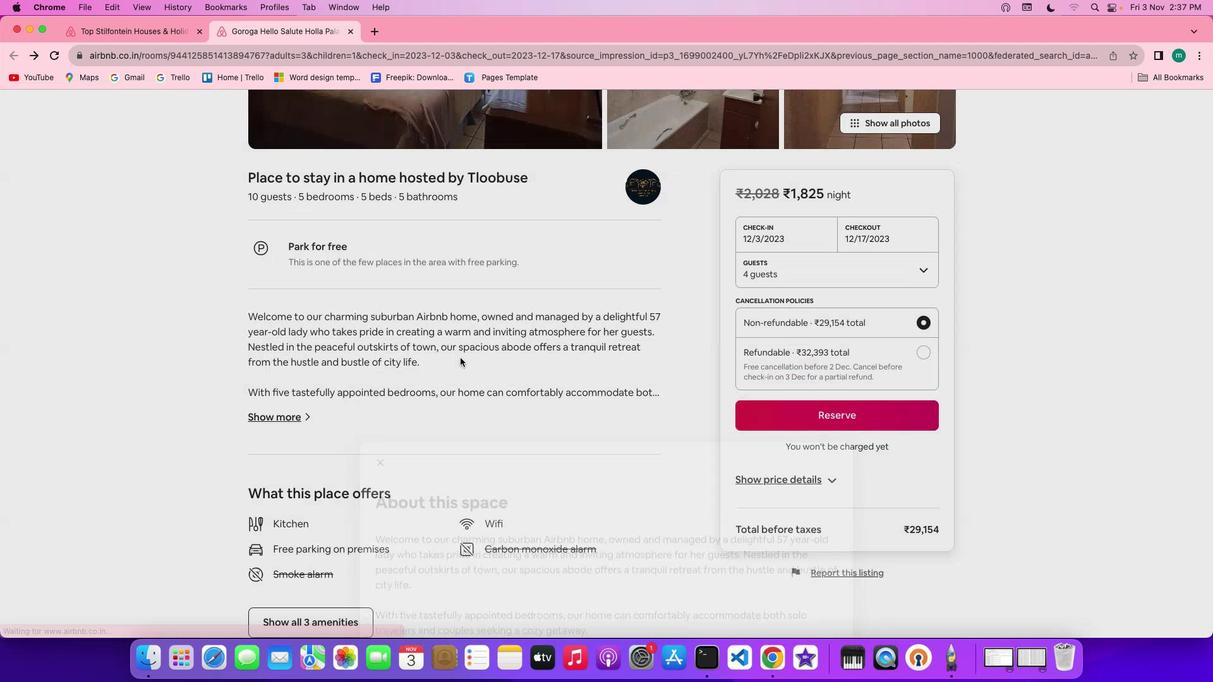 
Action: Mouse scrolled (462, 359) with delta (1, 1)
Screenshot: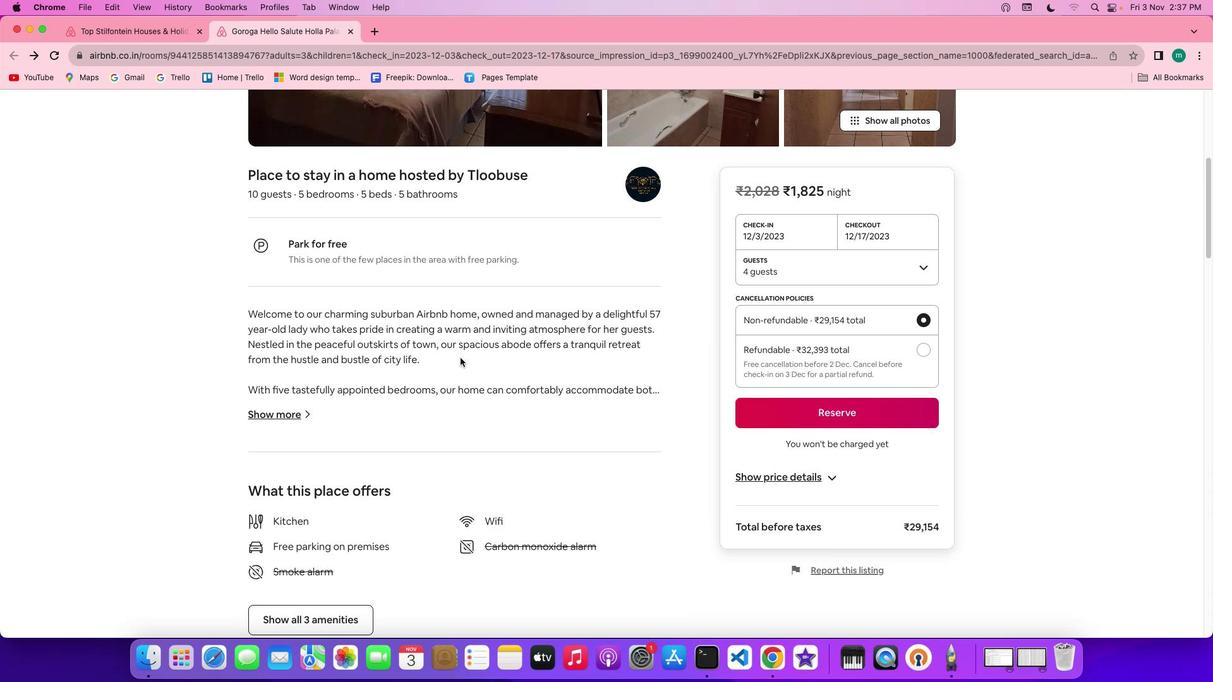 
Action: Mouse scrolled (462, 359) with delta (1, 1)
Screenshot: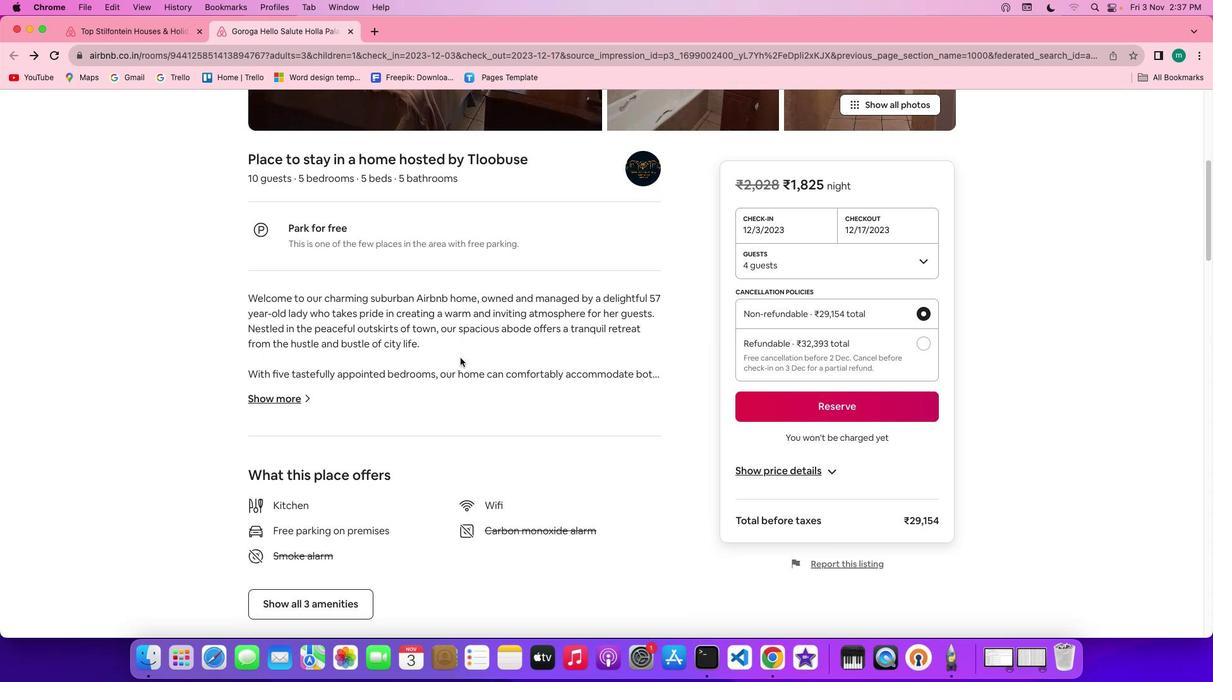 
Action: Mouse scrolled (462, 359) with delta (1, 0)
Screenshot: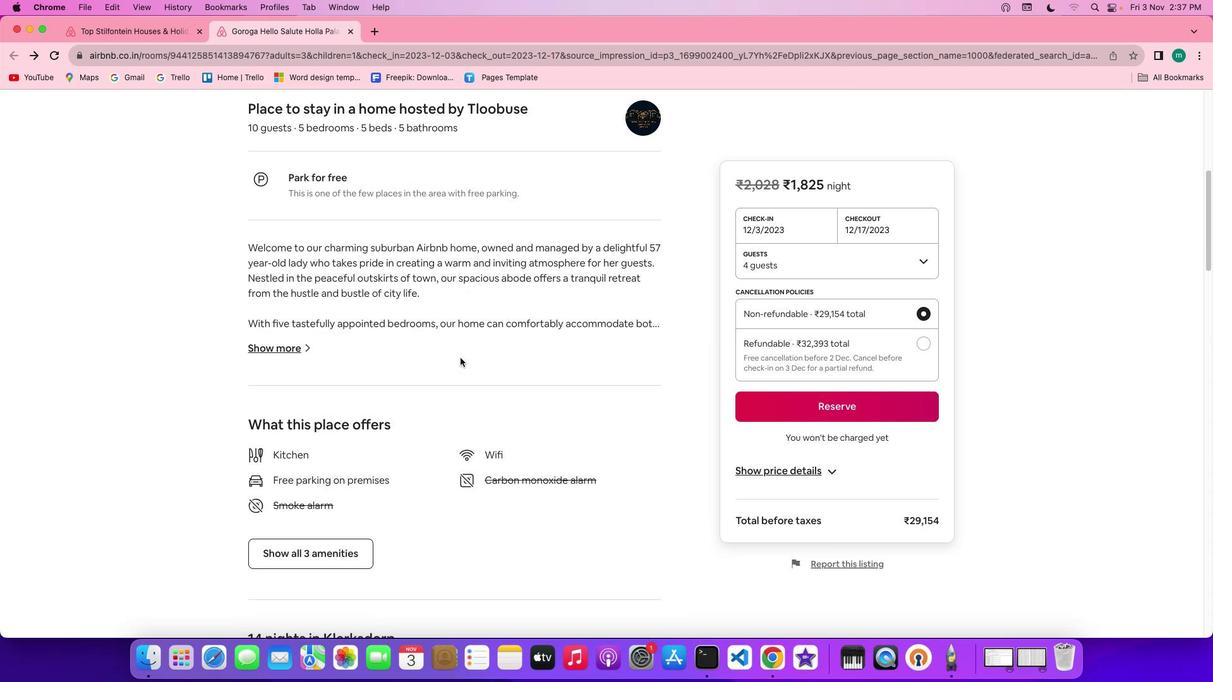 
Action: Mouse scrolled (462, 359) with delta (1, 0)
Screenshot: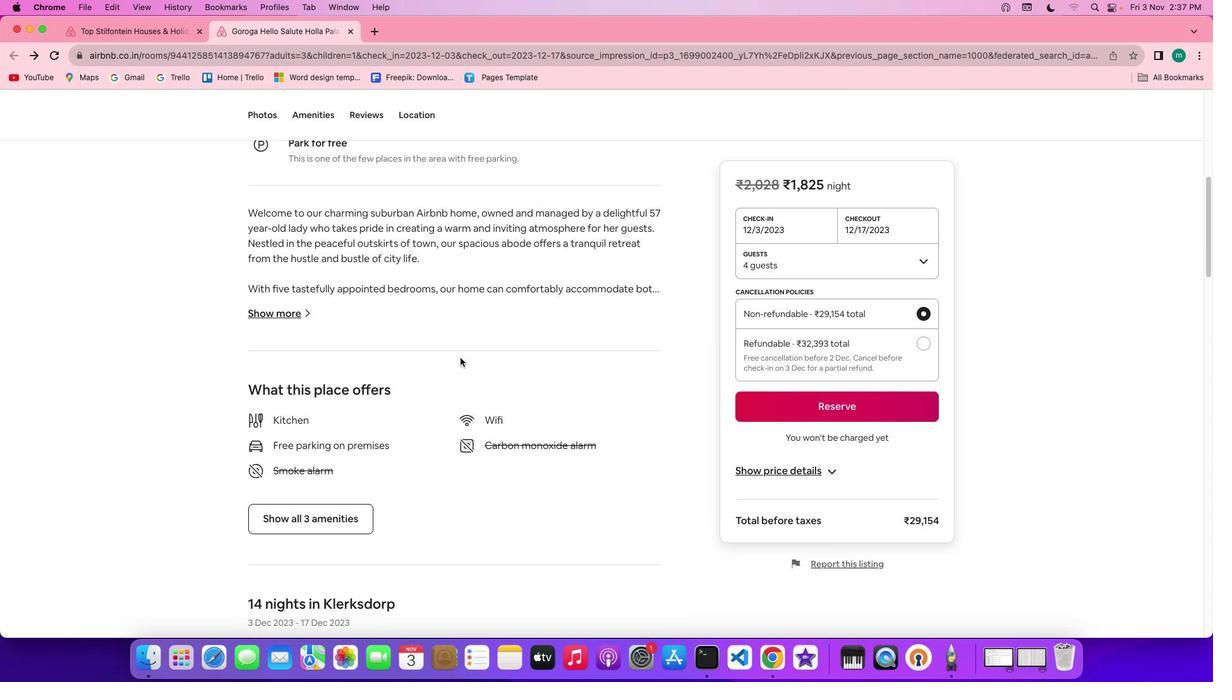
Action: Mouse scrolled (462, 359) with delta (1, 1)
Screenshot: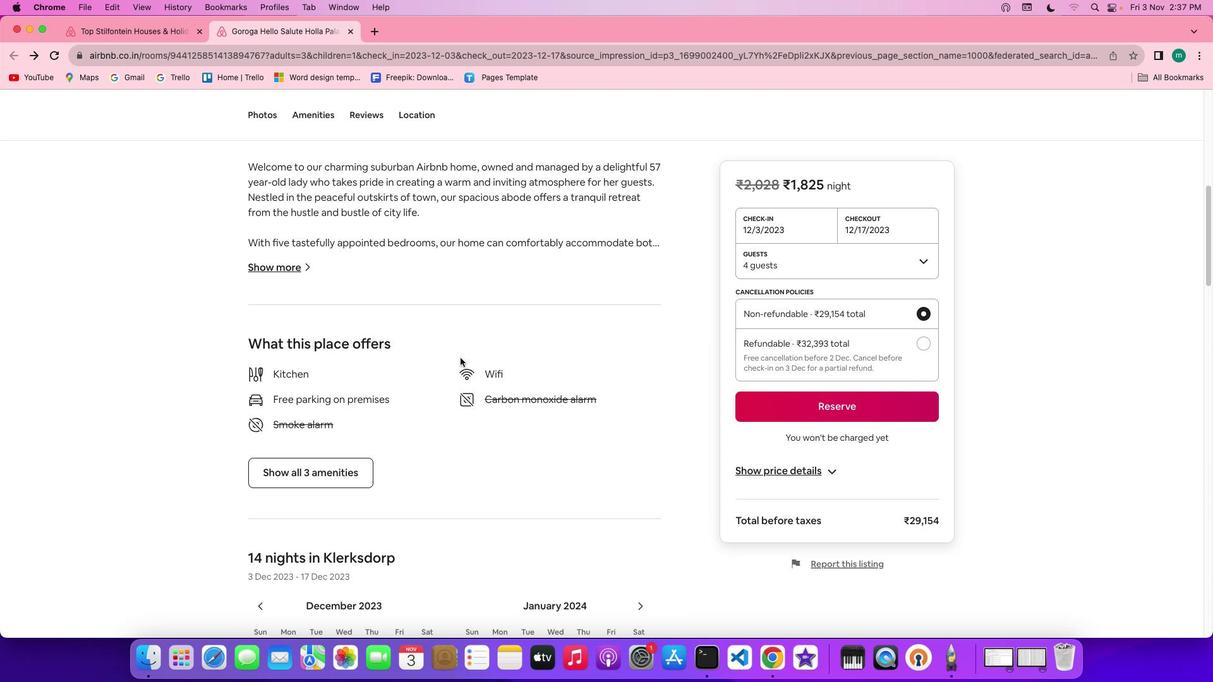 
Action: Mouse scrolled (462, 359) with delta (1, 1)
Screenshot: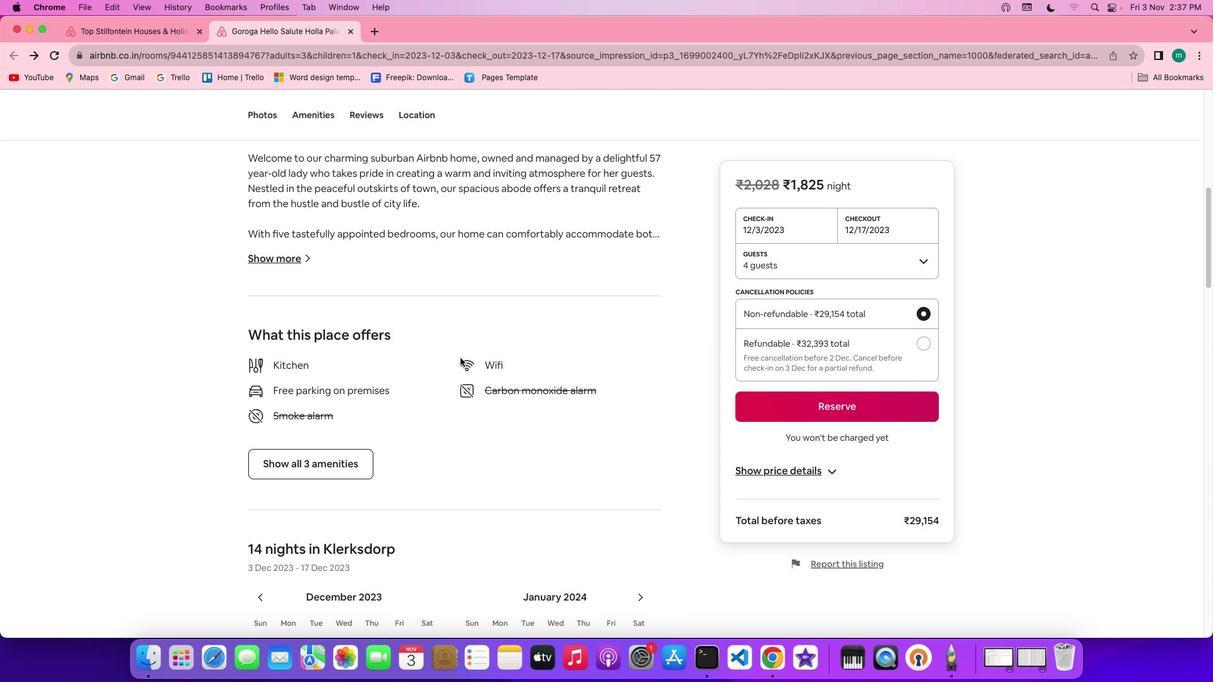 
Action: Mouse scrolled (462, 359) with delta (1, 0)
Screenshot: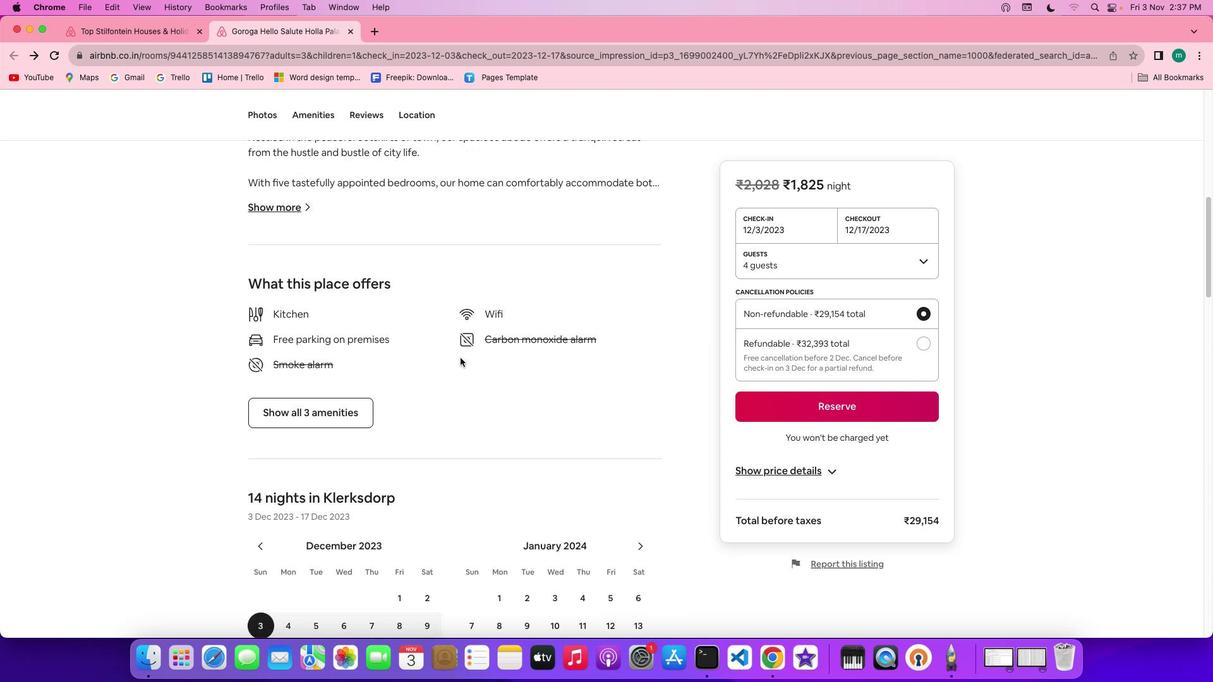 
Action: Mouse moved to (307, 400)
Screenshot: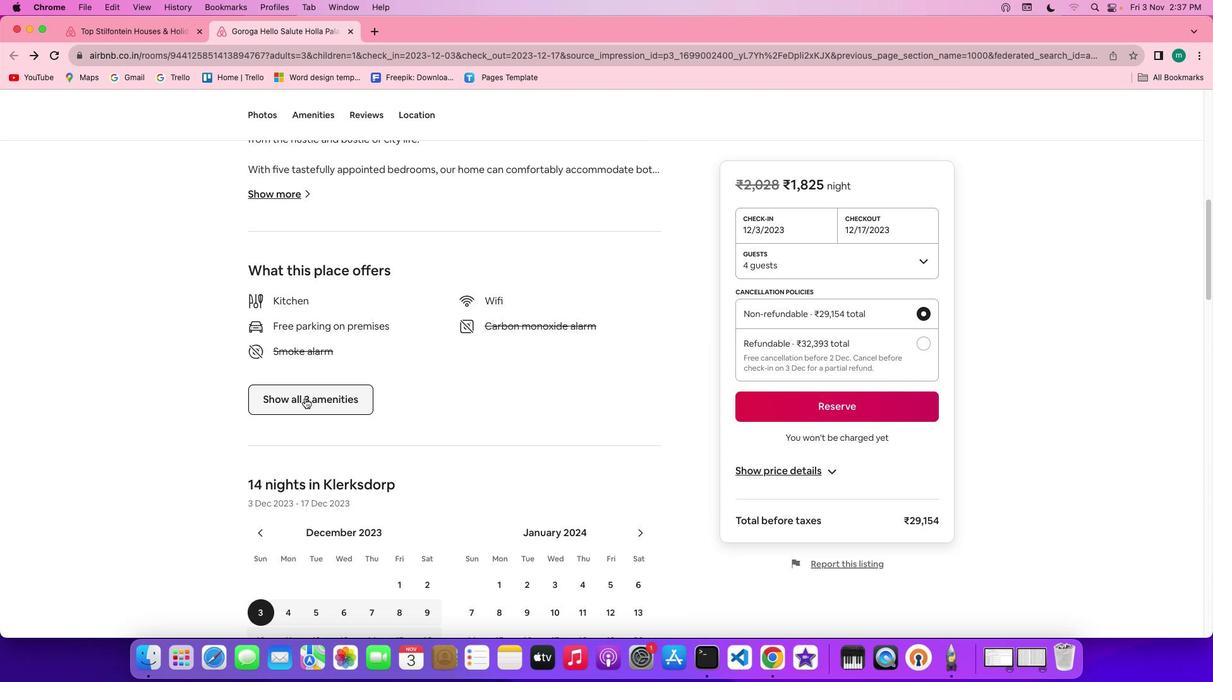 
Action: Mouse pressed left at (307, 400)
Screenshot: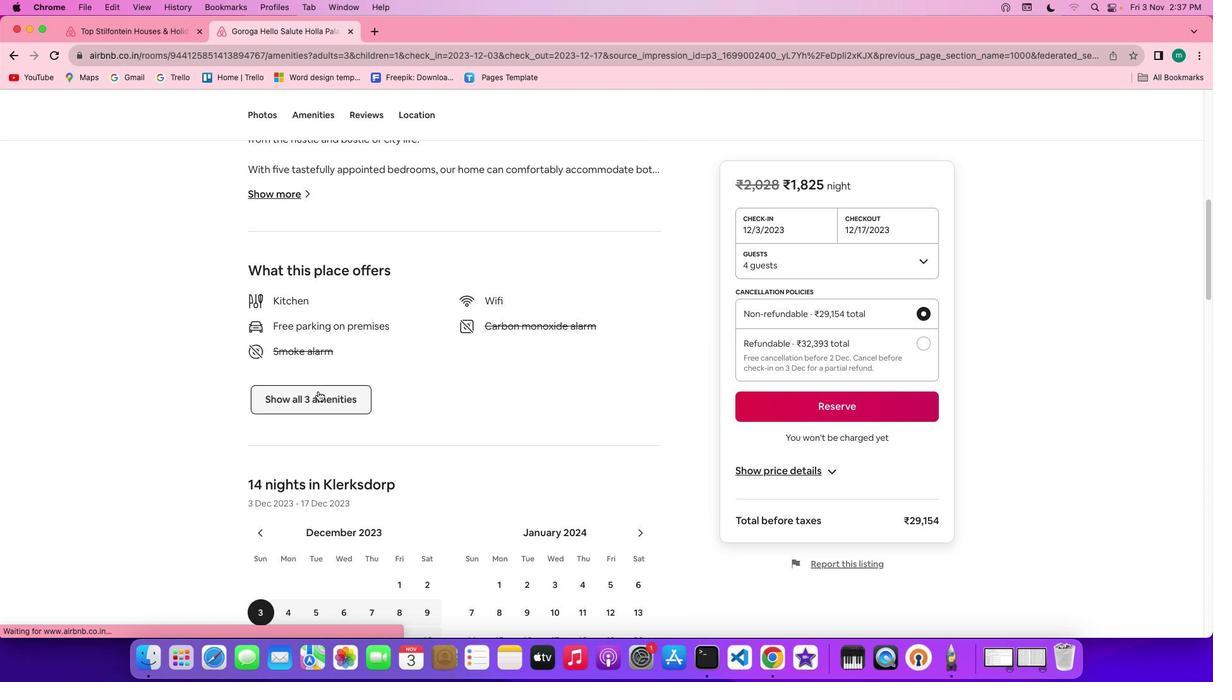 
Action: Mouse moved to (479, 358)
Screenshot: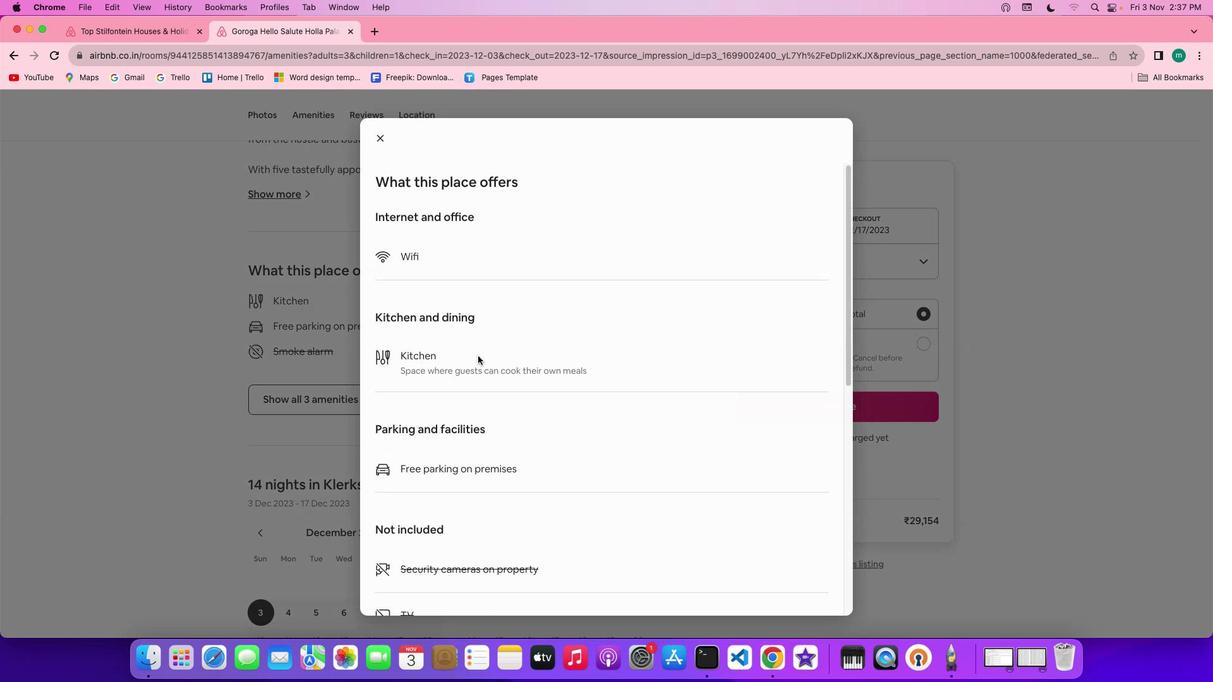 
Action: Mouse scrolled (479, 358) with delta (1, 1)
Screenshot: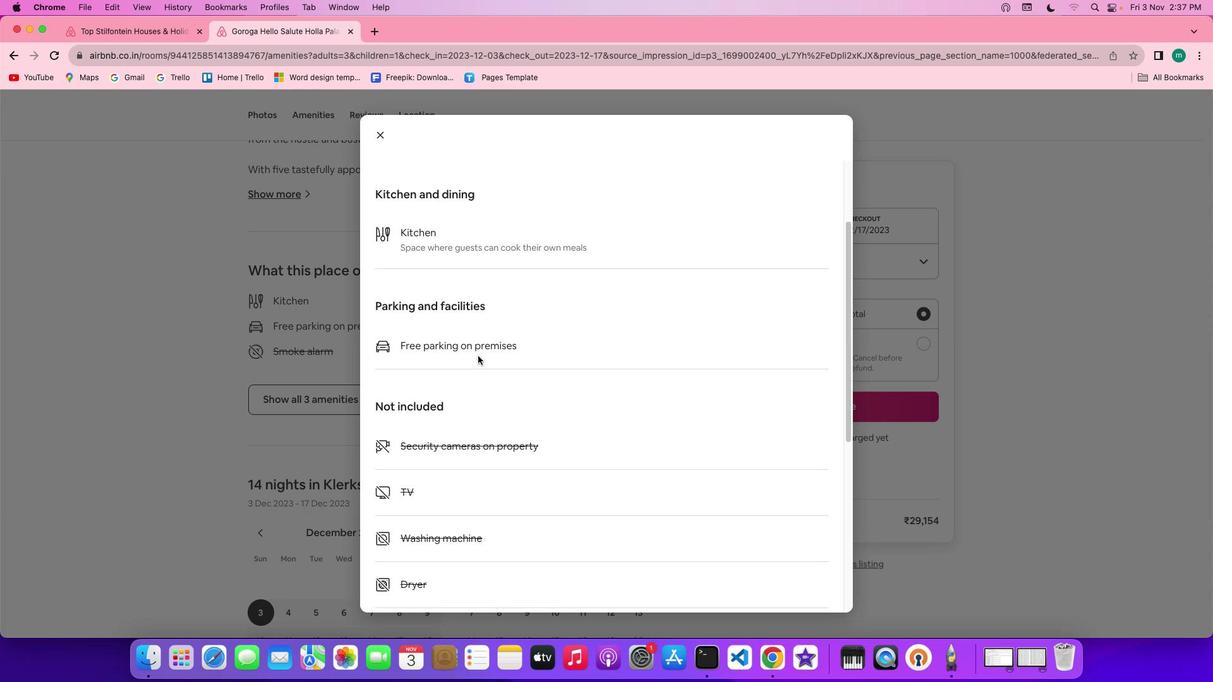 
Action: Mouse scrolled (479, 358) with delta (1, 1)
Screenshot: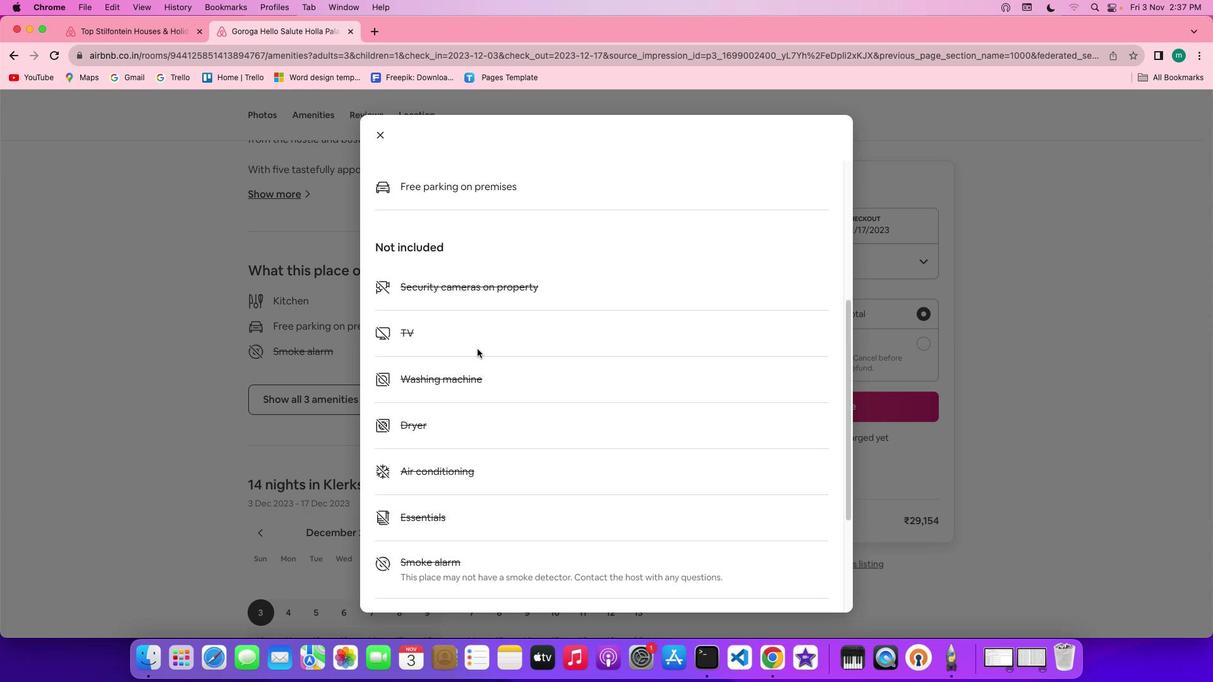 
Action: Mouse scrolled (479, 358) with delta (1, 0)
Screenshot: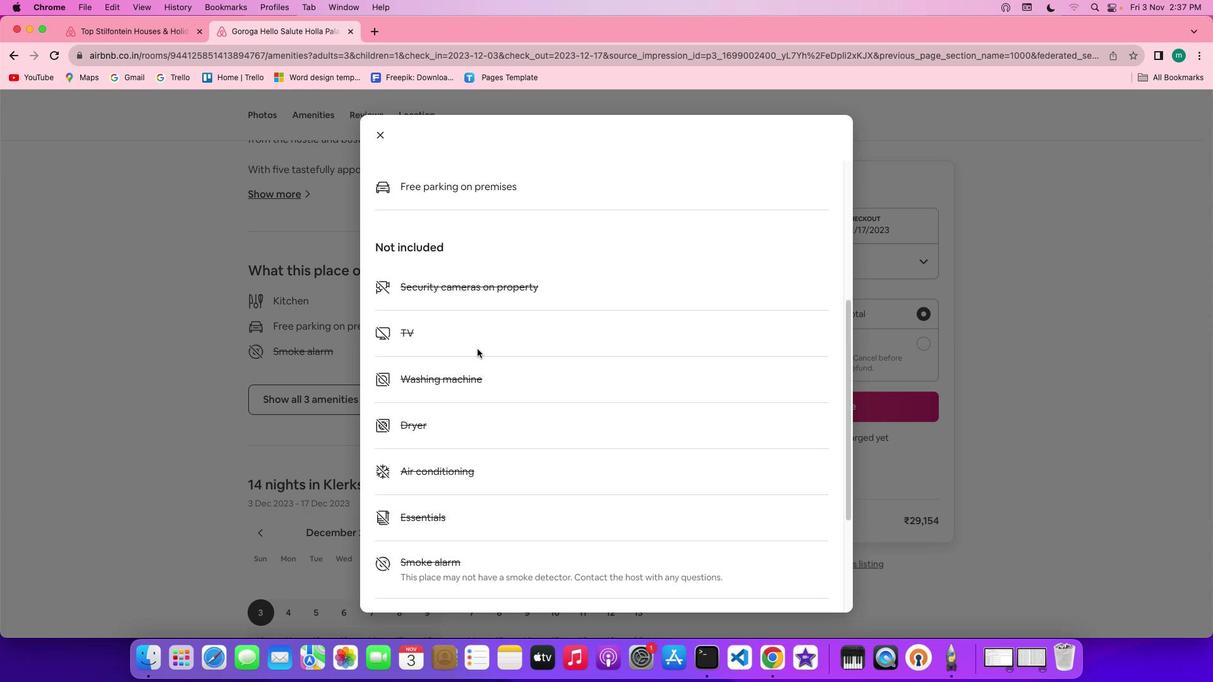 
Action: Mouse scrolled (479, 358) with delta (1, 0)
Screenshot: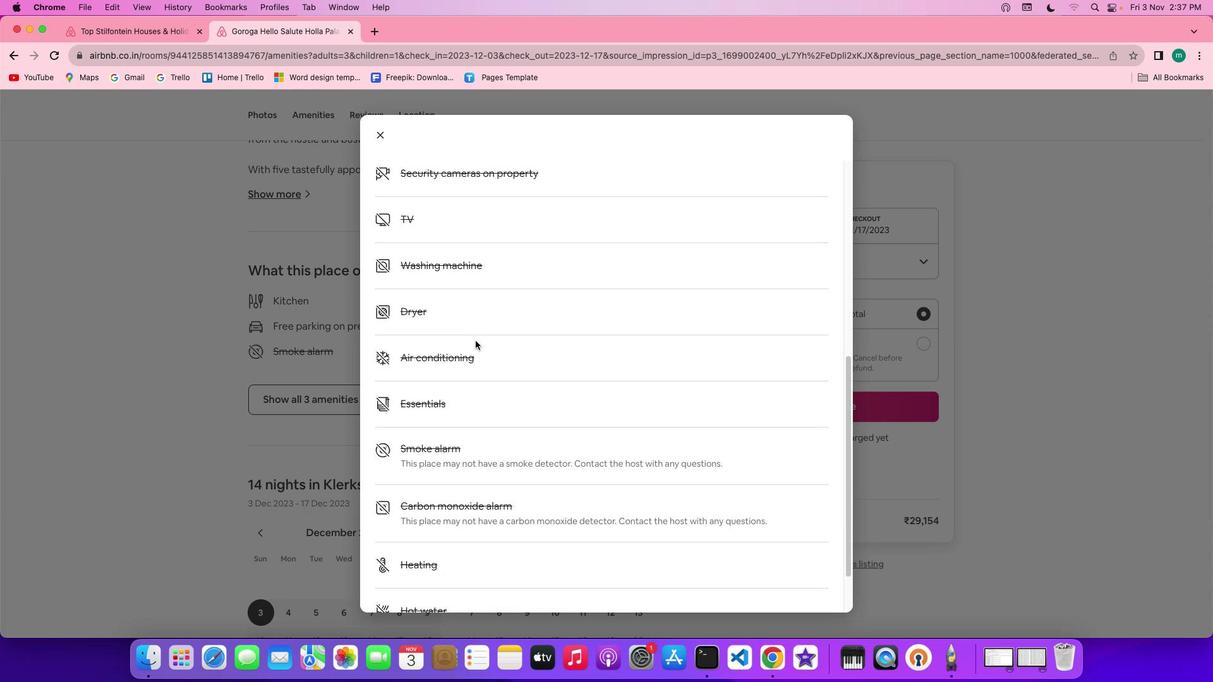 
Action: Mouse scrolled (479, 358) with delta (1, 0)
Screenshot: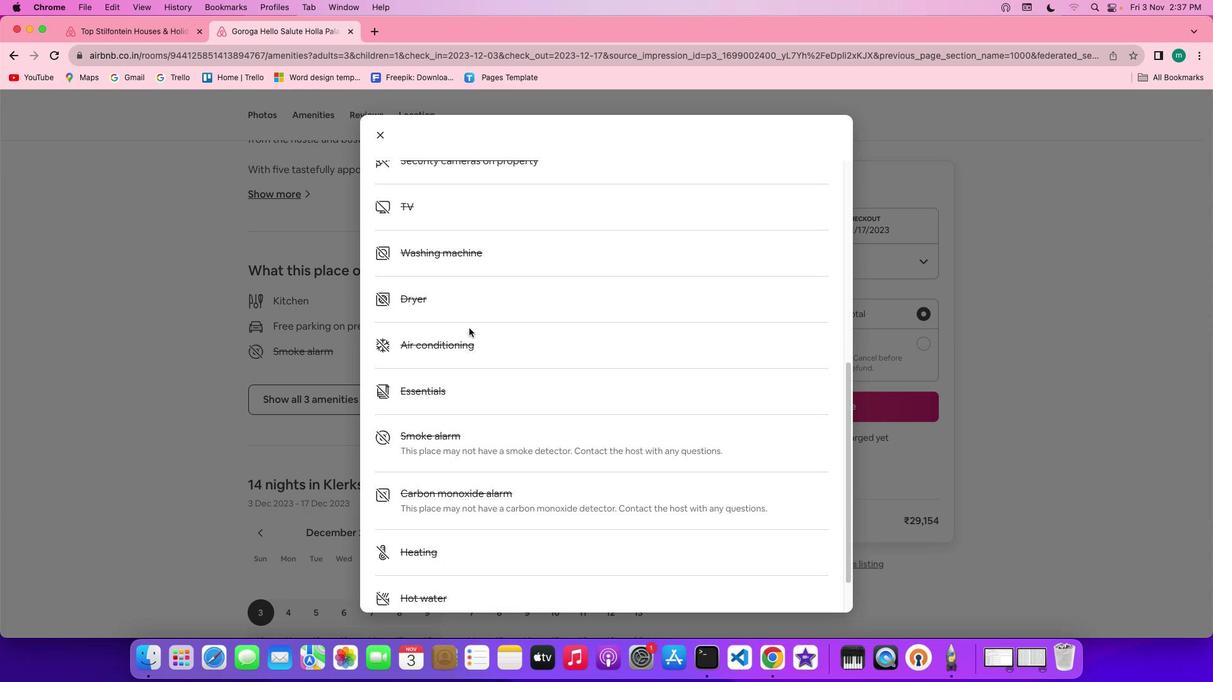 
Action: Mouse moved to (433, 257)
Screenshot: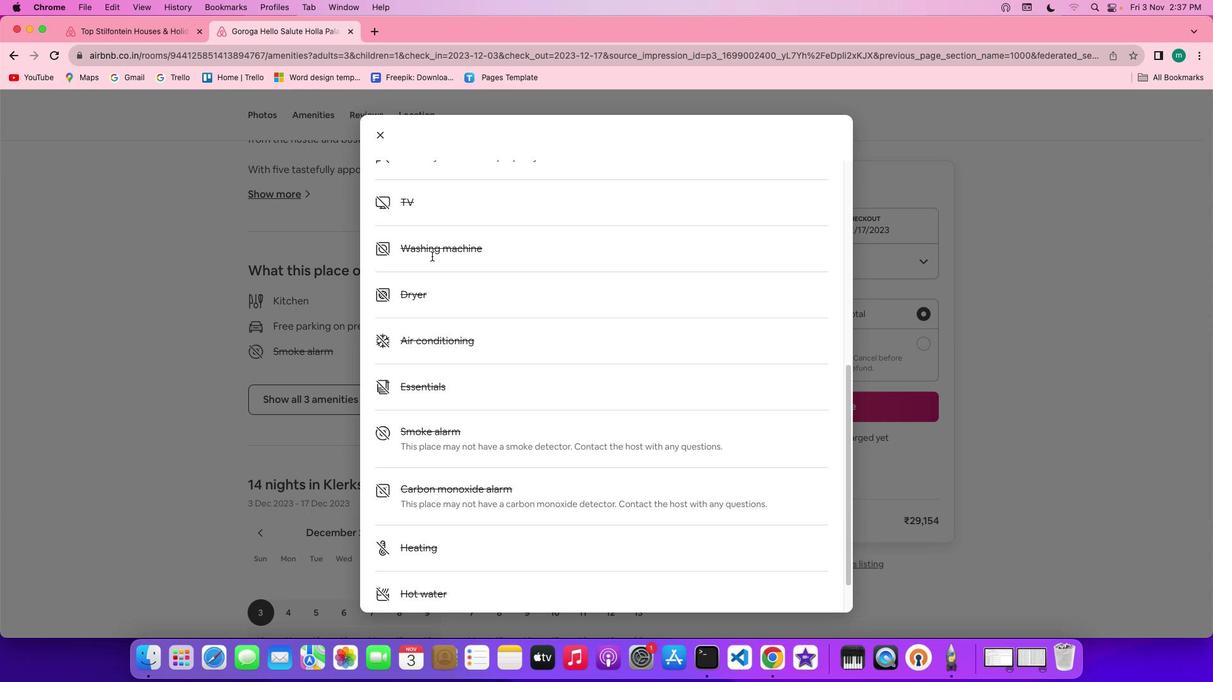 
Action: Mouse scrolled (433, 257) with delta (1, 1)
Screenshot: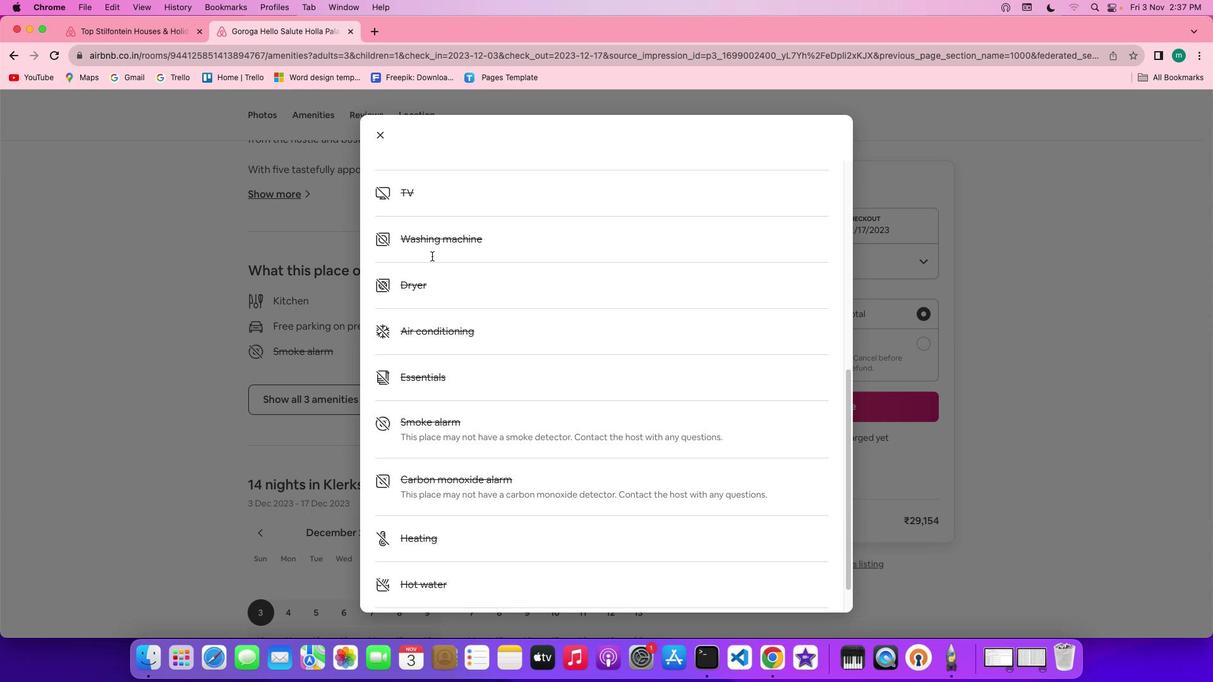 
Action: Mouse scrolled (433, 257) with delta (1, 1)
Screenshot: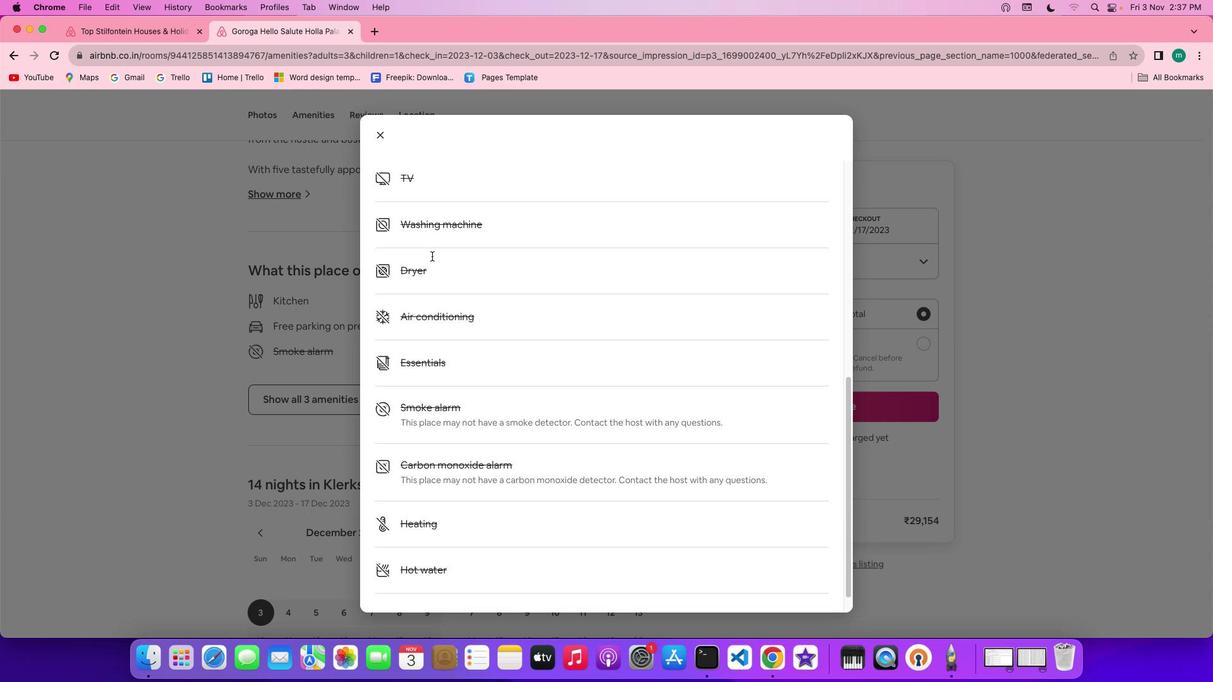 
Action: Mouse scrolled (433, 257) with delta (1, 0)
Screenshot: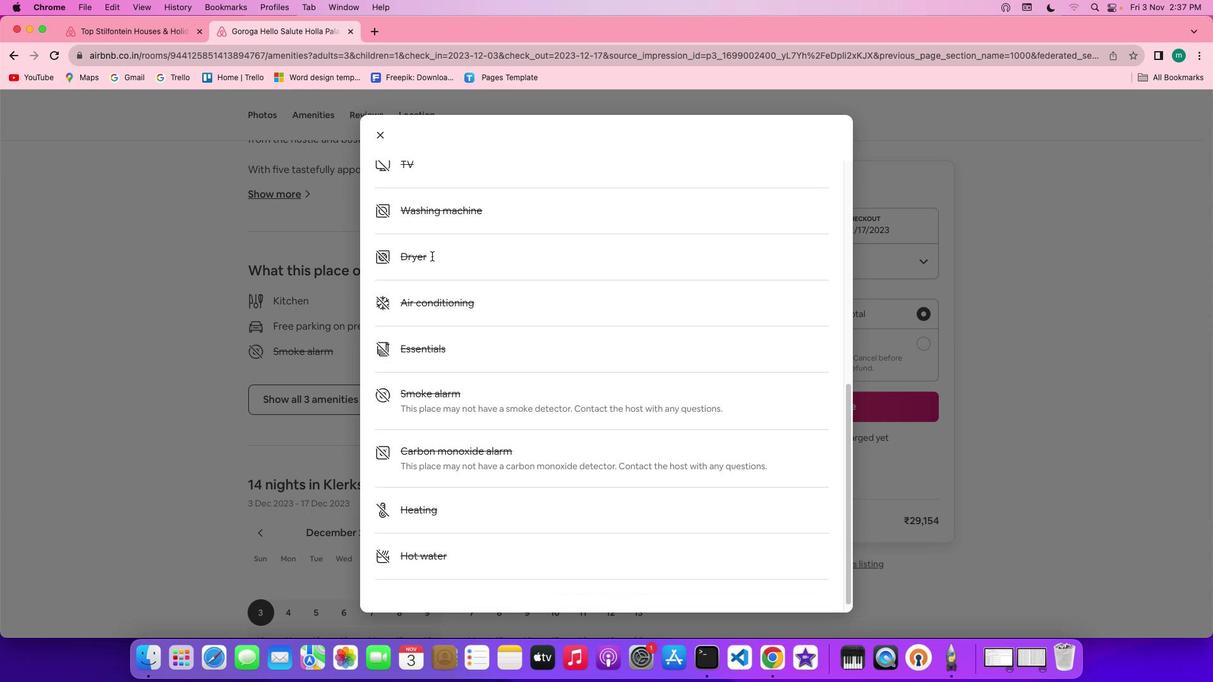 
Action: Mouse scrolled (433, 257) with delta (1, 0)
Screenshot: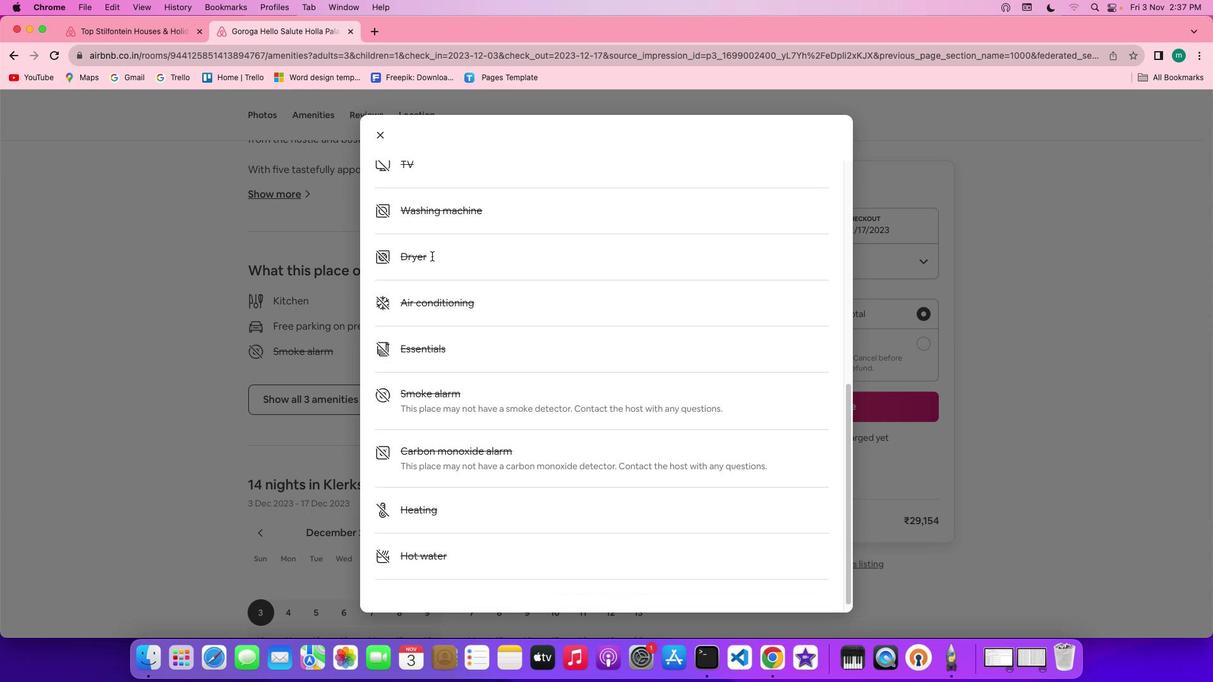 
Action: Mouse scrolled (433, 257) with delta (1, -1)
Screenshot: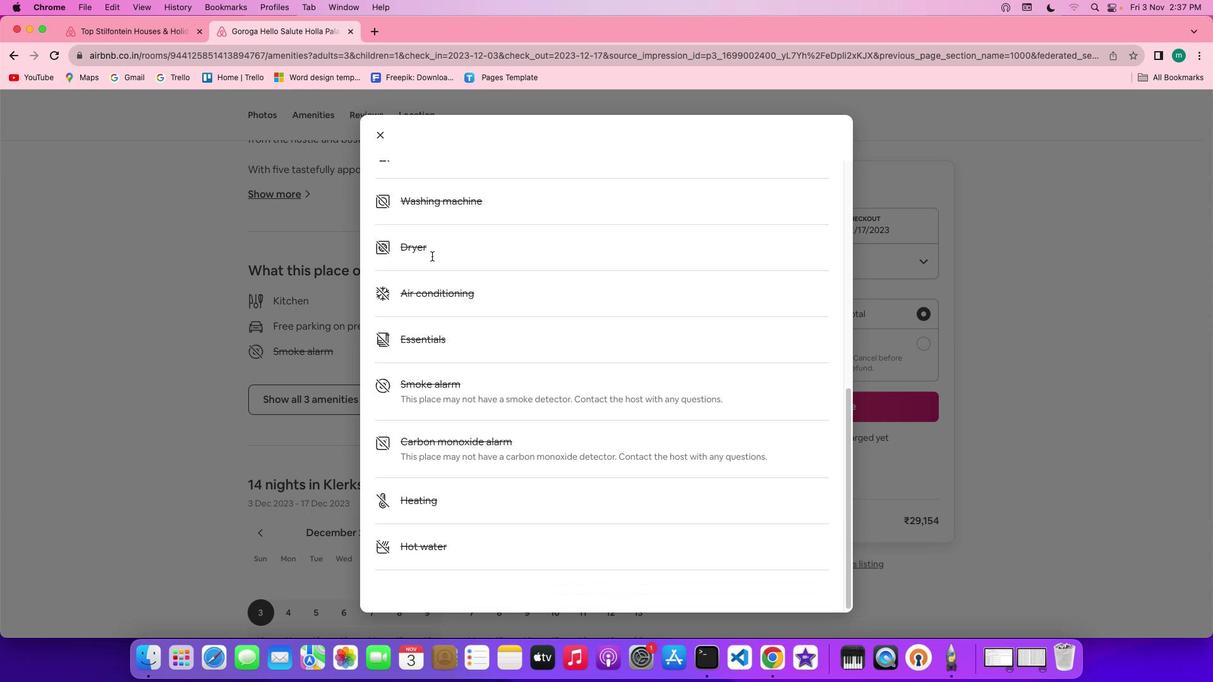 
Action: Mouse scrolled (433, 257) with delta (1, 1)
Screenshot: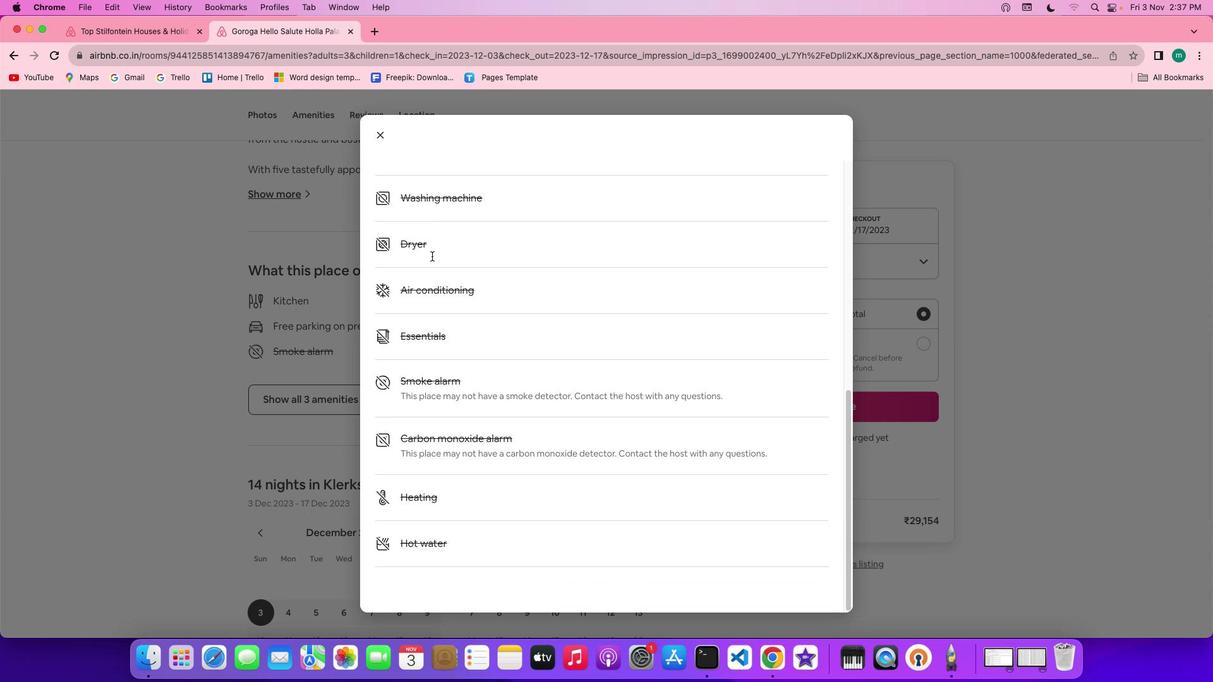 
Action: Mouse scrolled (433, 257) with delta (1, 1)
Screenshot: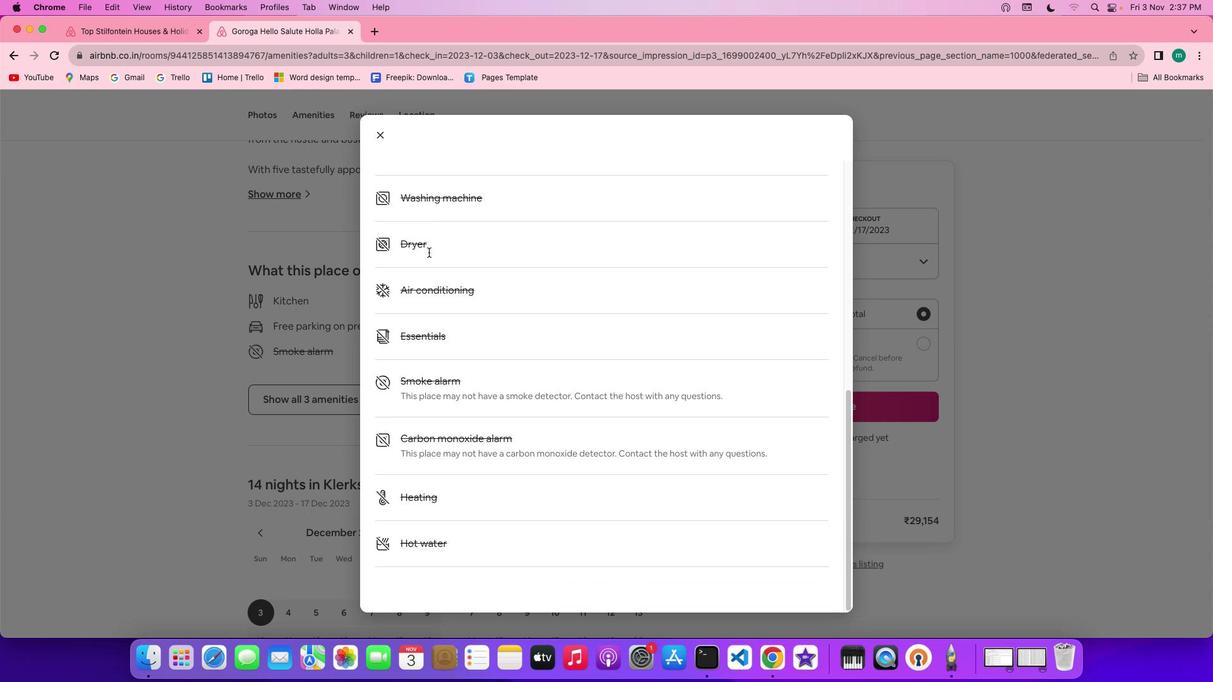 
Action: Mouse scrolled (433, 257) with delta (1, 0)
Screenshot: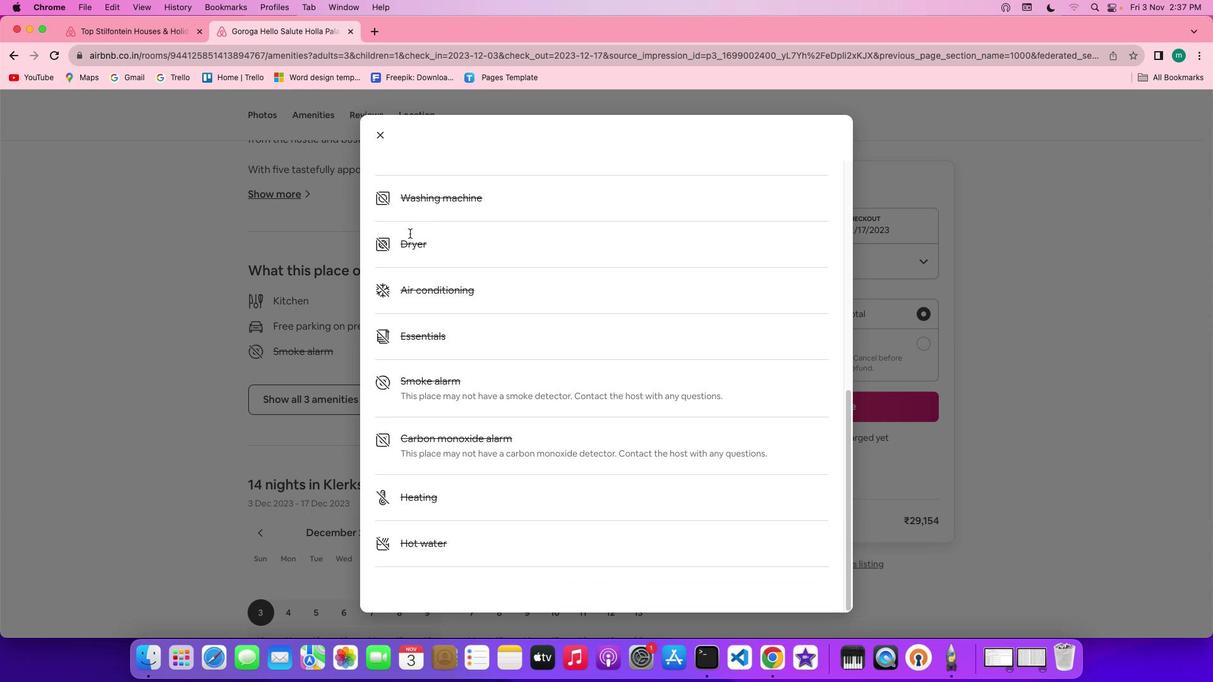 
Action: Mouse scrolled (433, 257) with delta (1, 0)
Screenshot: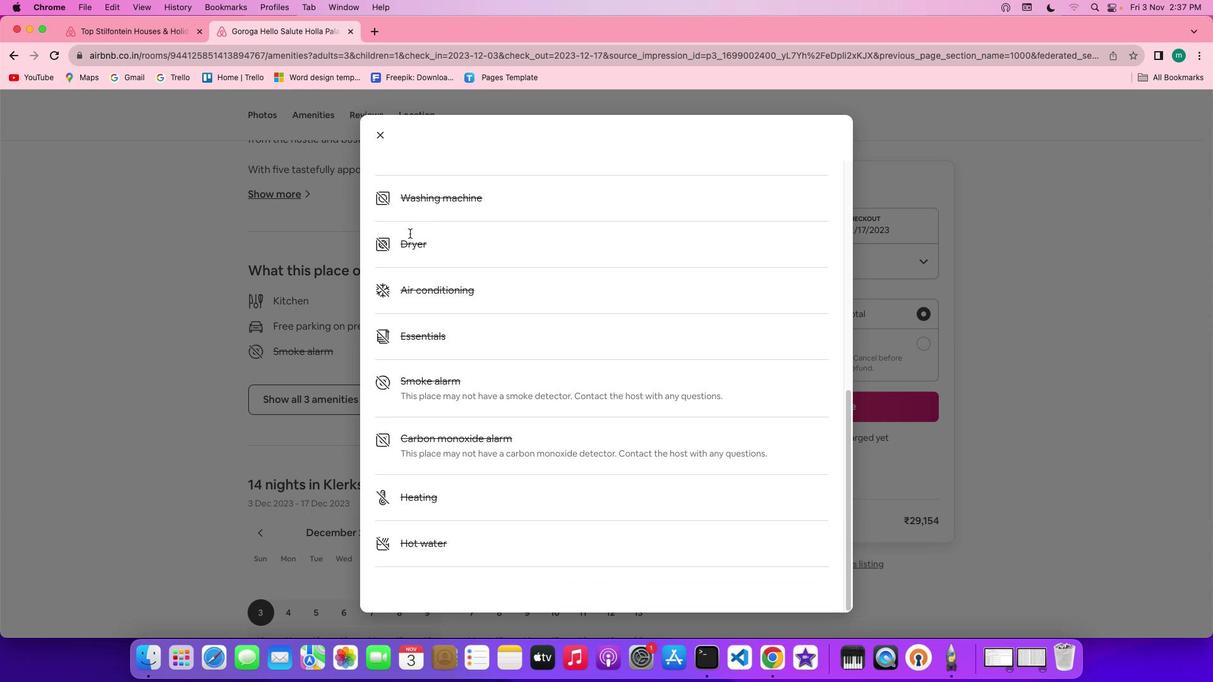 
Action: Mouse moved to (376, 139)
Screenshot: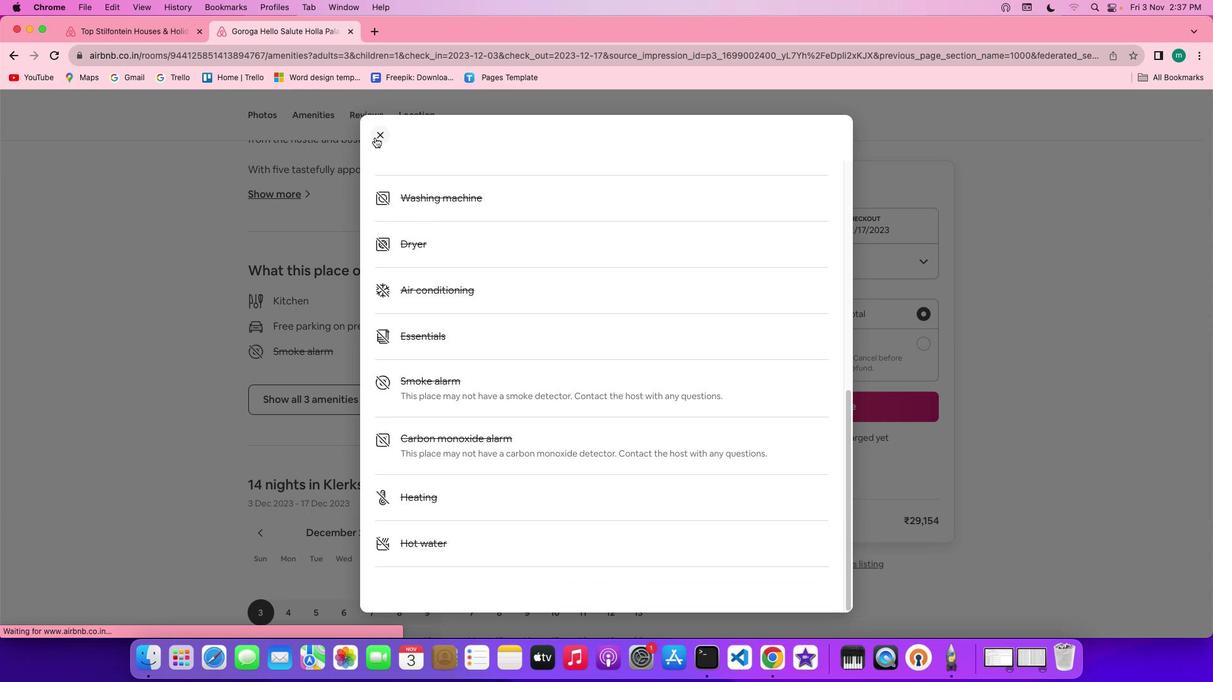 
Action: Mouse pressed left at (376, 139)
Screenshot: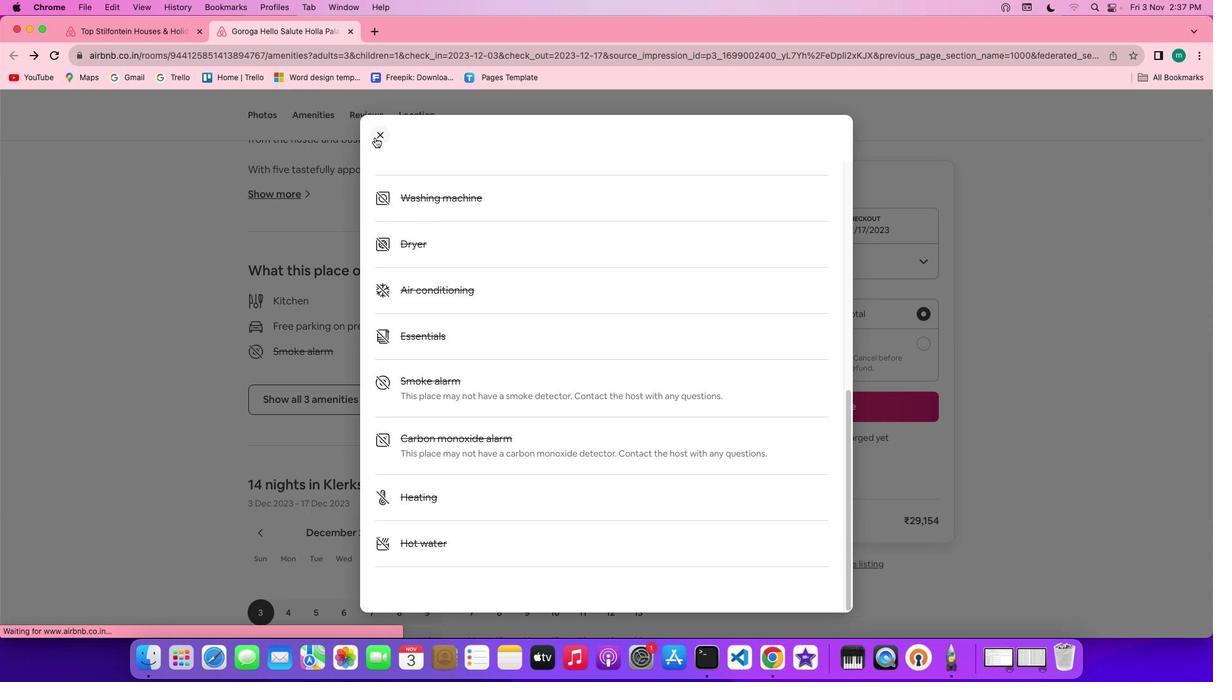 
Action: Mouse moved to (412, 416)
Screenshot: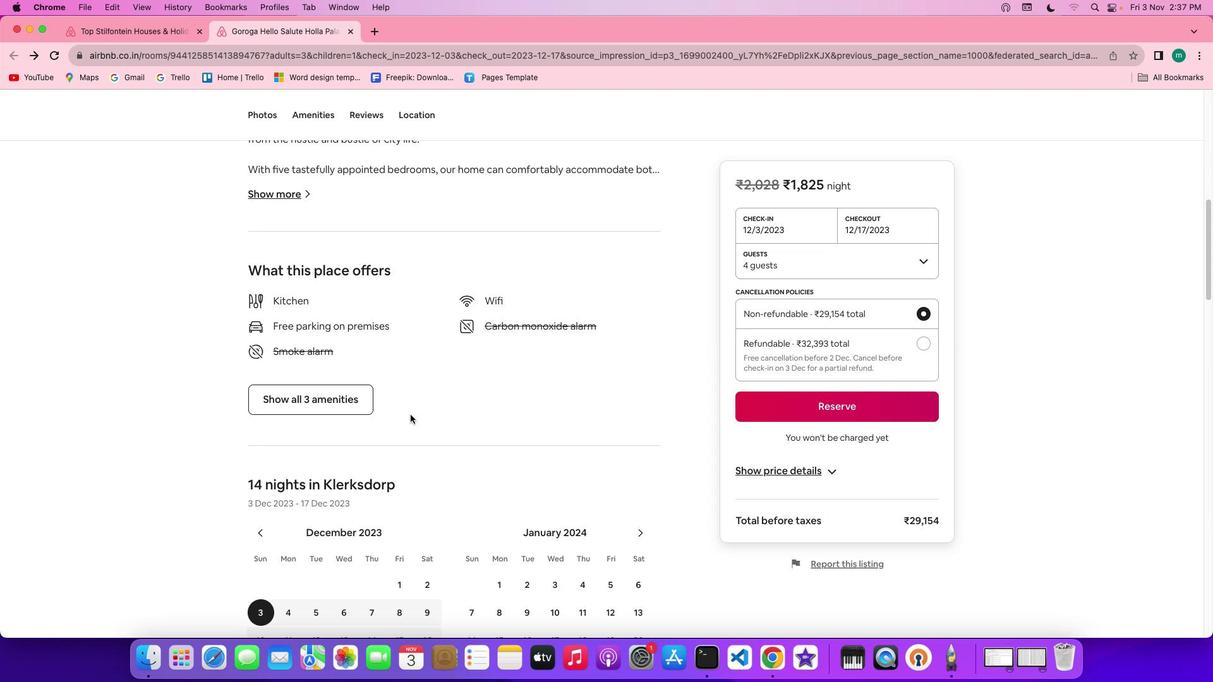 
Action: Mouse scrolled (412, 416) with delta (1, 1)
Screenshot: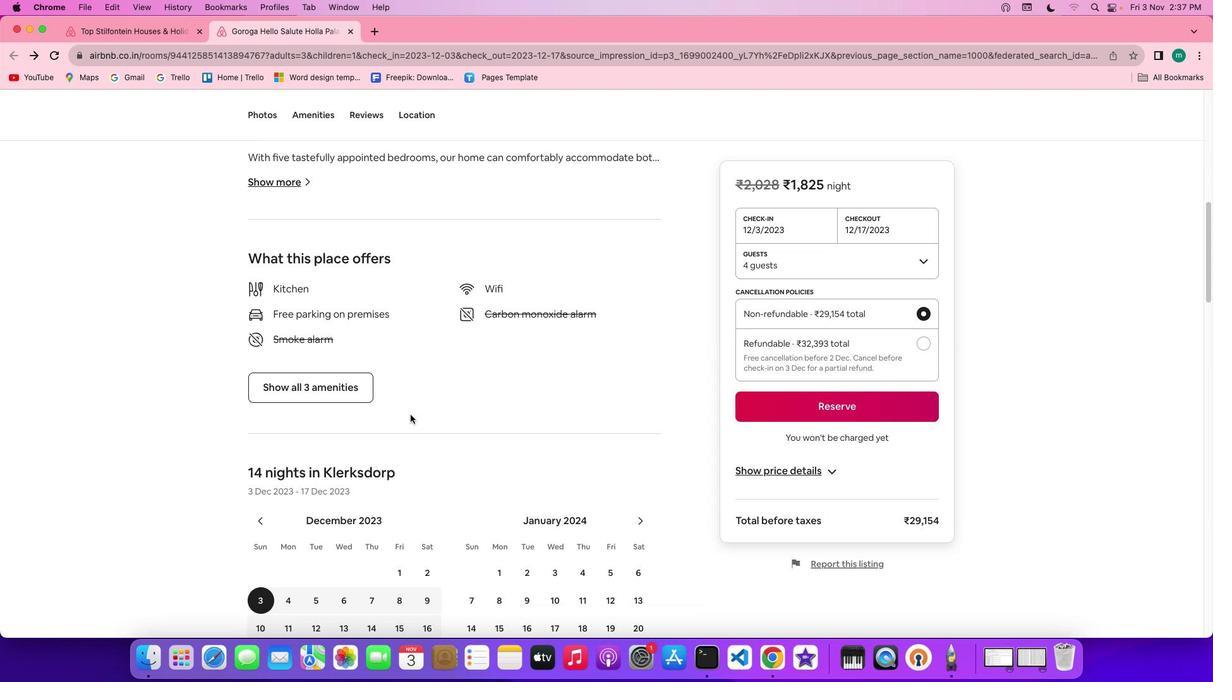 
Action: Mouse scrolled (412, 416) with delta (1, 1)
Screenshot: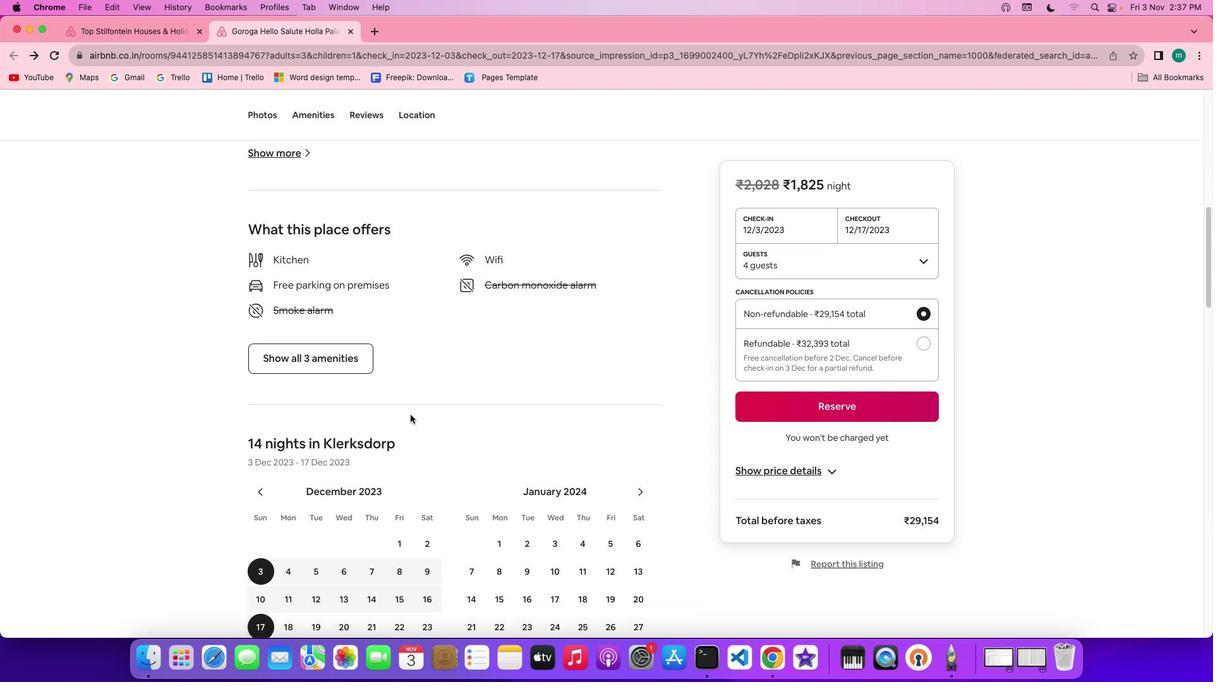 
Action: Mouse scrolled (412, 416) with delta (1, 0)
Screenshot: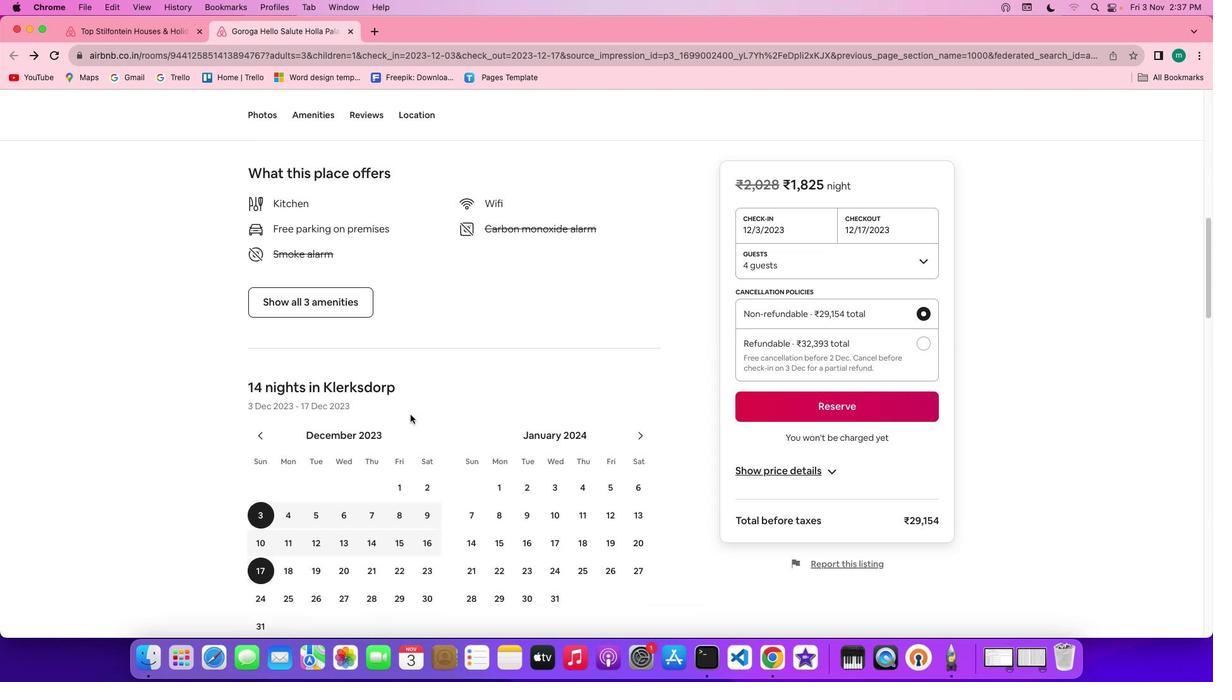 
Action: Mouse scrolled (412, 416) with delta (1, 0)
Screenshot: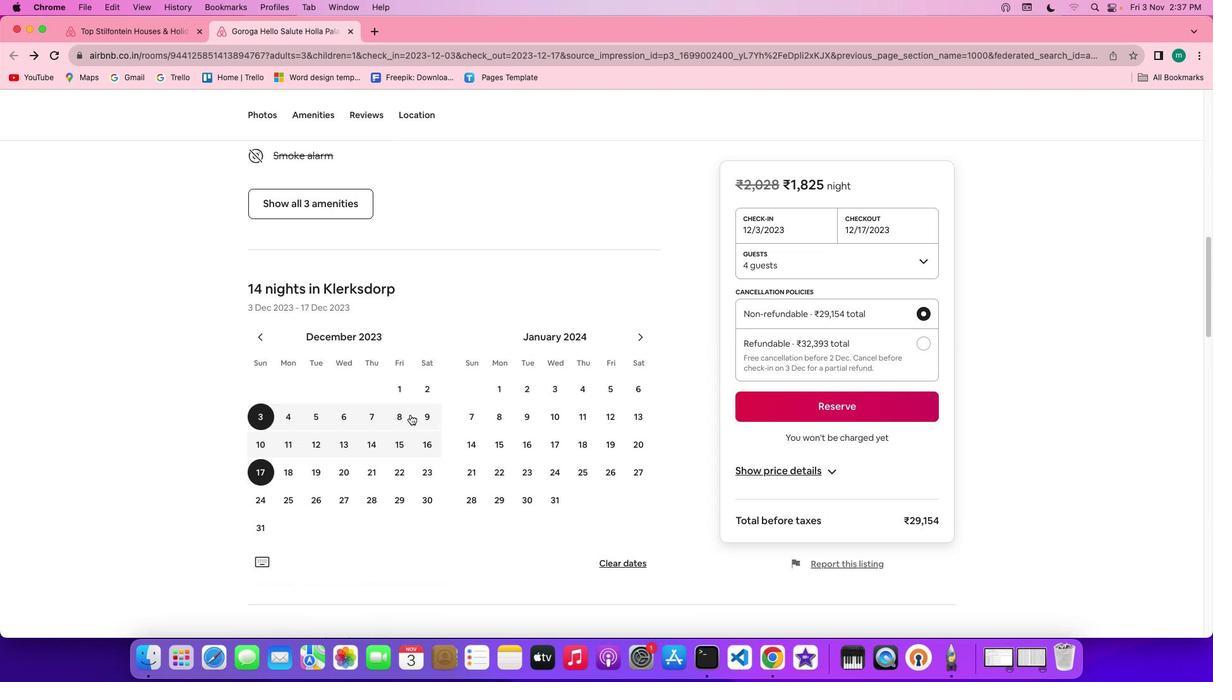
Action: Mouse scrolled (412, 416) with delta (1, 0)
Screenshot: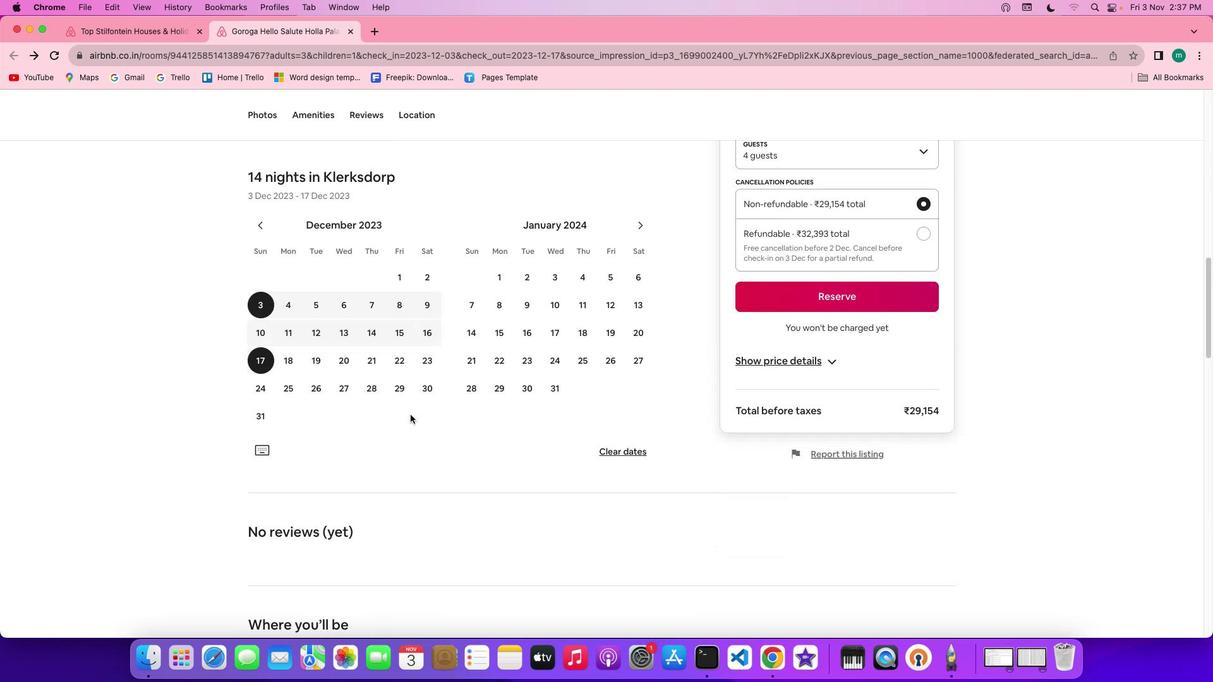
Action: Mouse scrolled (412, 416) with delta (1, 1)
Screenshot: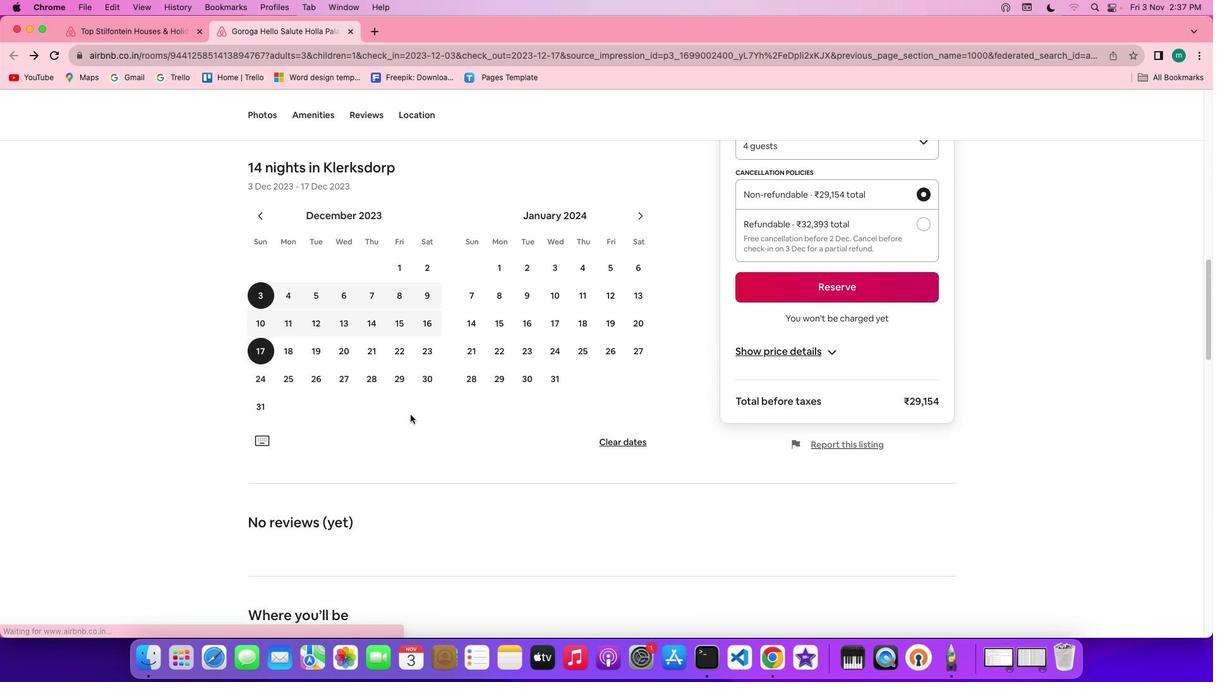
Action: Mouse scrolled (412, 416) with delta (1, 1)
Screenshot: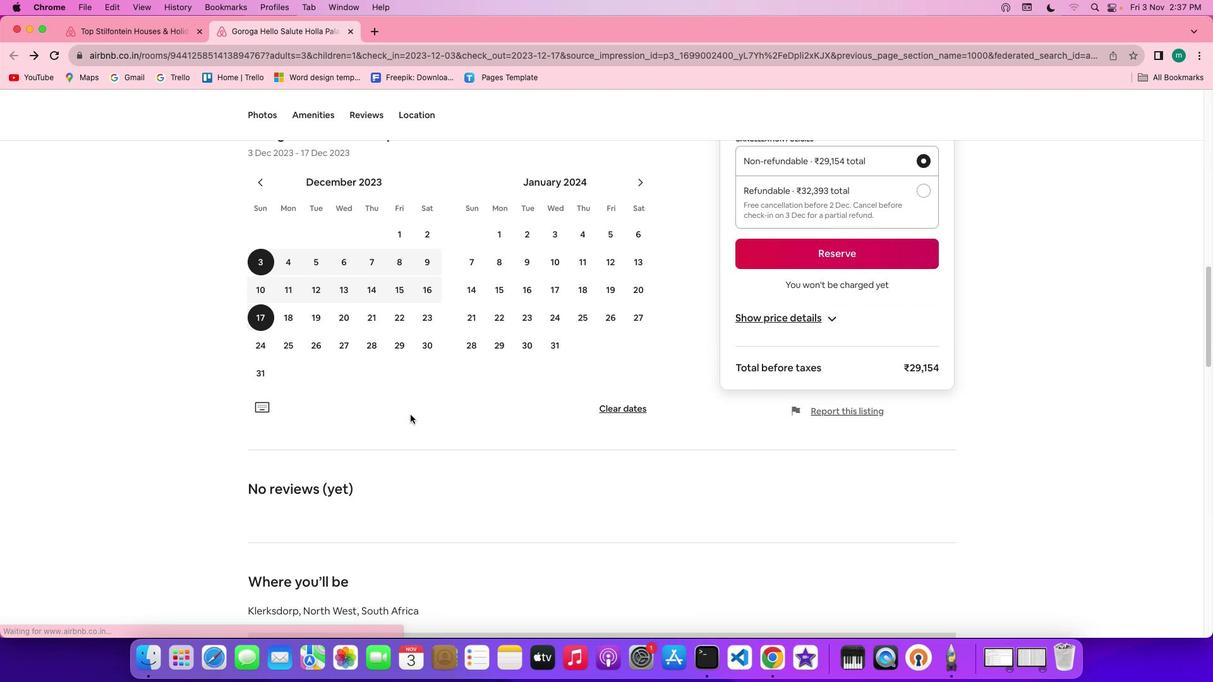 
Action: Mouse scrolled (412, 416) with delta (1, 0)
Screenshot: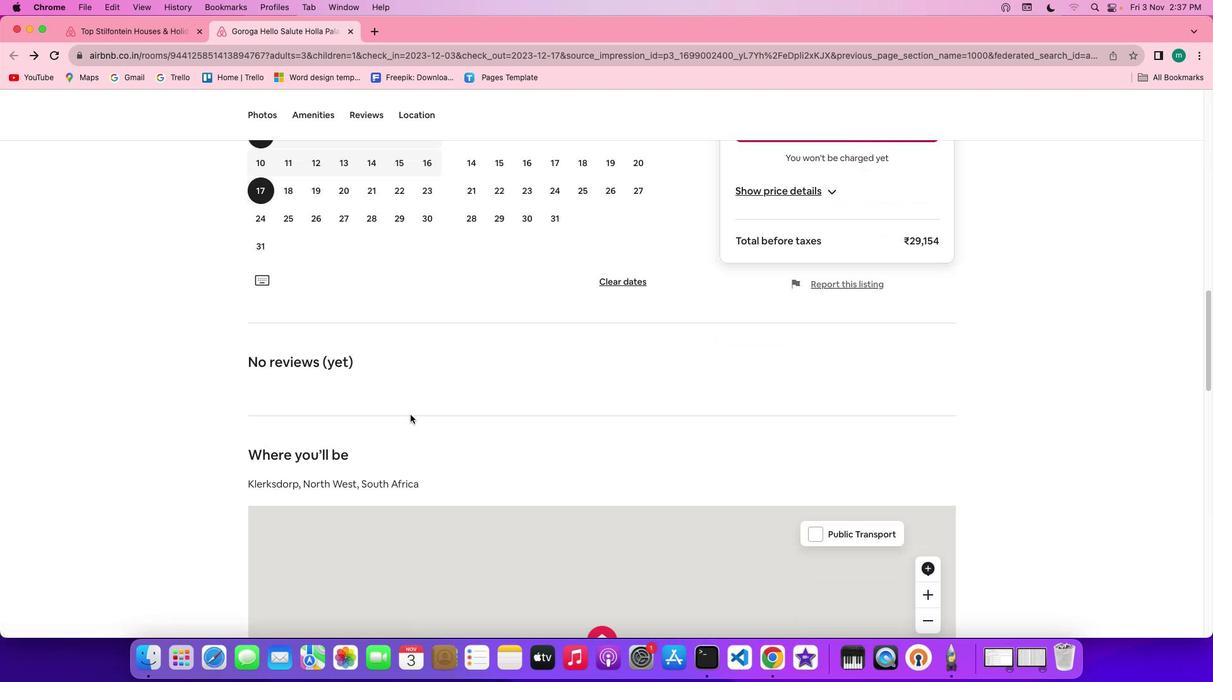 
Action: Mouse scrolled (412, 416) with delta (1, 0)
Screenshot: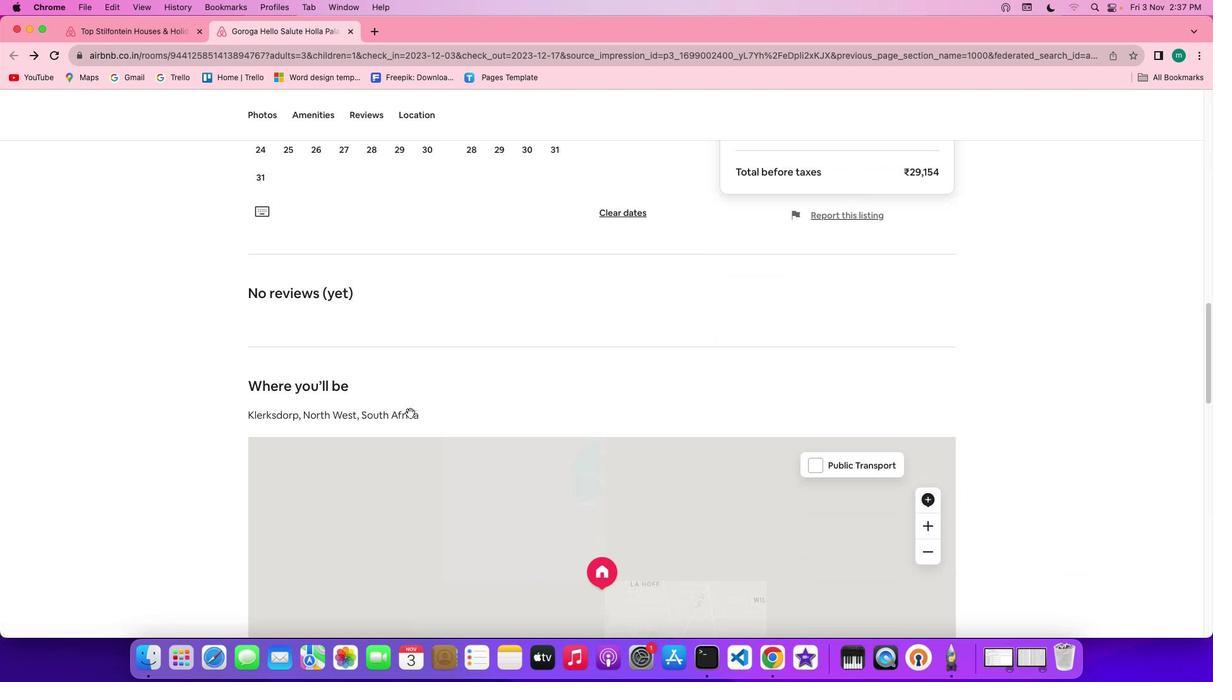 
Action: Mouse scrolled (412, 416) with delta (1, 0)
Screenshot: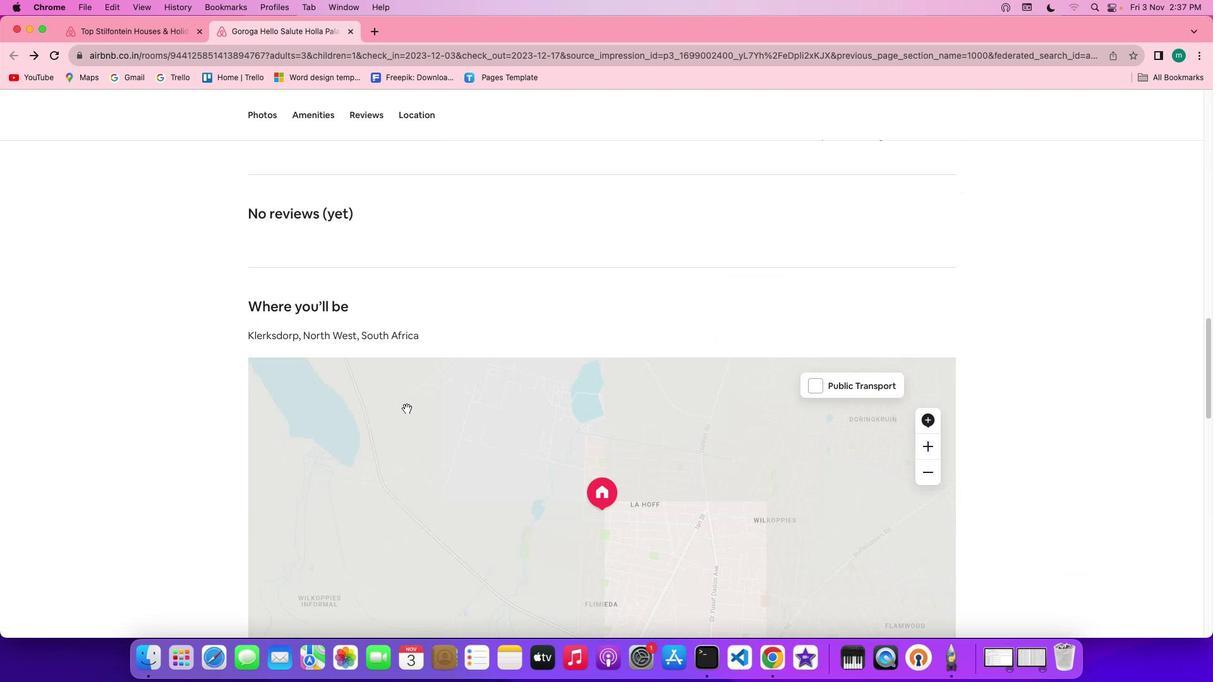 
Action: Mouse moved to (408, 410)
Screenshot: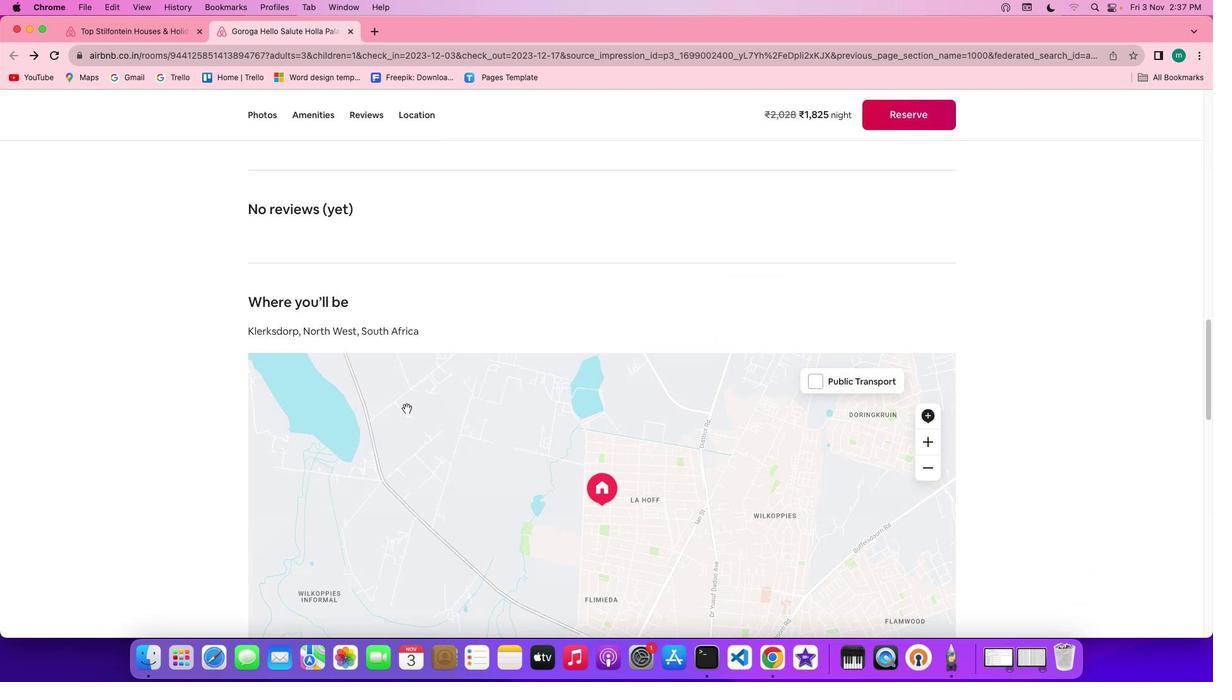 
Action: Mouse scrolled (408, 410) with delta (1, 1)
Screenshot: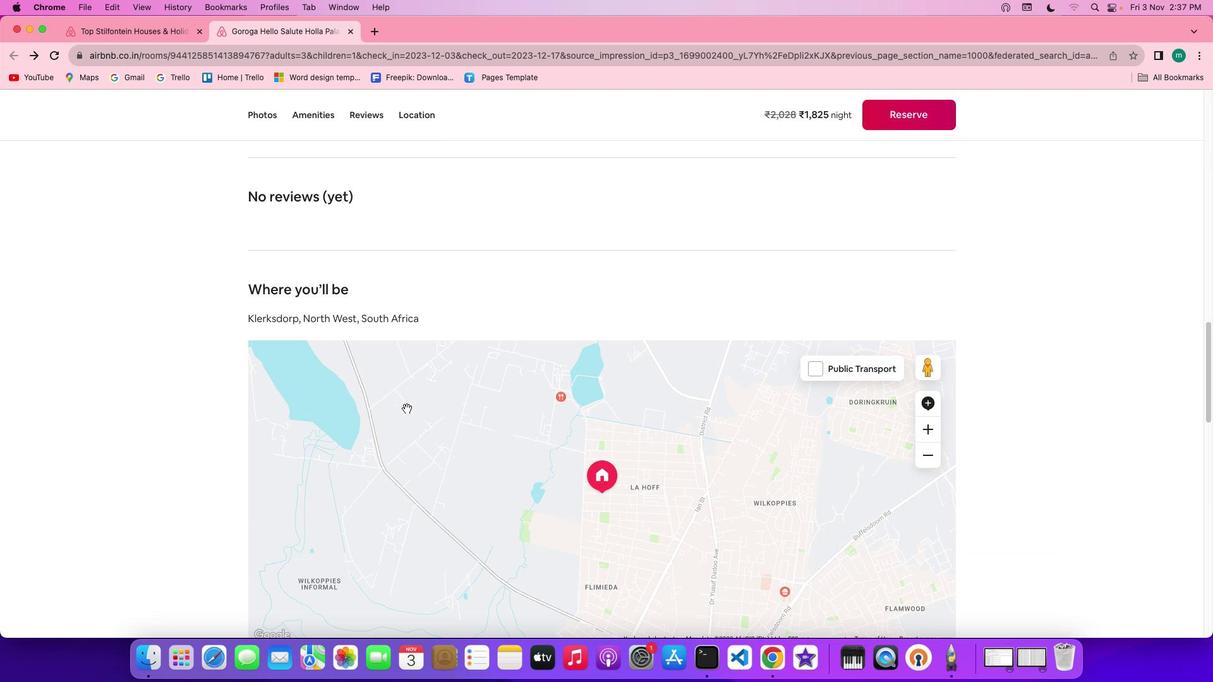 
Action: Mouse scrolled (408, 410) with delta (1, 1)
Screenshot: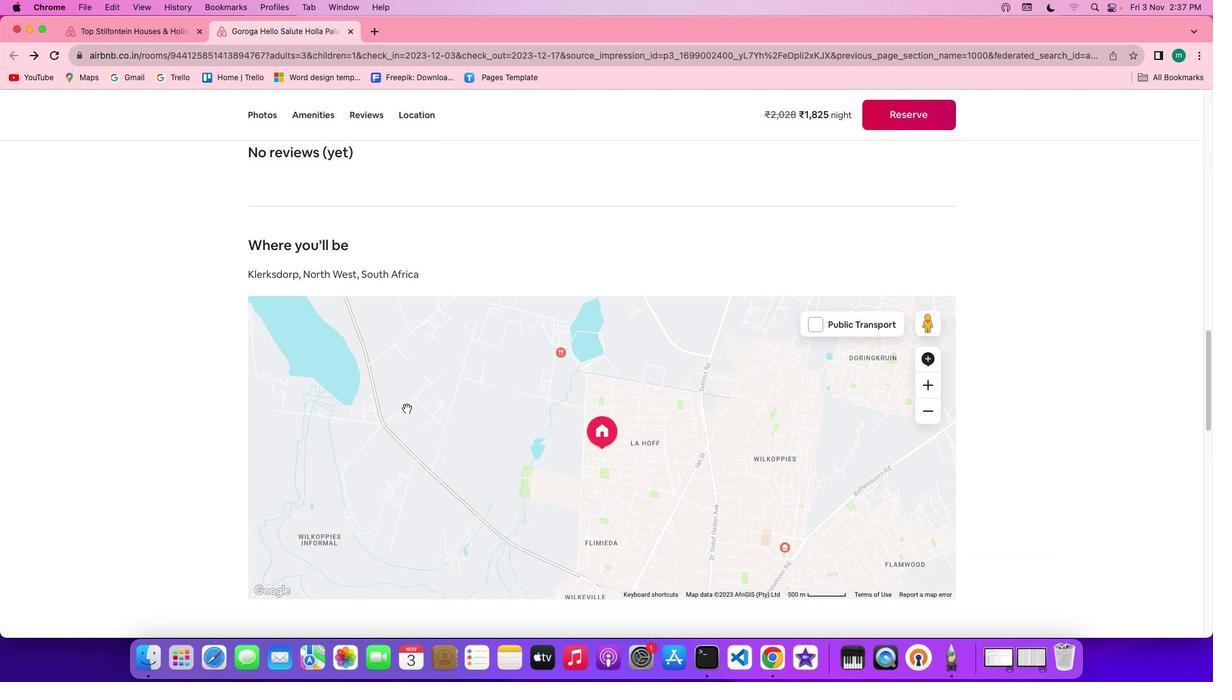 
Action: Mouse scrolled (408, 410) with delta (1, 0)
Screenshot: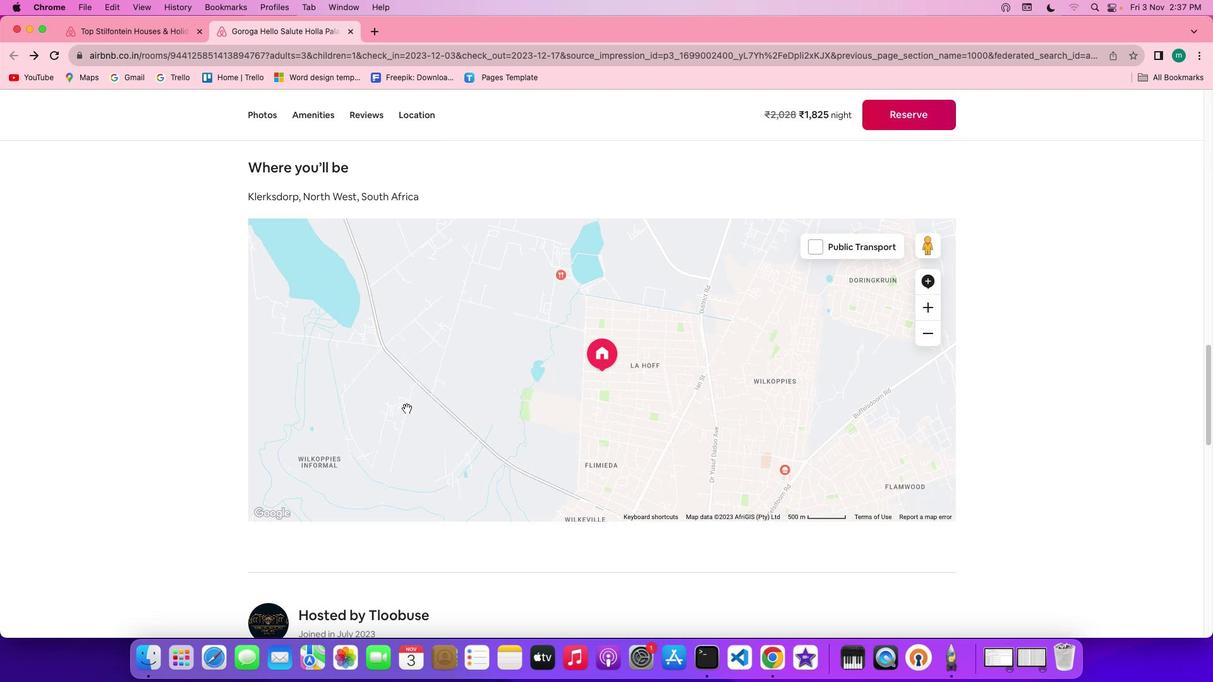 
Action: Mouse scrolled (408, 410) with delta (1, 0)
Screenshot: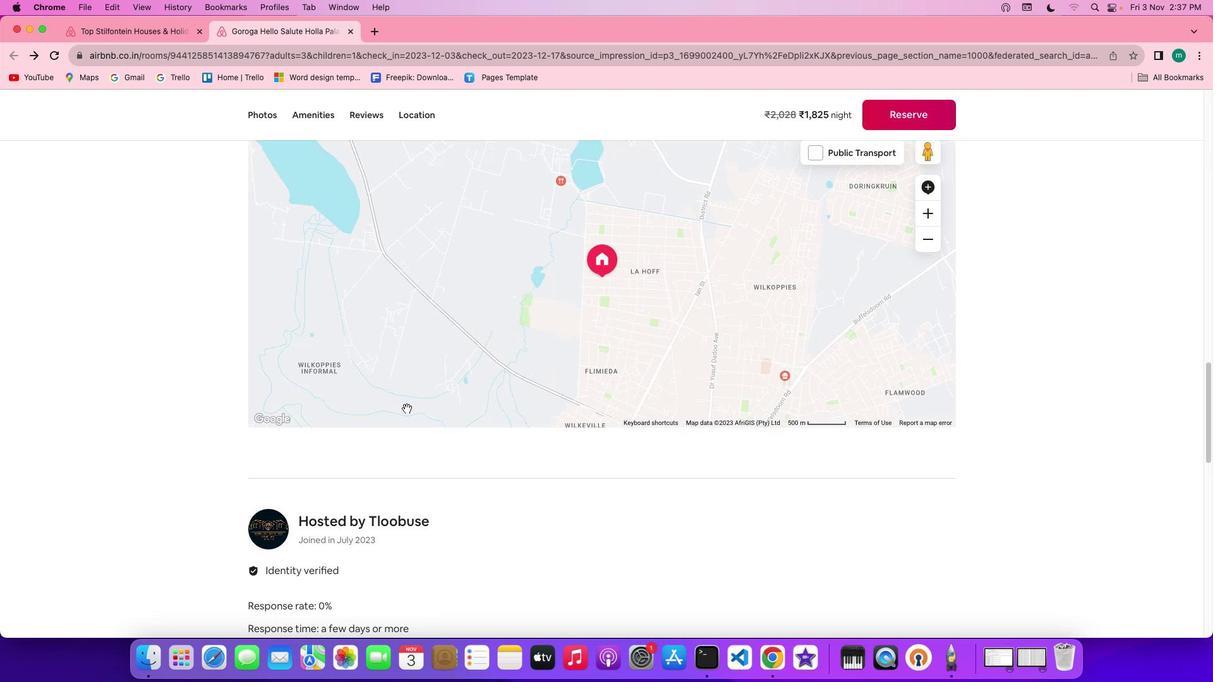 
Action: Mouse scrolled (408, 410) with delta (1, 0)
Screenshot: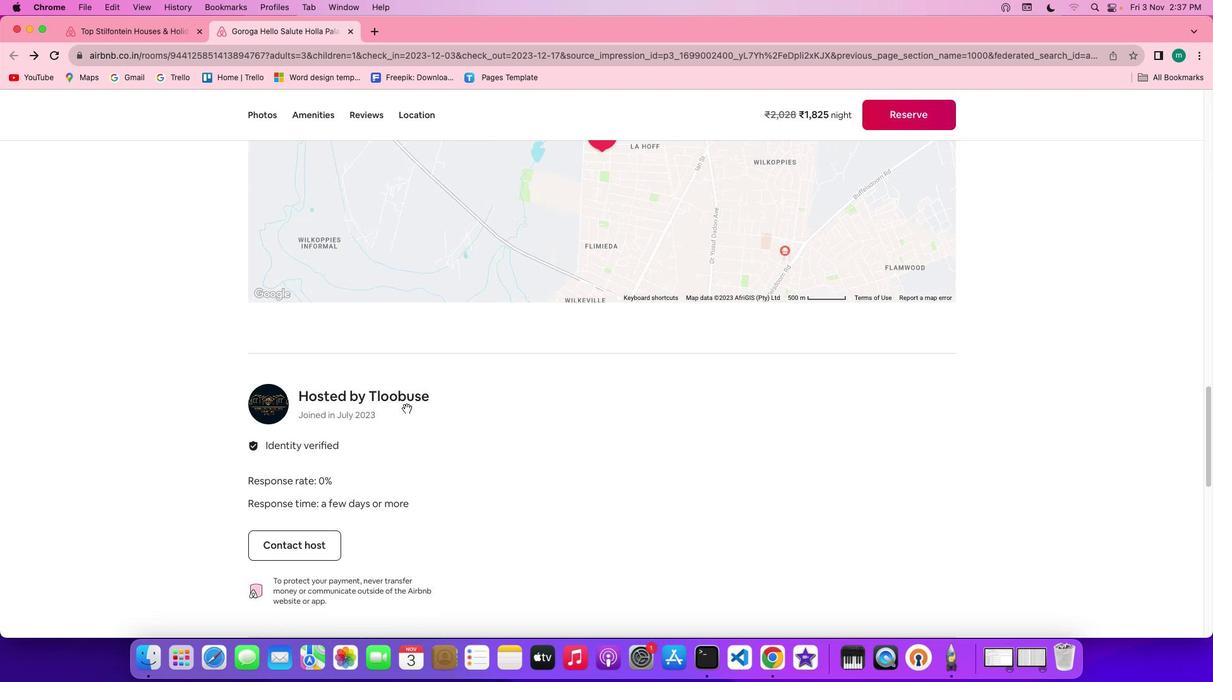 
Action: Mouse moved to (341, 384)
Screenshot: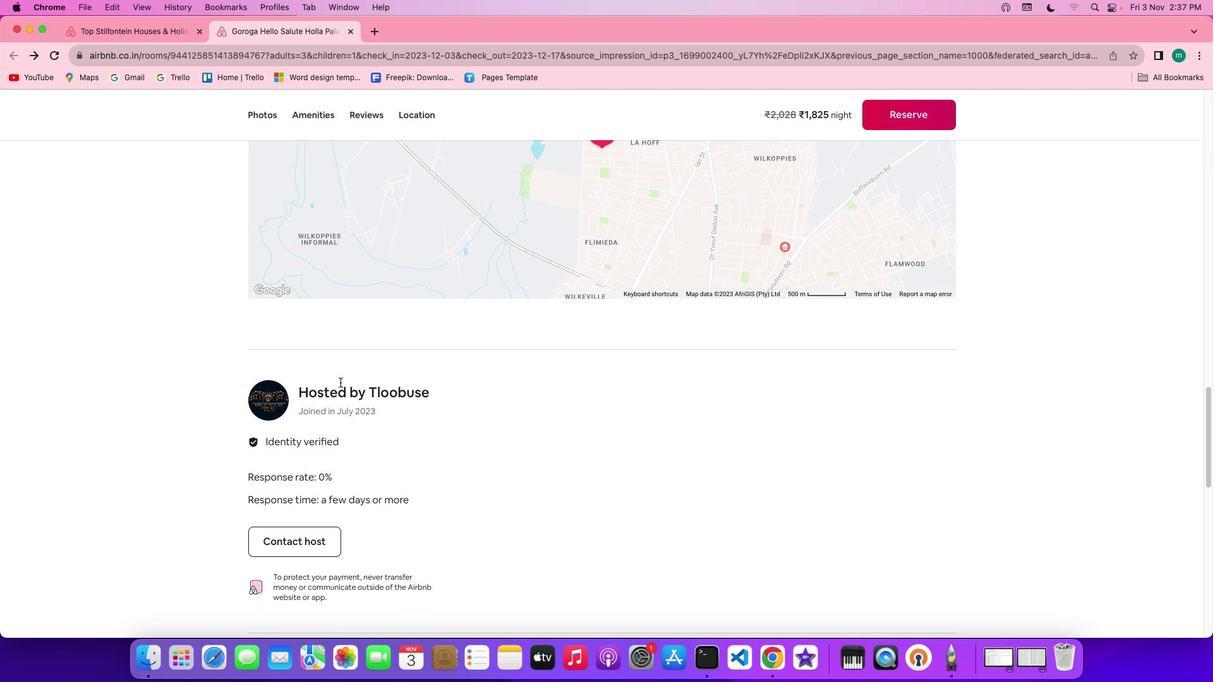 
Action: Mouse scrolled (341, 384) with delta (1, 1)
Screenshot: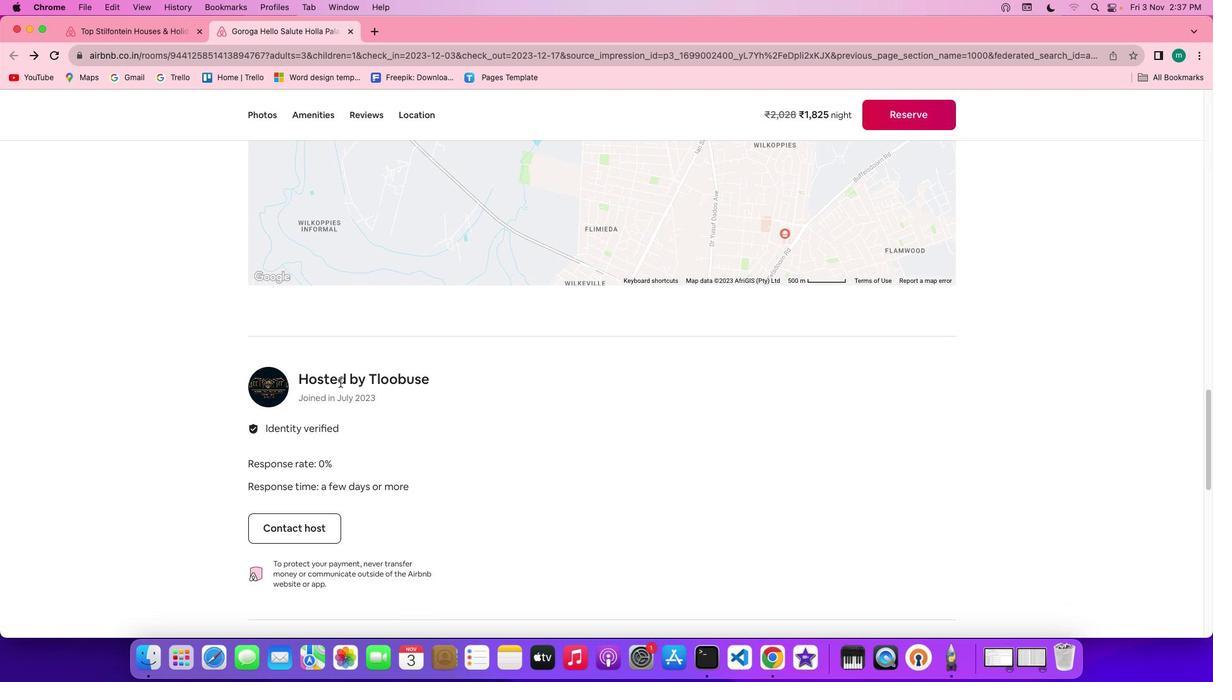 
Action: Mouse scrolled (341, 384) with delta (1, 1)
Screenshot: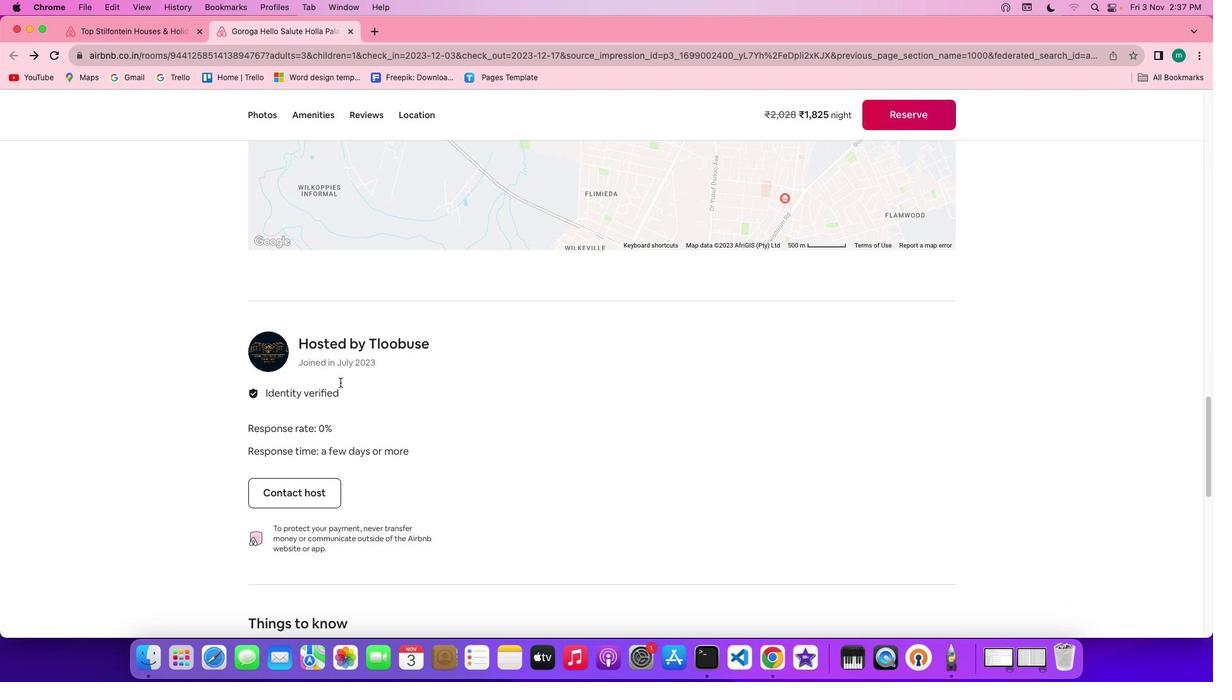 
Action: Mouse scrolled (341, 384) with delta (1, 0)
Screenshot: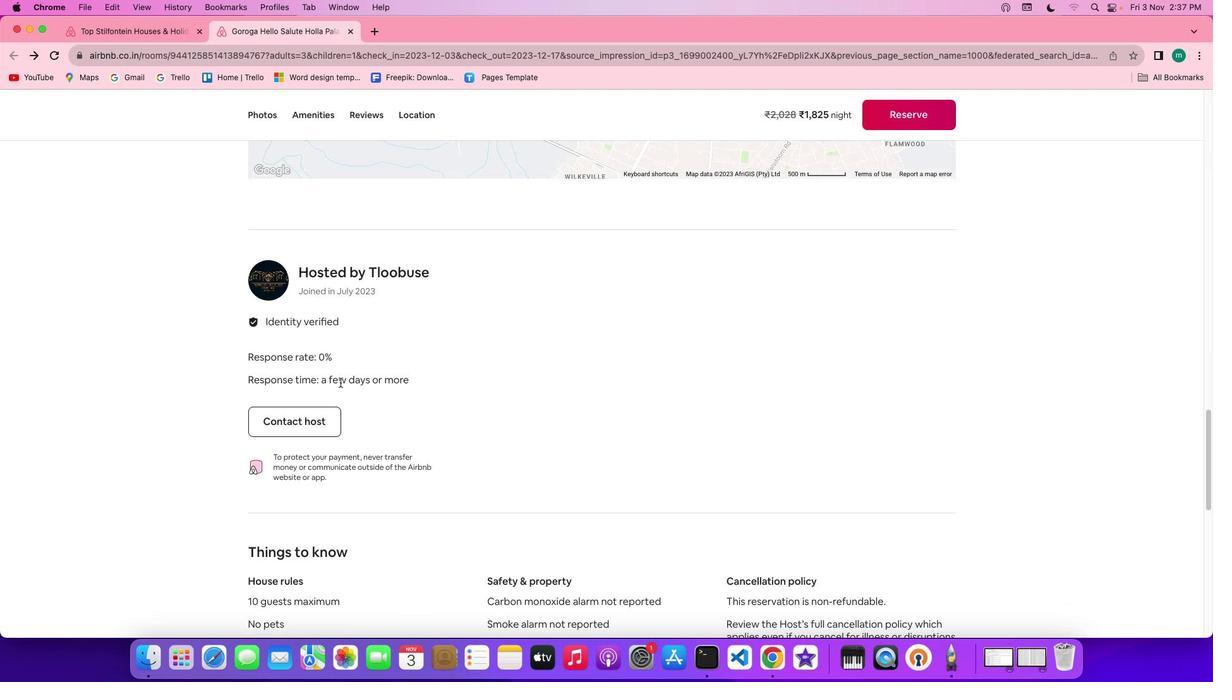
Action: Mouse scrolled (341, 384) with delta (1, 0)
Screenshot: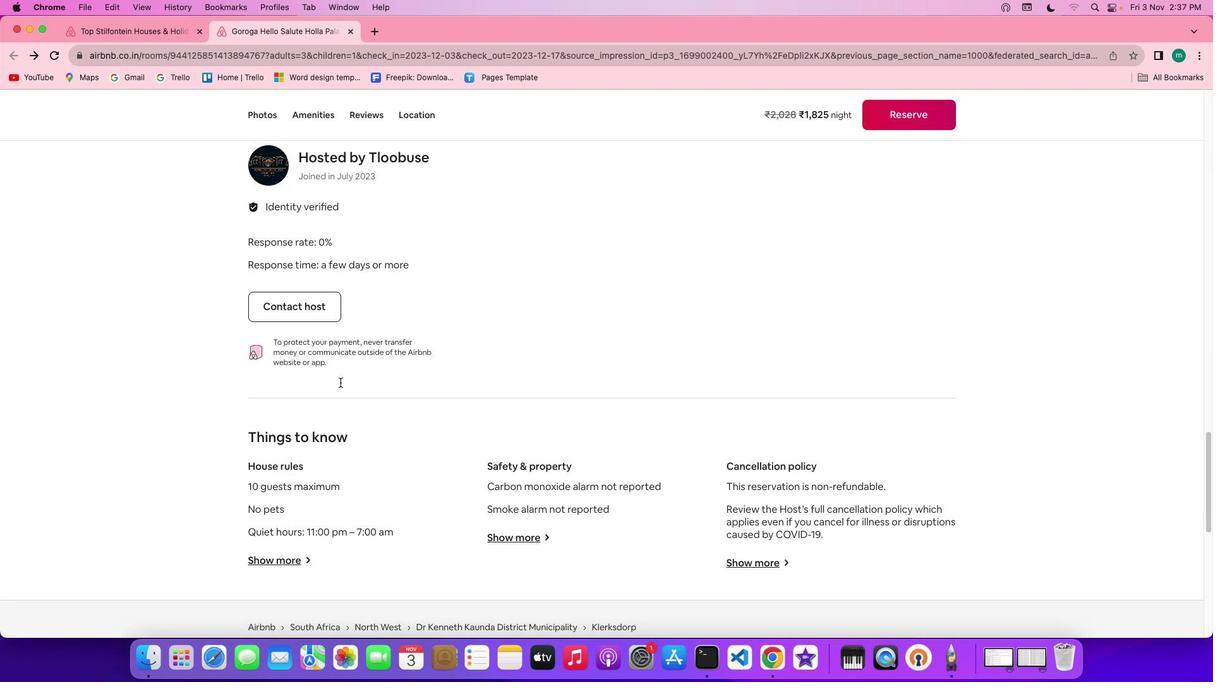 
Action: Mouse scrolled (341, 384) with delta (1, 0)
Screenshot: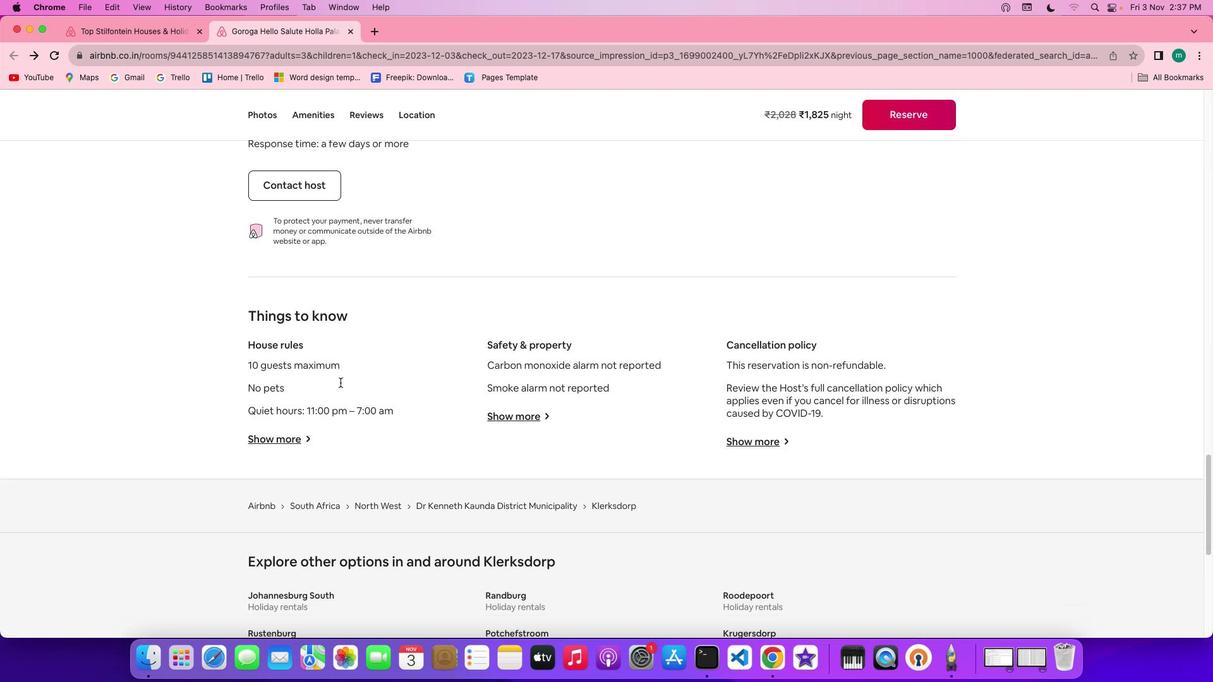 
Action: Mouse moved to (290, 443)
Screenshot: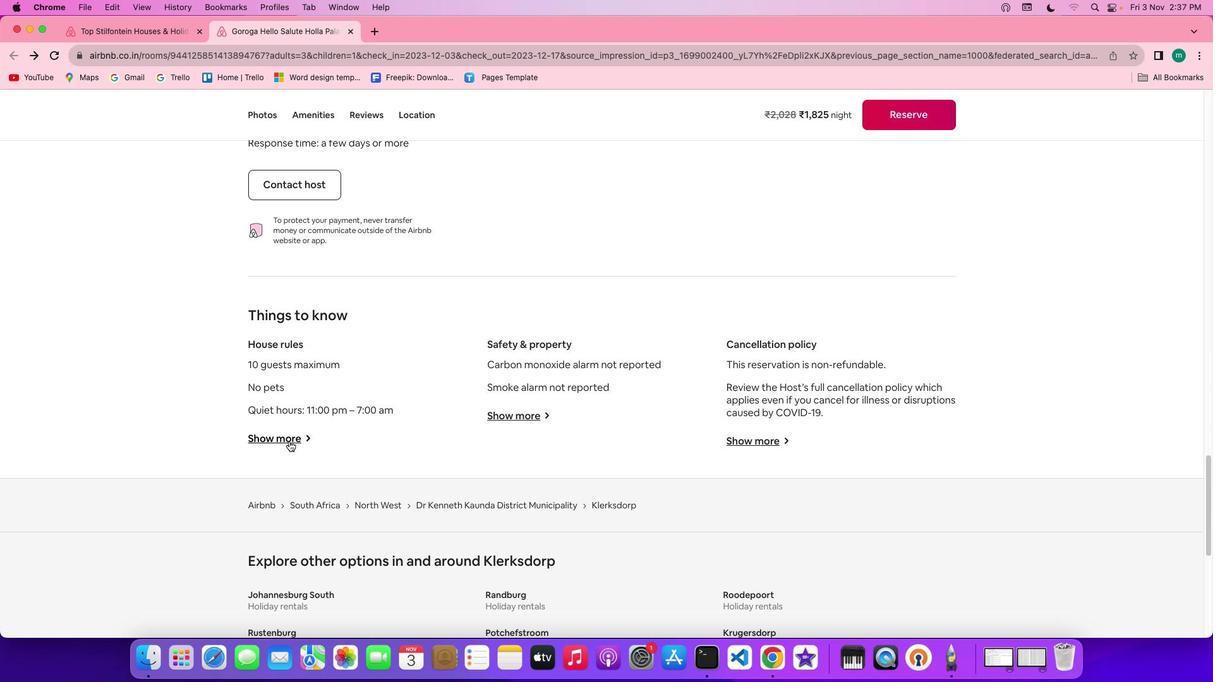 
Action: Mouse pressed left at (290, 443)
Screenshot: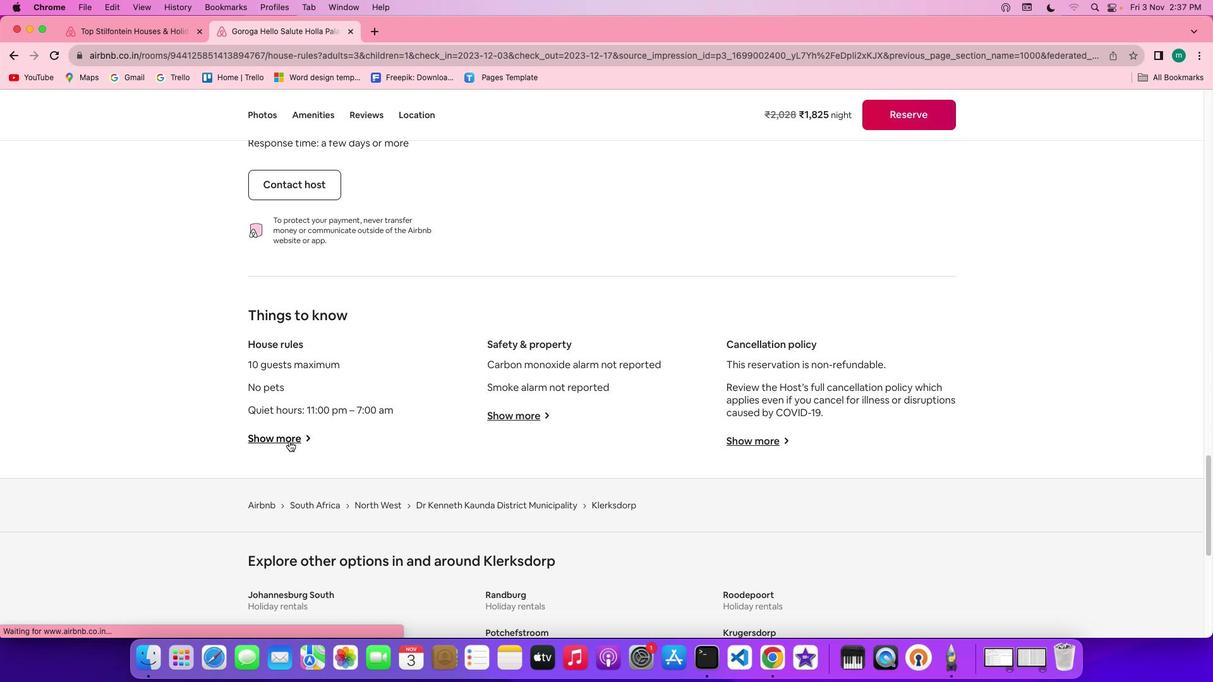 
Action: Mouse moved to (506, 434)
Screenshot: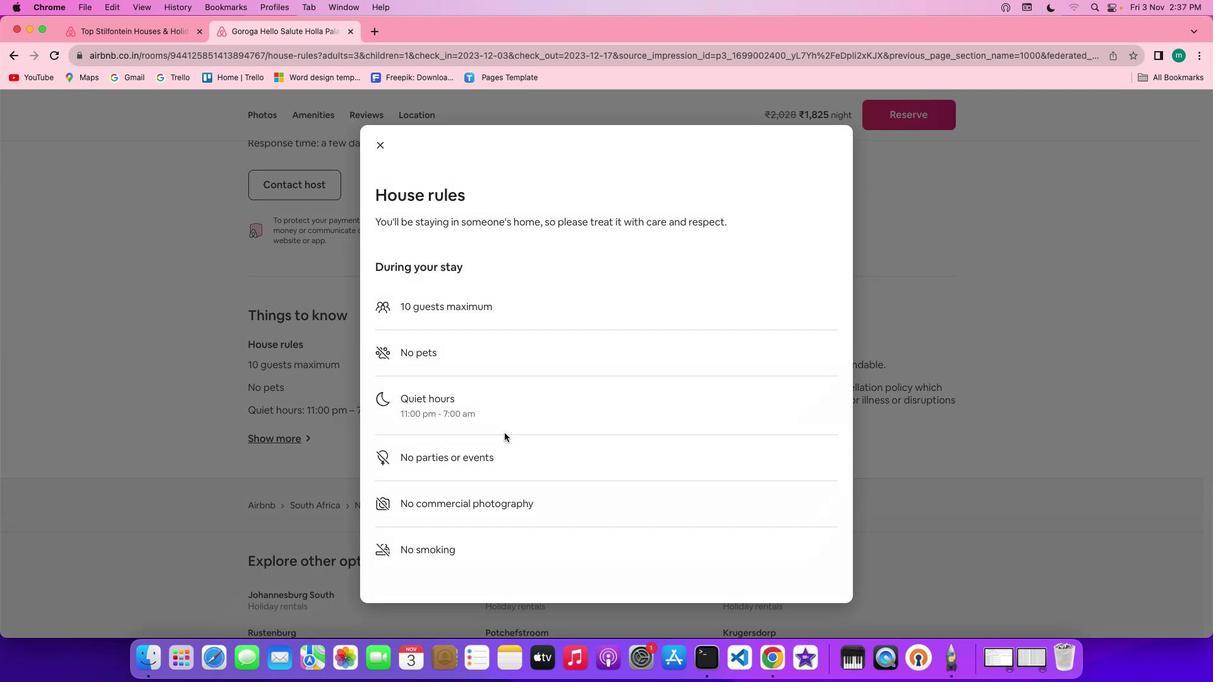 
Action: Mouse scrolled (506, 434) with delta (1, 1)
Screenshot: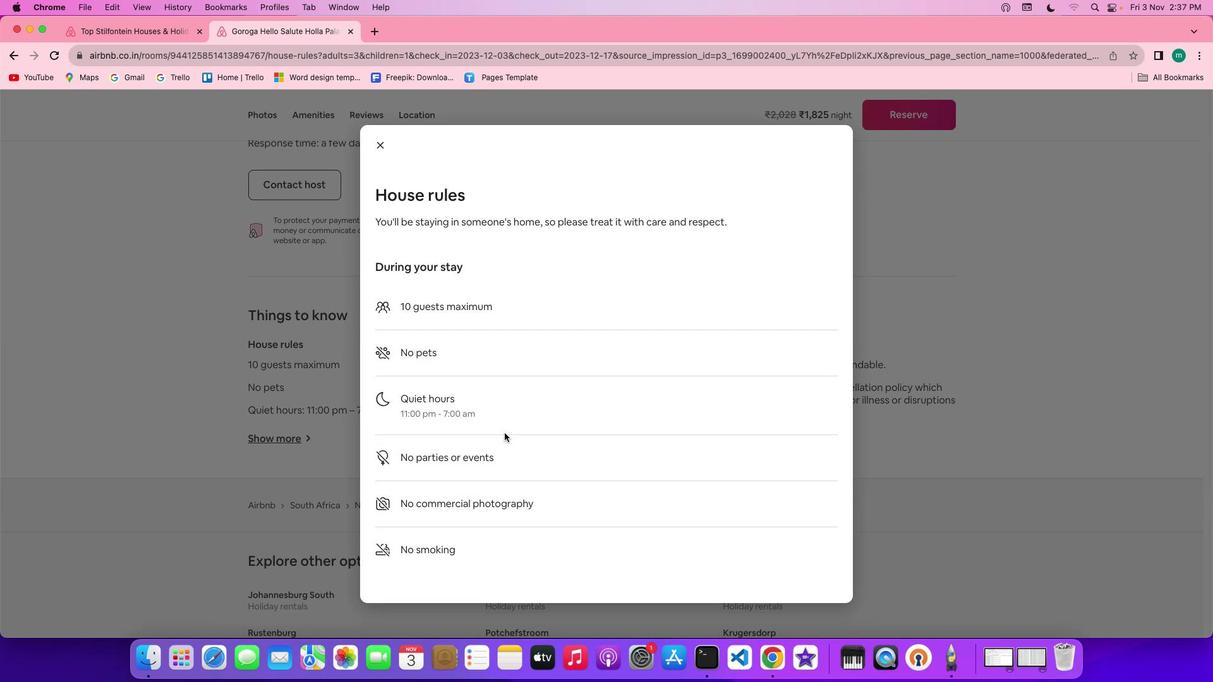 
Action: Mouse scrolled (506, 434) with delta (1, 1)
Screenshot: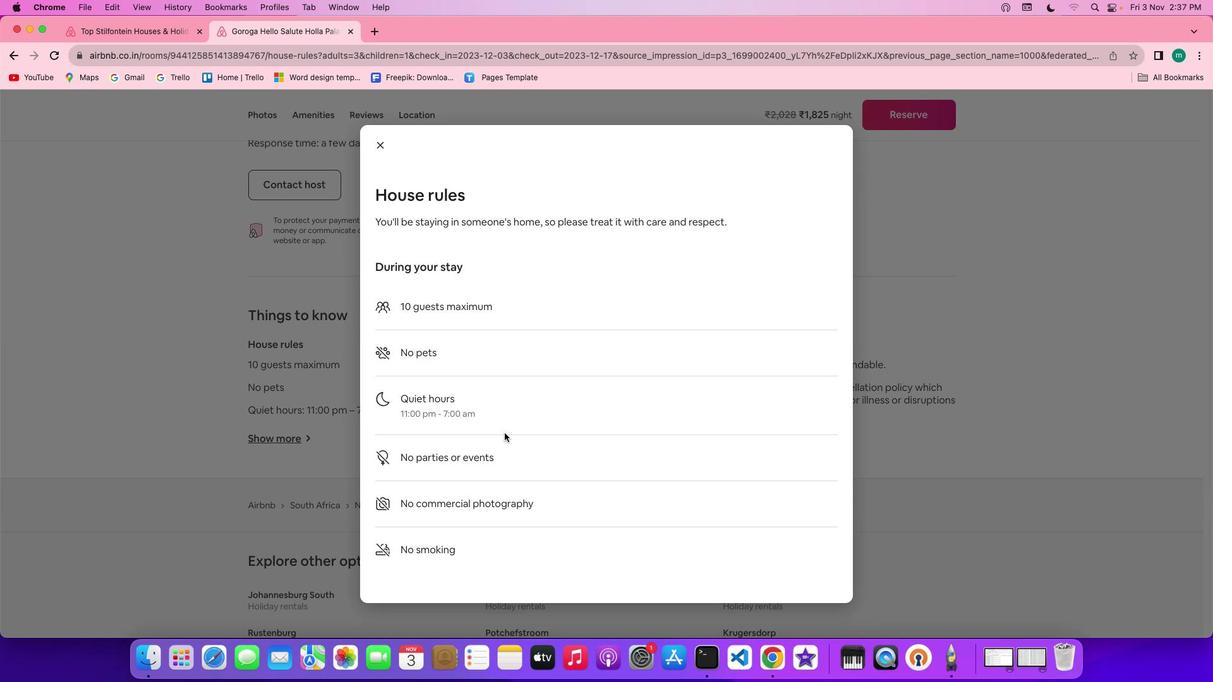 
Action: Mouse scrolled (506, 434) with delta (1, 0)
Screenshot: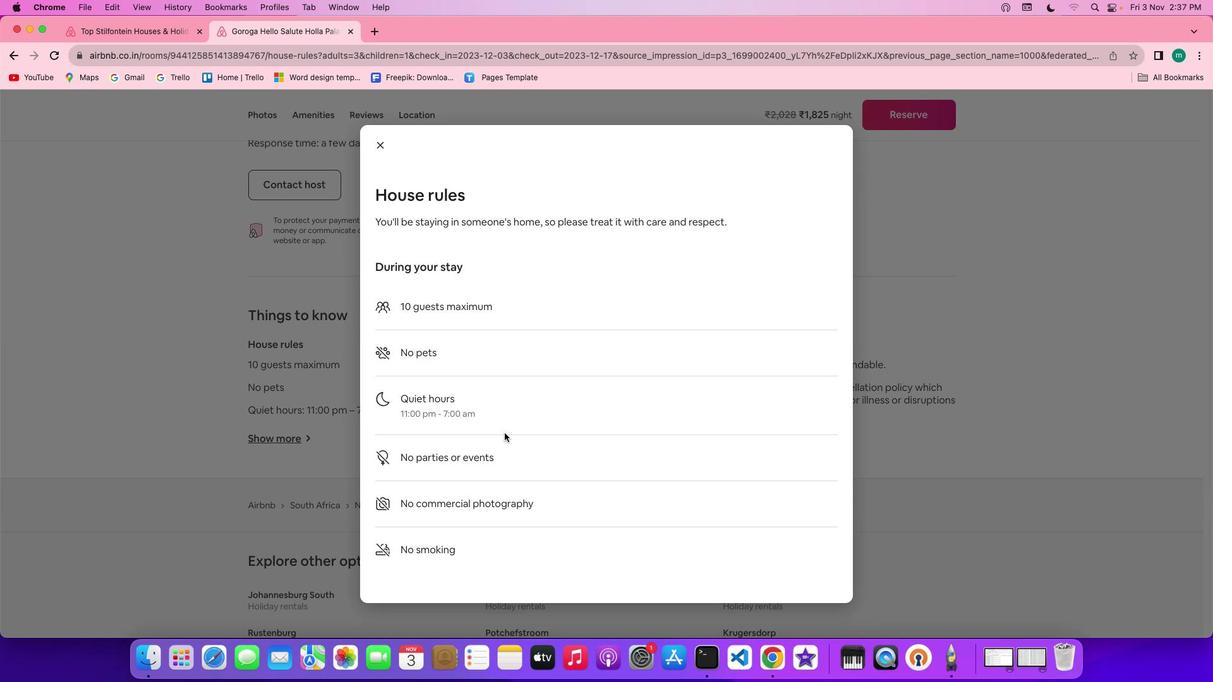 
Action: Mouse scrolled (506, 434) with delta (1, 0)
Screenshot: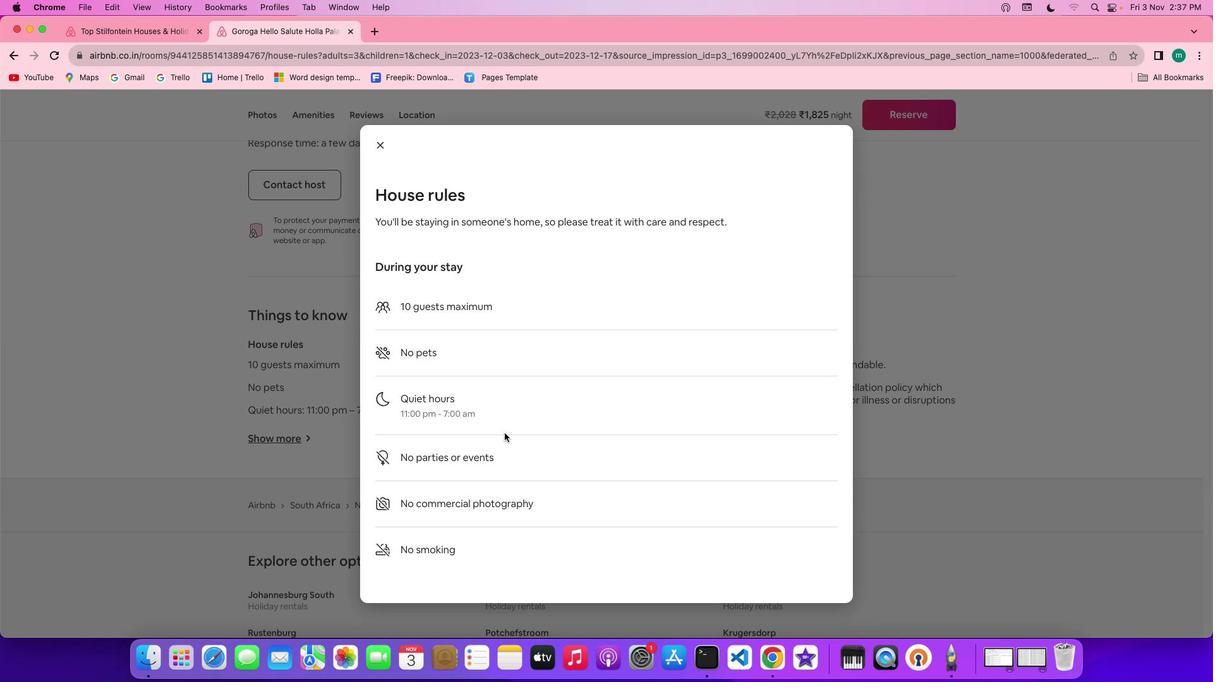 
Action: Mouse scrolled (506, 434) with delta (1, 0)
Screenshot: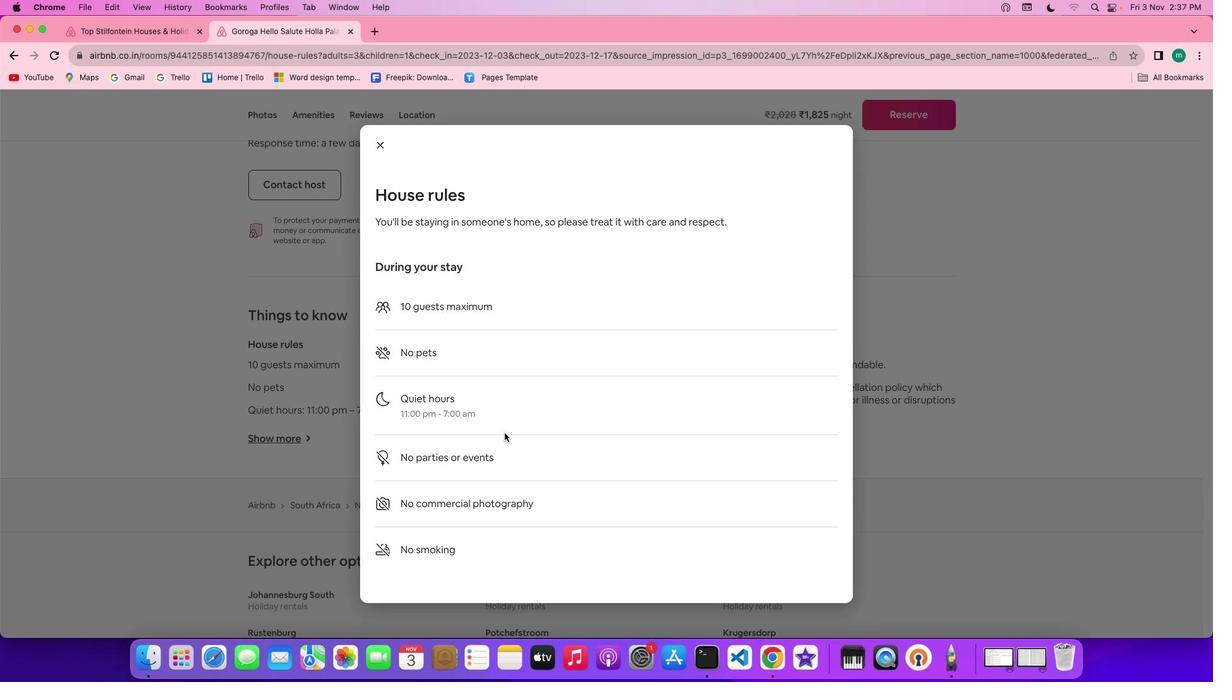 
Action: Mouse moved to (379, 137)
Screenshot: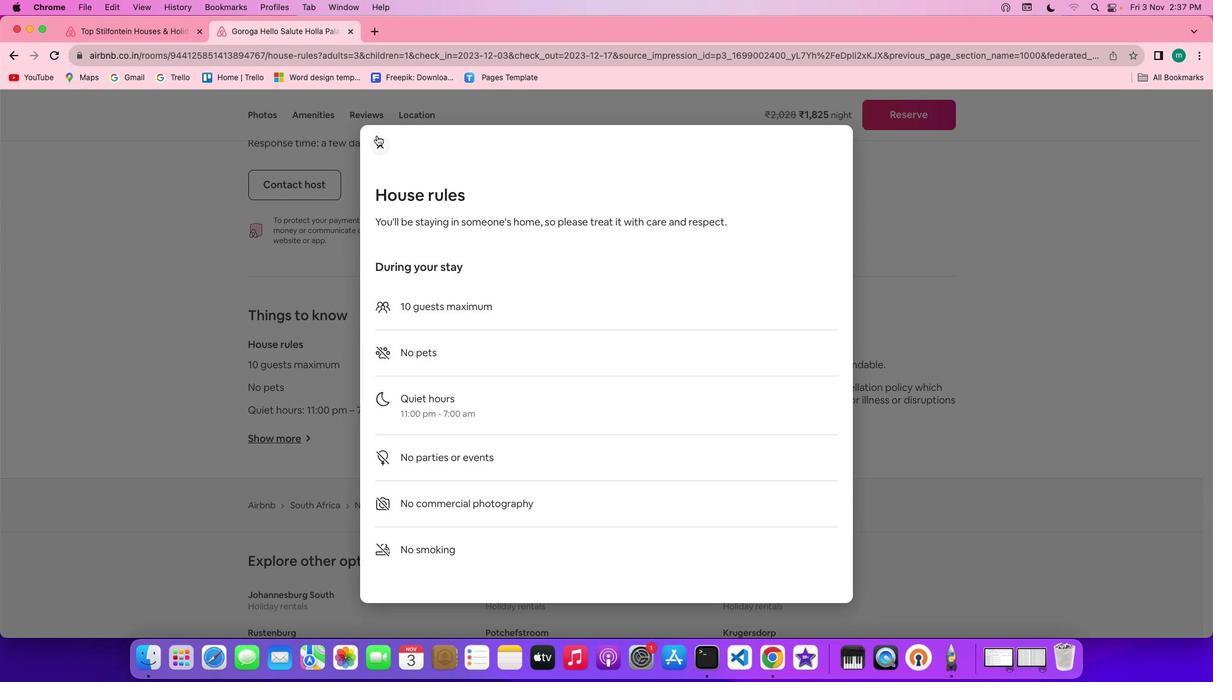 
Action: Mouse pressed left at (379, 137)
Screenshot: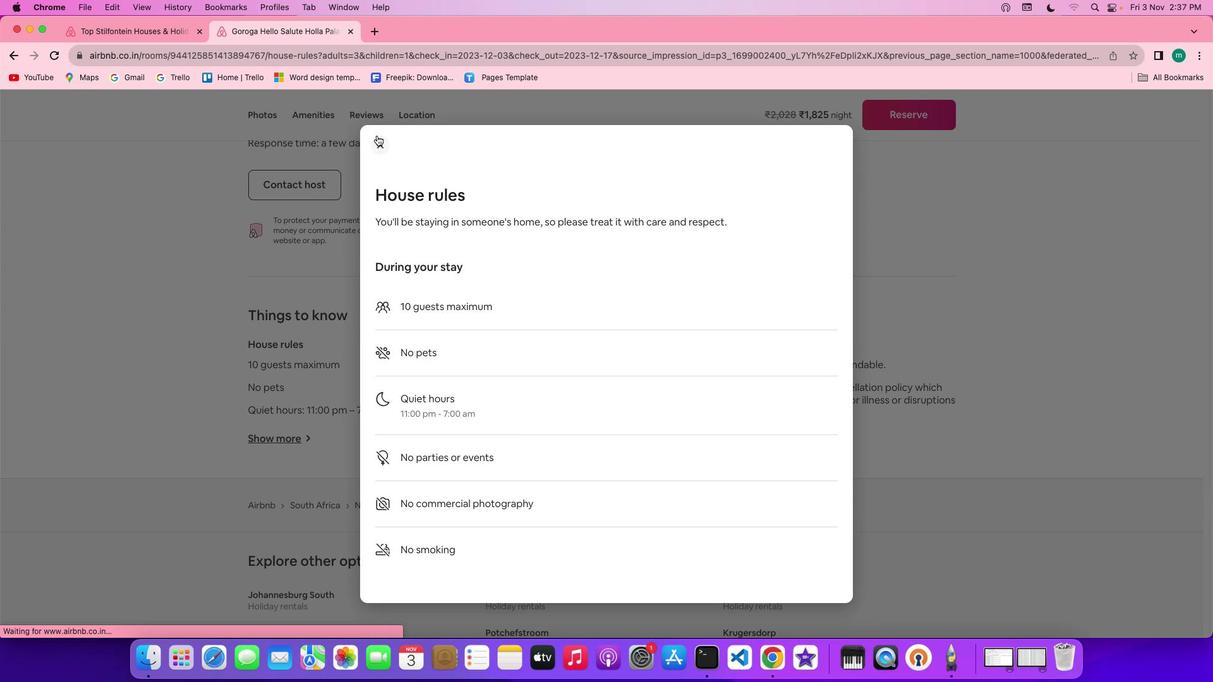 
Action: Mouse moved to (526, 418)
Screenshot: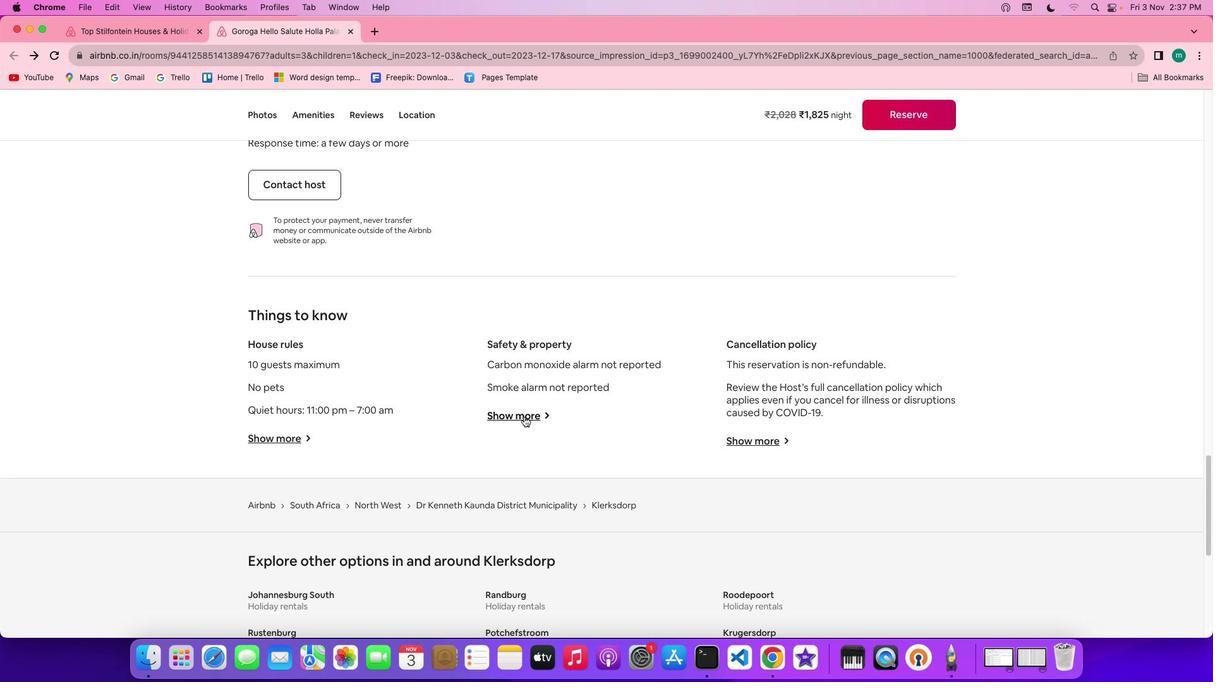 
Action: Mouse pressed left at (526, 418)
Screenshot: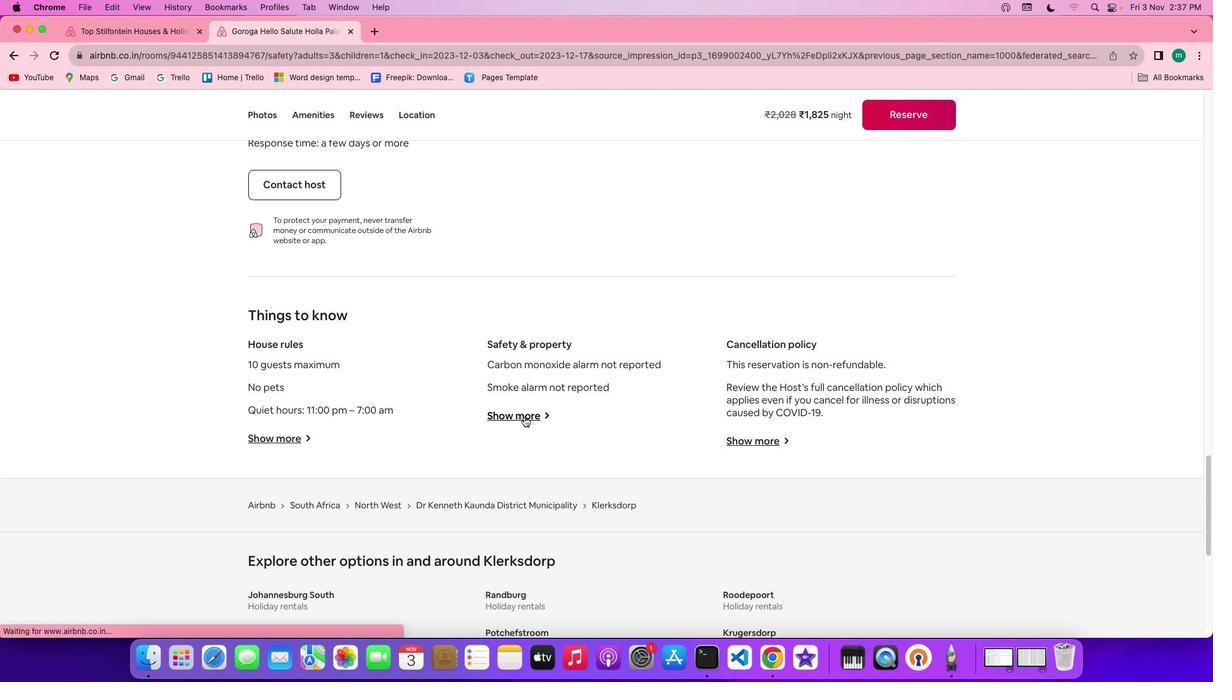 
Action: Mouse scrolled (526, 418) with delta (1, 1)
Screenshot: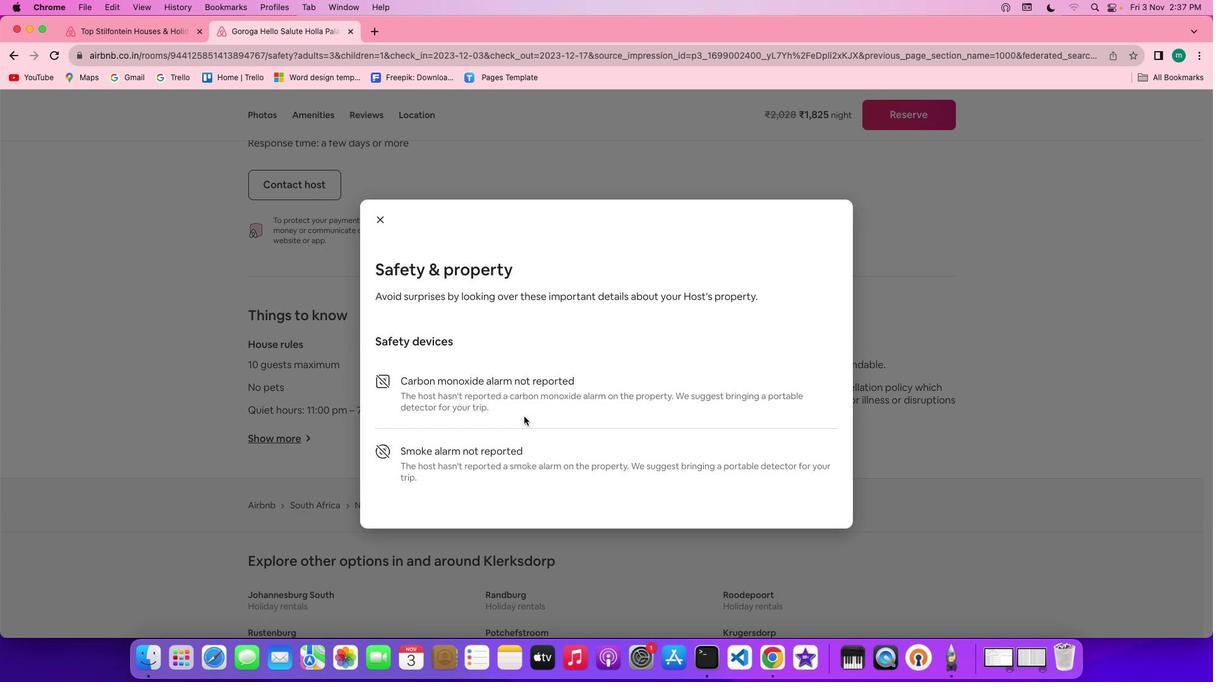
Action: Mouse scrolled (526, 418) with delta (1, 1)
Screenshot: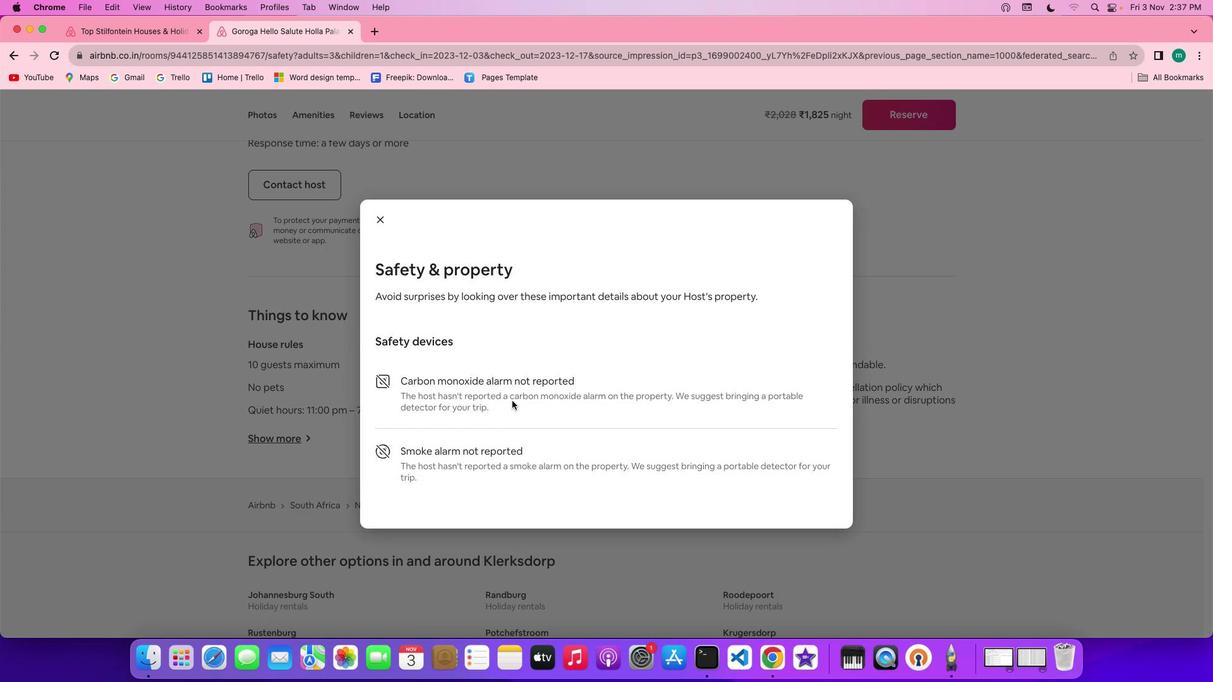 
Action: Mouse scrolled (526, 418) with delta (1, 0)
Screenshot: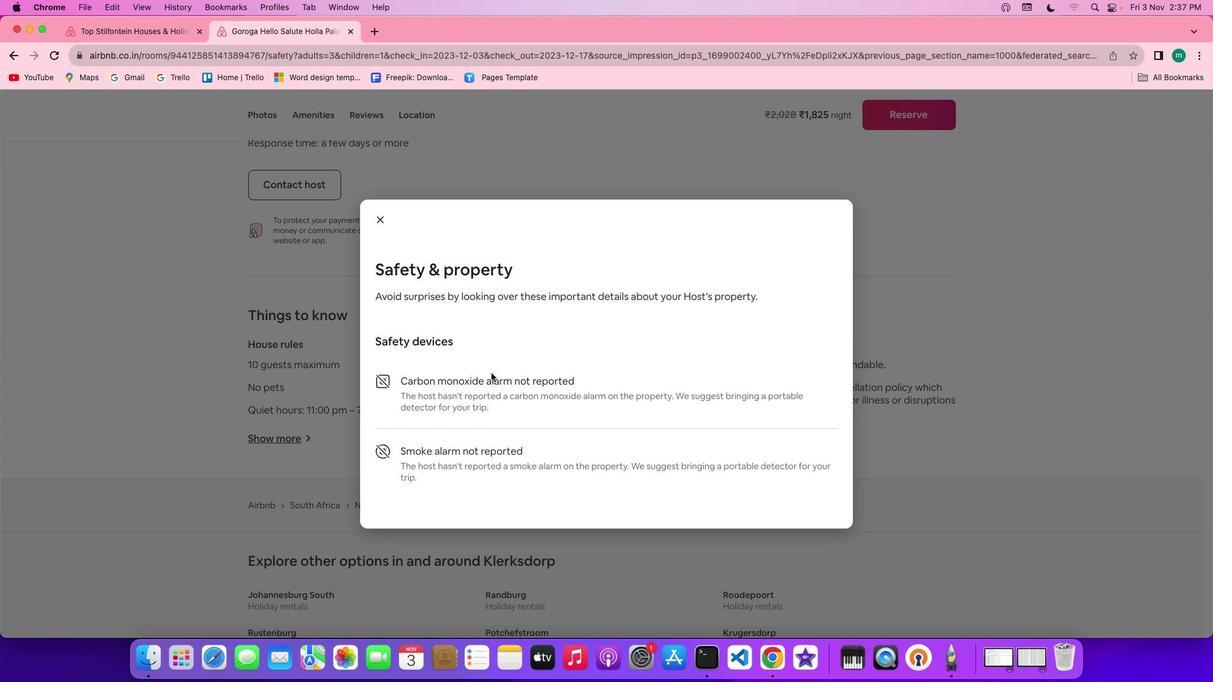 
Action: Mouse scrolled (526, 418) with delta (1, 0)
Screenshot: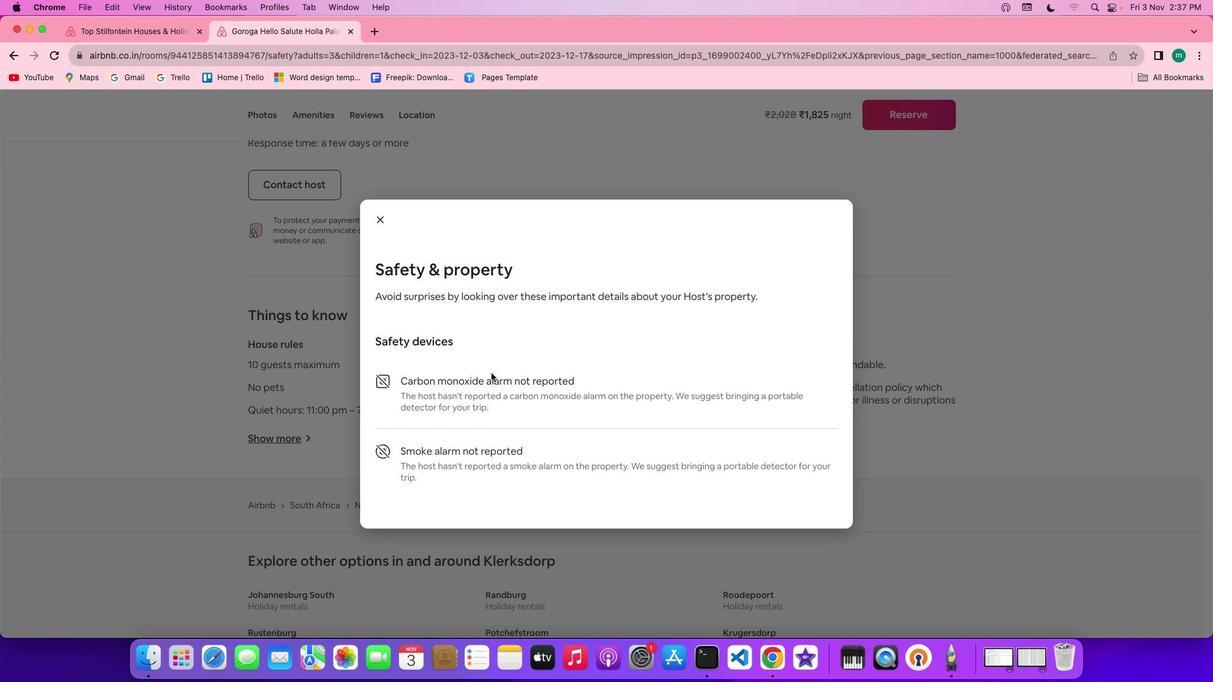 
Action: Mouse scrolled (526, 418) with delta (1, 0)
Screenshot: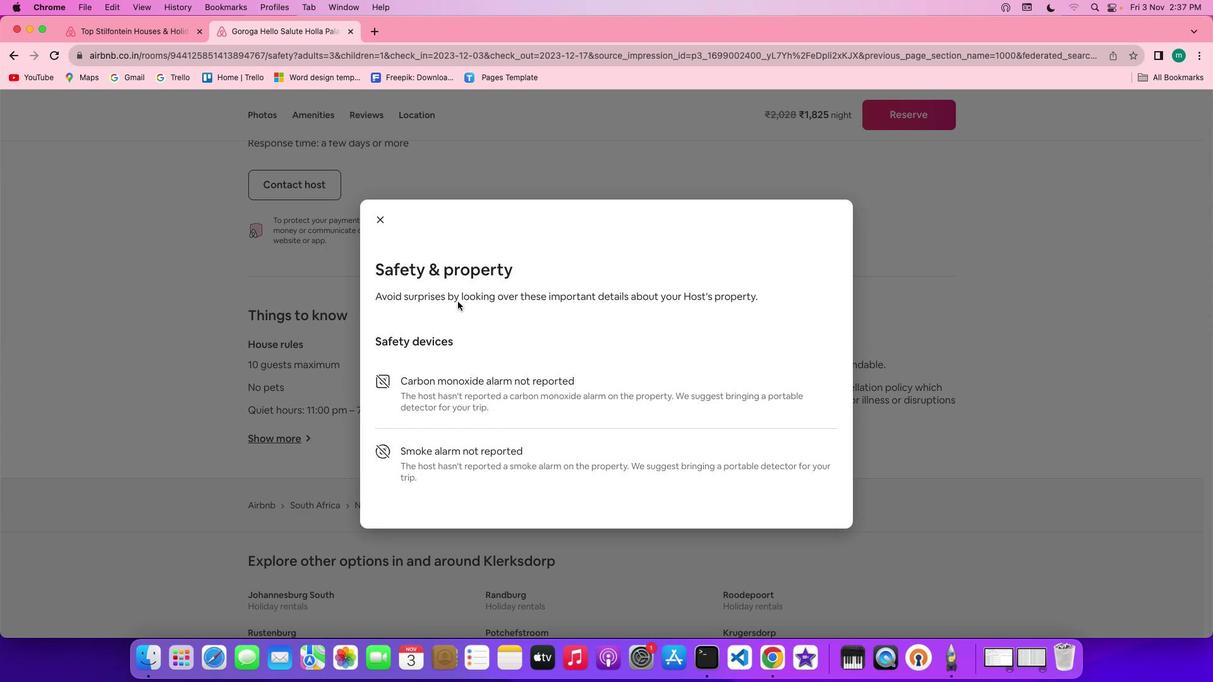 
Action: Mouse moved to (384, 209)
Screenshot: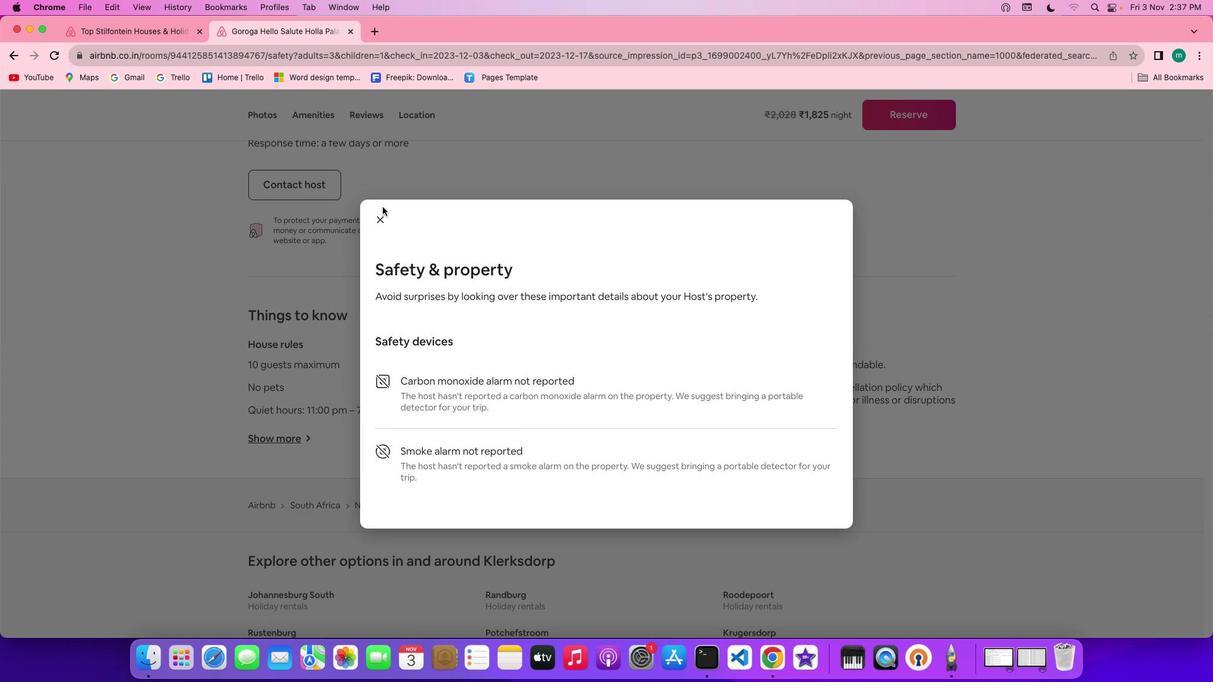 
Action: Mouse pressed left at (384, 209)
Screenshot: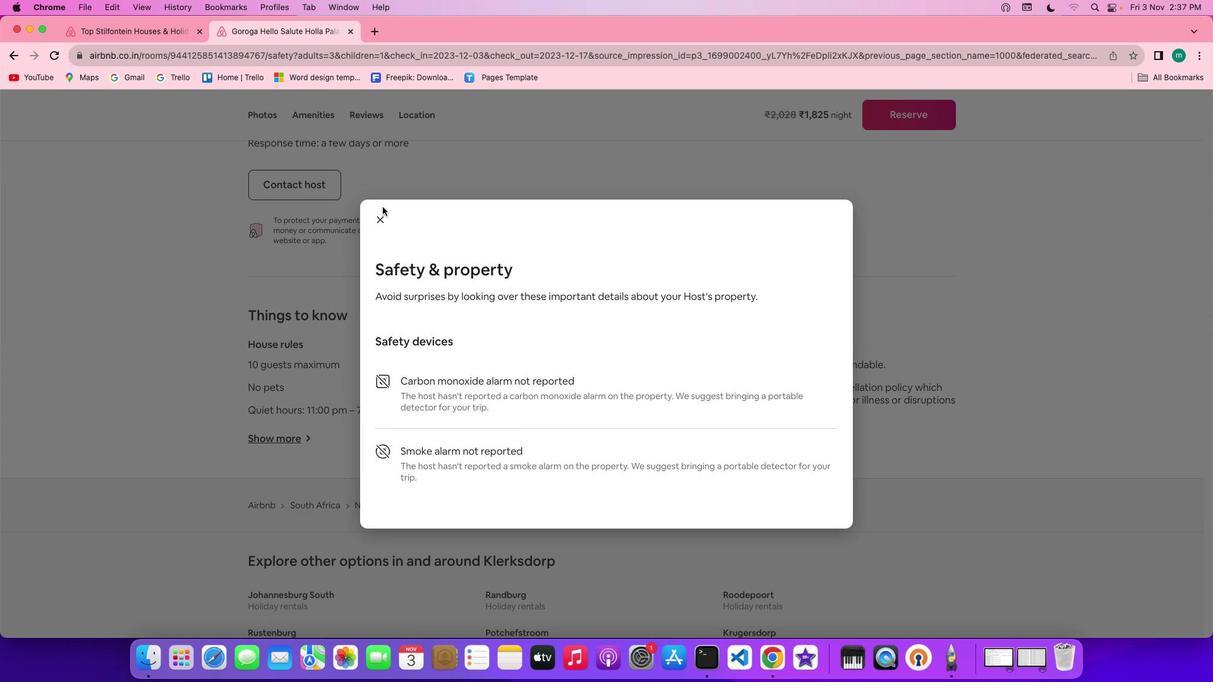 
Action: Mouse moved to (383, 221)
Screenshot: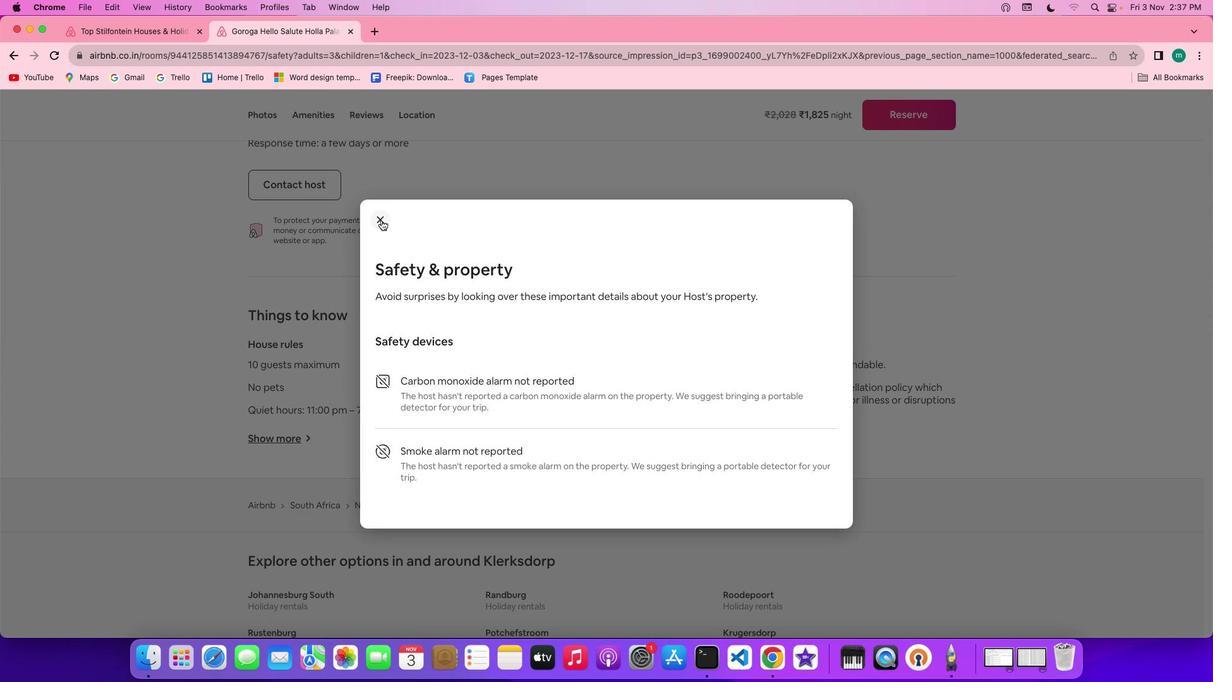 
Action: Mouse pressed left at (383, 221)
Screenshot: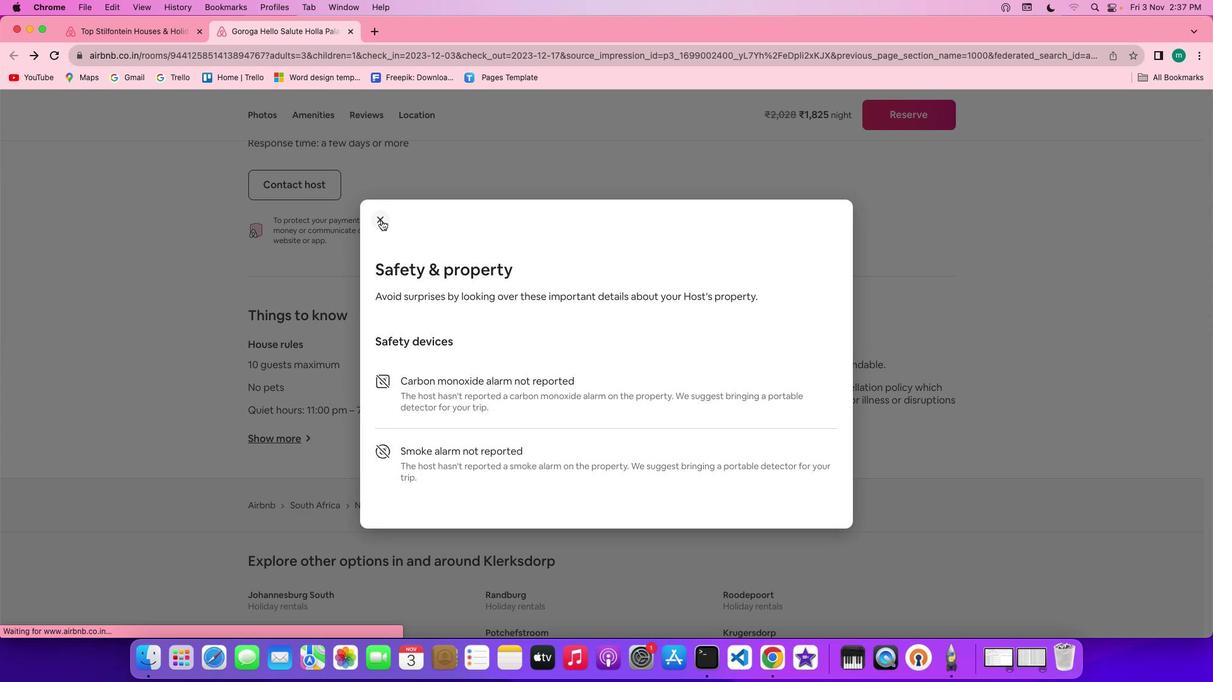 
Action: Mouse moved to (776, 438)
Screenshot: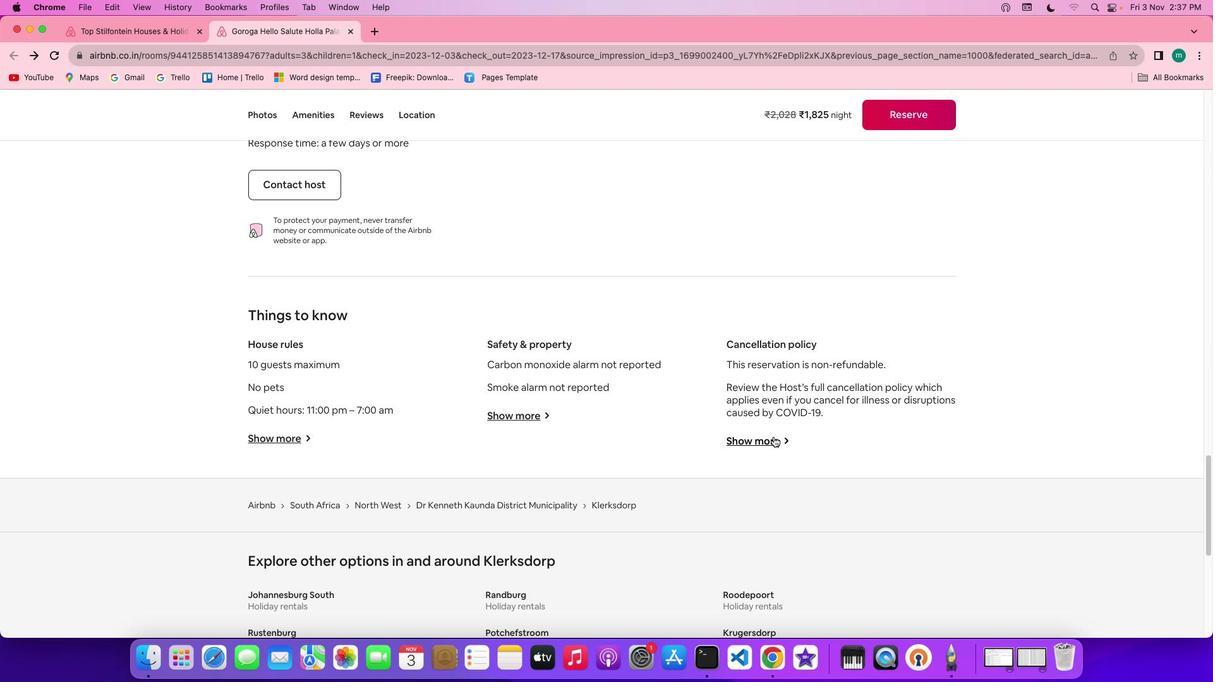 
Action: Mouse pressed left at (776, 438)
Screenshot: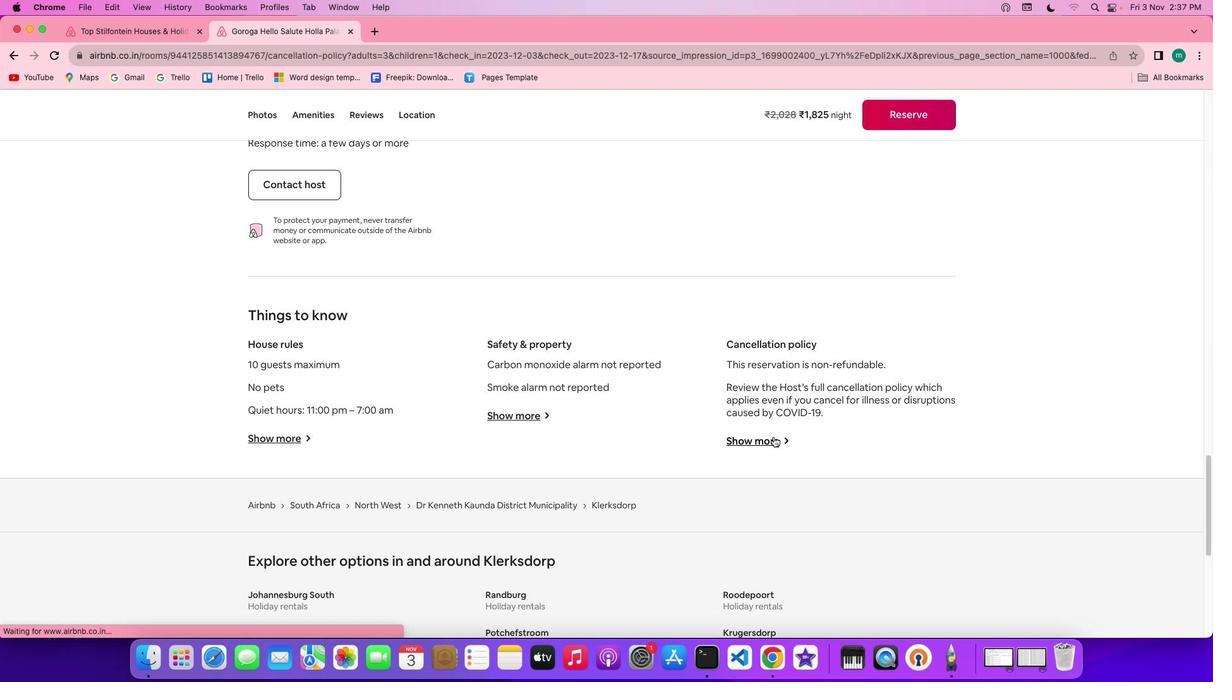 
Action: Mouse moved to (712, 468)
Screenshot: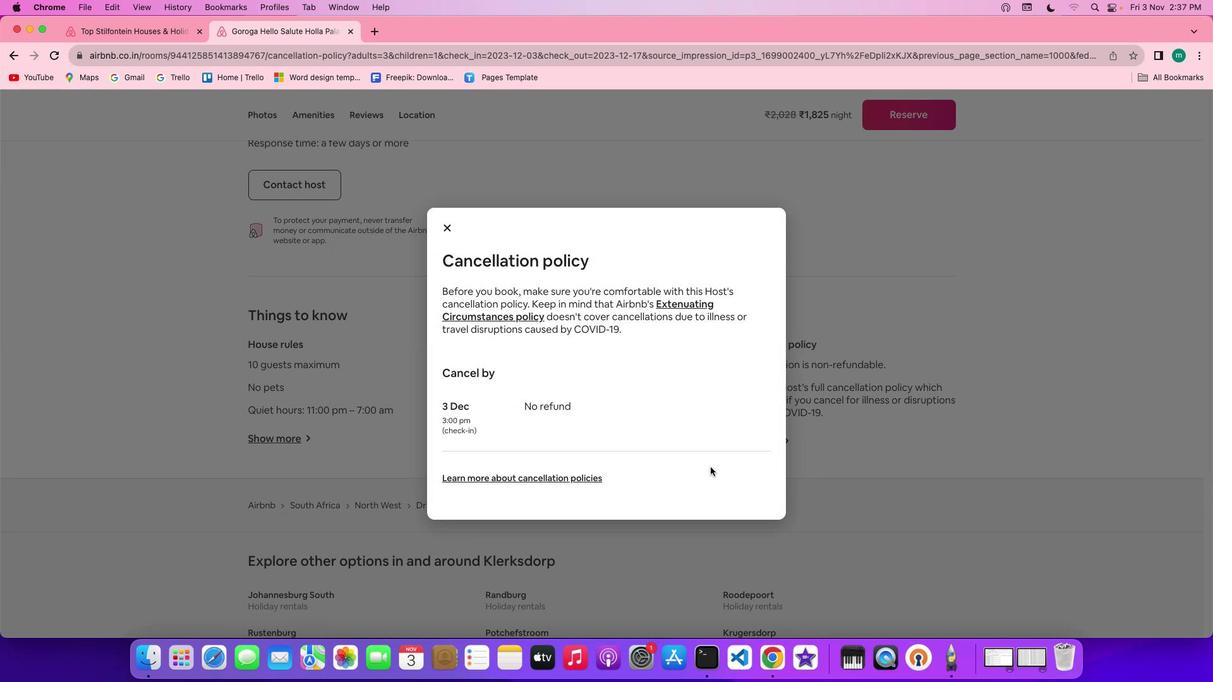 
Action: Mouse scrolled (712, 468) with delta (1, 1)
Screenshot: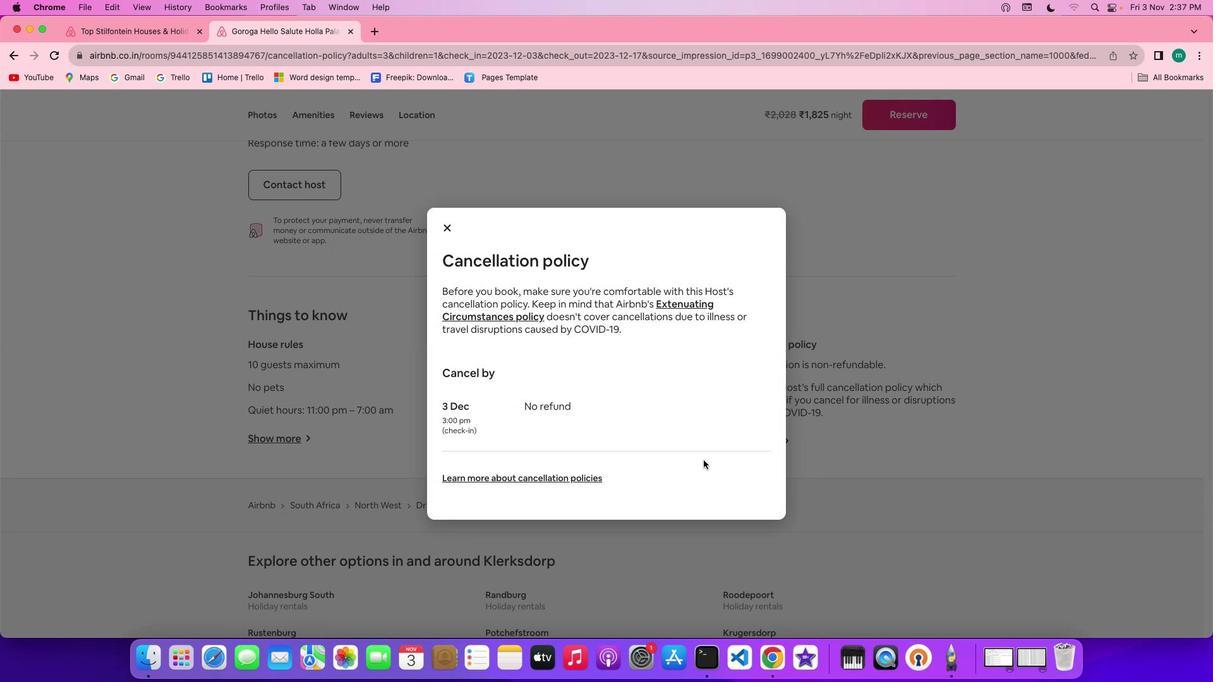 
Action: Mouse scrolled (712, 468) with delta (1, 1)
